 Task: Search for handmade jewelry on Amazon and compare different products by examining their details and reviews.
Action: Mouse moved to (85, 73)
Screenshot: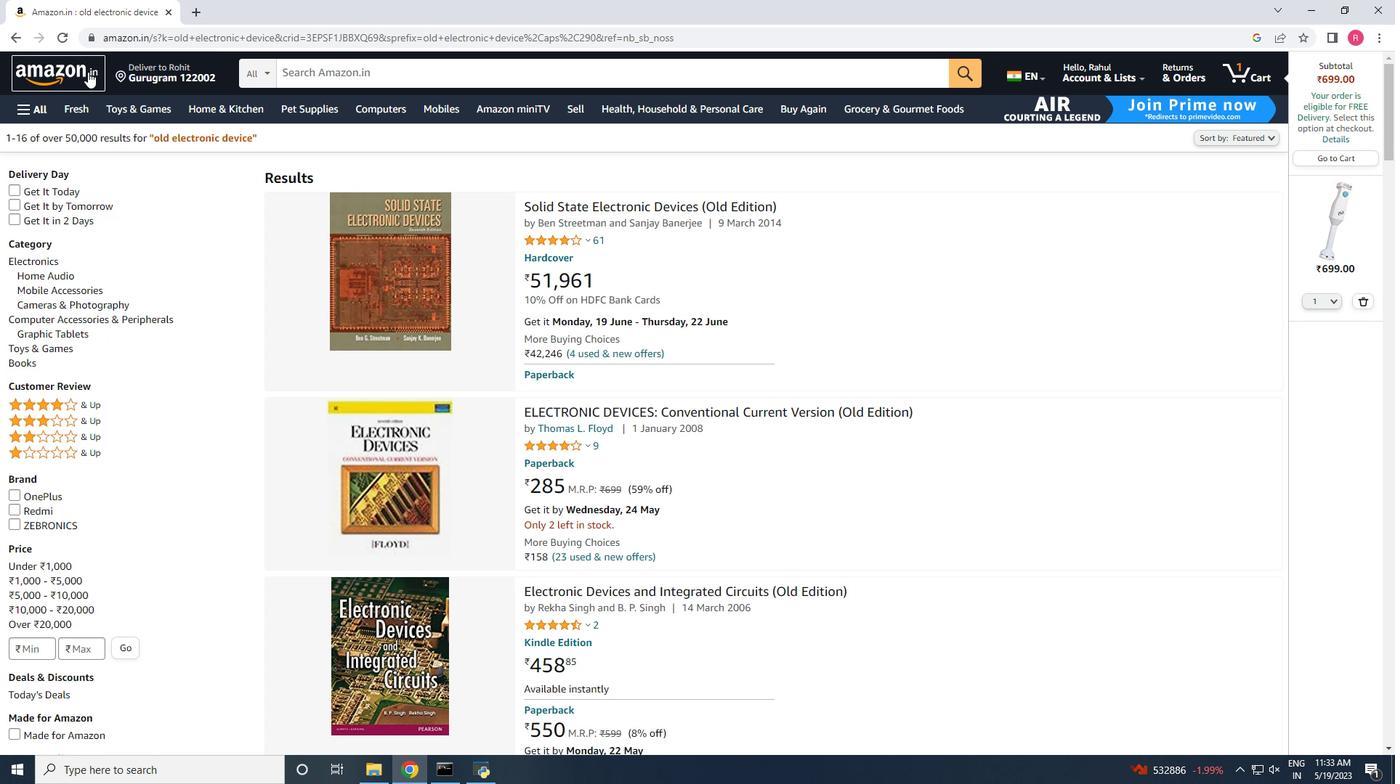
Action: Mouse pressed left at (85, 73)
Screenshot: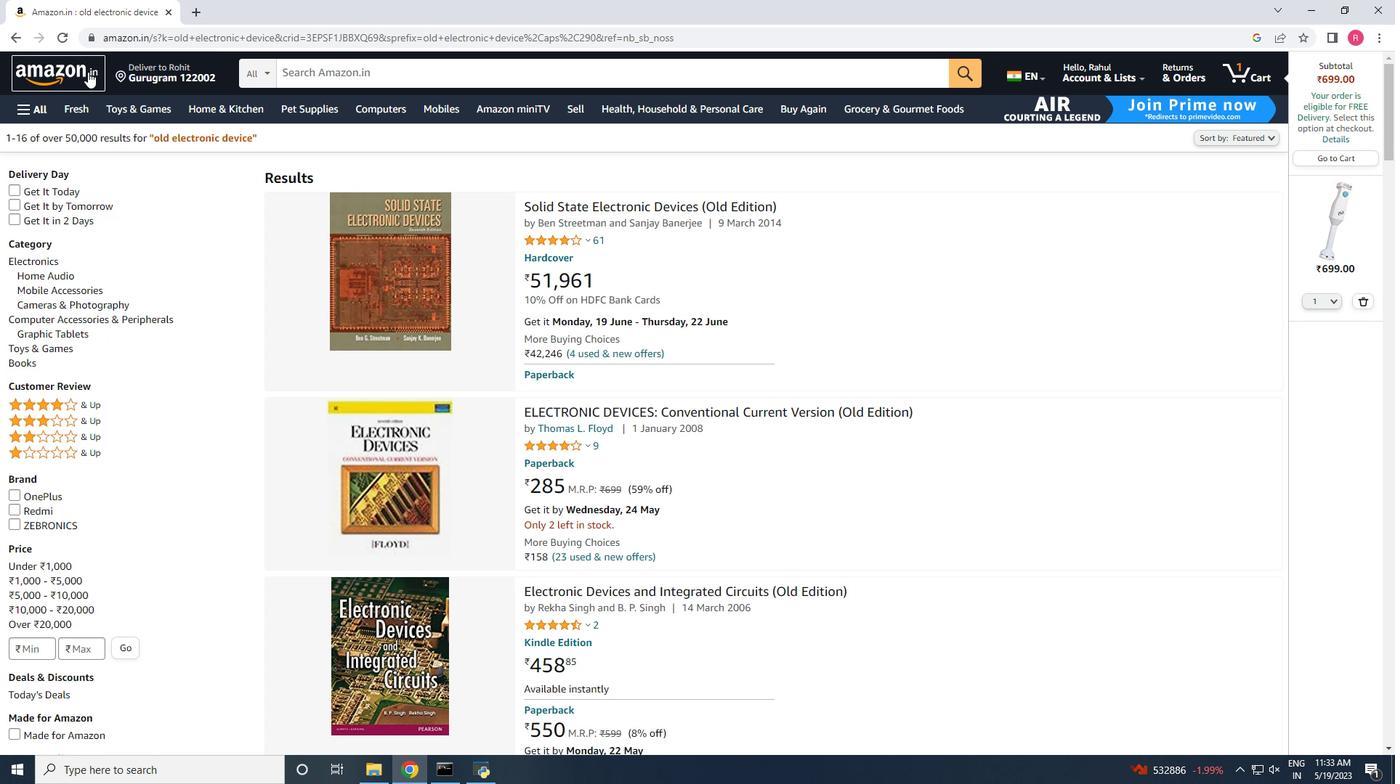 
Action: Mouse moved to (358, 79)
Screenshot: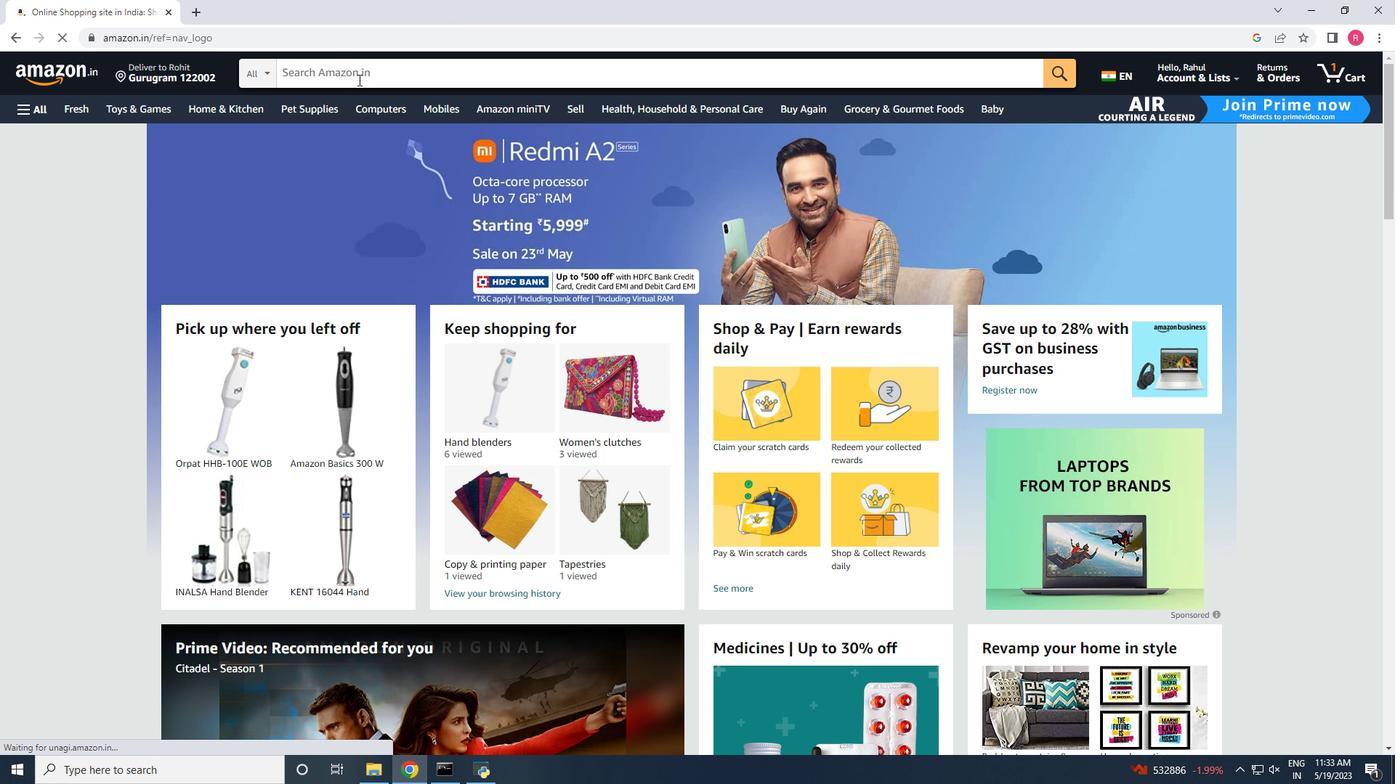 
Action: Mouse pressed left at (358, 79)
Screenshot: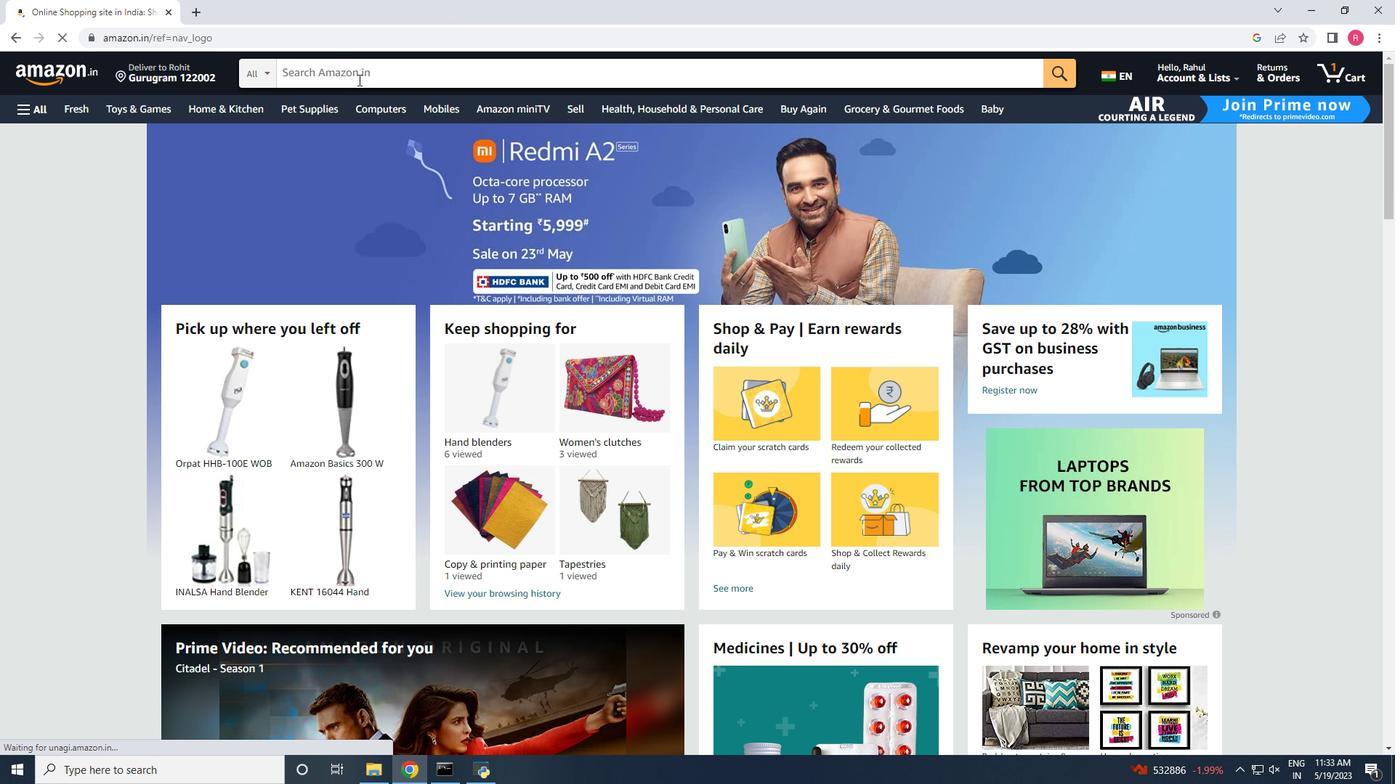 
Action: Mouse moved to (303, 116)
Screenshot: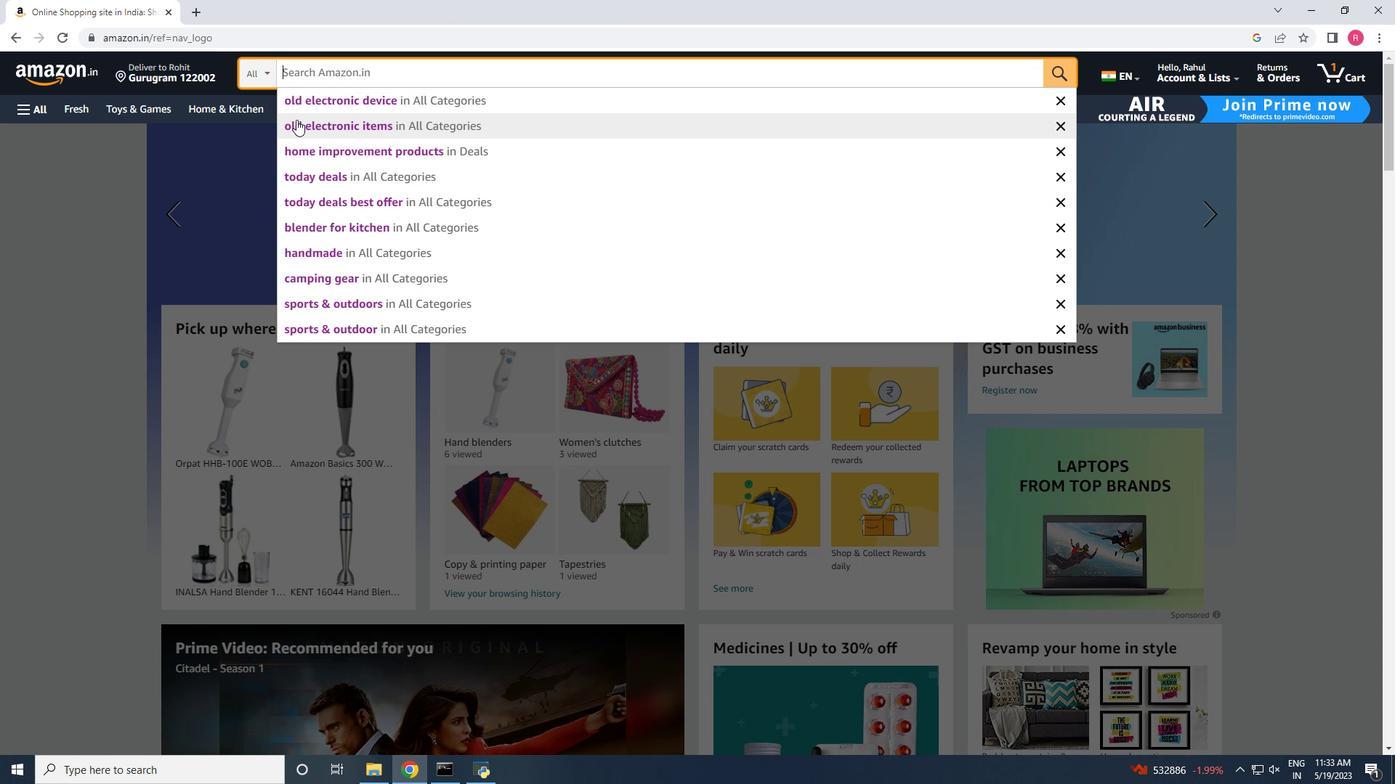 
Action: Key pressed handmade<Key.space><Key.space>j<Key.down><Key.down><Key.down><Key.enter>
Screenshot: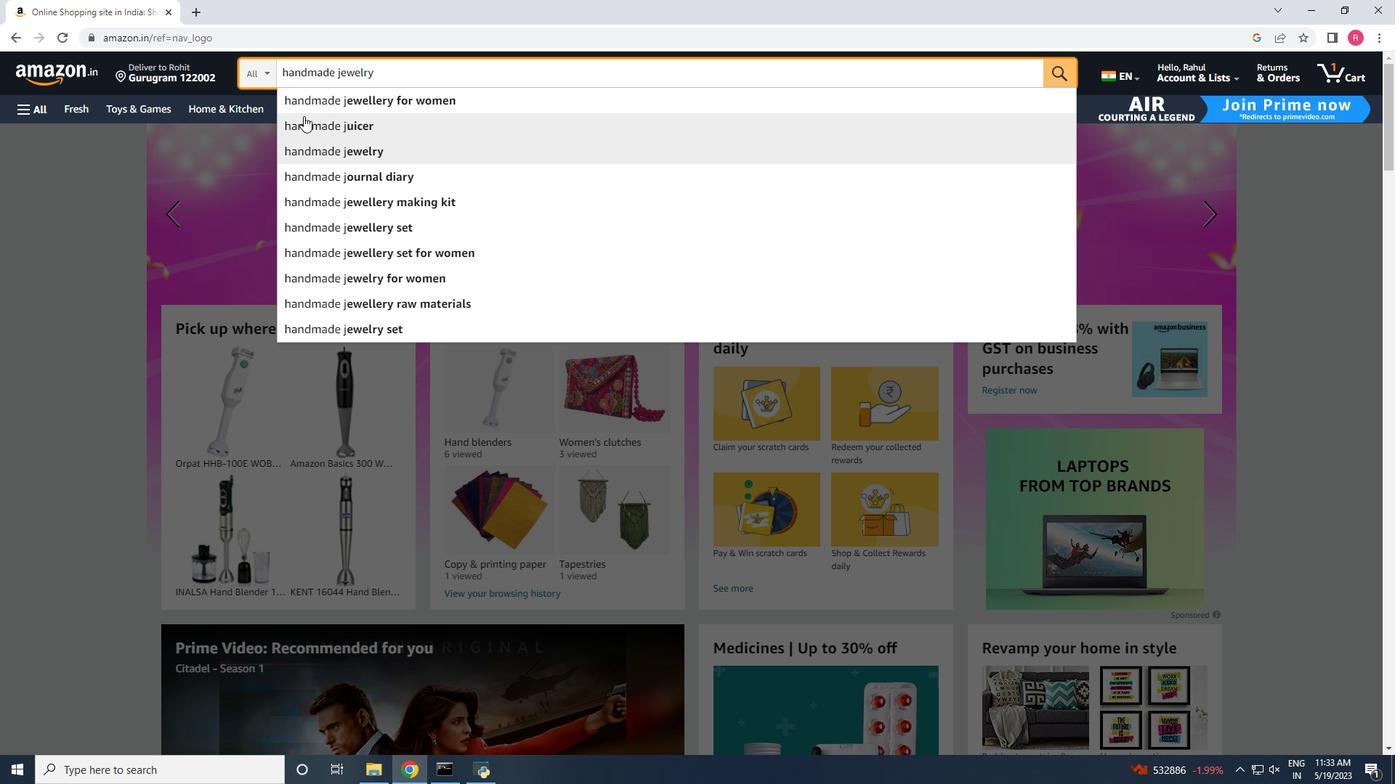
Action: Mouse moved to (560, 502)
Screenshot: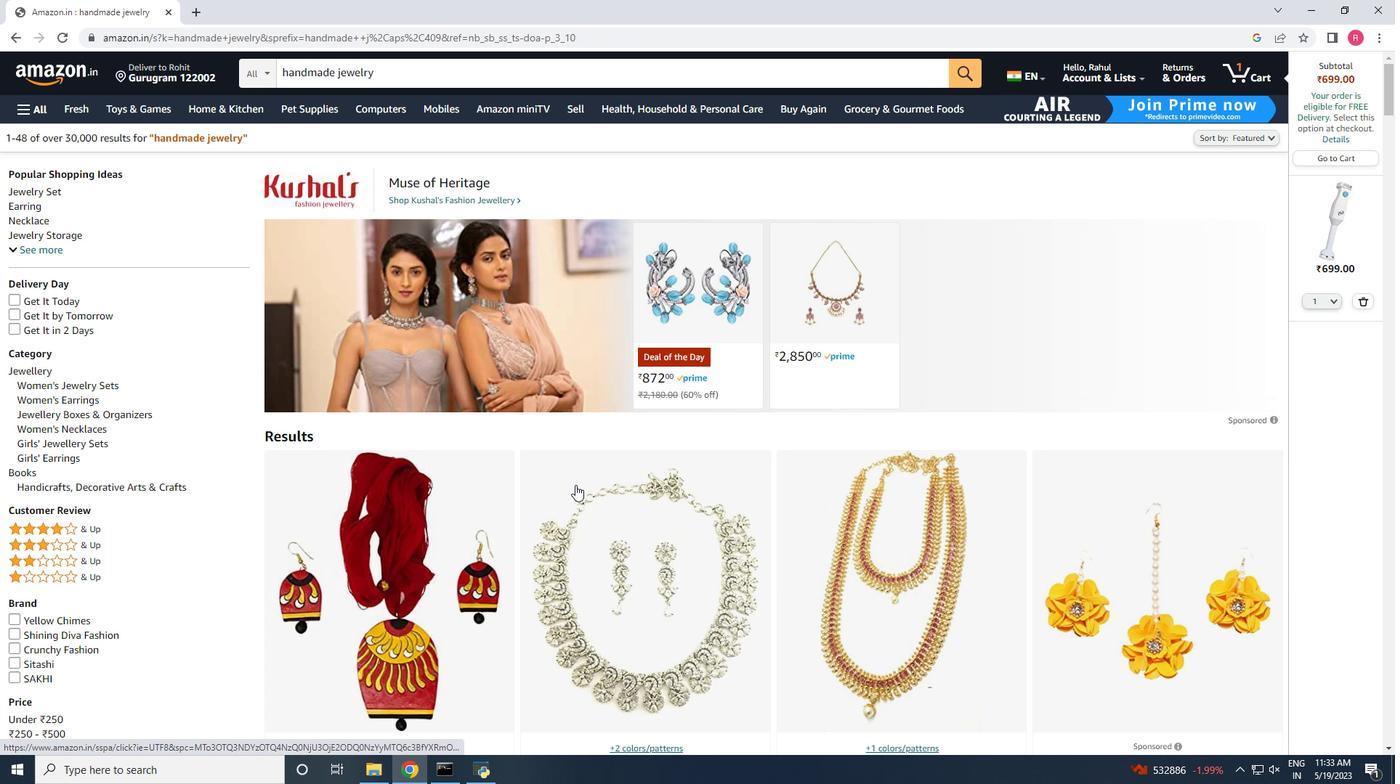 
Action: Mouse scrolled (560, 501) with delta (0, 0)
Screenshot: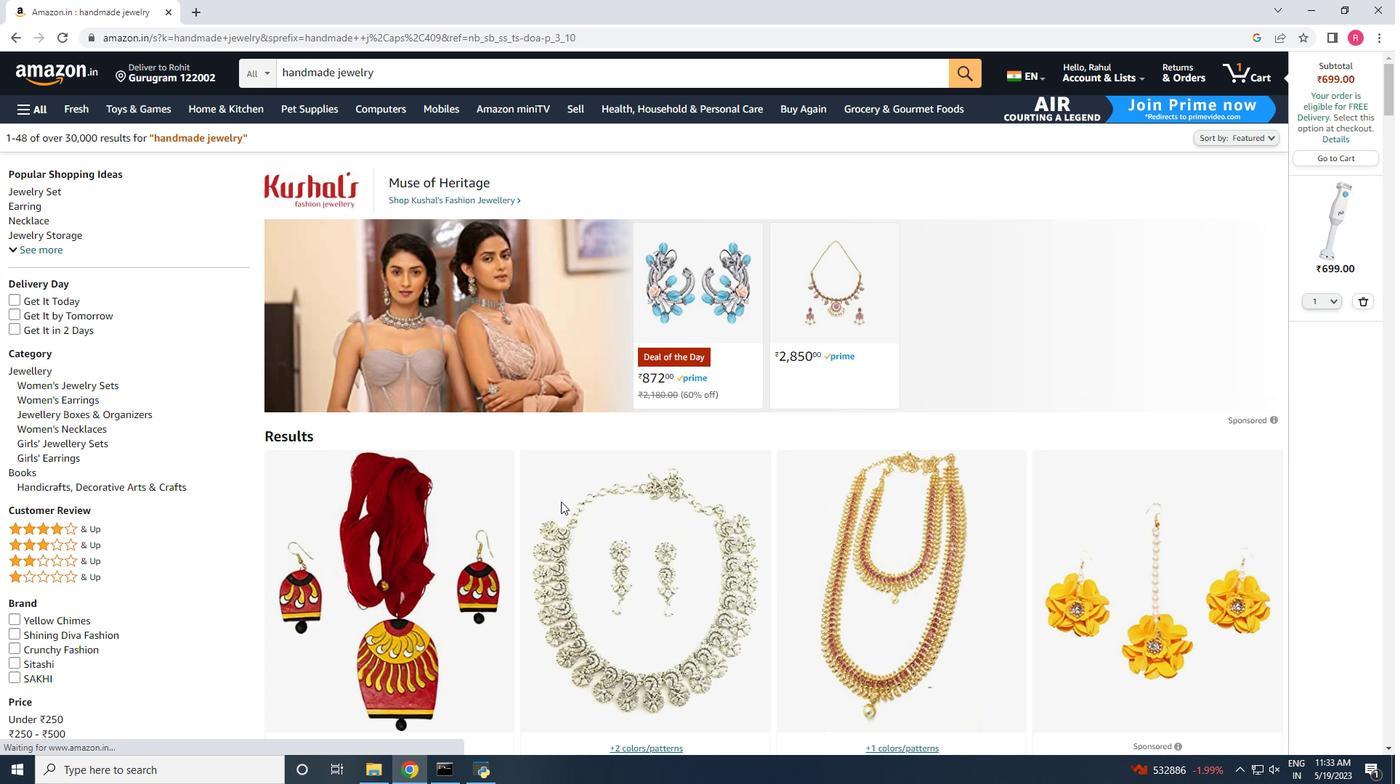 
Action: Mouse scrolled (560, 501) with delta (0, 0)
Screenshot: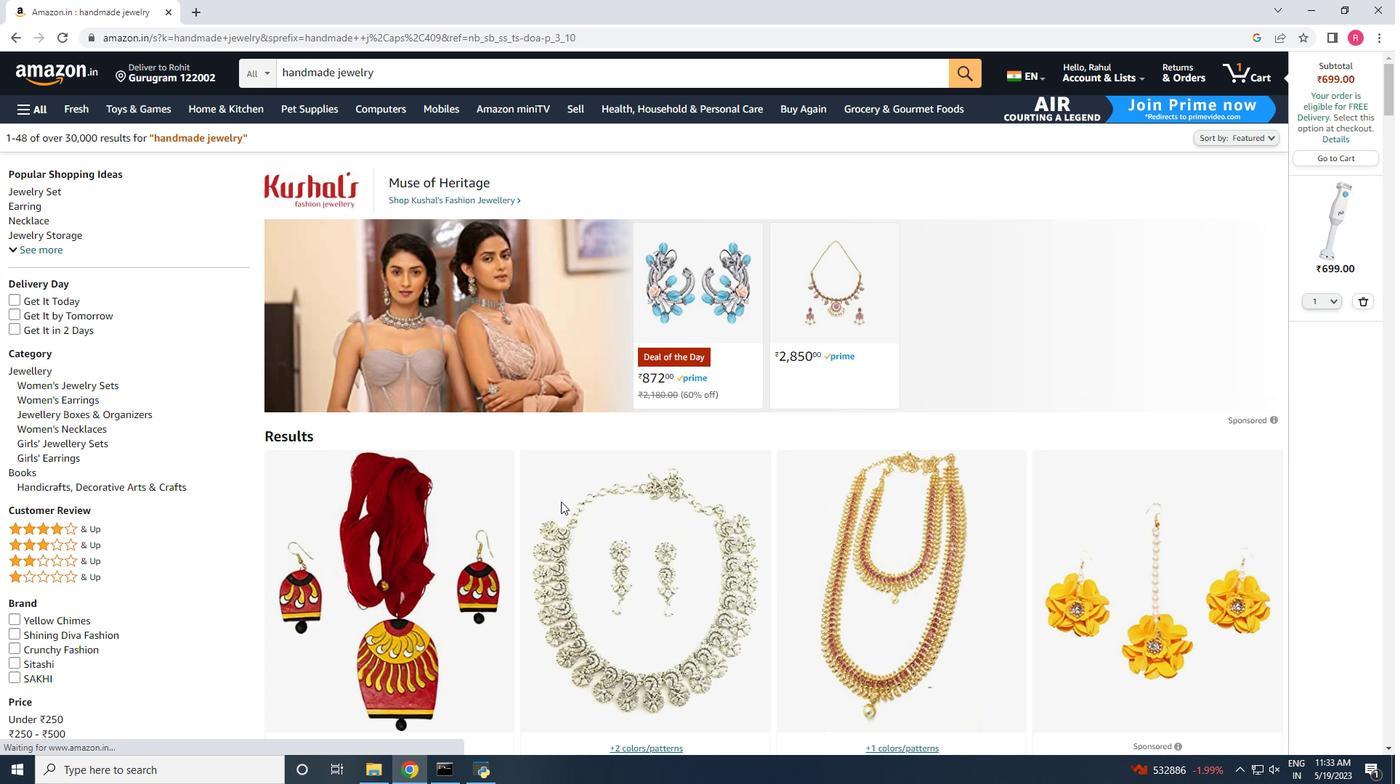 
Action: Mouse scrolled (560, 501) with delta (0, 0)
Screenshot: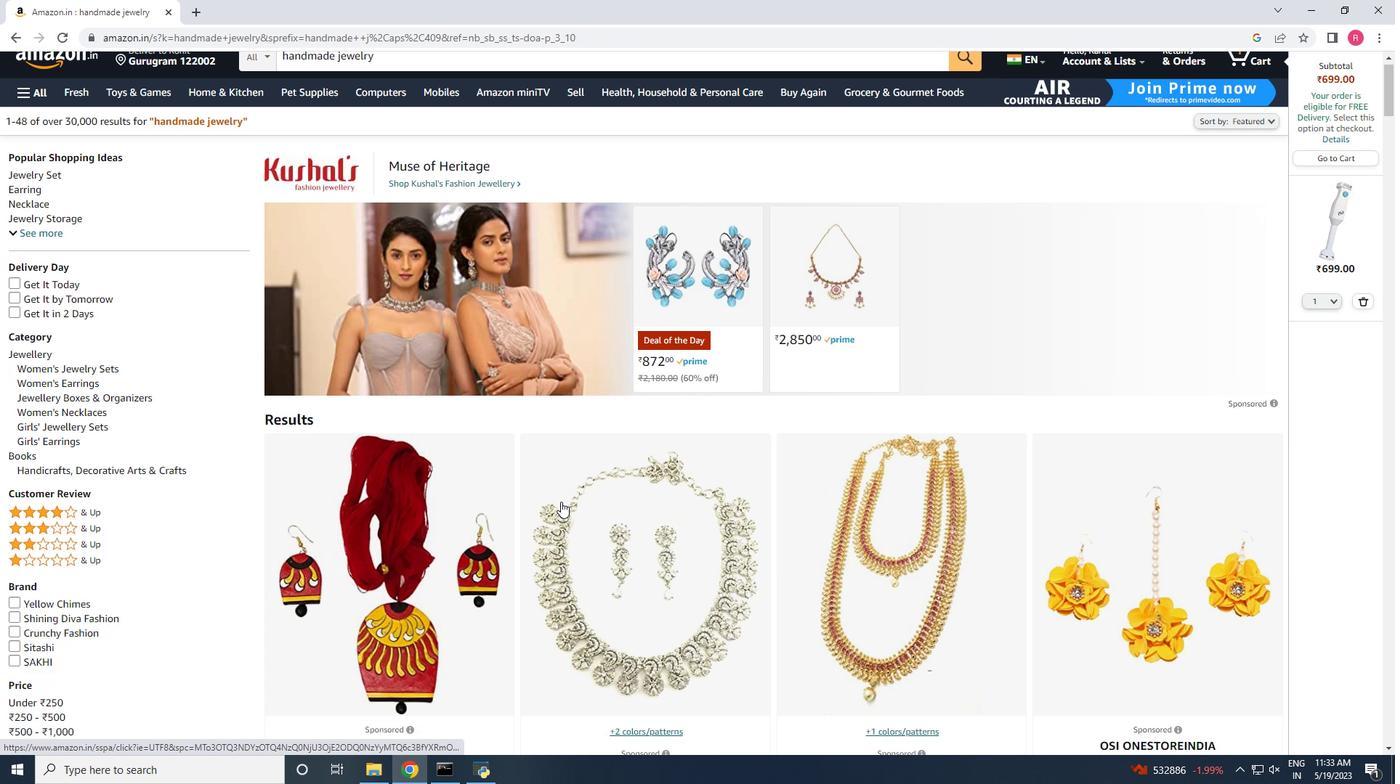 
Action: Mouse scrolled (560, 501) with delta (0, 0)
Screenshot: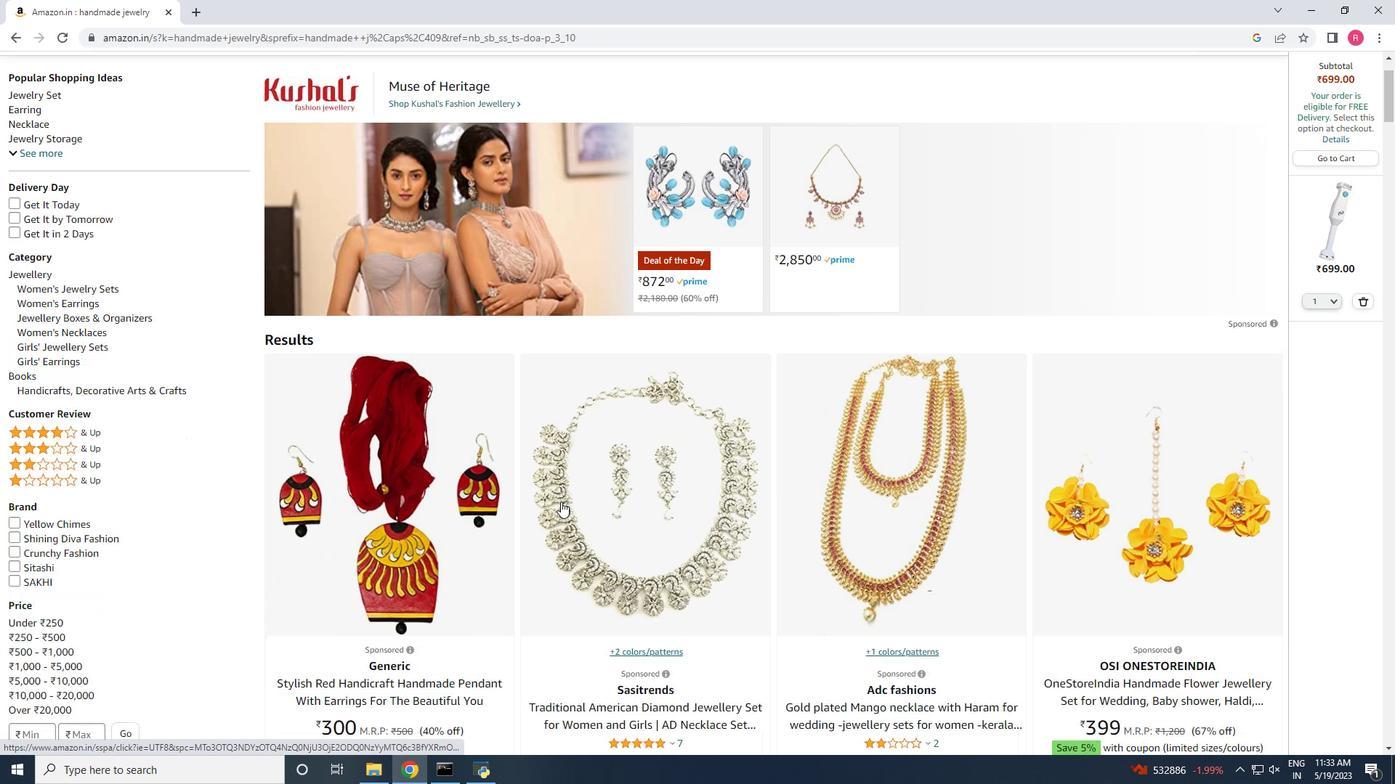 
Action: Mouse scrolled (560, 501) with delta (0, 0)
Screenshot: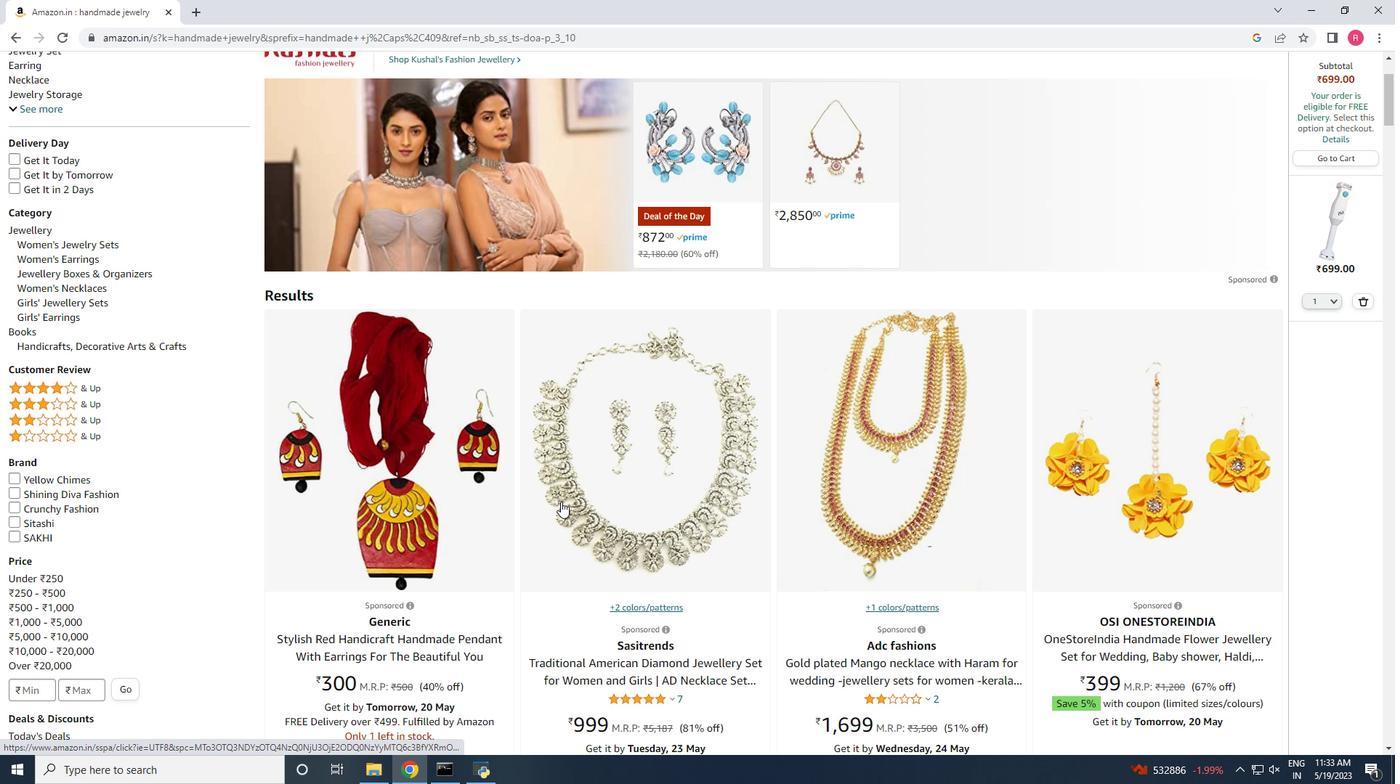 
Action: Mouse moved to (548, 477)
Screenshot: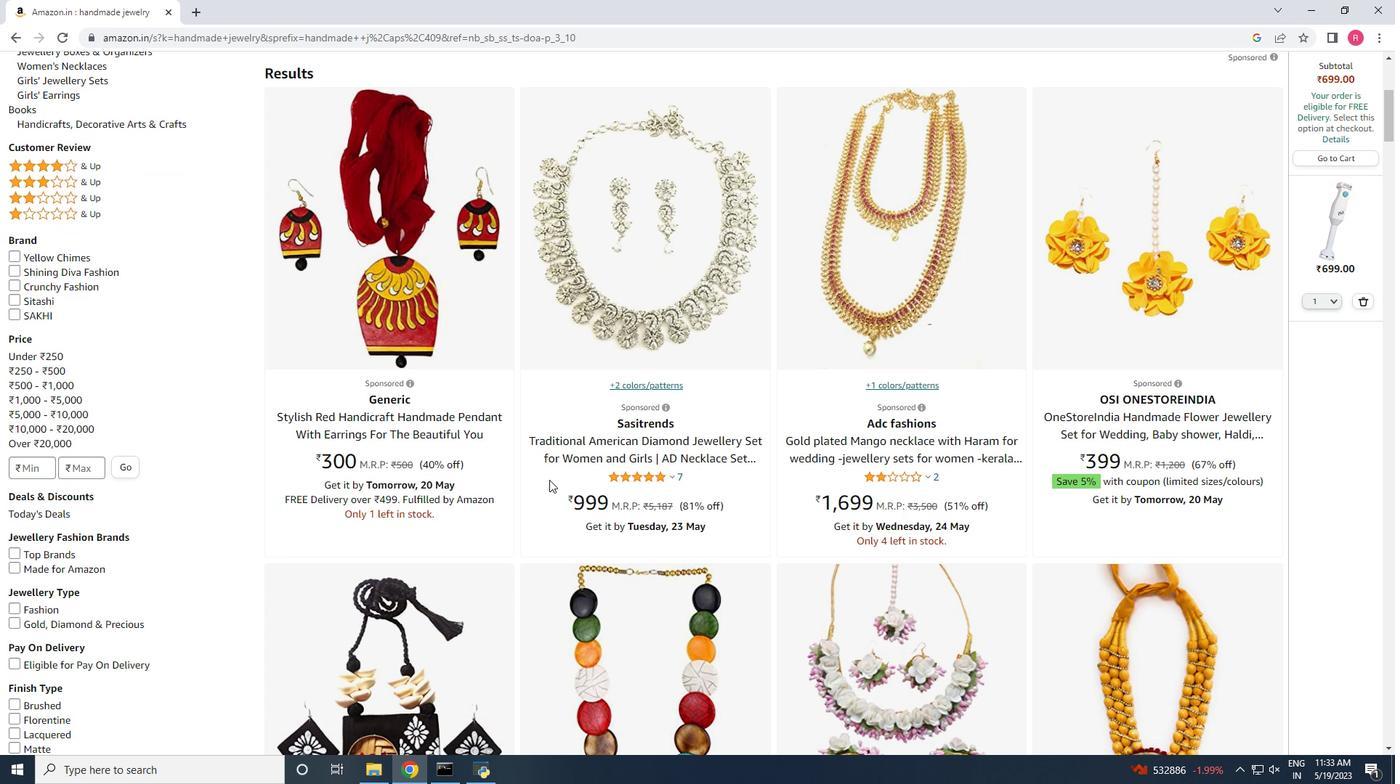 
Action: Mouse scrolled (548, 476) with delta (0, 0)
Screenshot: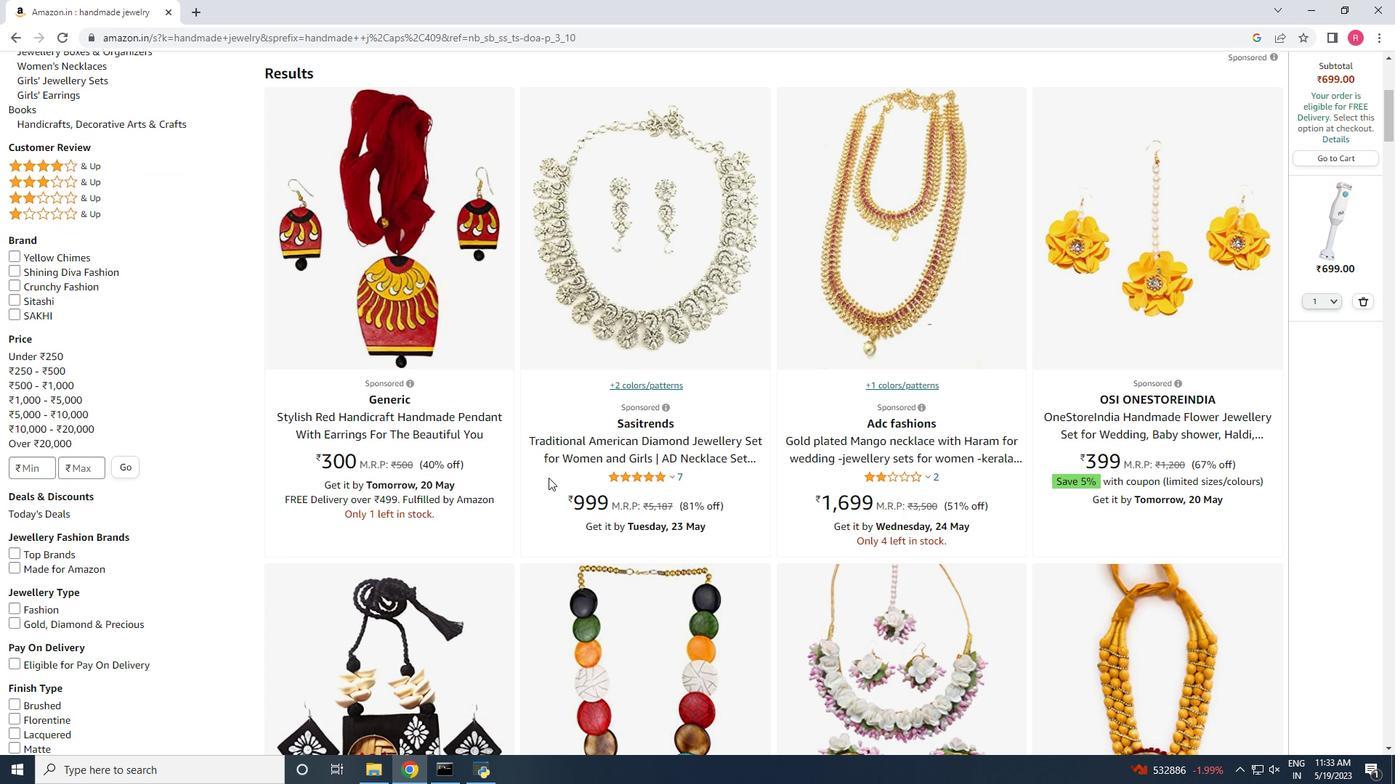 
Action: Mouse scrolled (548, 476) with delta (0, 0)
Screenshot: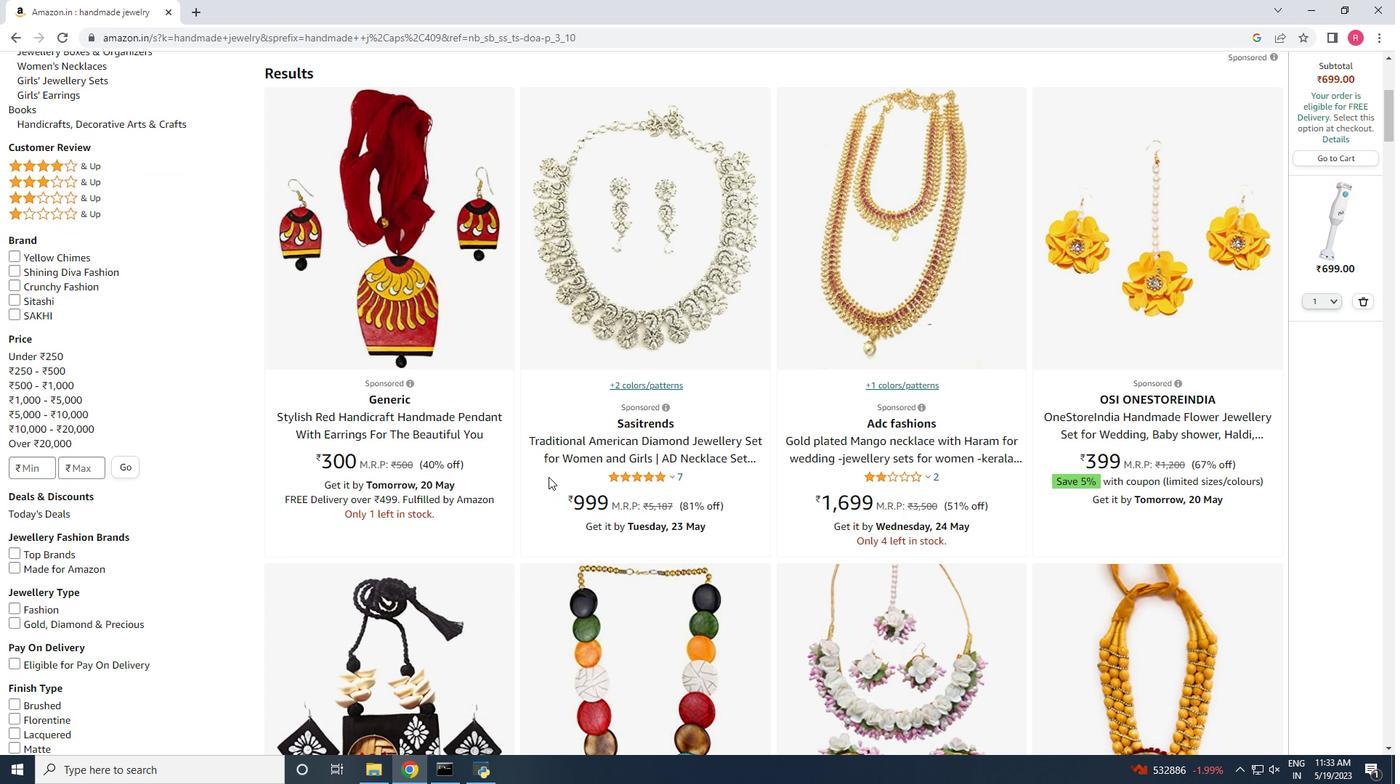 
Action: Mouse moved to (548, 474)
Screenshot: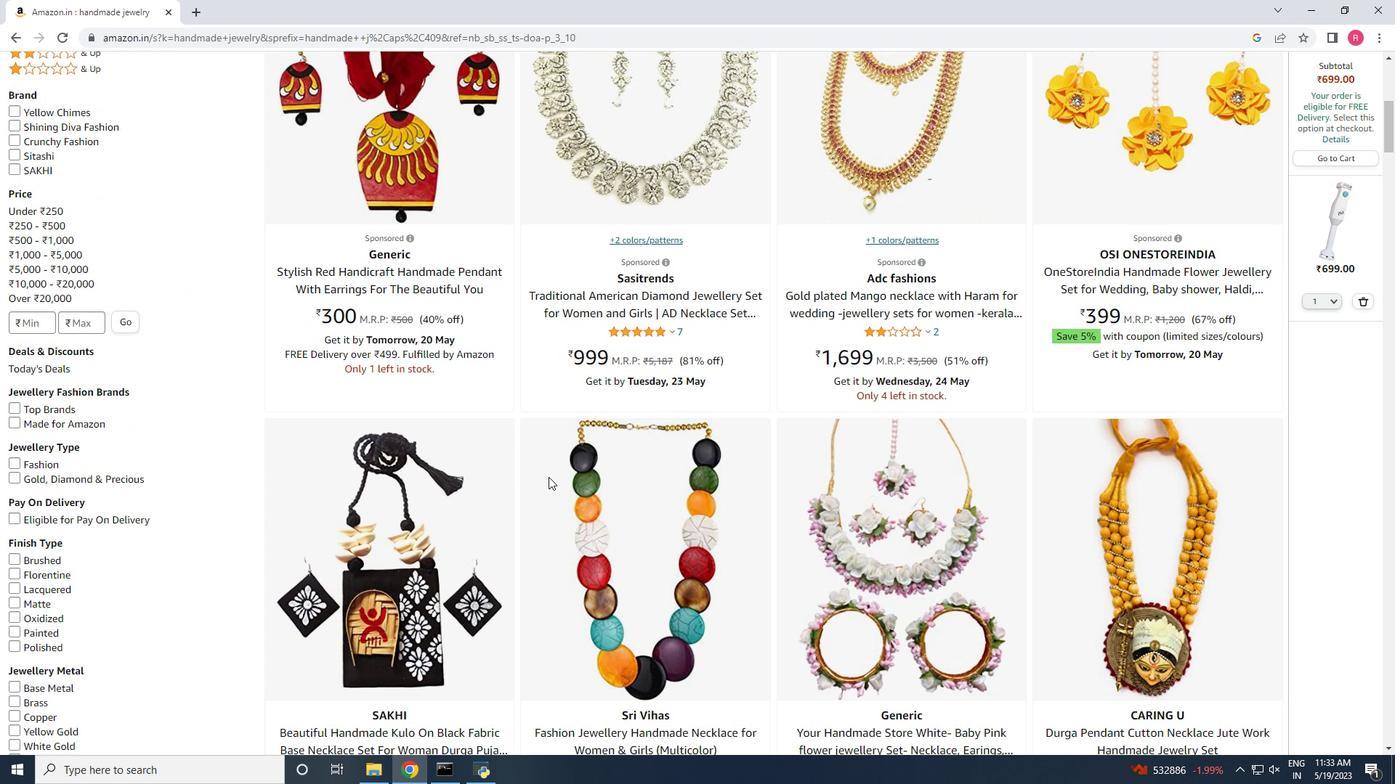 
Action: Mouse scrolled (548, 475) with delta (0, 0)
Screenshot: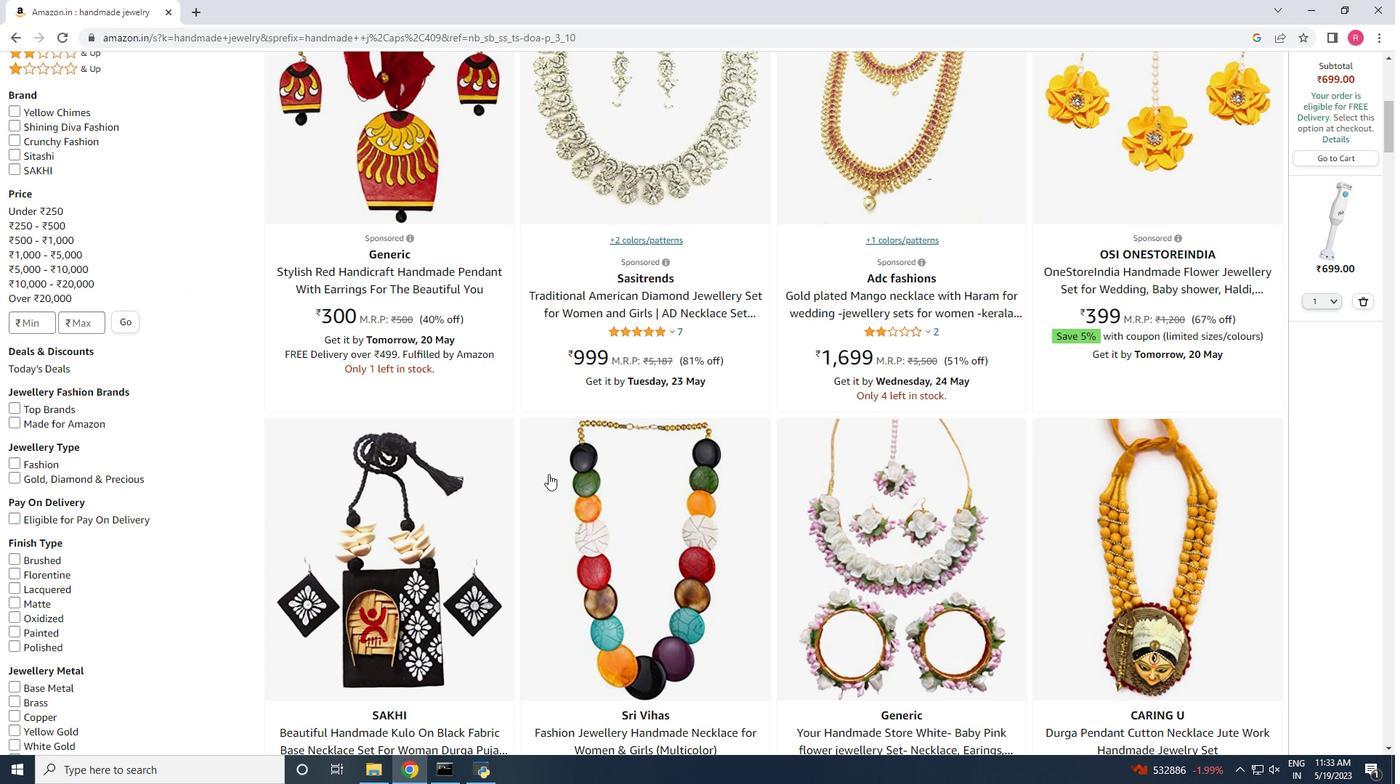 
Action: Mouse scrolled (548, 475) with delta (0, 0)
Screenshot: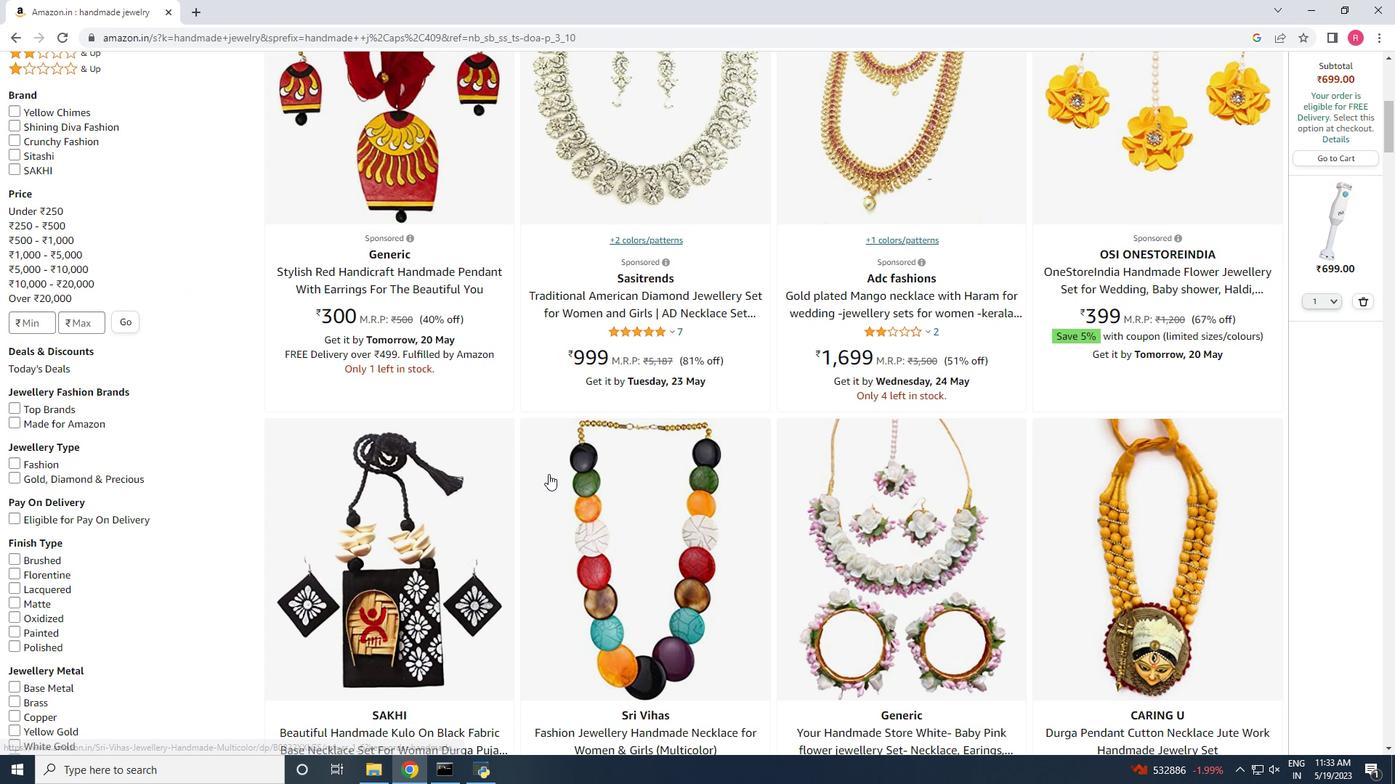 
Action: Mouse scrolled (548, 475) with delta (0, 0)
Screenshot: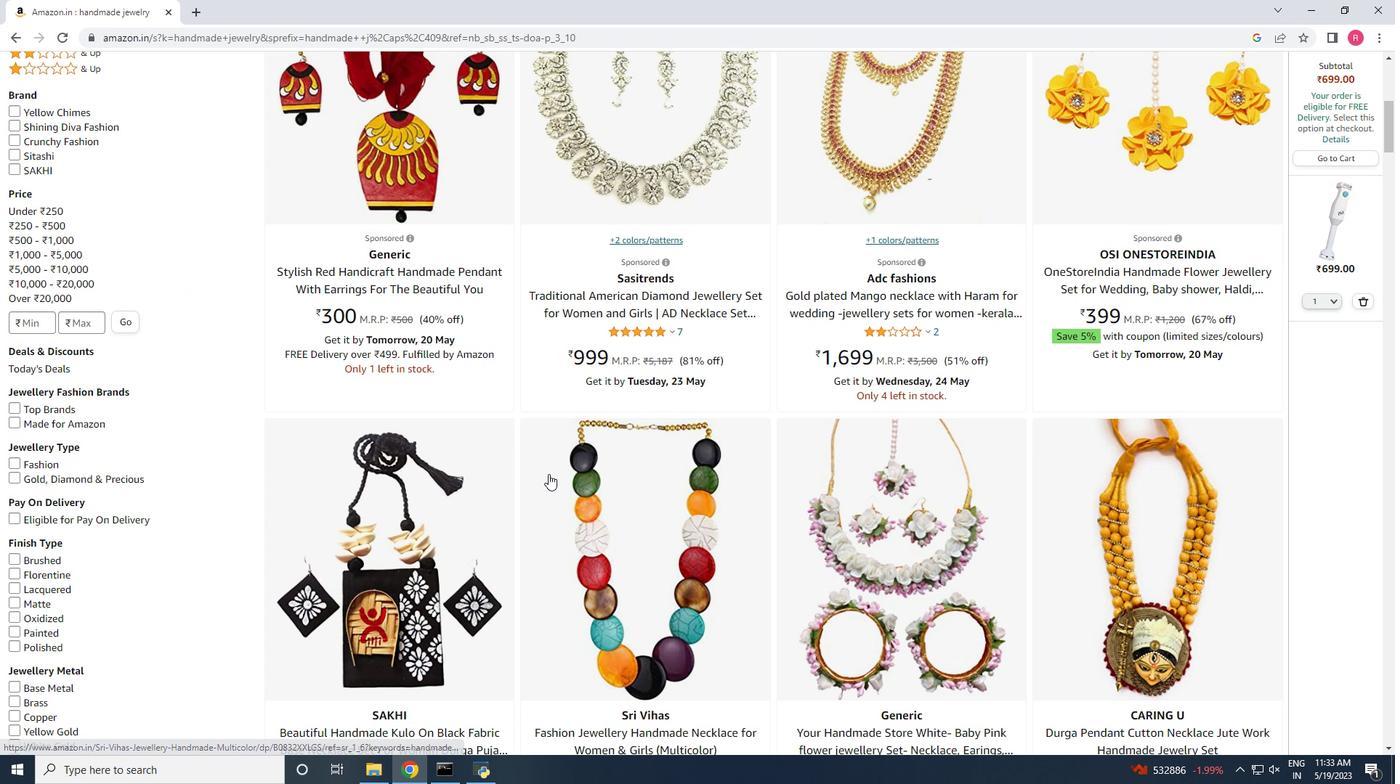 
Action: Mouse moved to (702, 465)
Screenshot: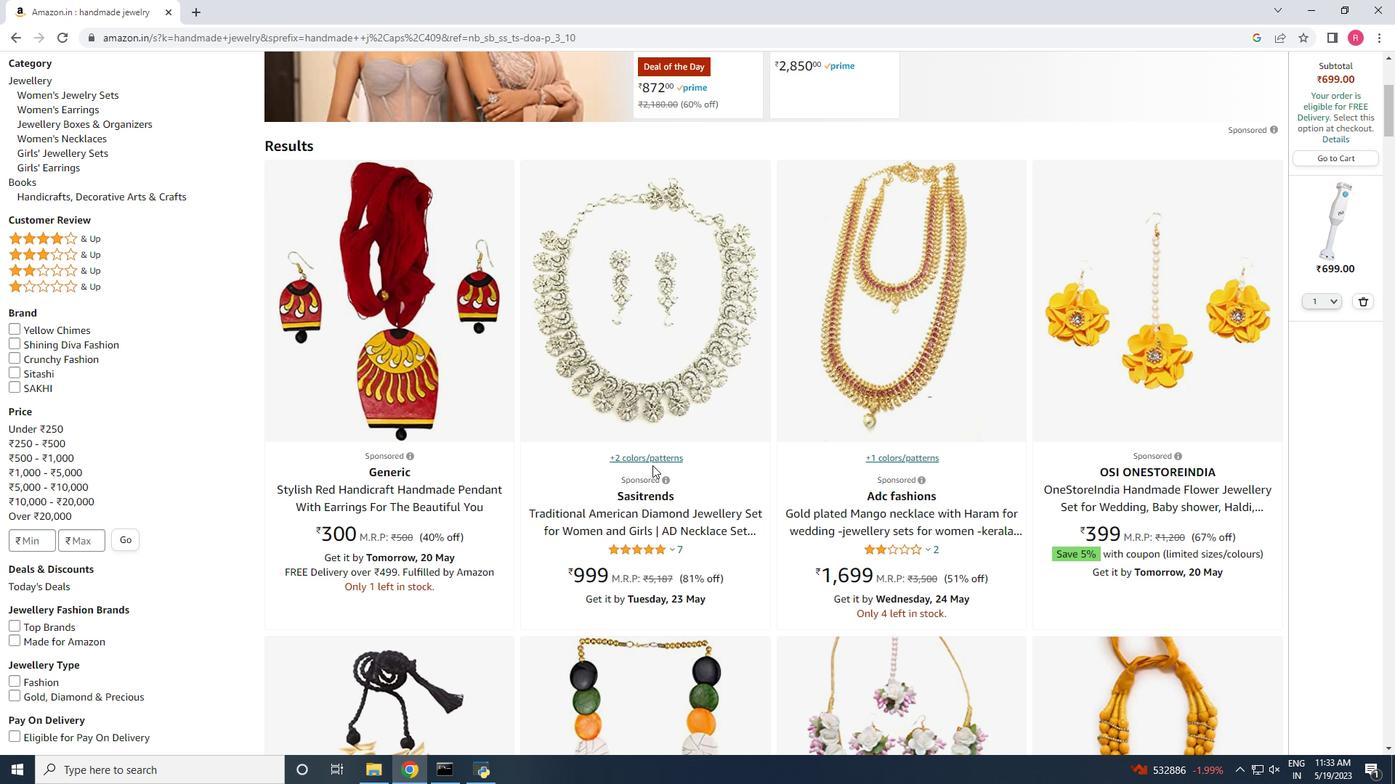 
Action: Mouse scrolled (702, 465) with delta (0, 0)
Screenshot: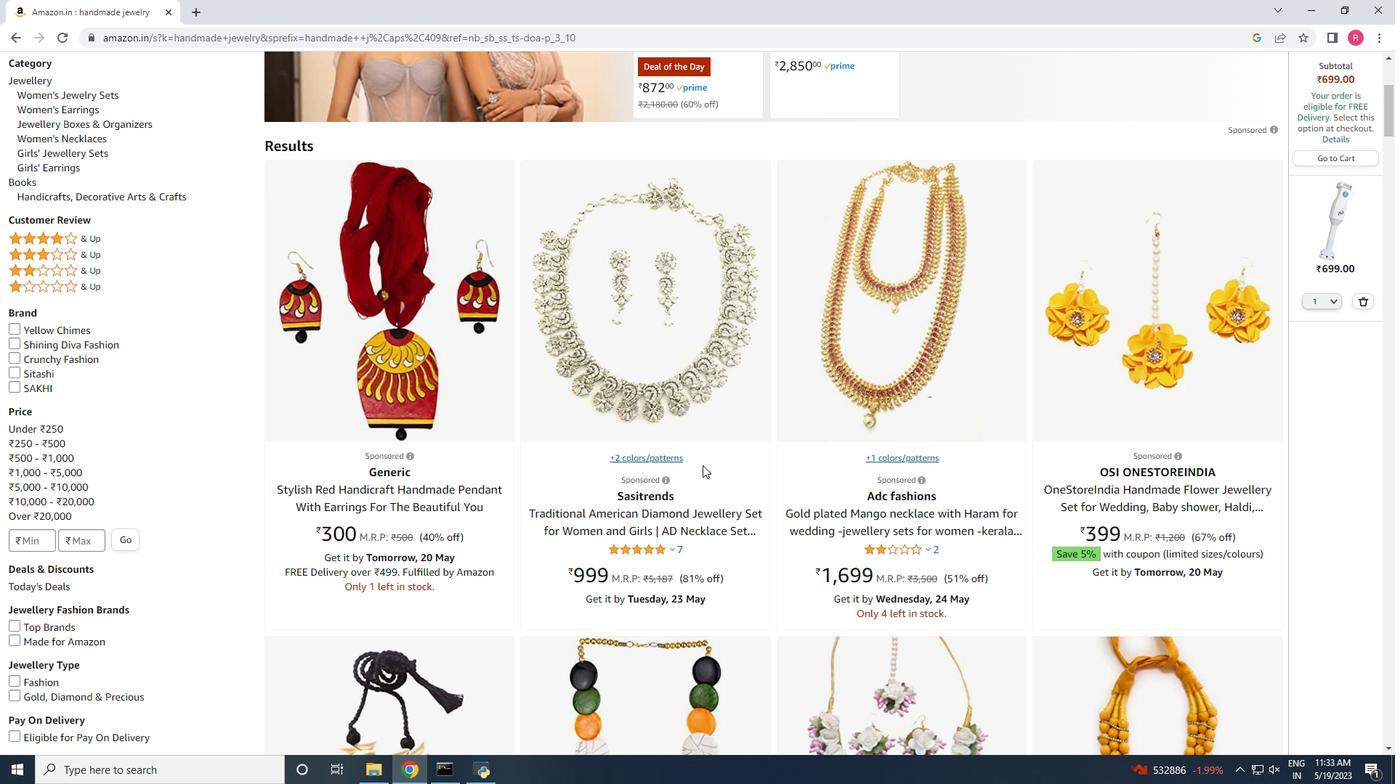 
Action: Mouse scrolled (702, 465) with delta (0, 0)
Screenshot: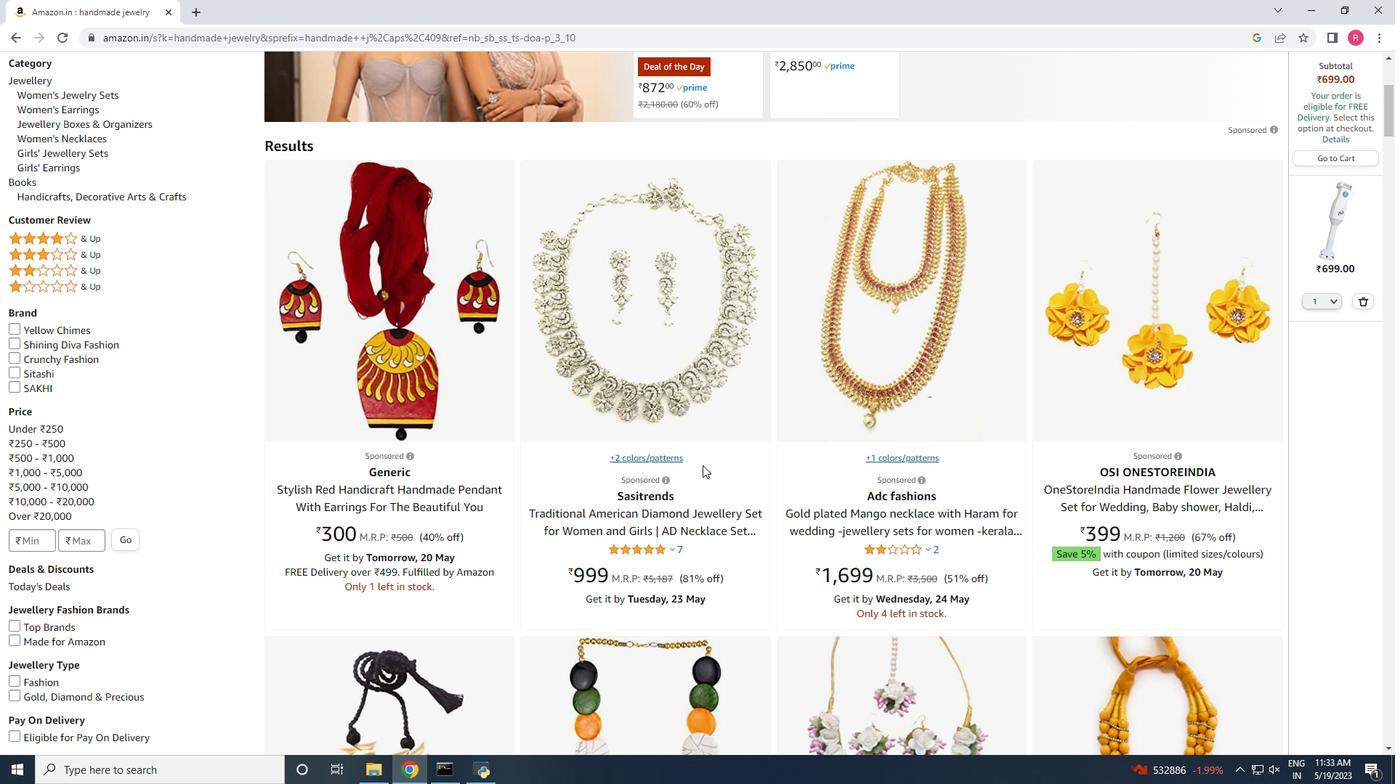 
Action: Mouse scrolled (702, 465) with delta (0, 0)
Screenshot: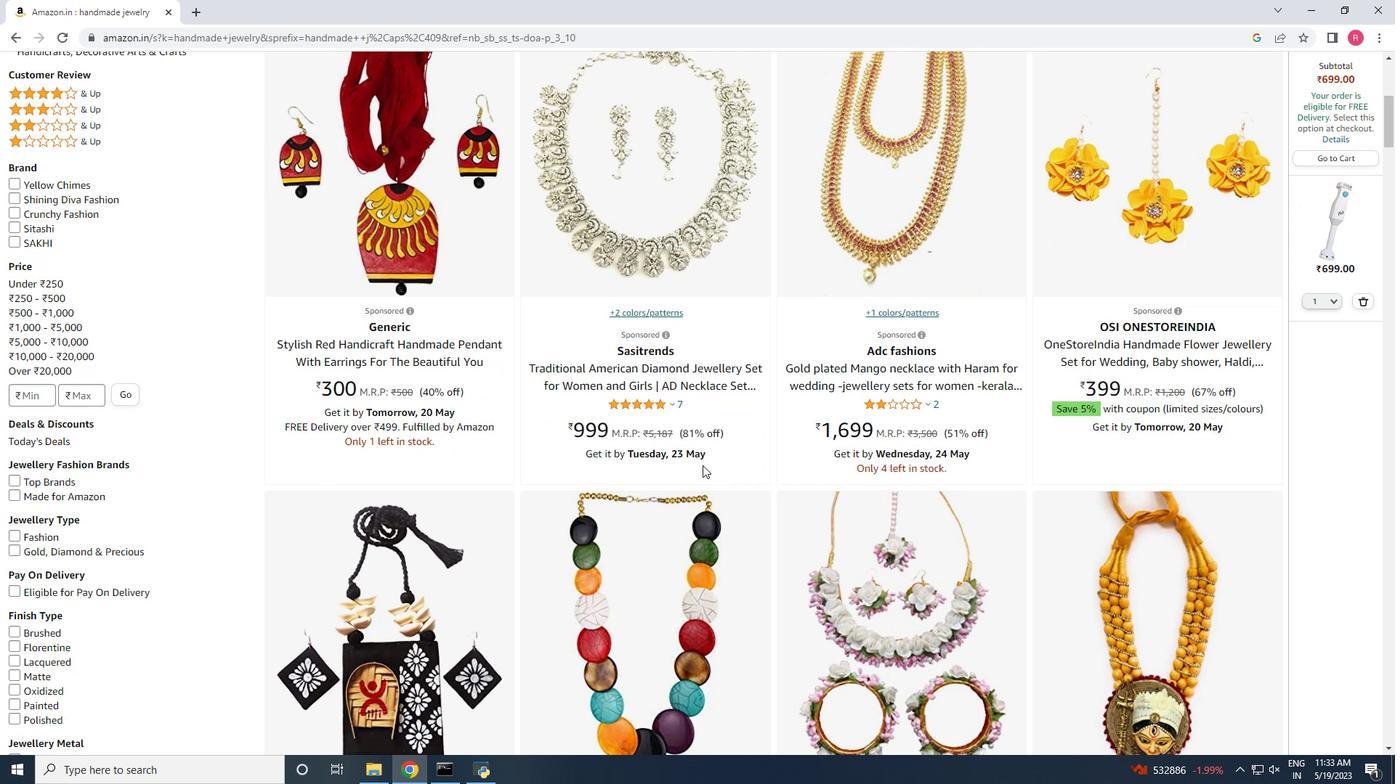 
Action: Mouse scrolled (702, 465) with delta (0, 0)
Screenshot: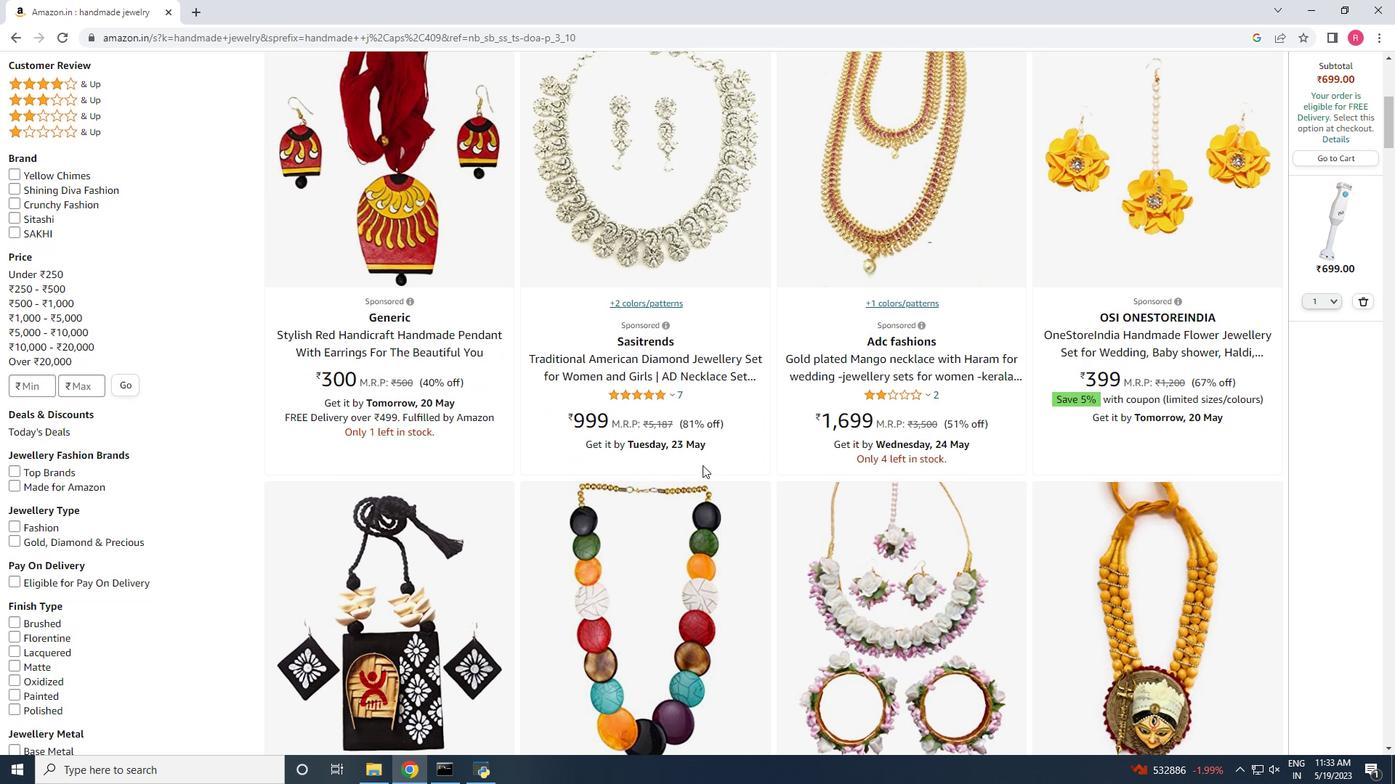 
Action: Mouse scrolled (702, 466) with delta (0, 0)
Screenshot: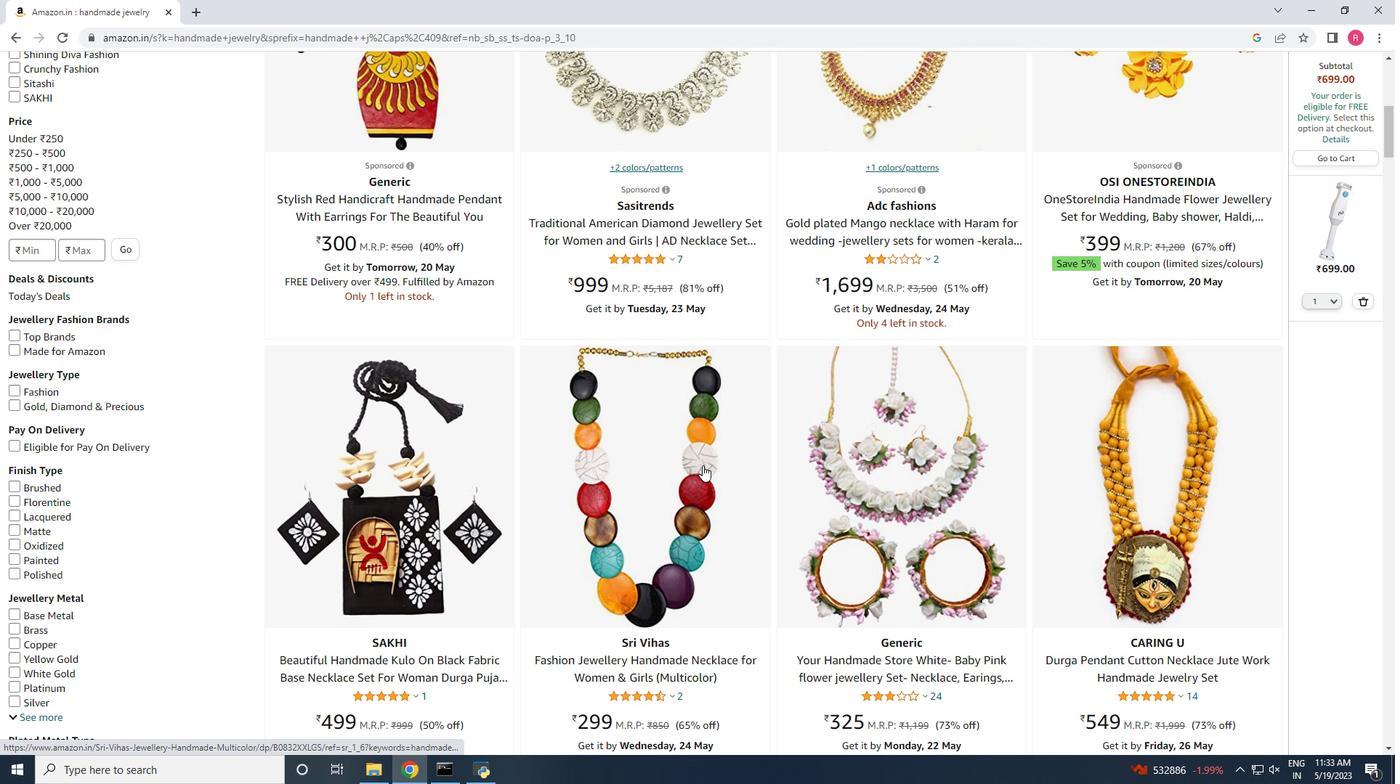 
Action: Mouse scrolled (702, 466) with delta (0, 0)
Screenshot: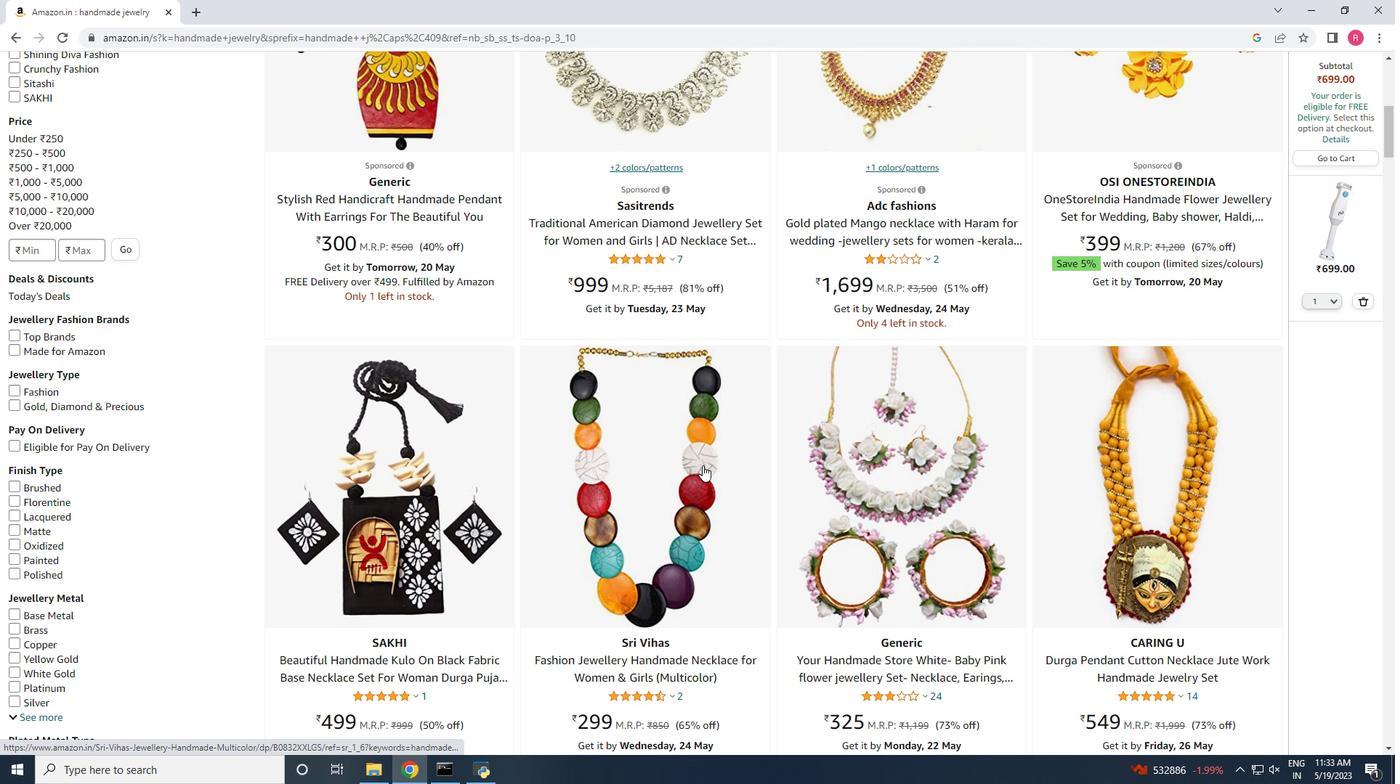
Action: Mouse scrolled (702, 466) with delta (0, 0)
Screenshot: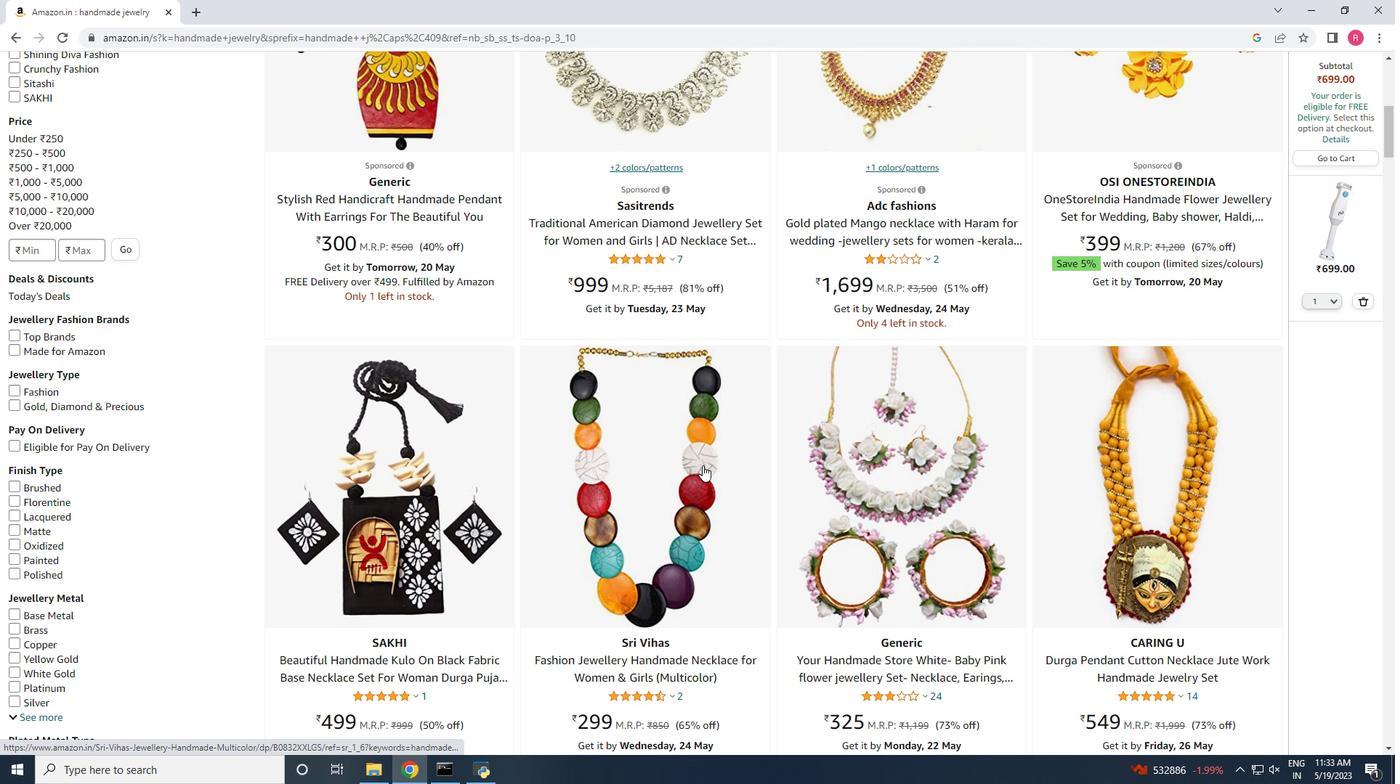 
Action: Mouse scrolled (702, 466) with delta (0, 0)
Screenshot: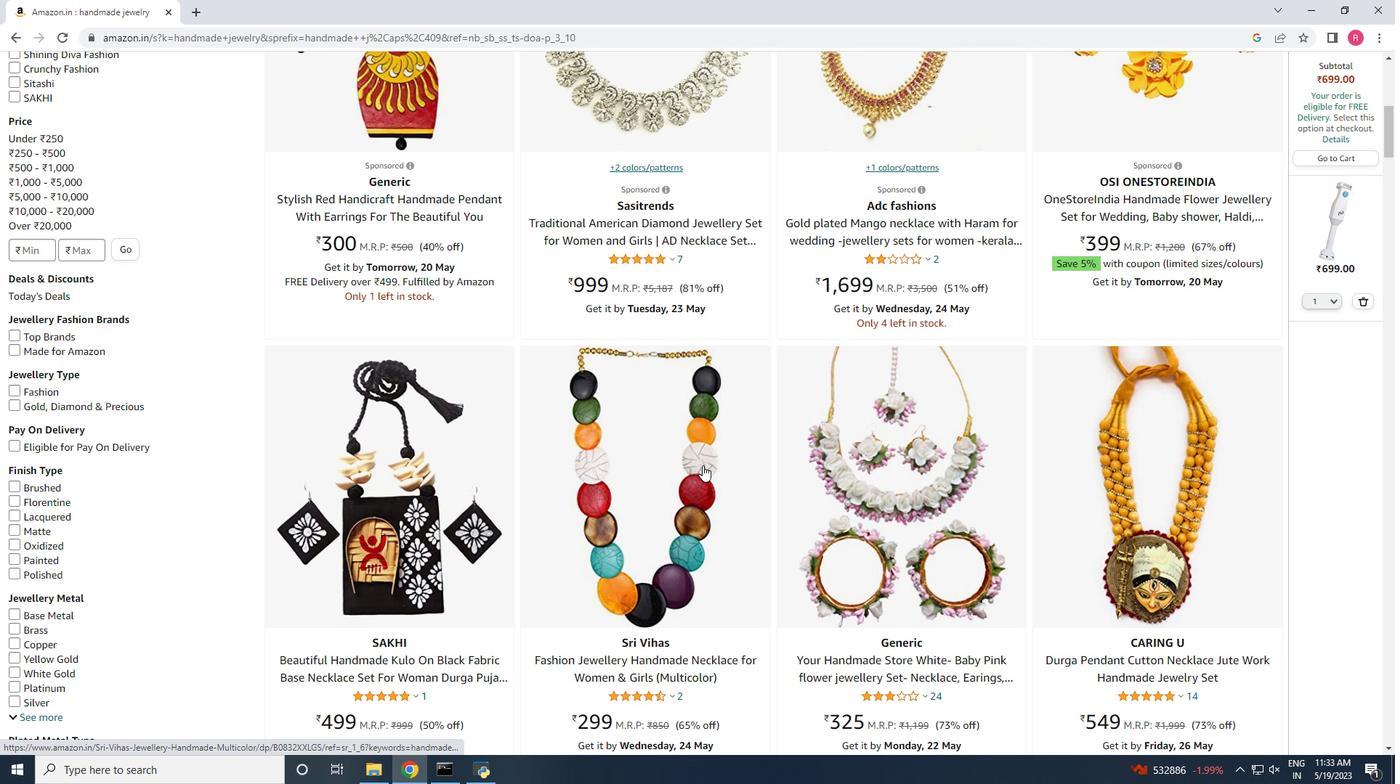 
Action: Mouse moved to (655, 411)
Screenshot: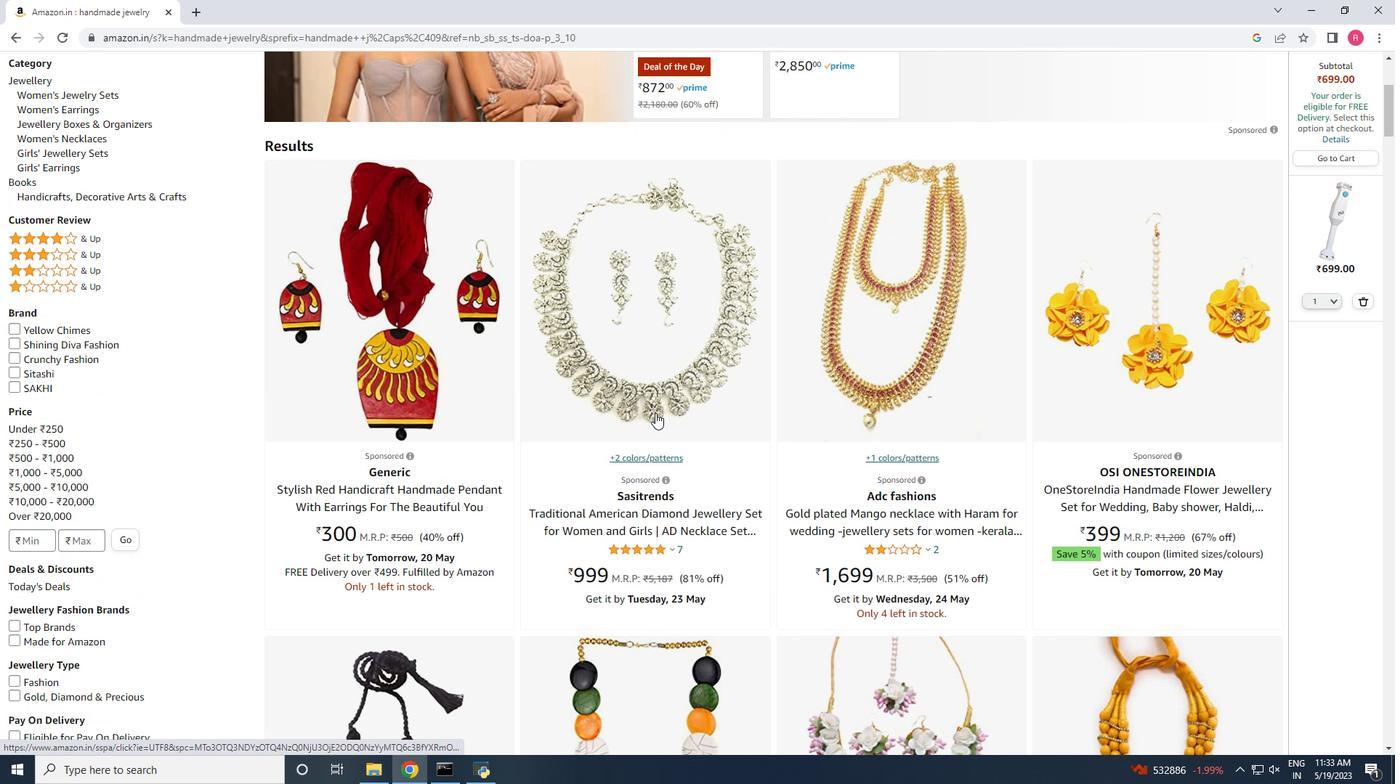 
Action: Mouse pressed left at (655, 411)
Screenshot: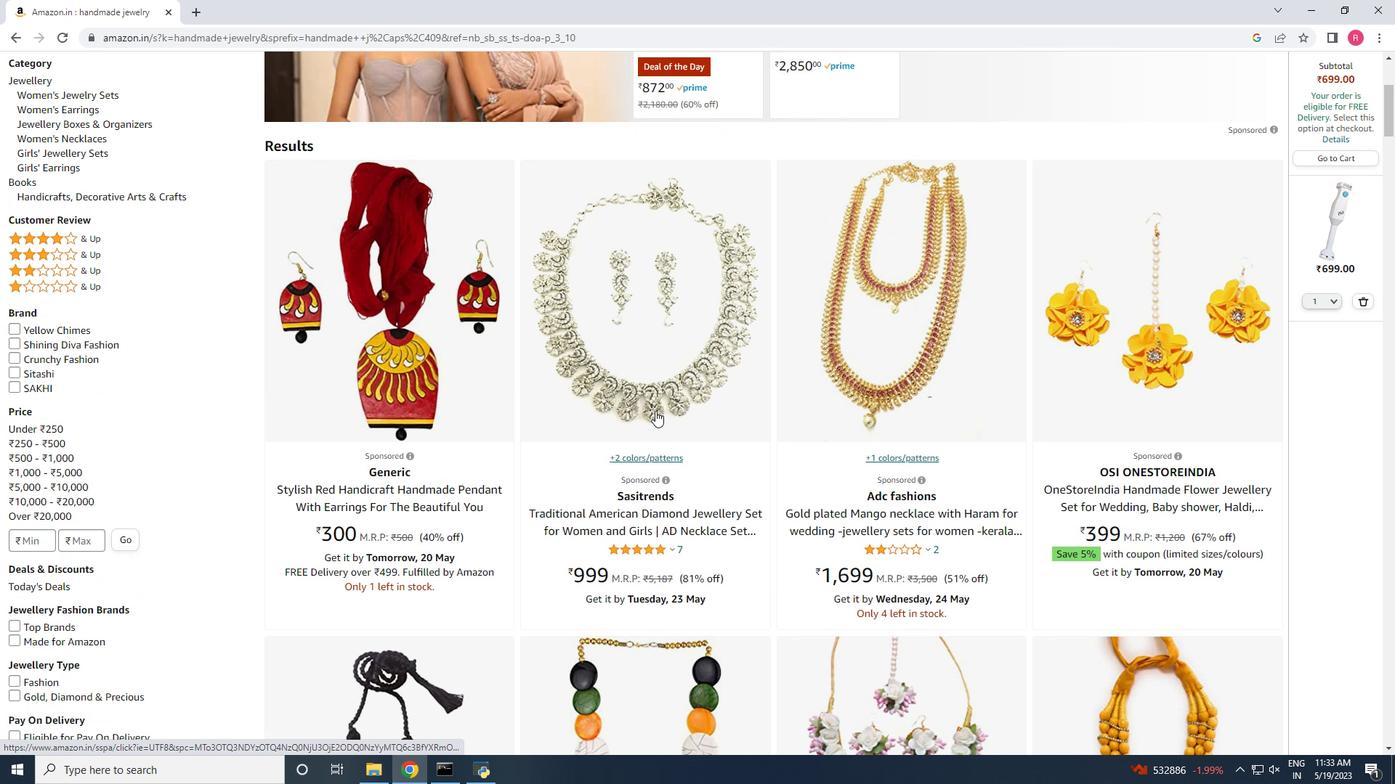 
Action: Mouse moved to (656, 411)
Screenshot: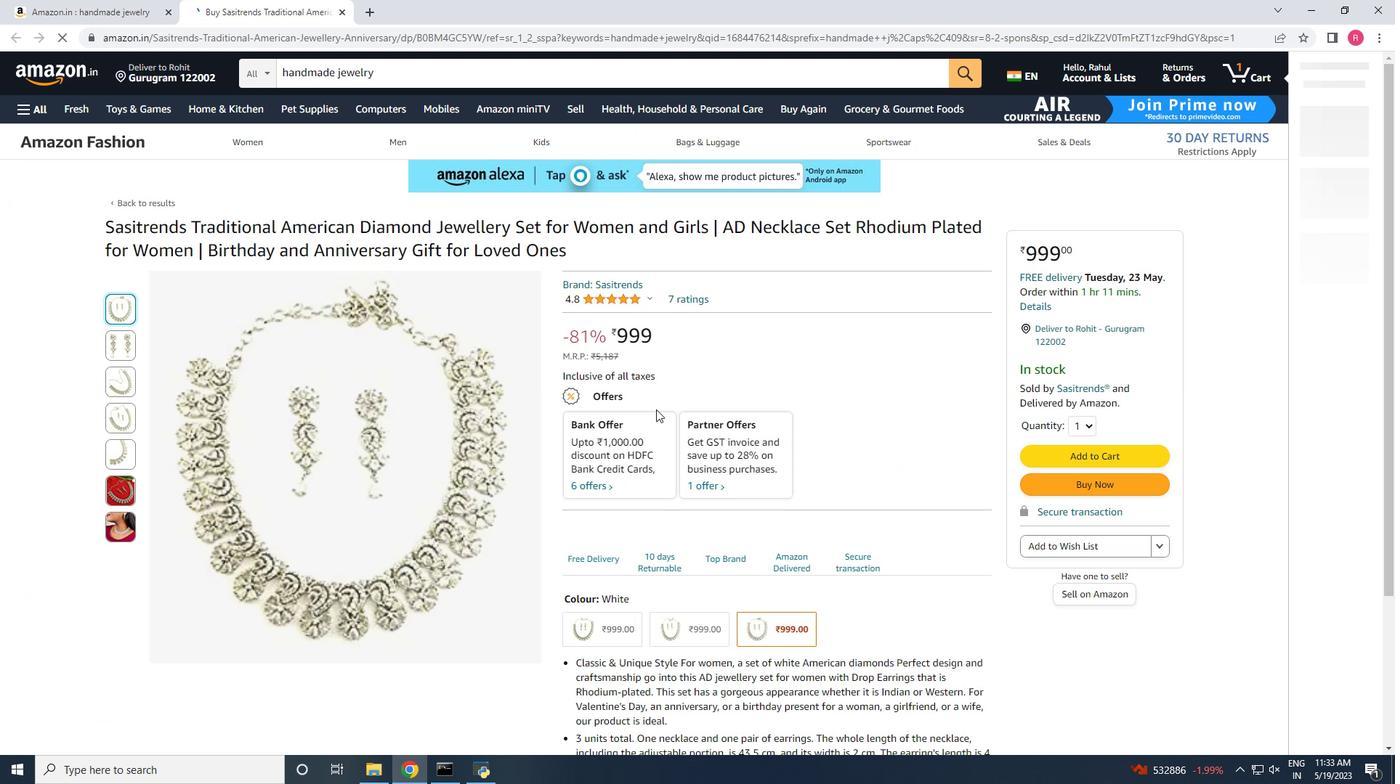 
Action: Mouse scrolled (656, 410) with delta (0, 0)
Screenshot: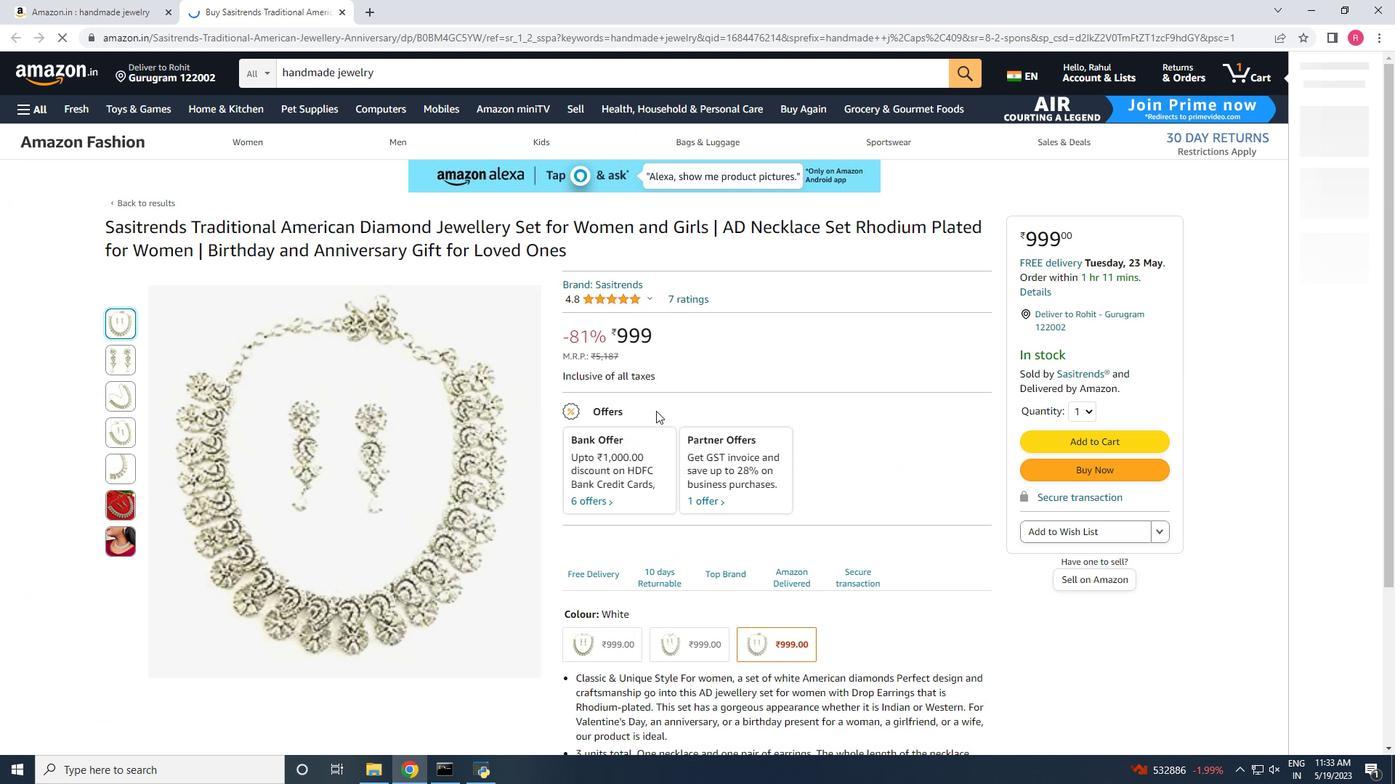 
Action: Mouse moved to (121, 320)
Screenshot: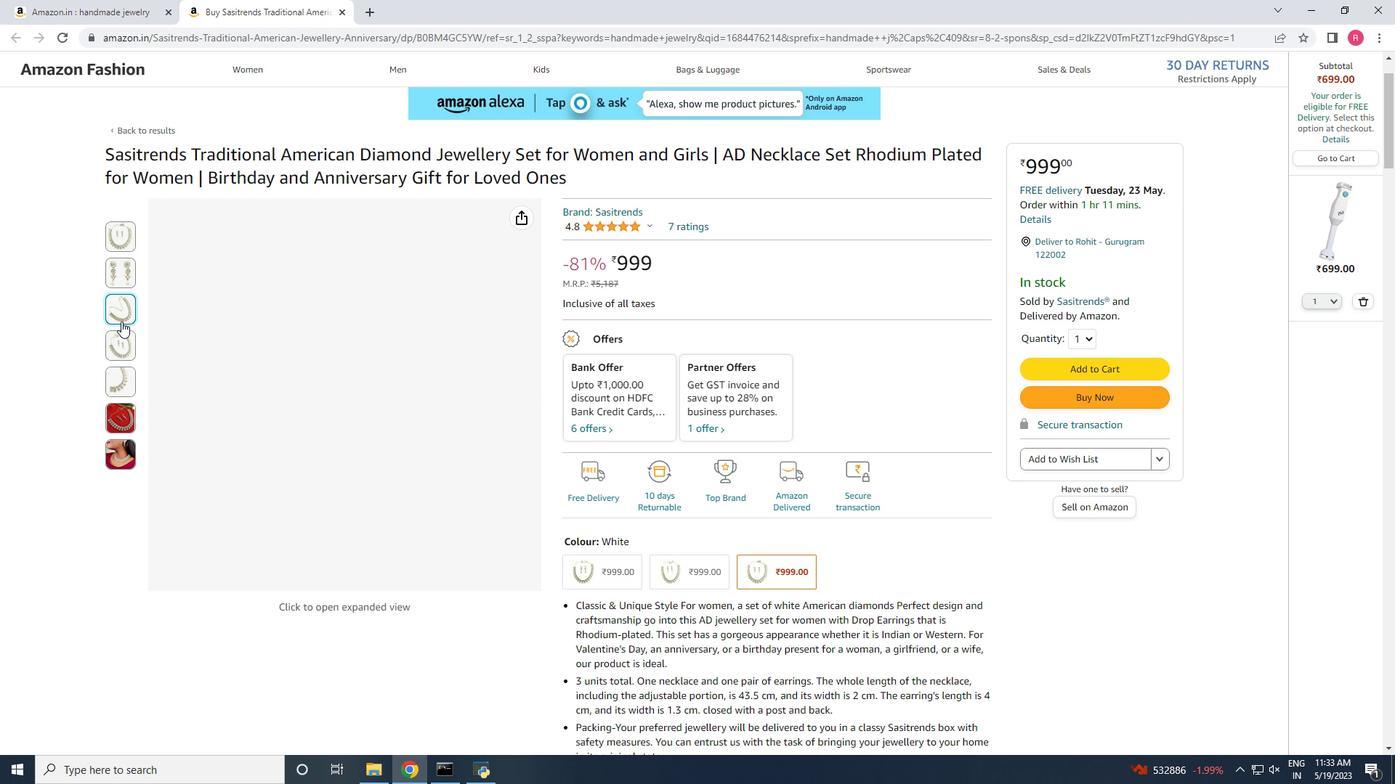
Action: Mouse pressed left at (121, 320)
Screenshot: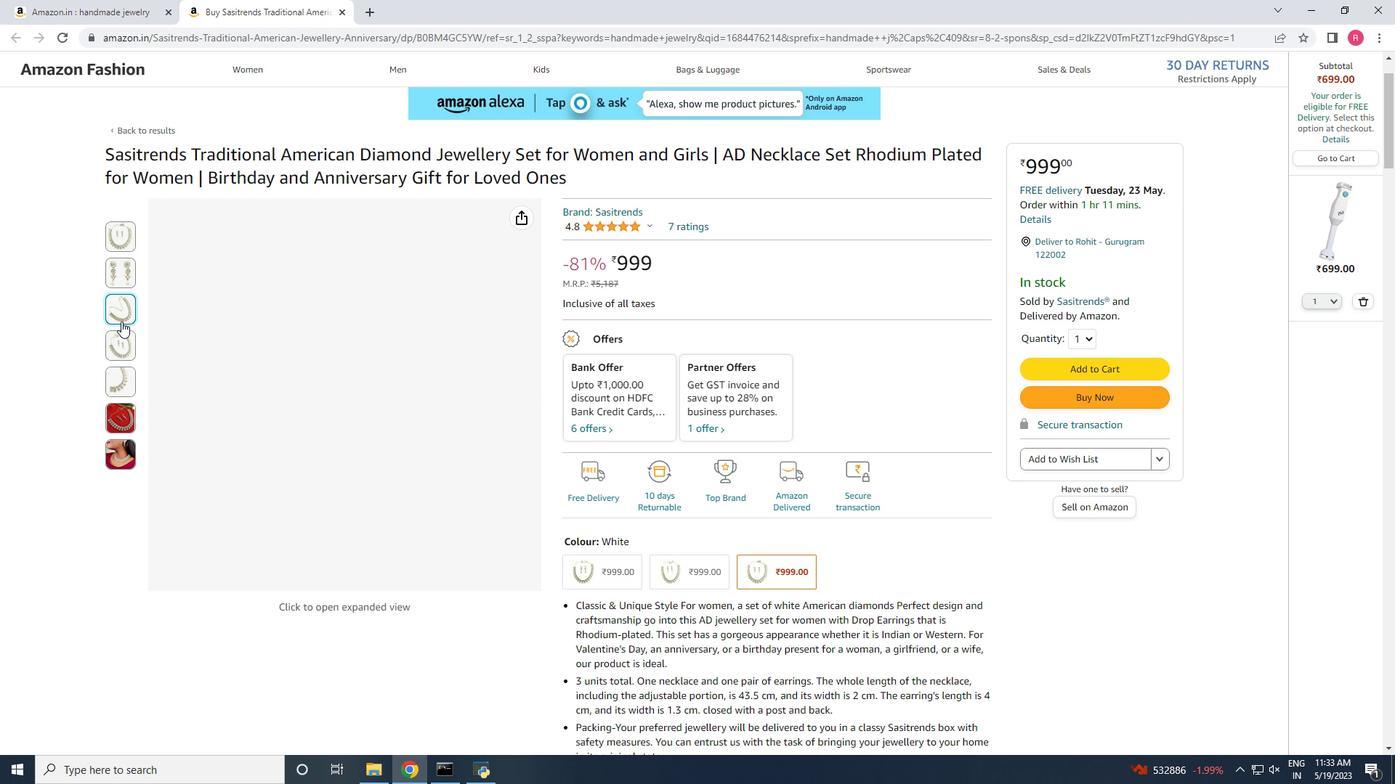 
Action: Mouse moved to (664, 350)
Screenshot: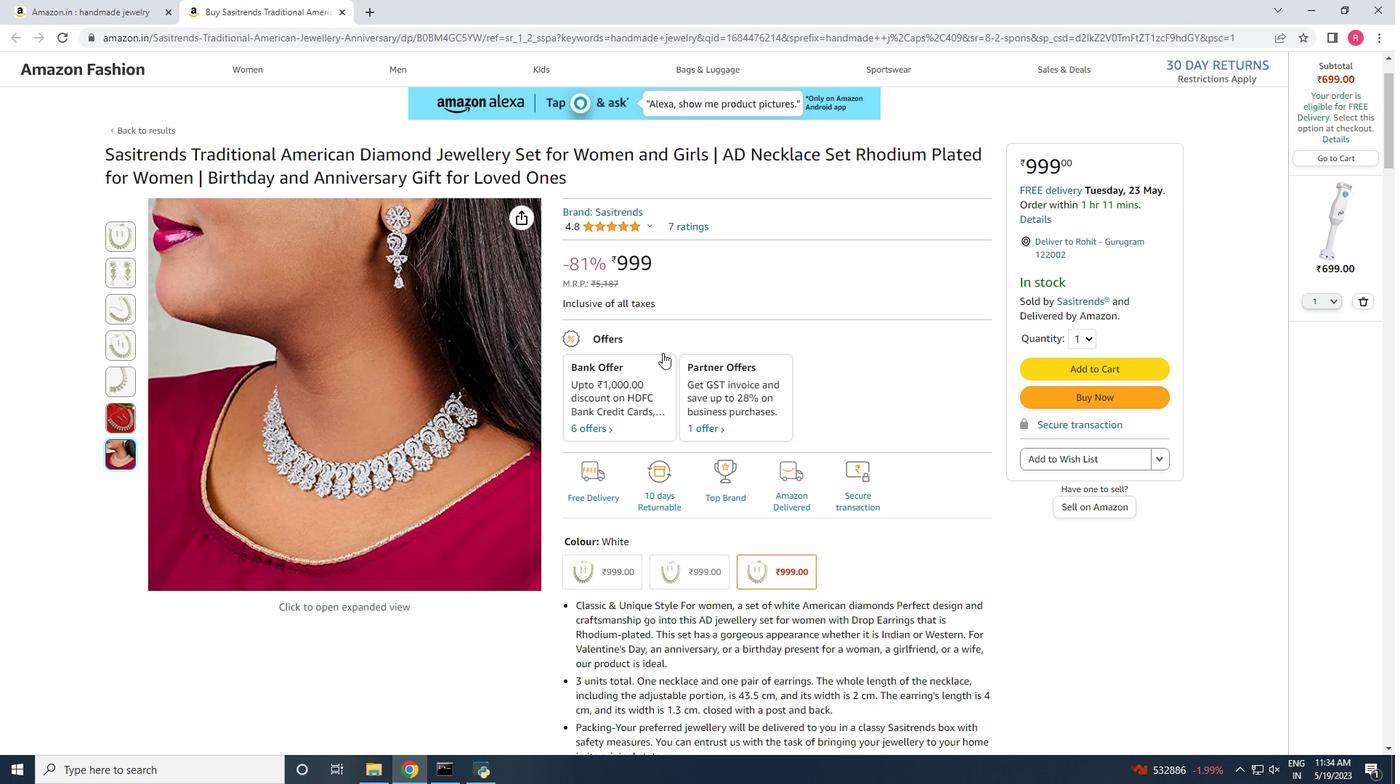 
Action: Mouse scrolled (664, 350) with delta (0, 0)
Screenshot: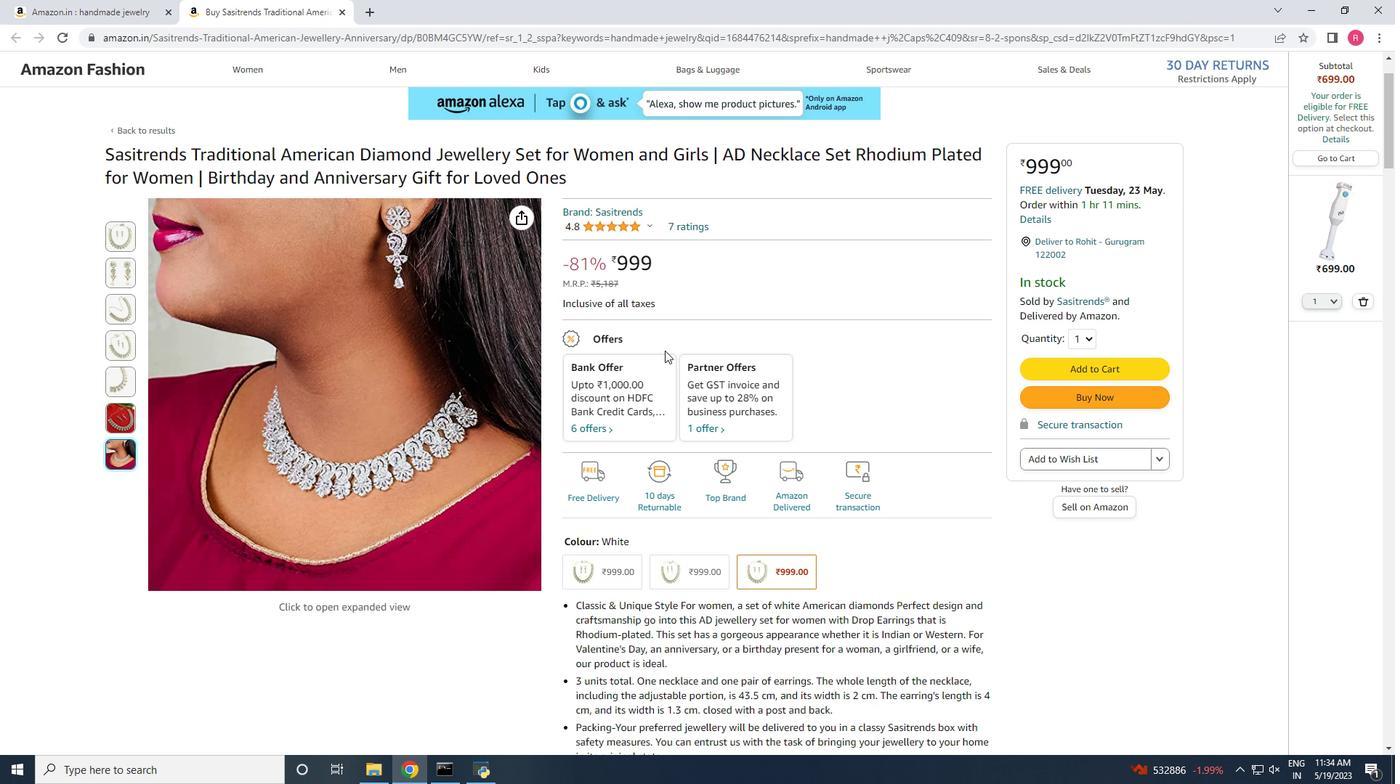 
Action: Mouse scrolled (664, 350) with delta (0, 0)
Screenshot: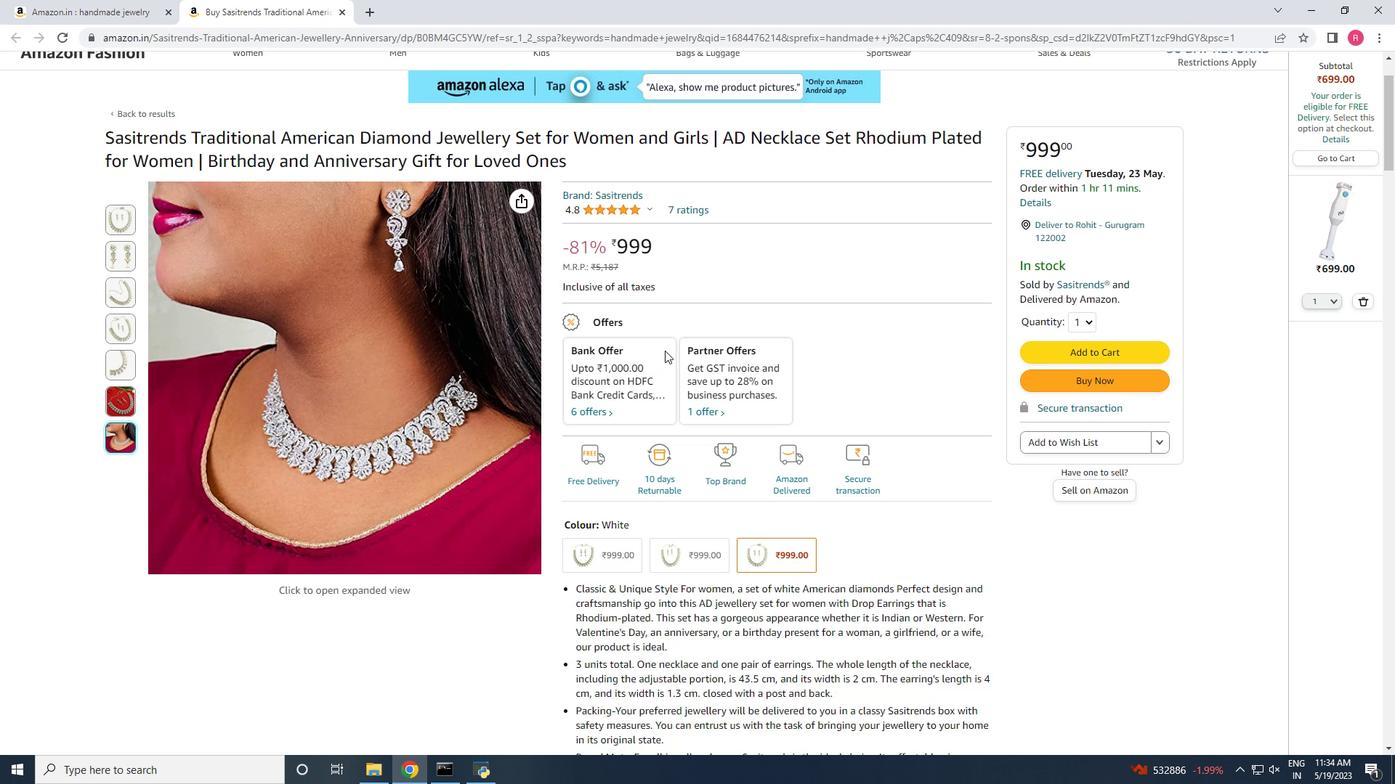 
Action: Mouse moved to (664, 350)
Screenshot: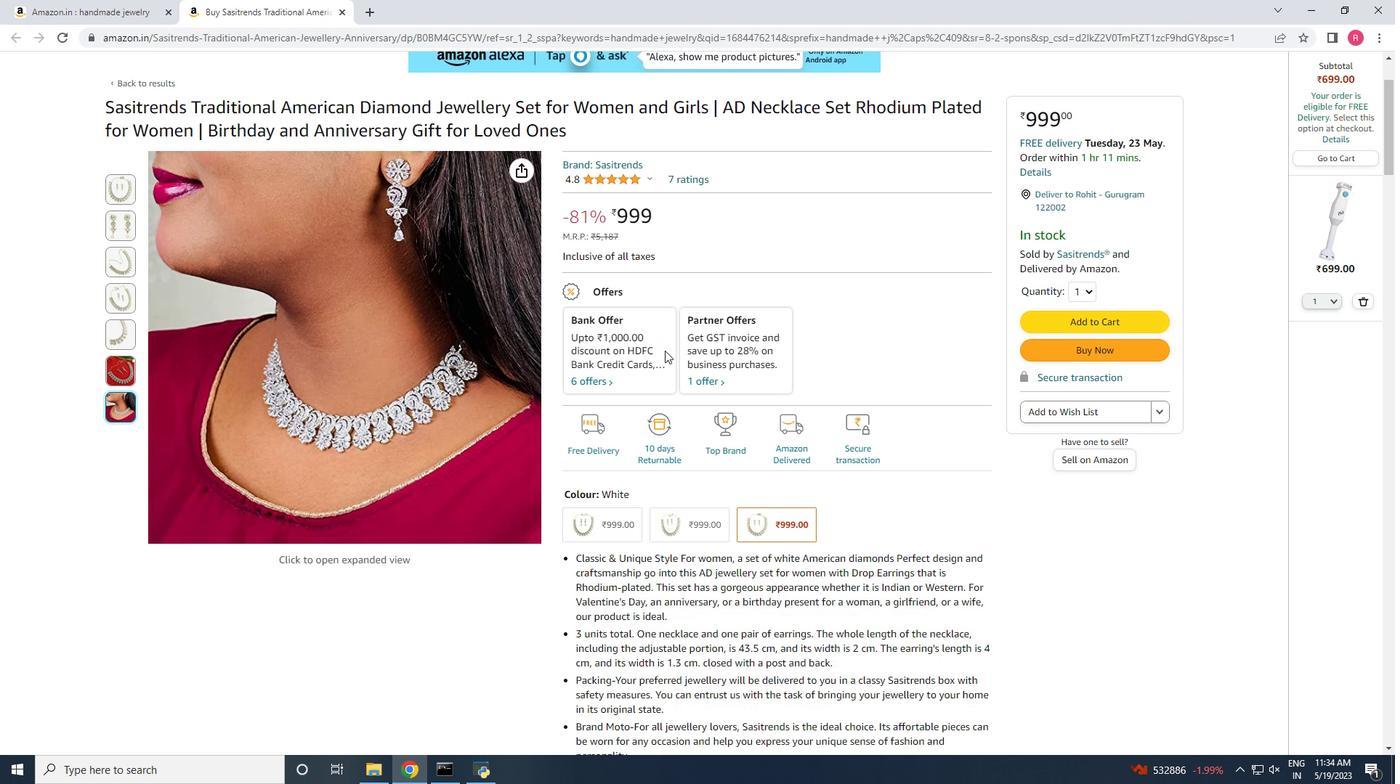 
Action: Mouse scrolled (664, 350) with delta (0, 0)
Screenshot: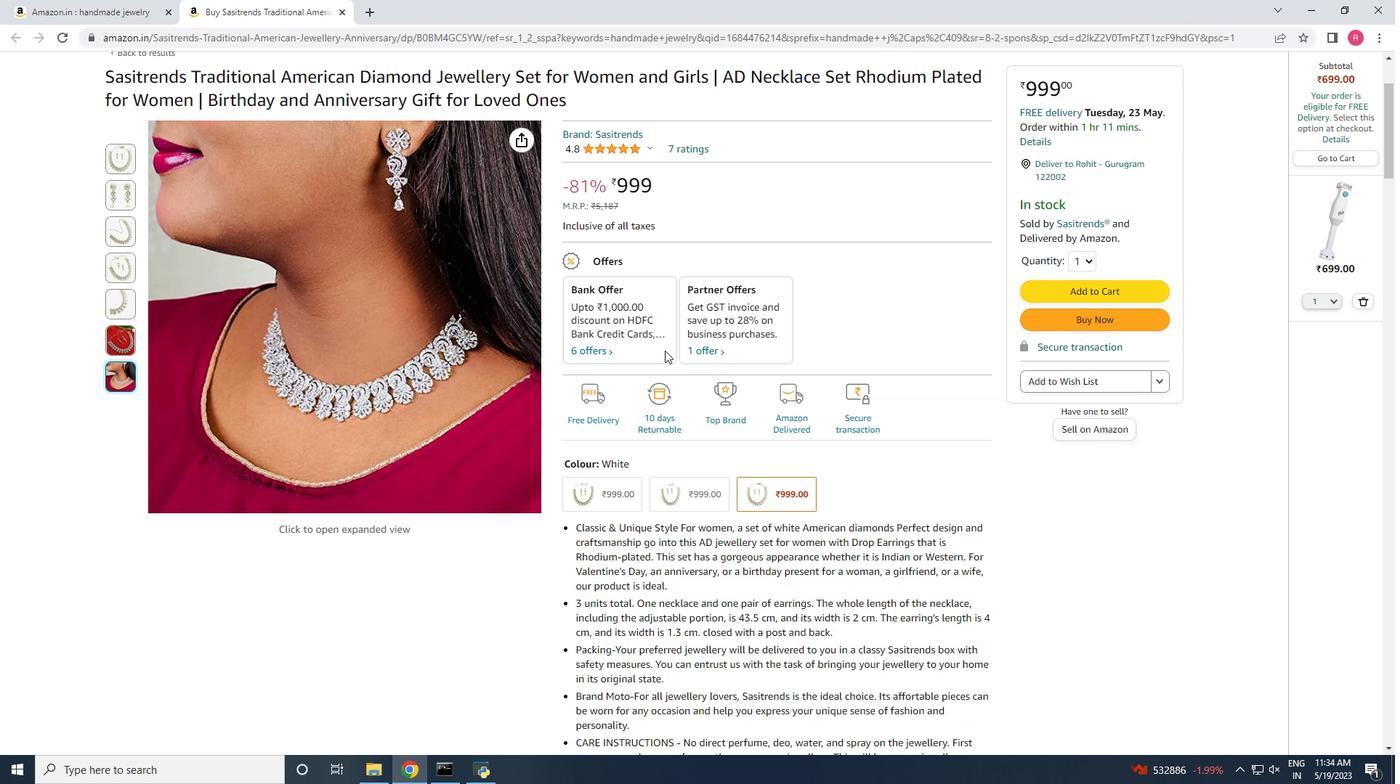 
Action: Mouse scrolled (664, 350) with delta (0, 0)
Screenshot: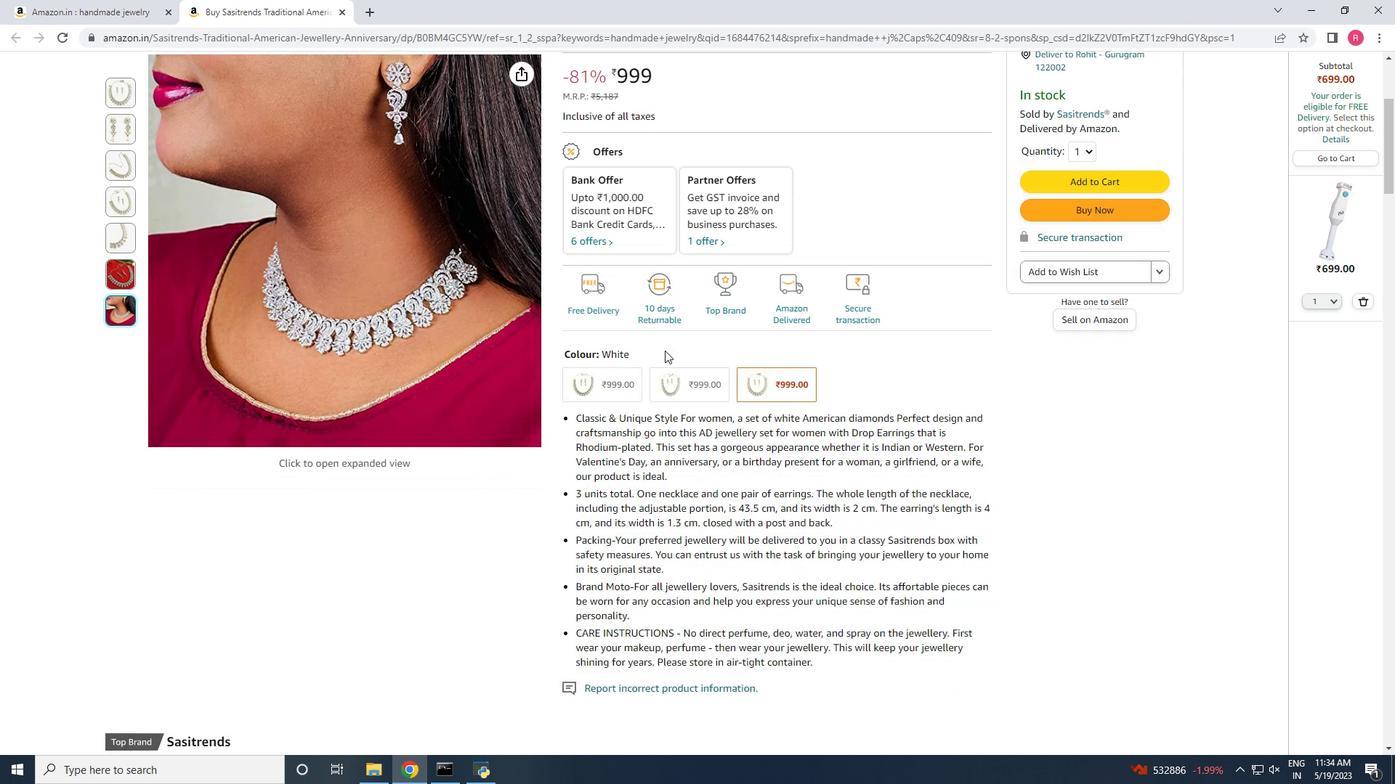 
Action: Mouse scrolled (664, 350) with delta (0, 0)
Screenshot: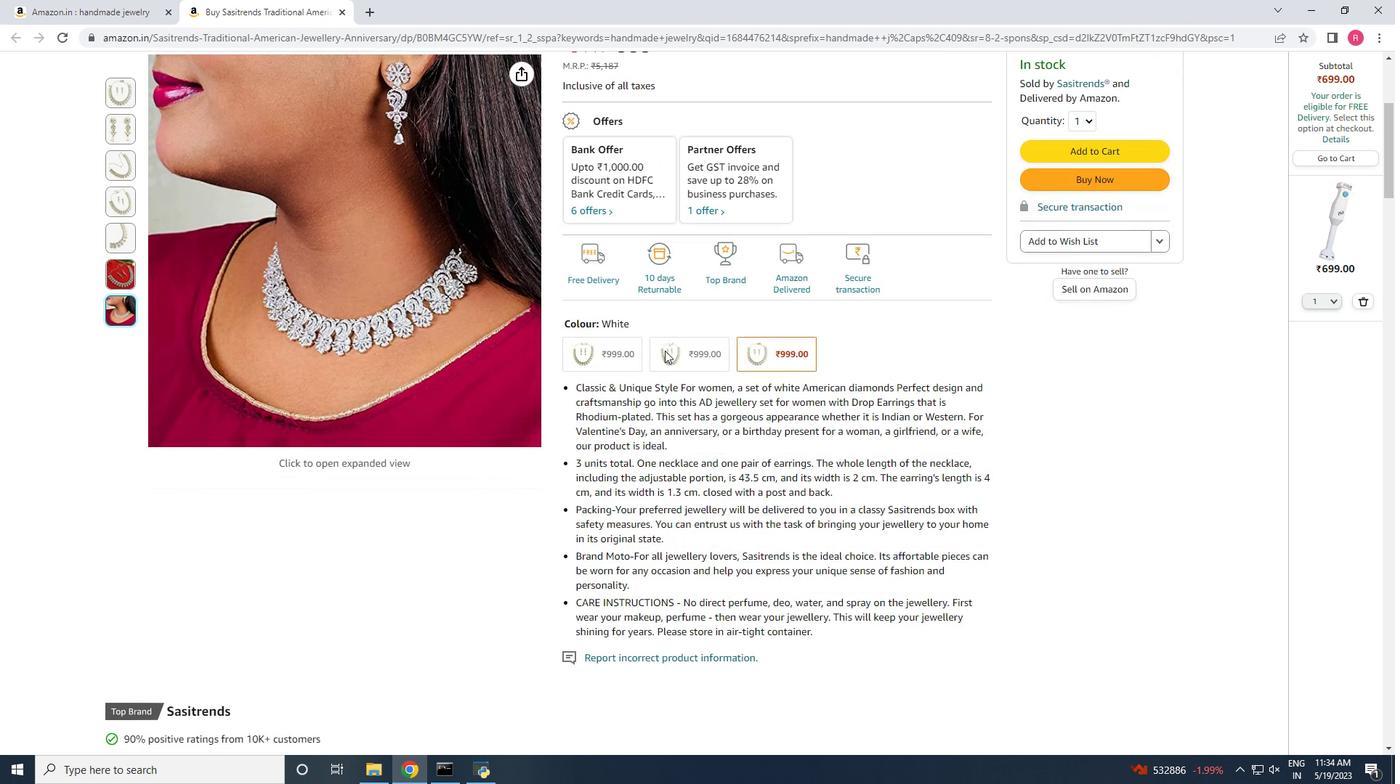 
Action: Mouse moved to (659, 410)
Screenshot: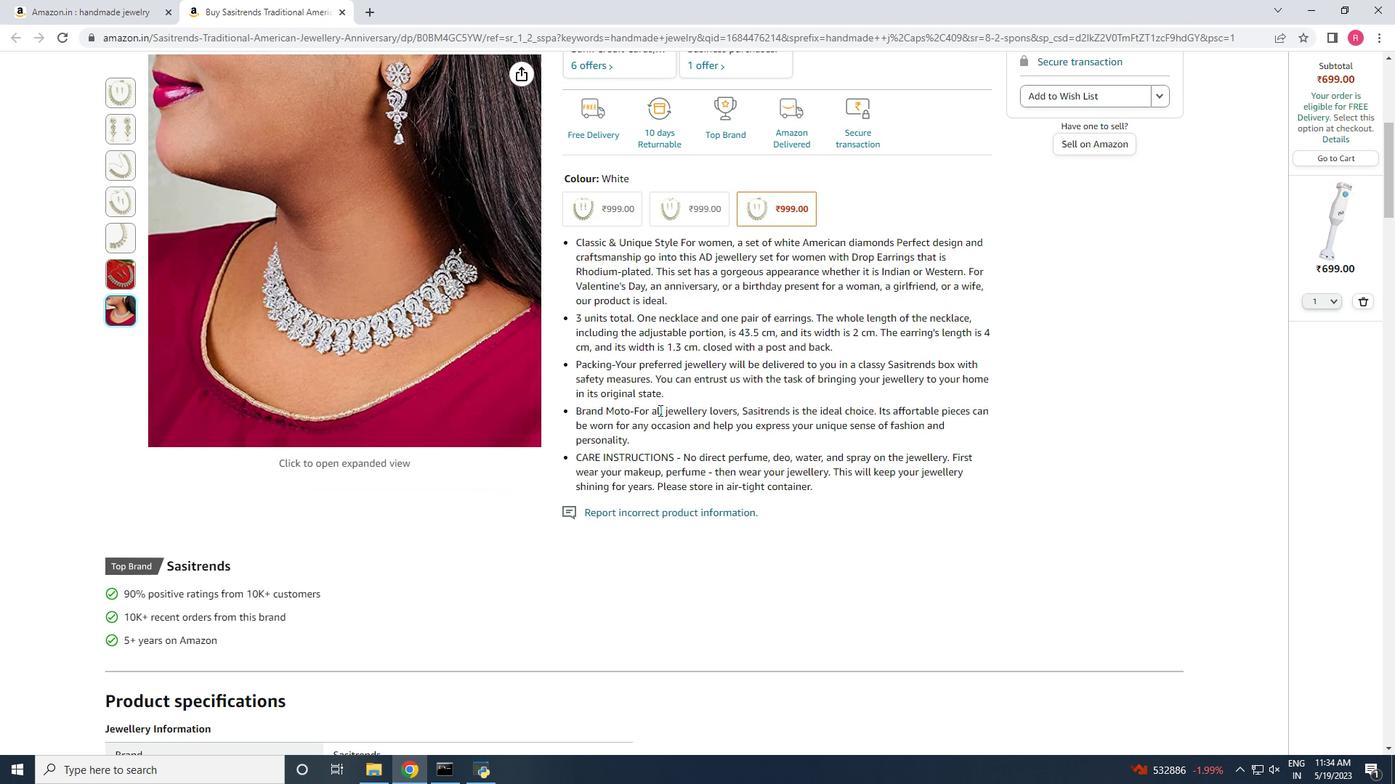 
Action: Mouse scrolled (659, 409) with delta (0, 0)
Screenshot: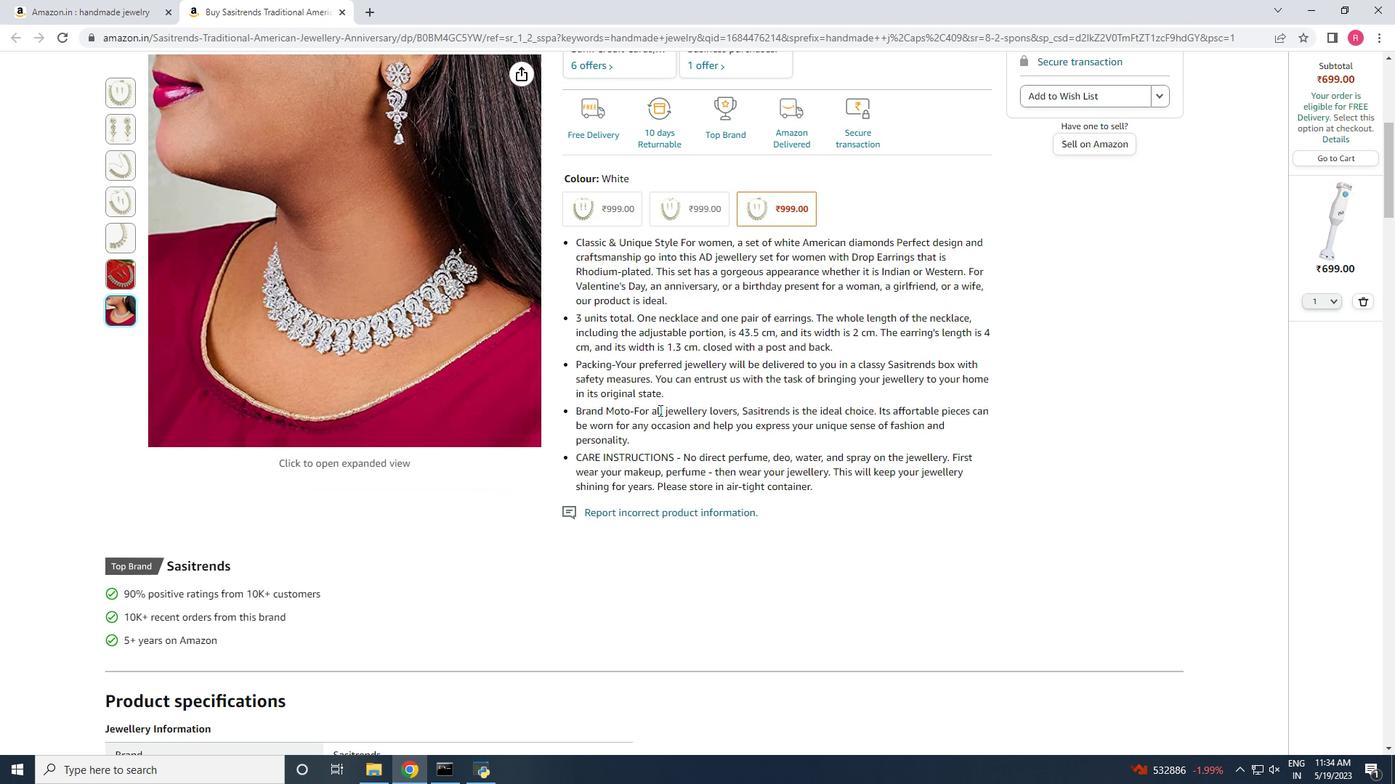
Action: Mouse scrolled (659, 409) with delta (0, 0)
Screenshot: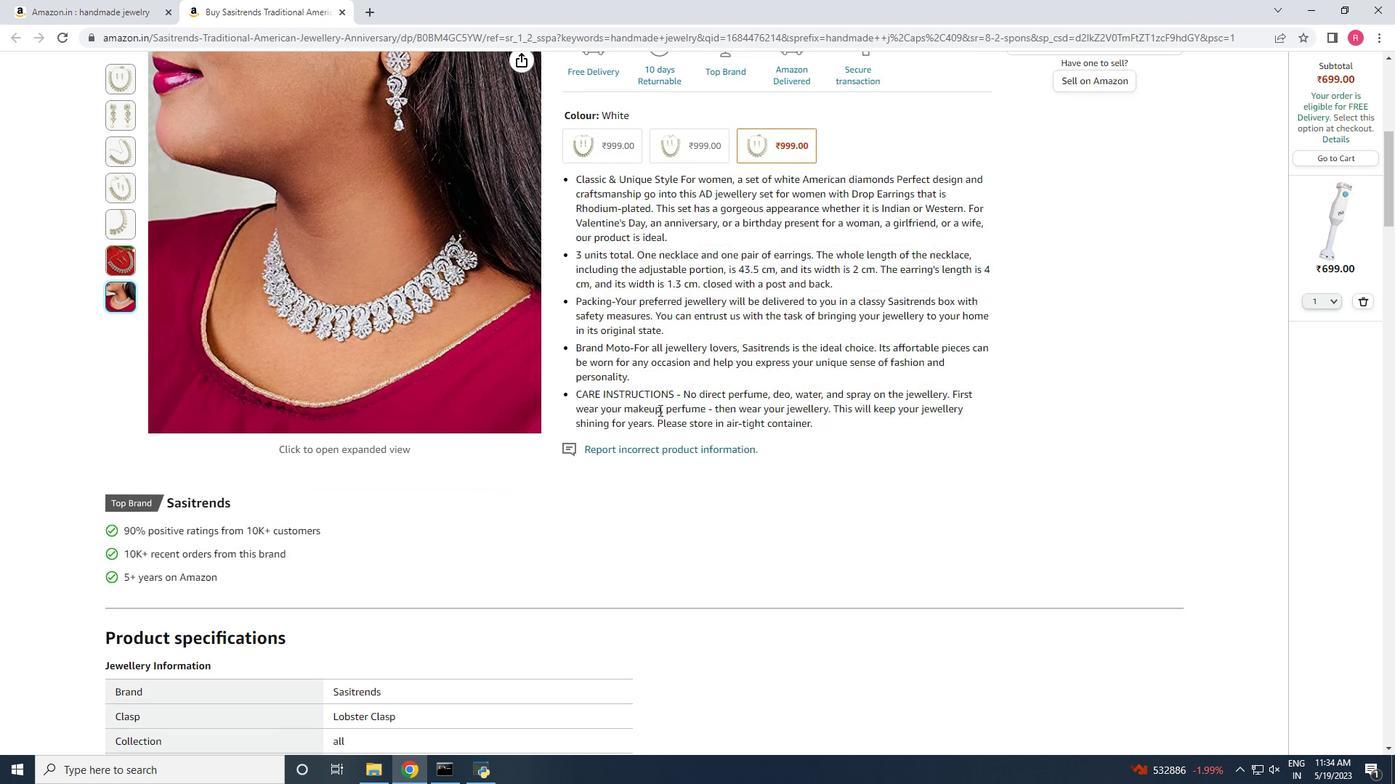 
Action: Mouse scrolled (659, 409) with delta (0, 0)
Screenshot: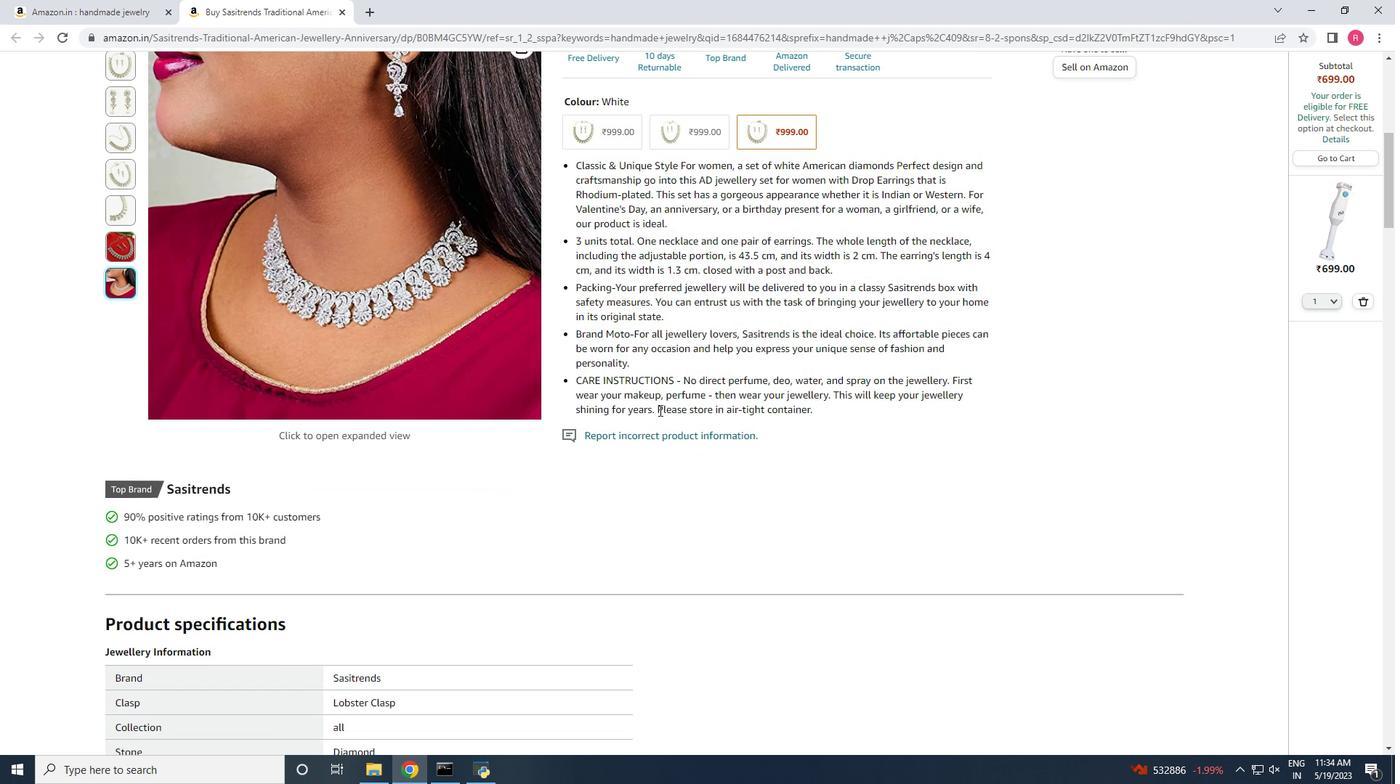 
Action: Mouse scrolled (659, 409) with delta (0, 0)
Screenshot: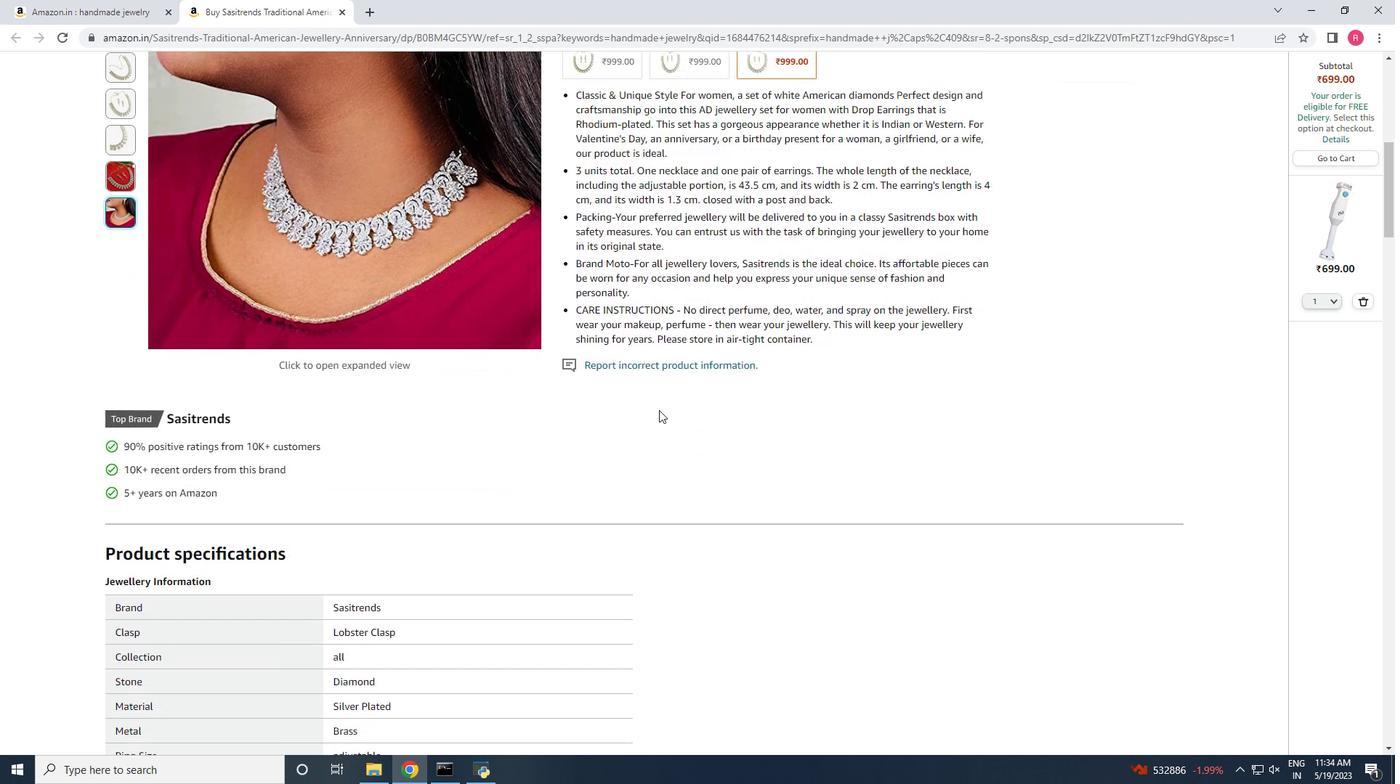 
Action: Mouse scrolled (659, 409) with delta (0, 0)
Screenshot: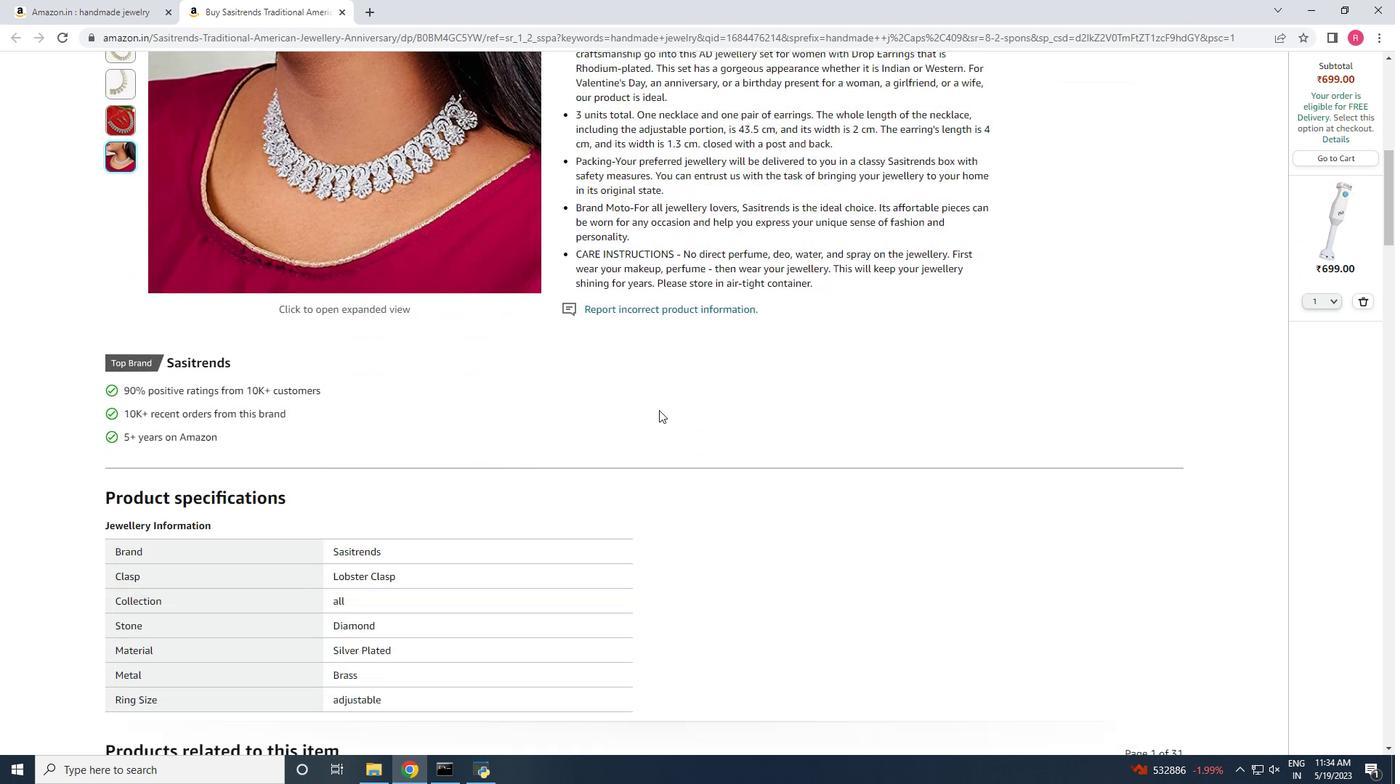 
Action: Mouse scrolled (659, 409) with delta (0, 0)
Screenshot: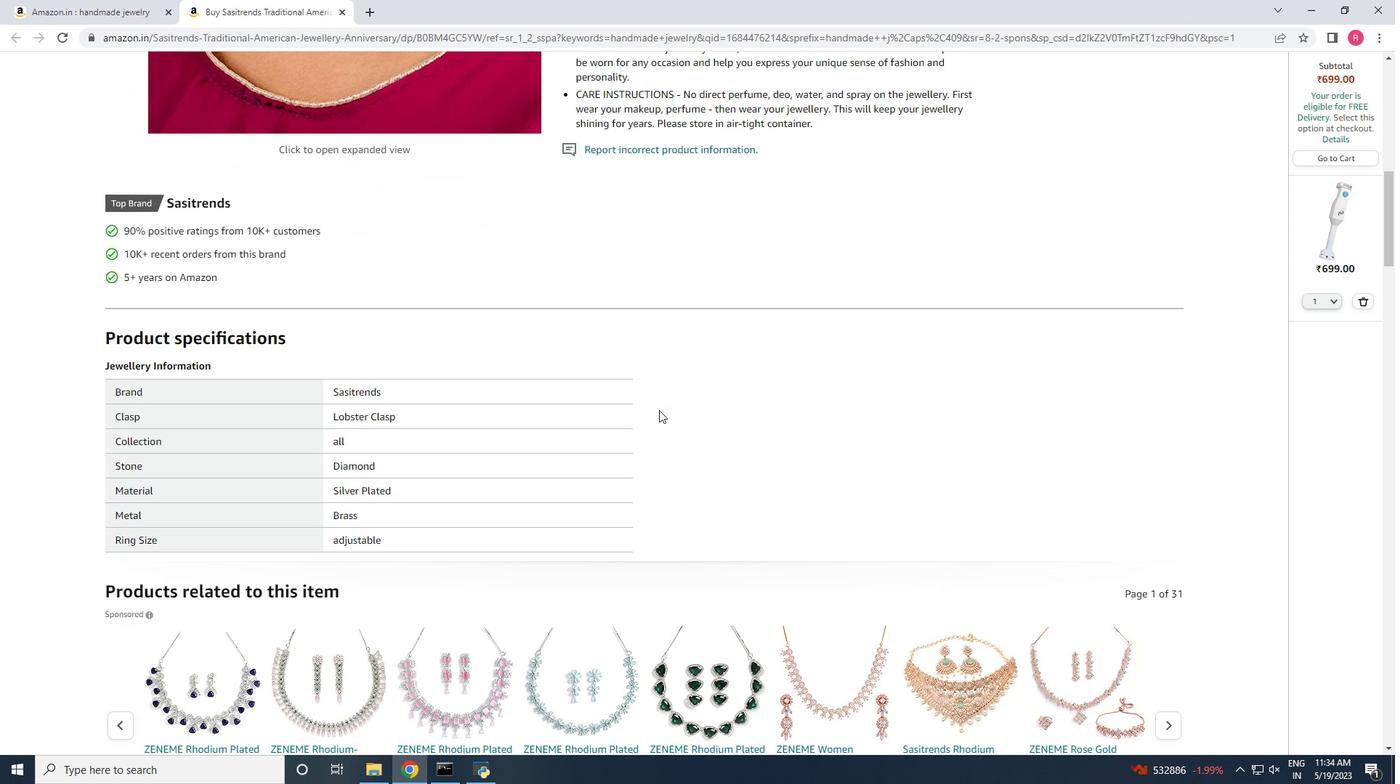 
Action: Mouse scrolled (659, 409) with delta (0, 0)
Screenshot: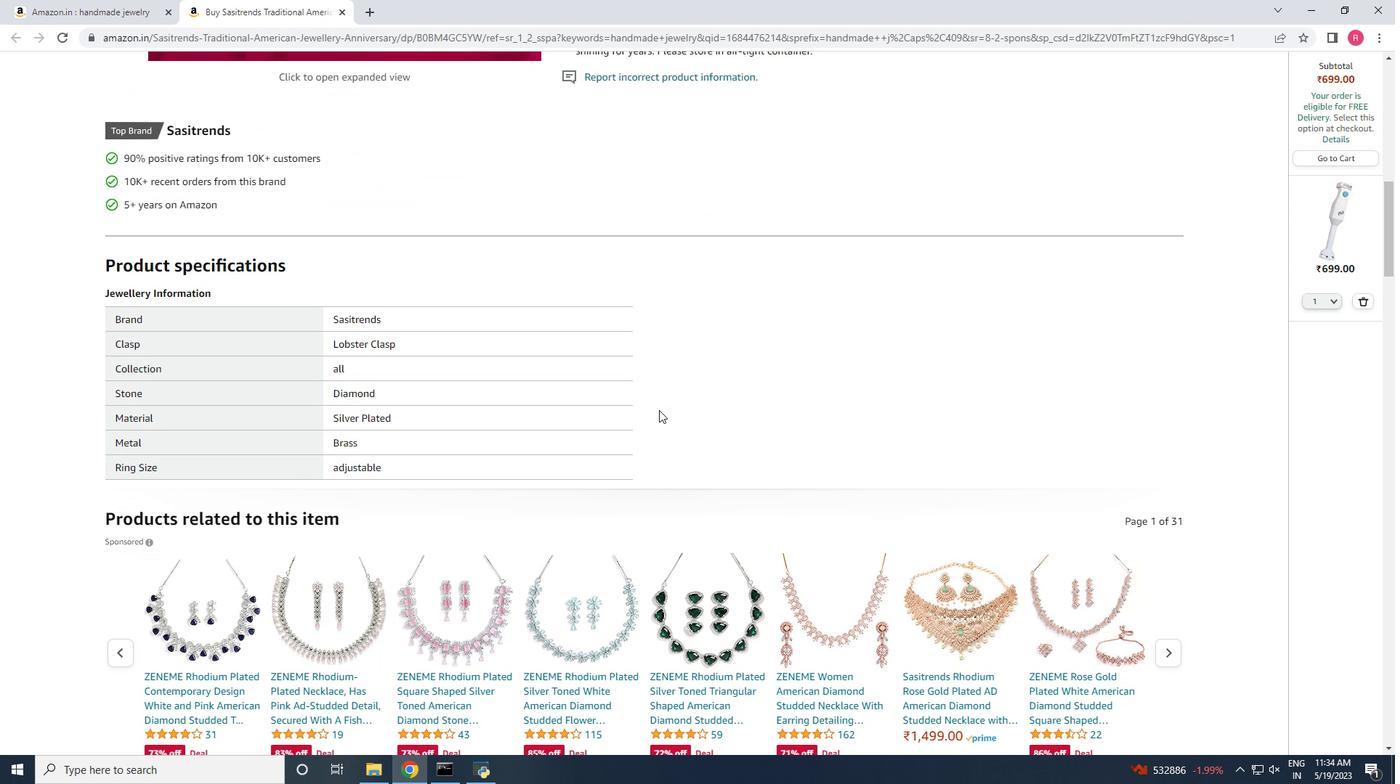 
Action: Mouse scrolled (659, 409) with delta (0, 0)
Screenshot: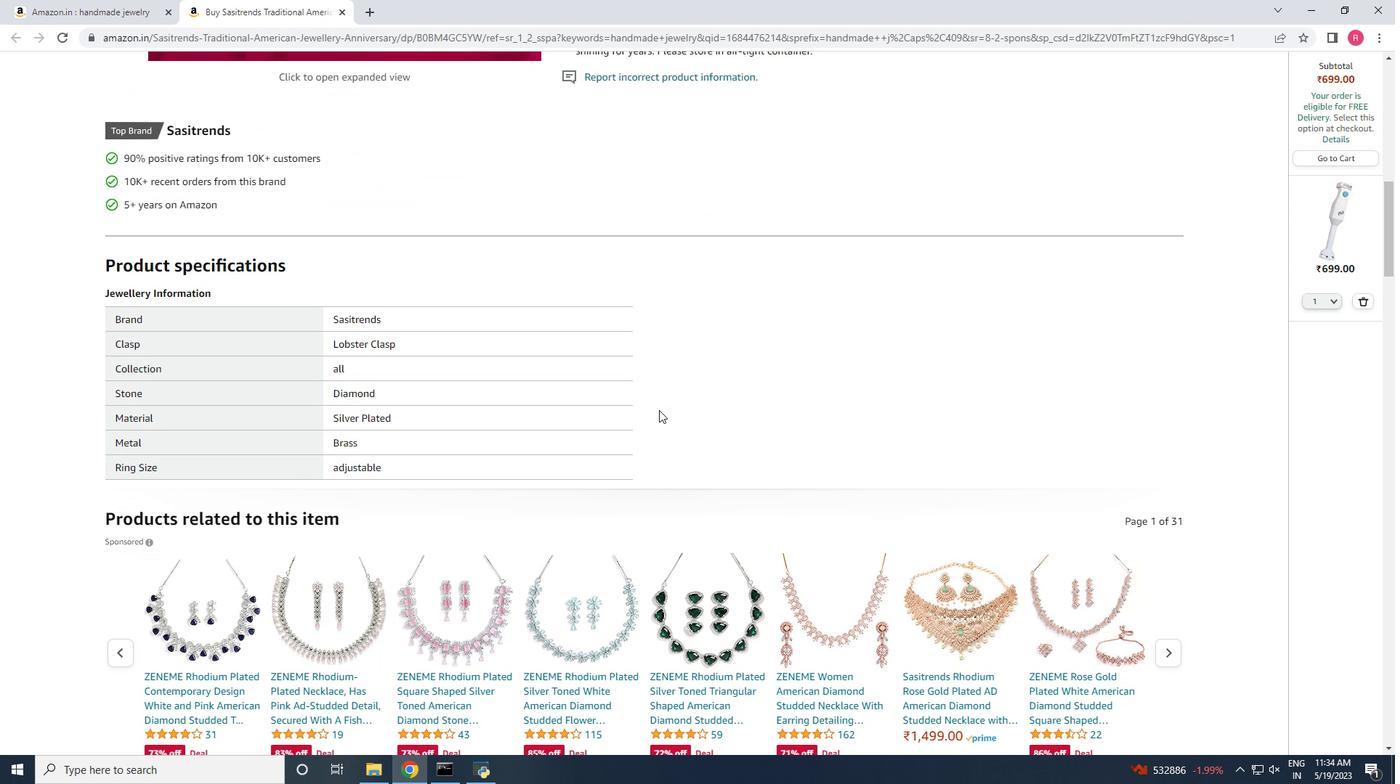 
Action: Mouse scrolled (659, 409) with delta (0, 0)
Screenshot: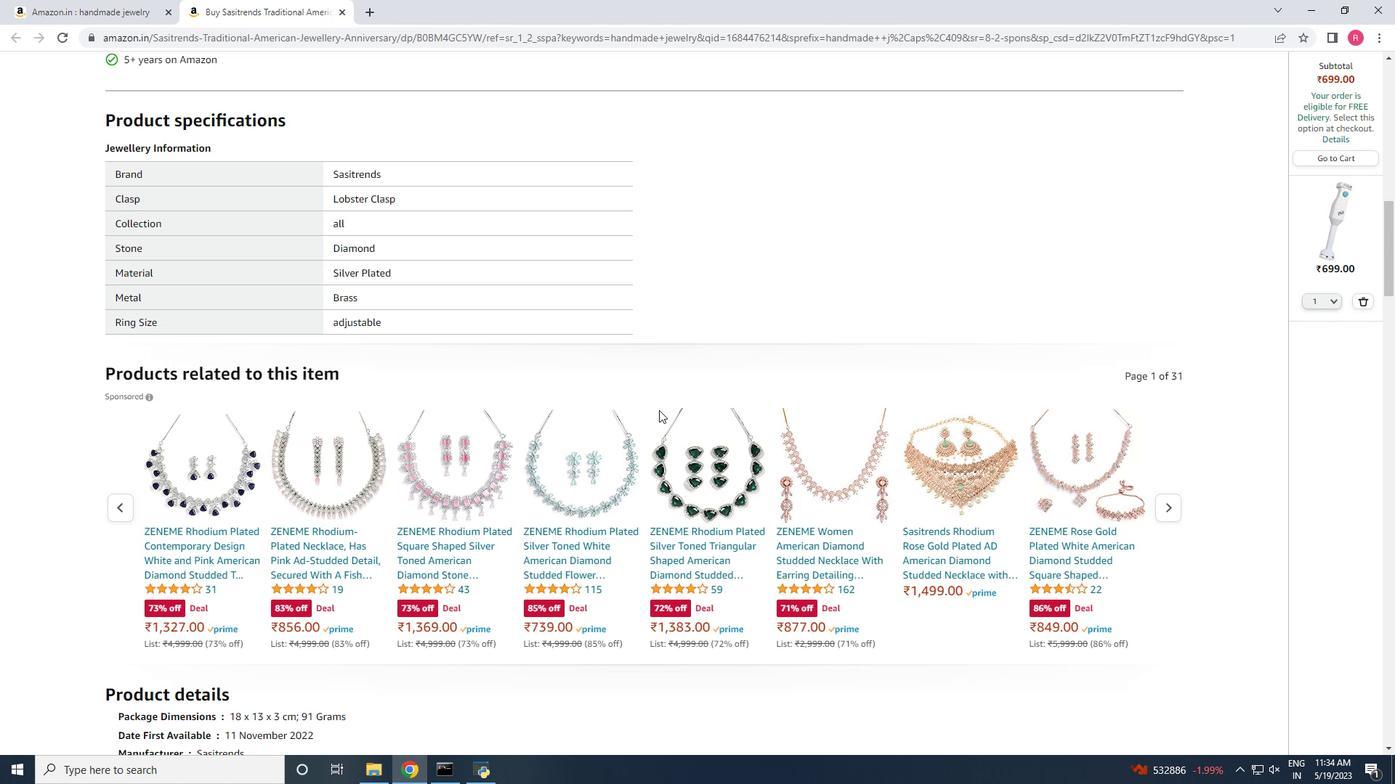 
Action: Mouse scrolled (659, 409) with delta (0, 0)
Screenshot: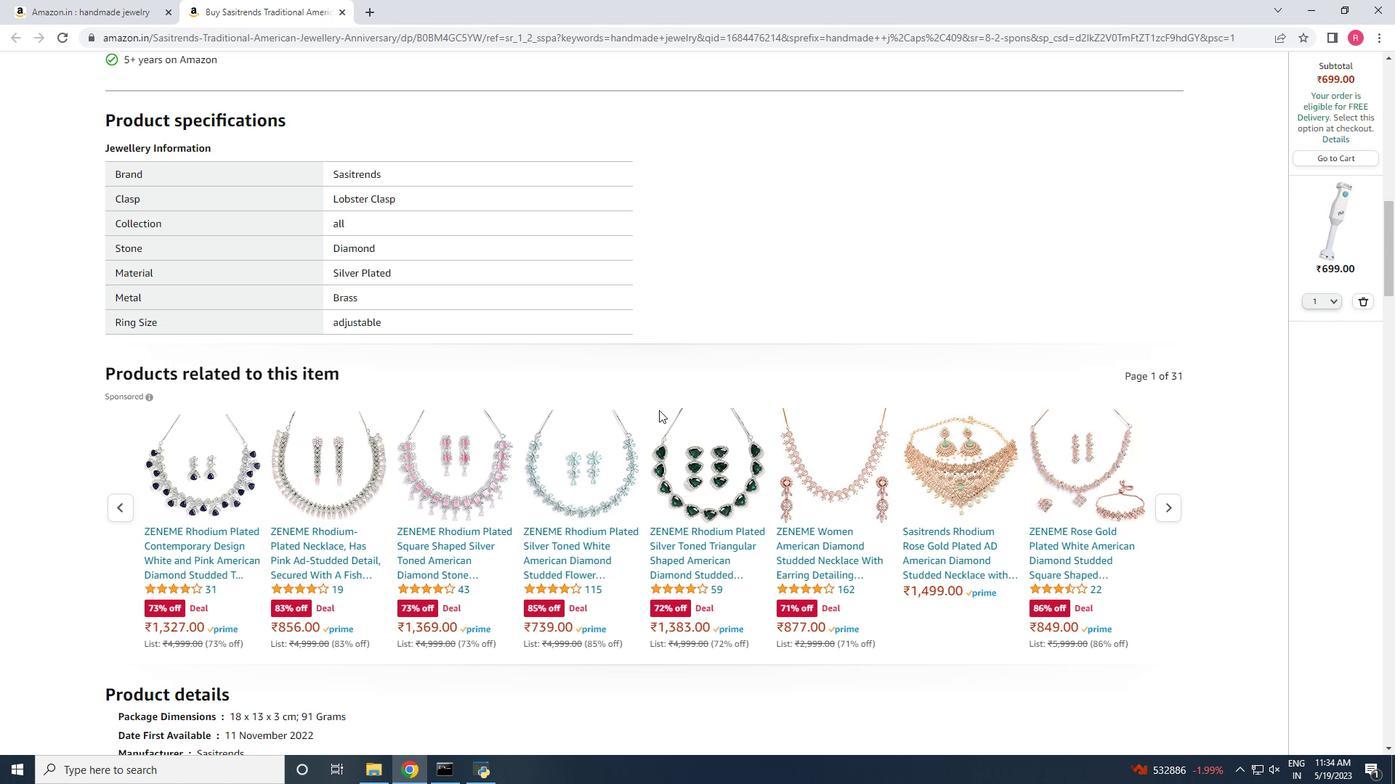 
Action: Mouse scrolled (659, 409) with delta (0, 0)
Screenshot: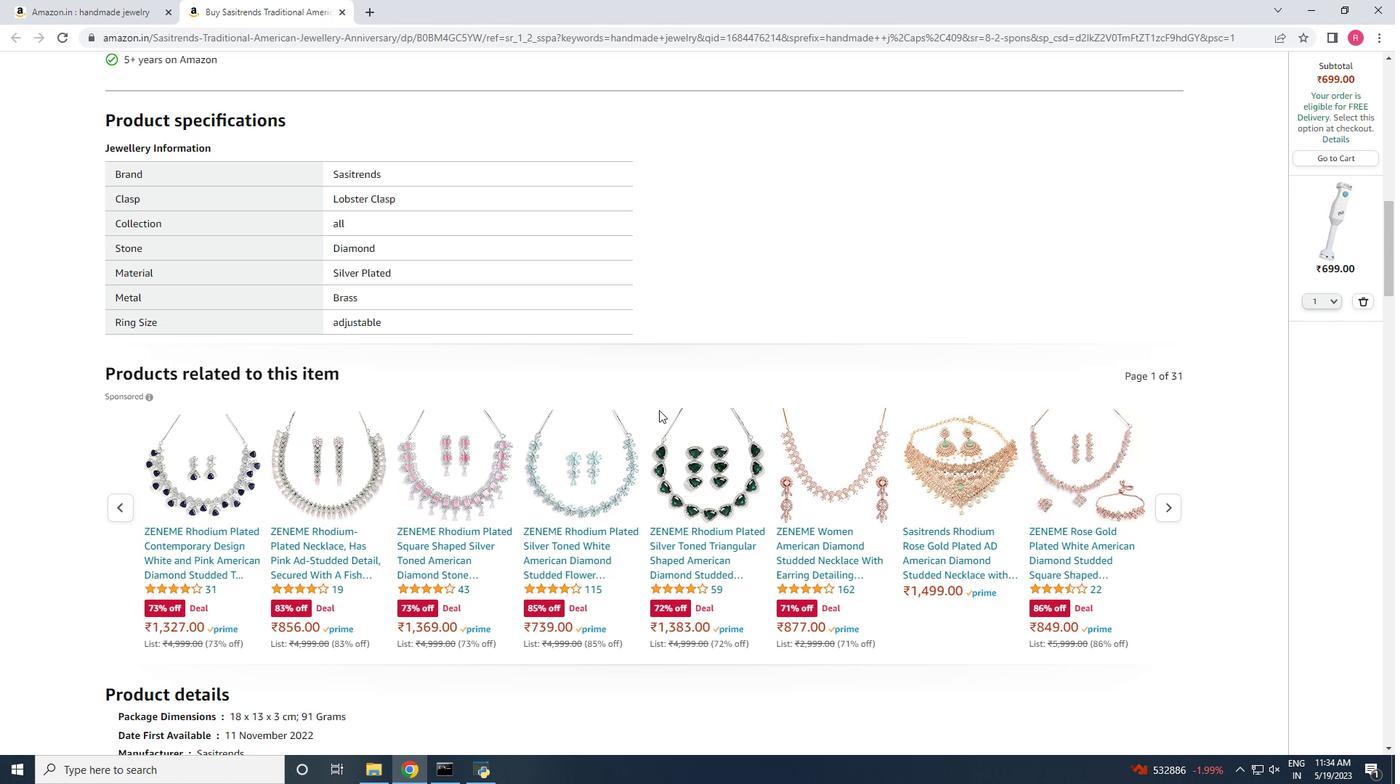 
Action: Mouse scrolled (659, 409) with delta (0, 0)
Screenshot: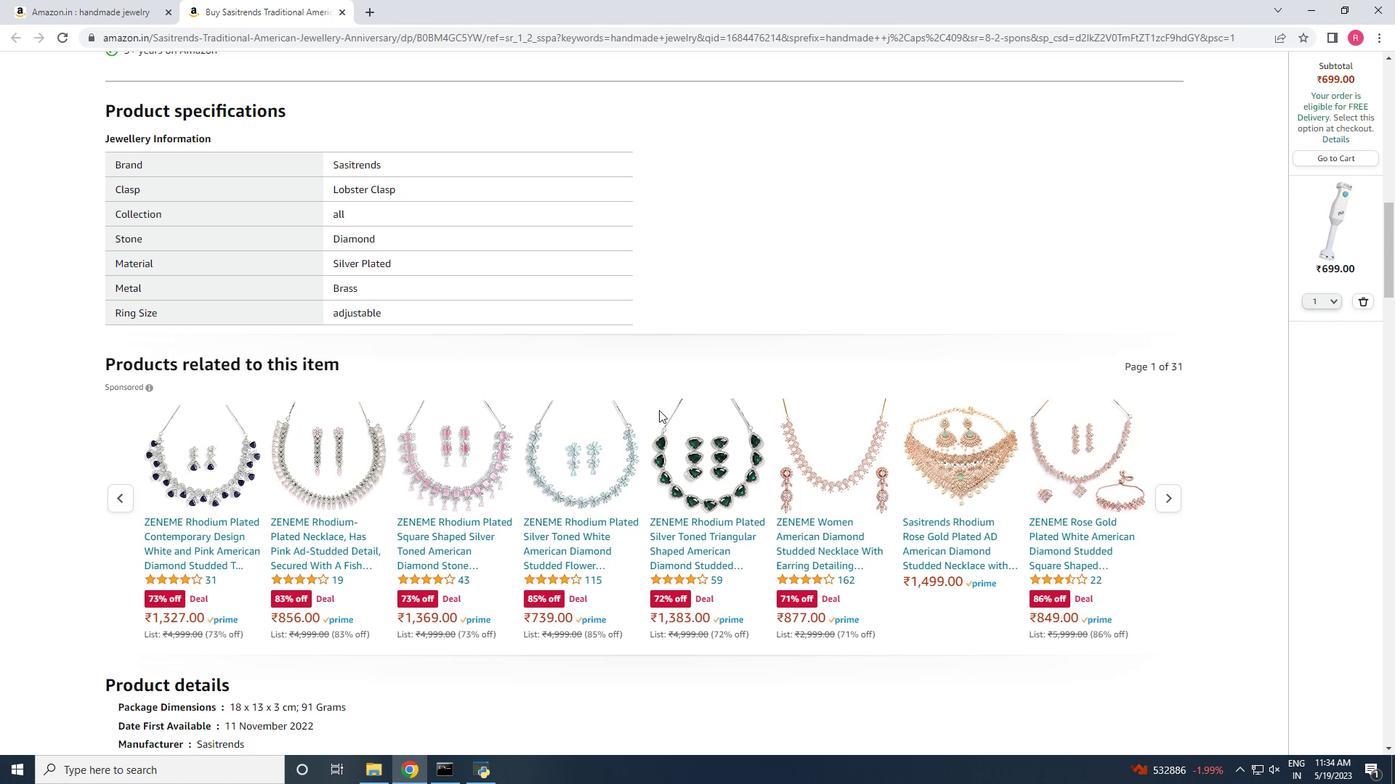 
Action: Mouse scrolled (659, 409) with delta (0, 0)
Screenshot: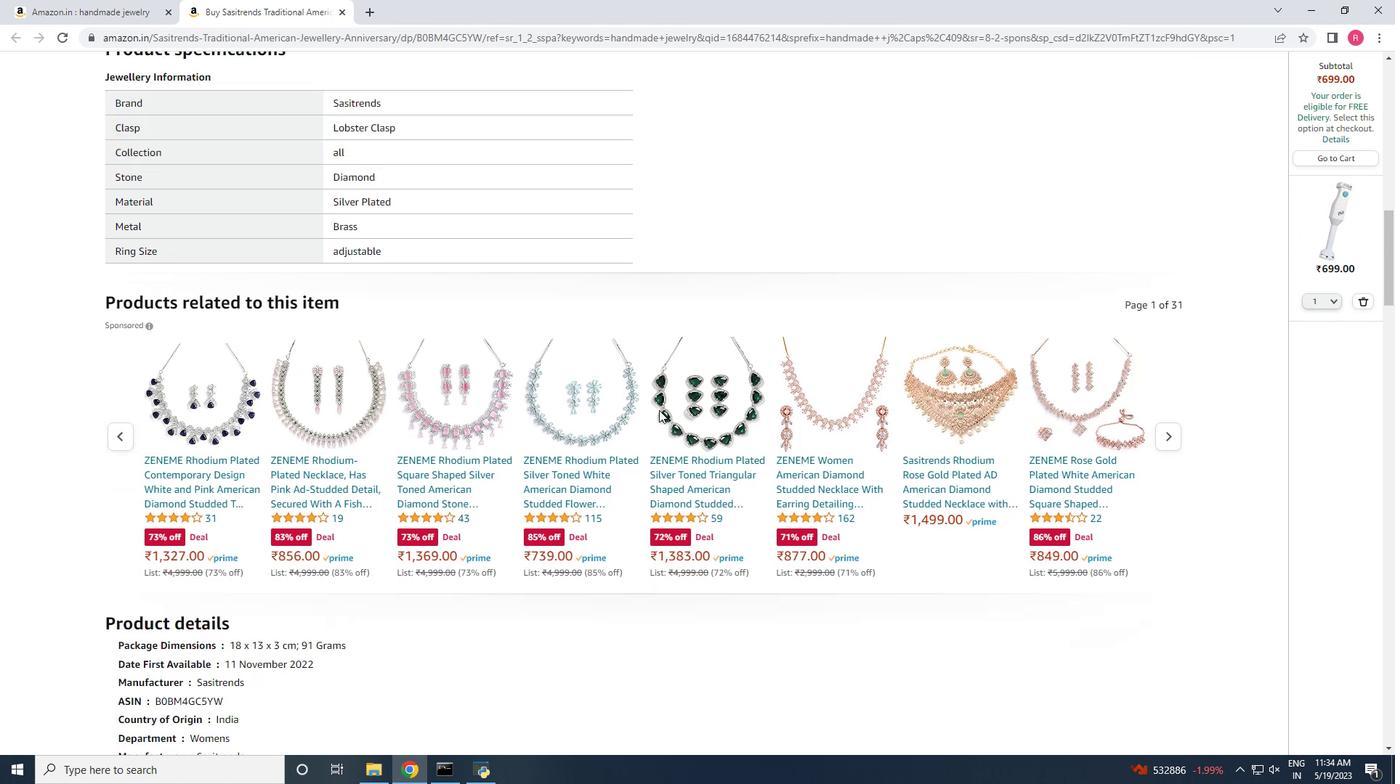 
Action: Mouse scrolled (659, 409) with delta (0, 0)
Screenshot: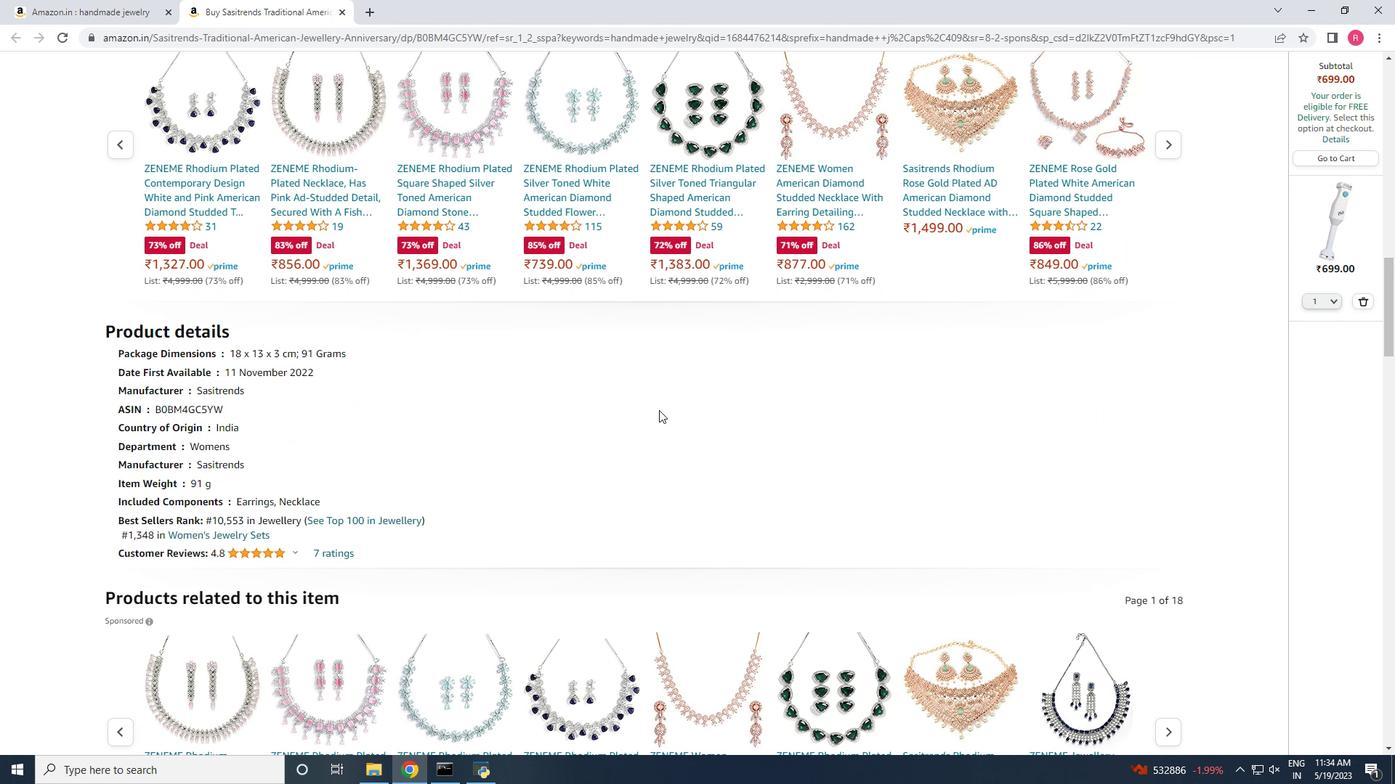 
Action: Mouse scrolled (659, 409) with delta (0, 0)
Screenshot: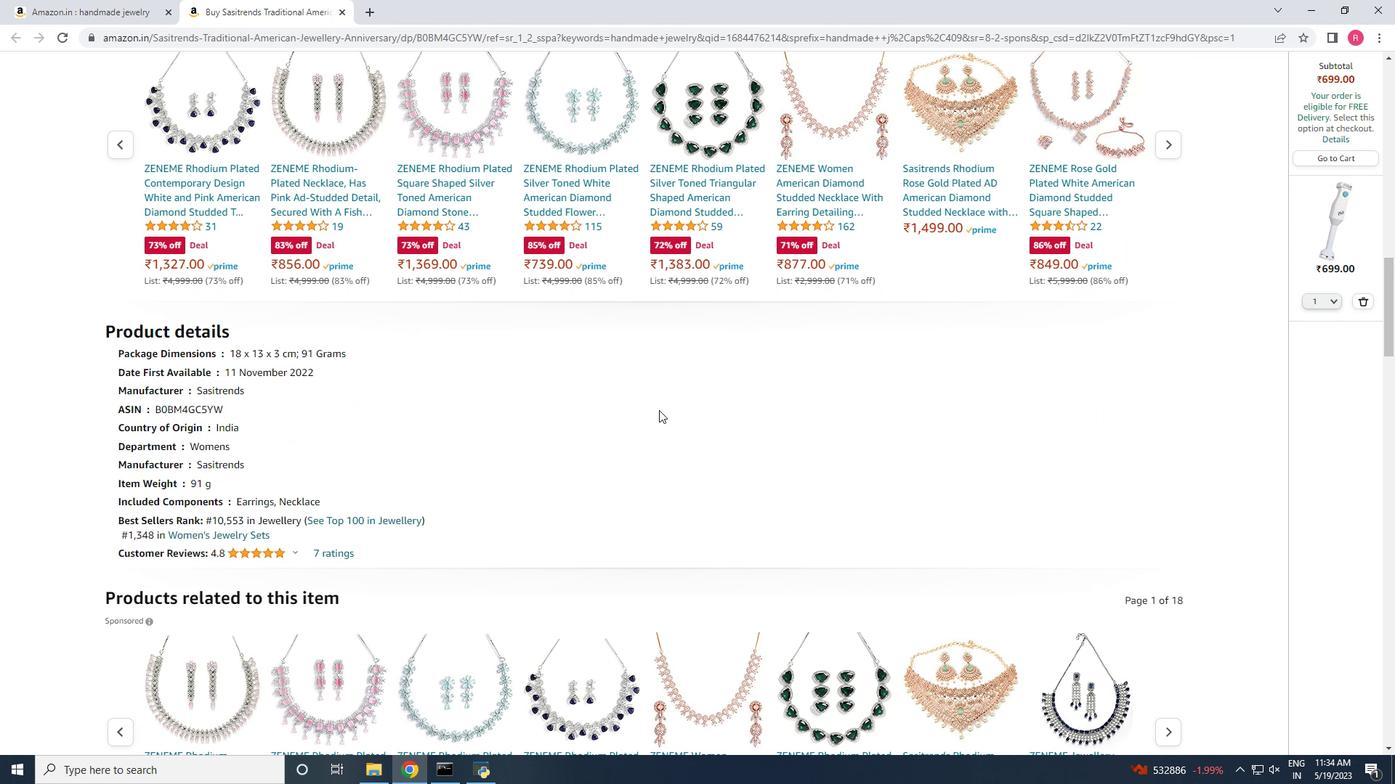 
Action: Mouse scrolled (659, 409) with delta (0, 0)
Screenshot: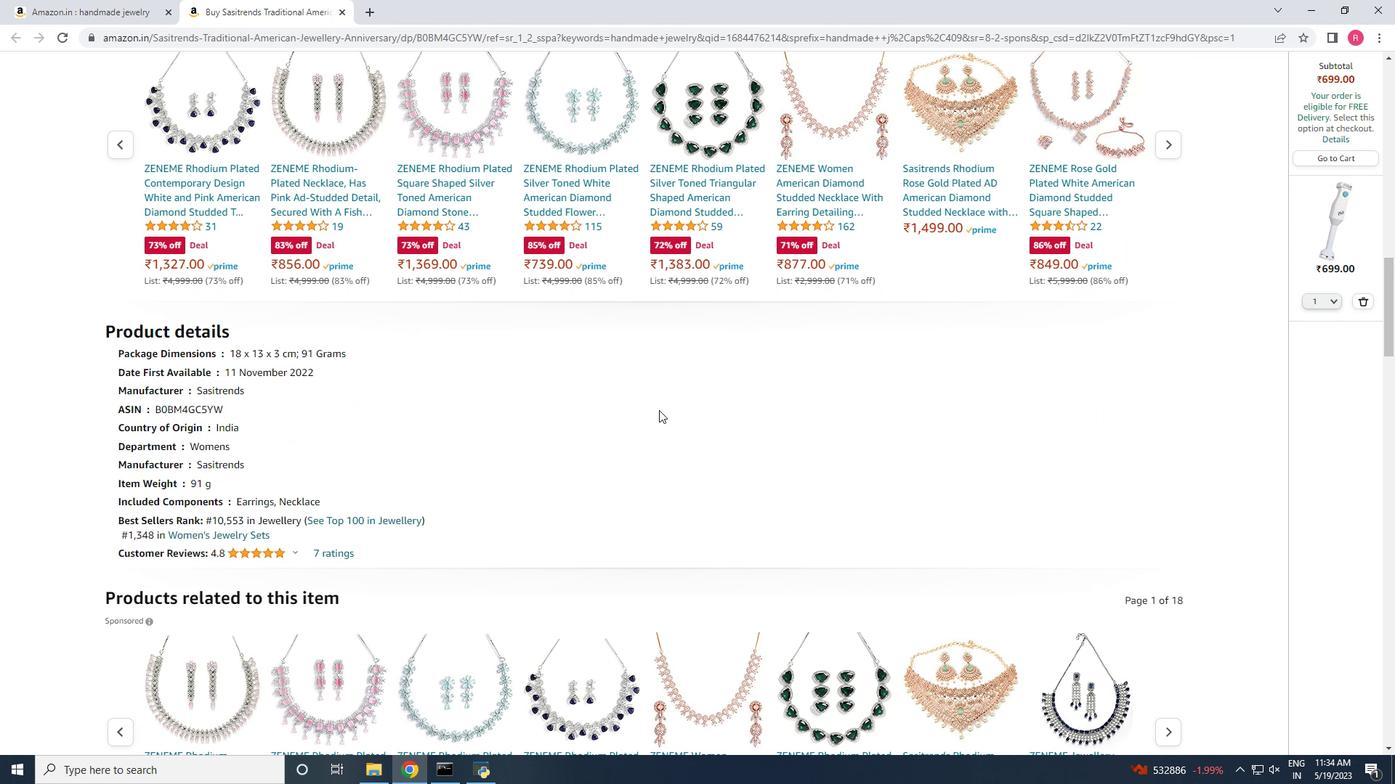 
Action: Mouse scrolled (659, 409) with delta (0, 0)
Screenshot: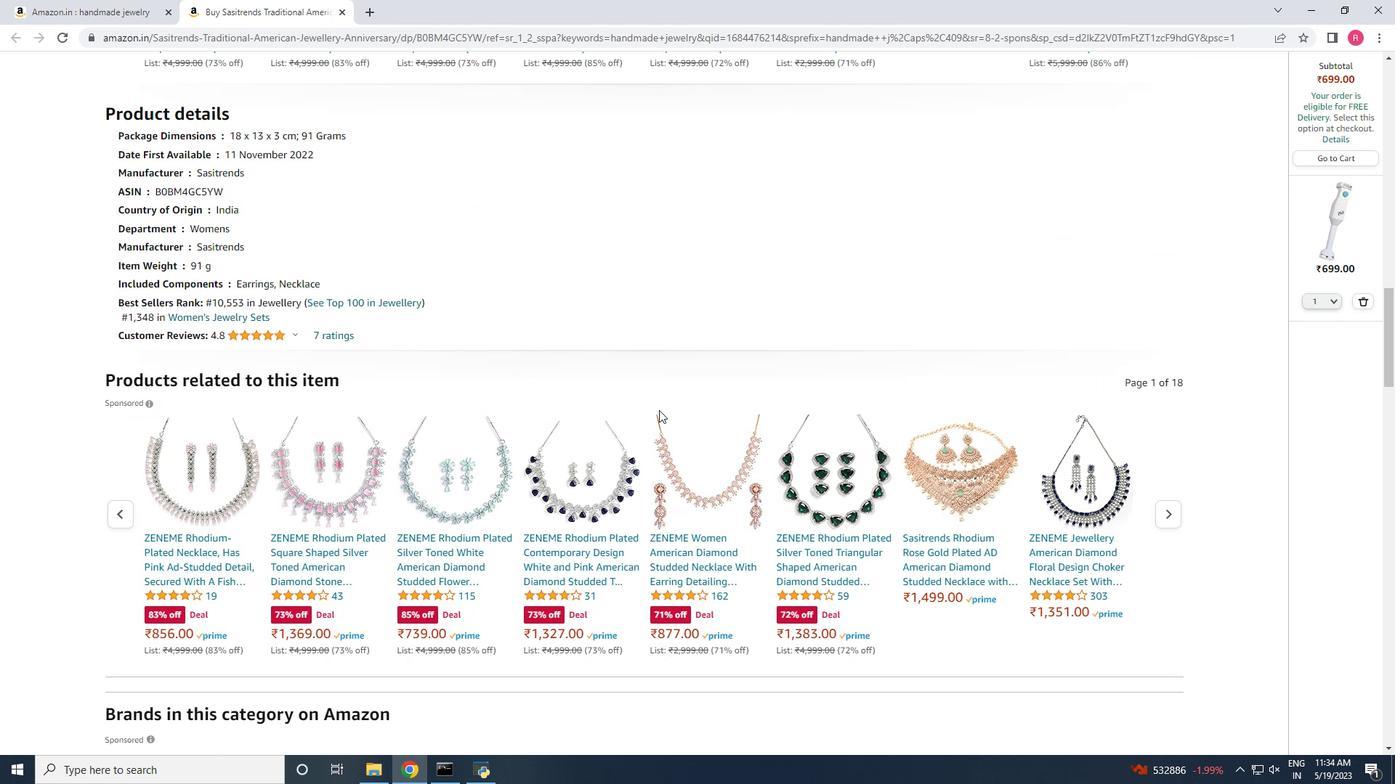 
Action: Mouse scrolled (659, 409) with delta (0, 0)
Screenshot: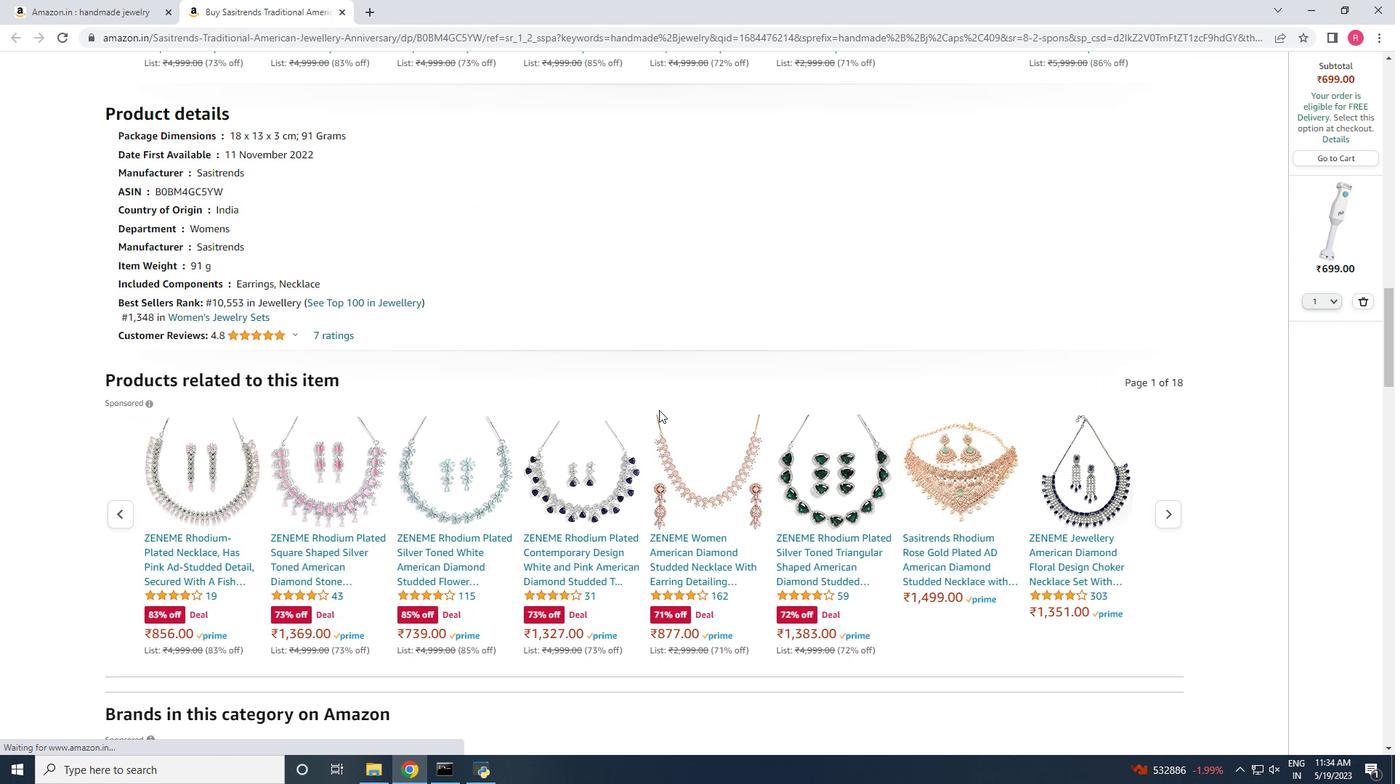 
Action: Mouse scrolled (659, 409) with delta (0, 0)
Screenshot: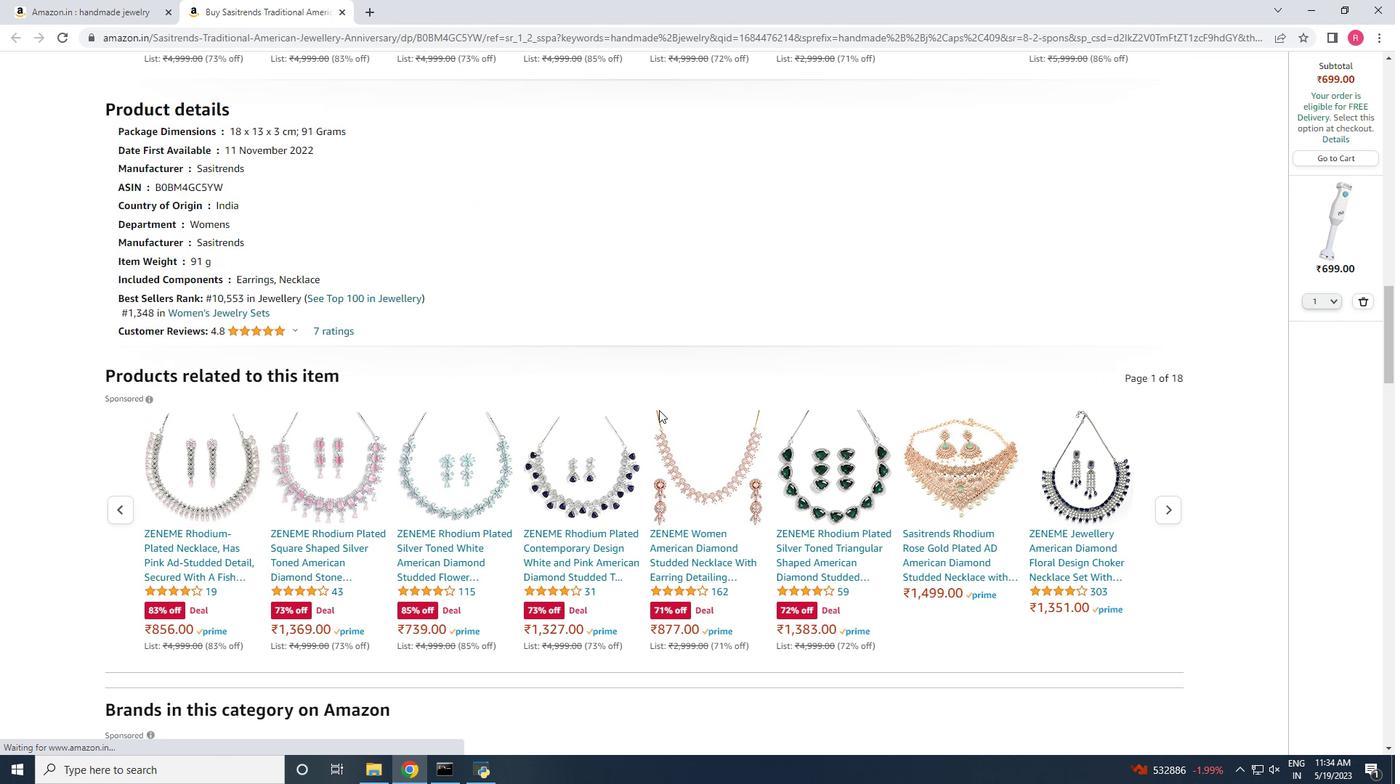 
Action: Mouse scrolled (659, 409) with delta (0, 0)
Screenshot: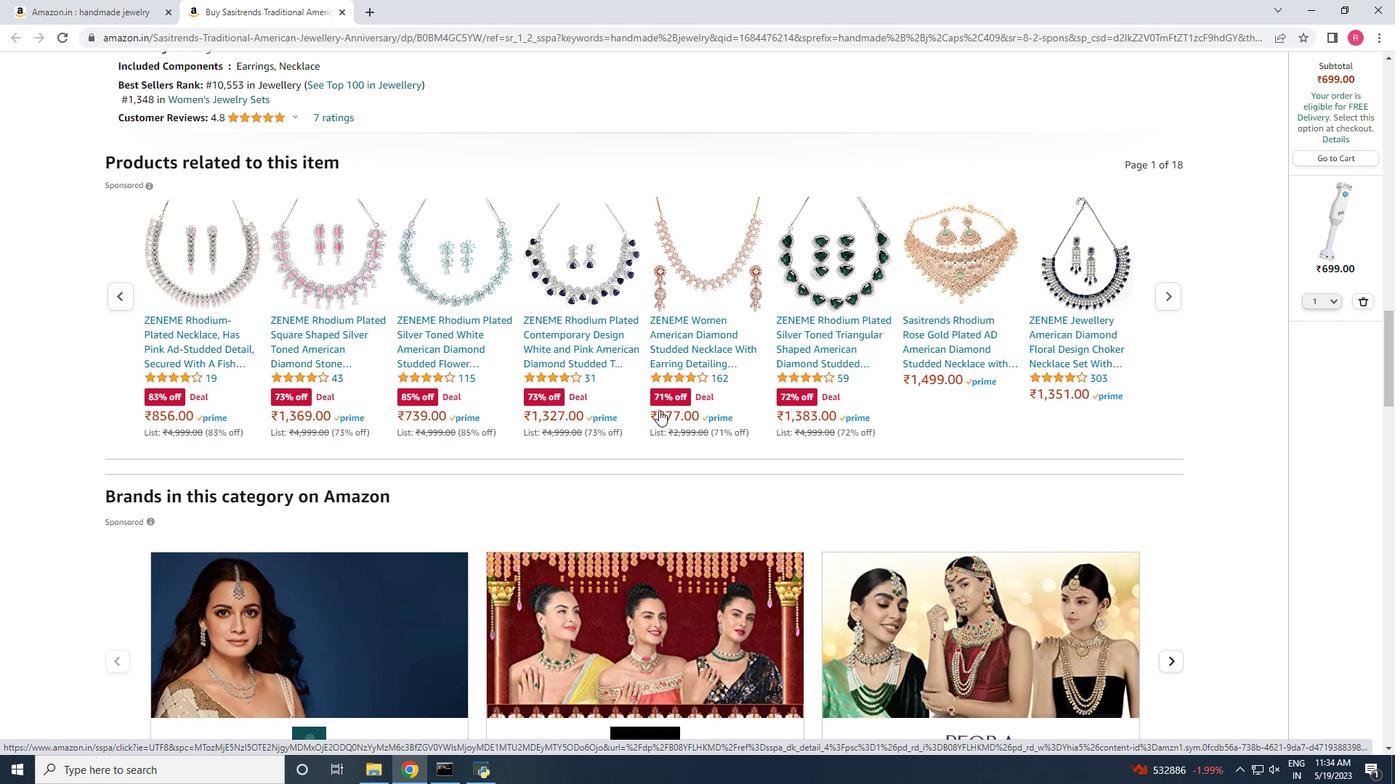
Action: Mouse scrolled (659, 409) with delta (0, 0)
Screenshot: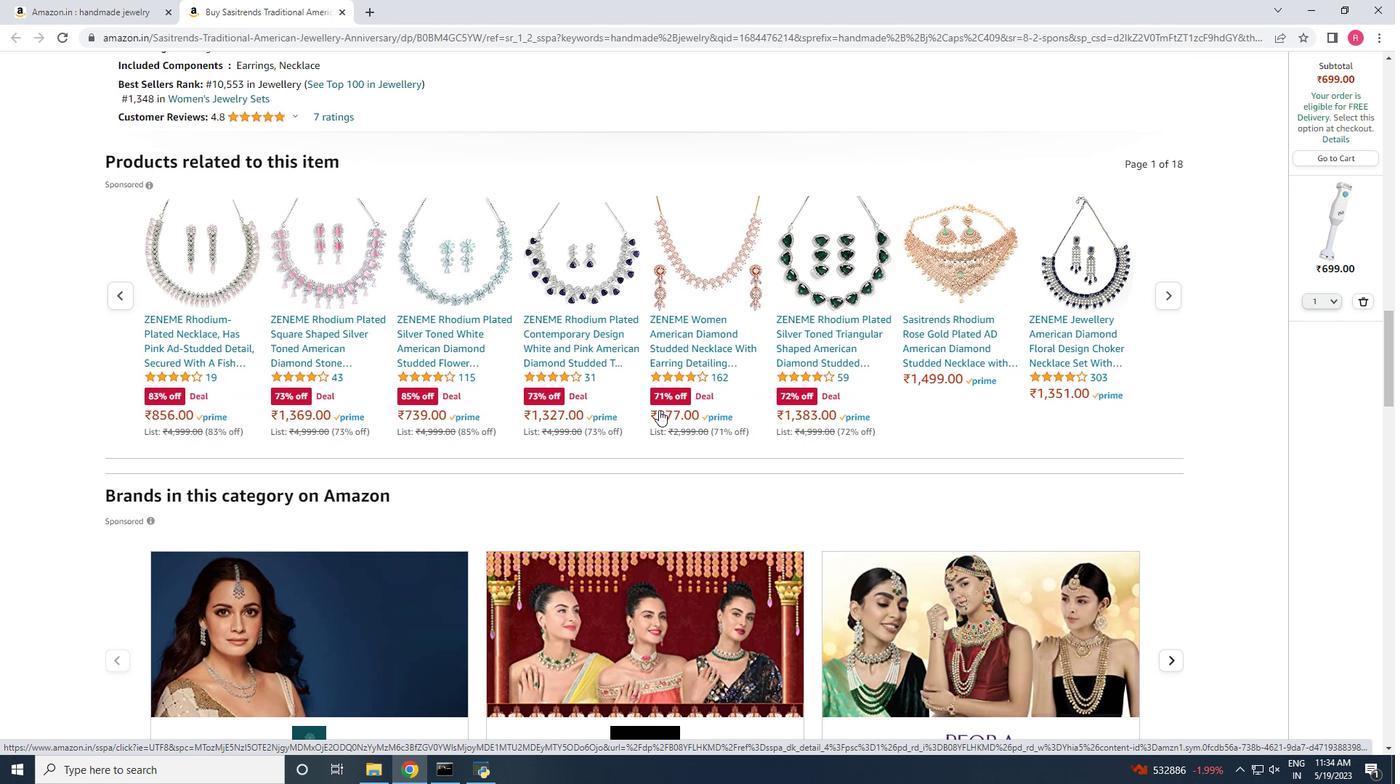 
Action: Mouse scrolled (659, 409) with delta (0, 0)
Screenshot: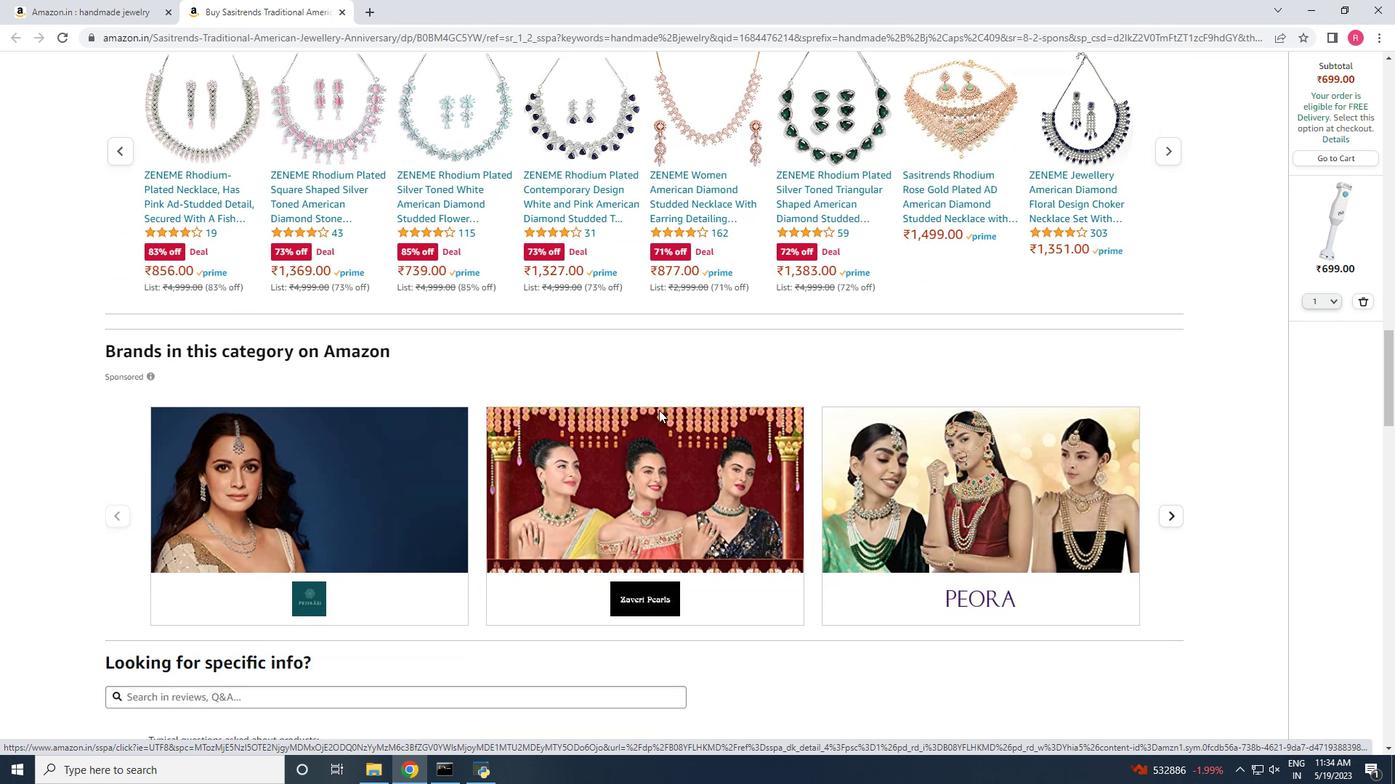 
Action: Mouse scrolled (659, 409) with delta (0, 0)
Screenshot: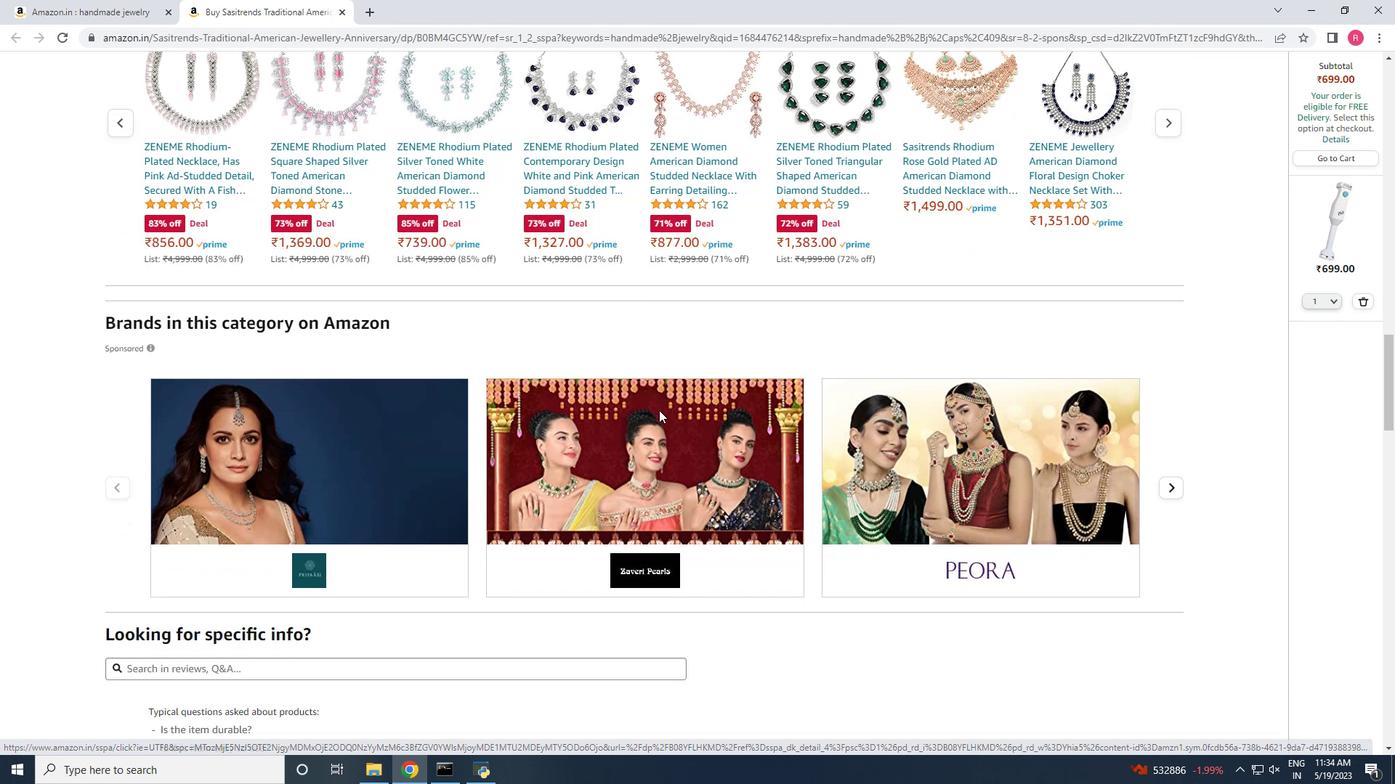 
Action: Mouse scrolled (659, 409) with delta (0, 0)
Screenshot: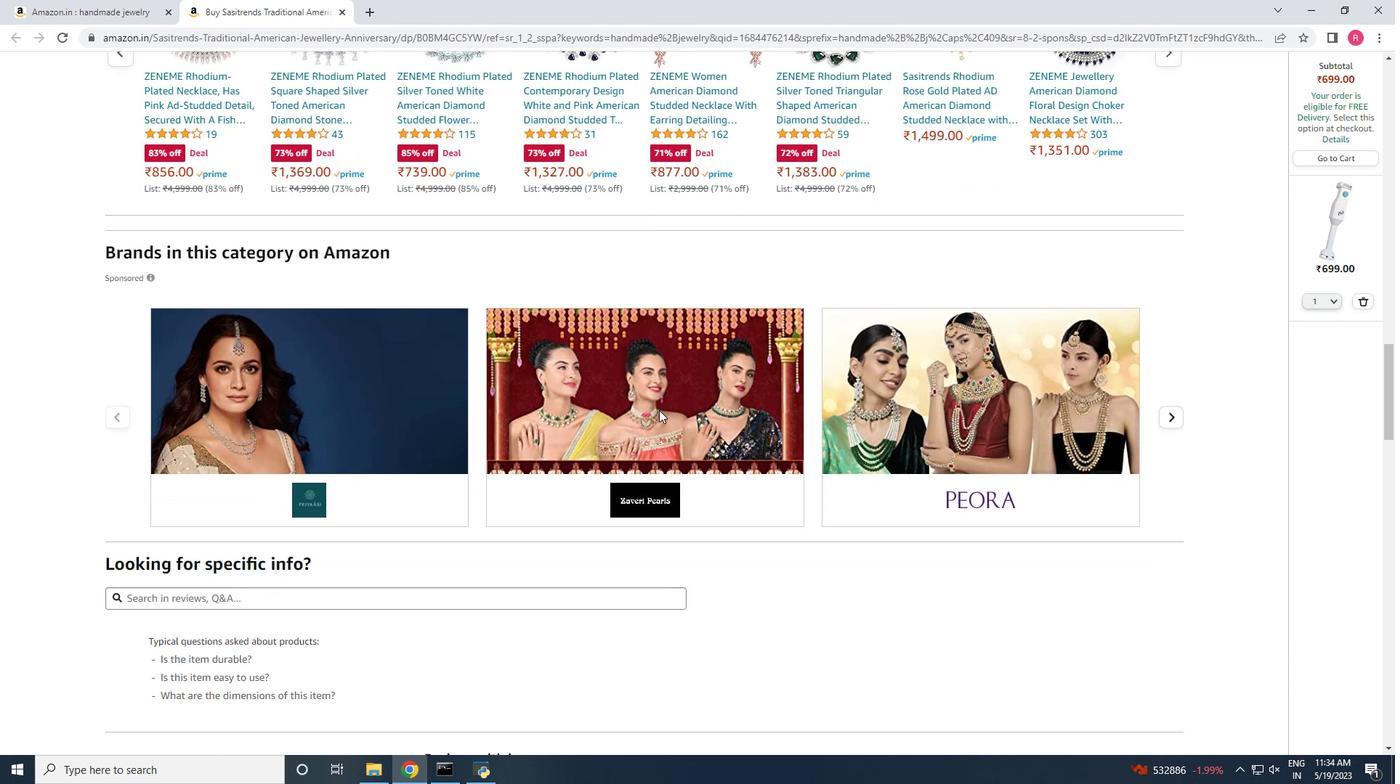 
Action: Mouse scrolled (659, 409) with delta (0, 0)
Screenshot: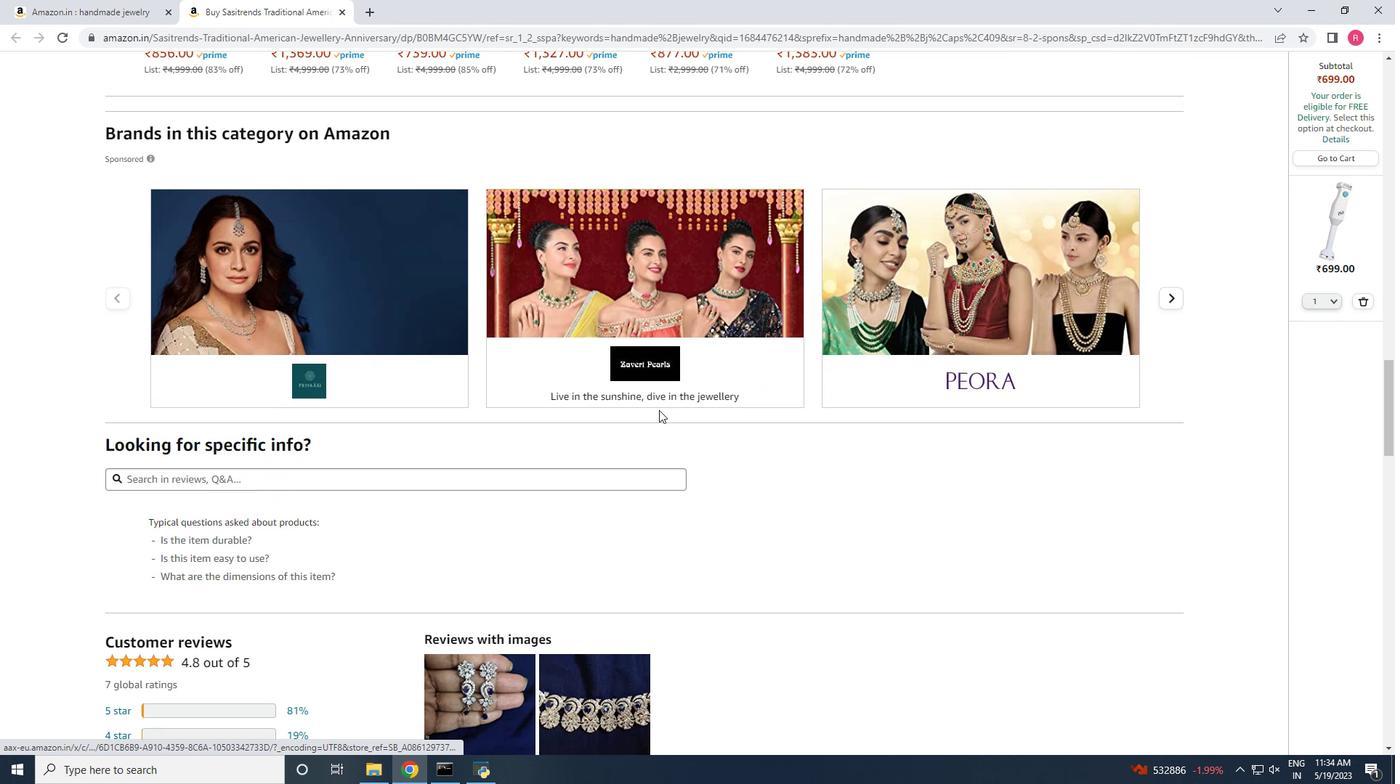 
Action: Mouse scrolled (659, 409) with delta (0, 0)
Screenshot: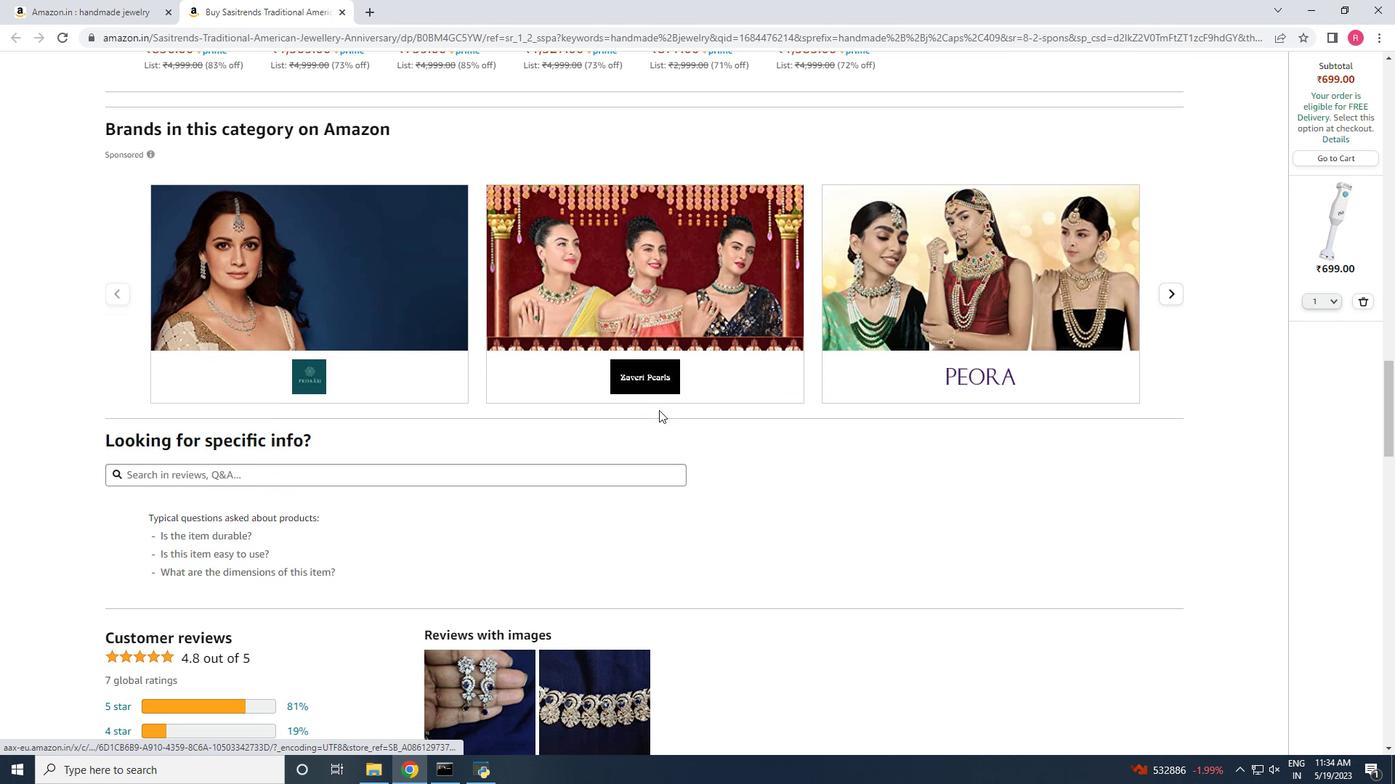 
Action: Mouse scrolled (659, 409) with delta (0, 0)
Screenshot: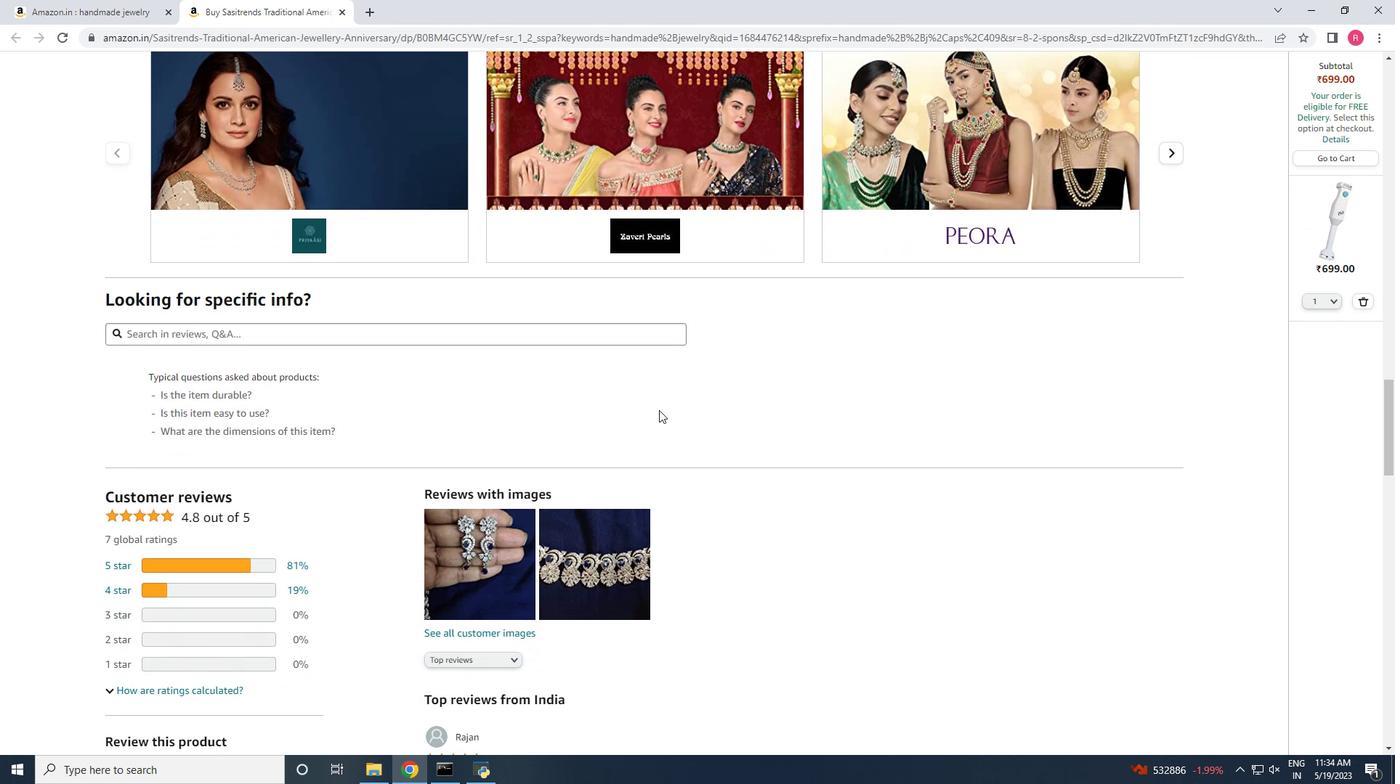 
Action: Mouse scrolled (659, 409) with delta (0, 0)
Screenshot: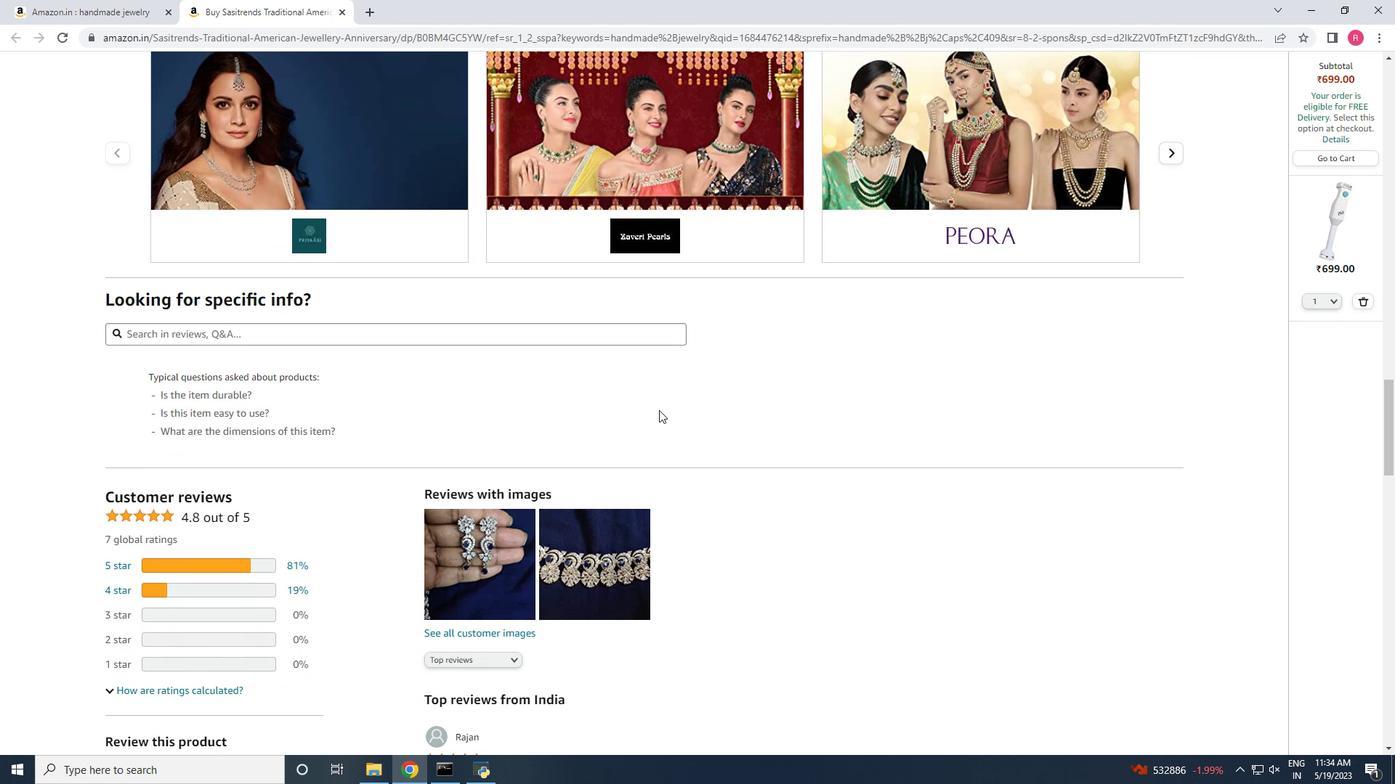 
Action: Mouse scrolled (659, 409) with delta (0, 0)
Screenshot: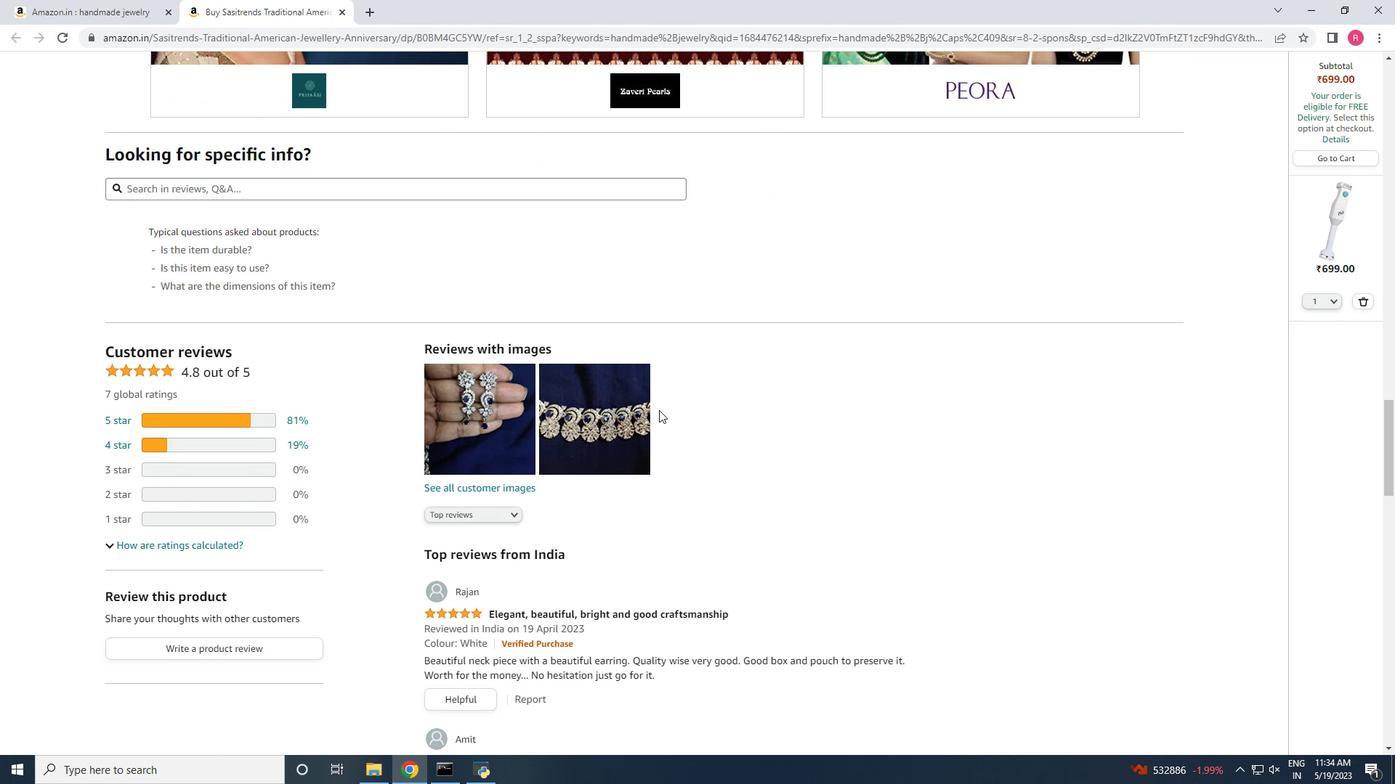 
Action: Mouse scrolled (659, 409) with delta (0, 0)
Screenshot: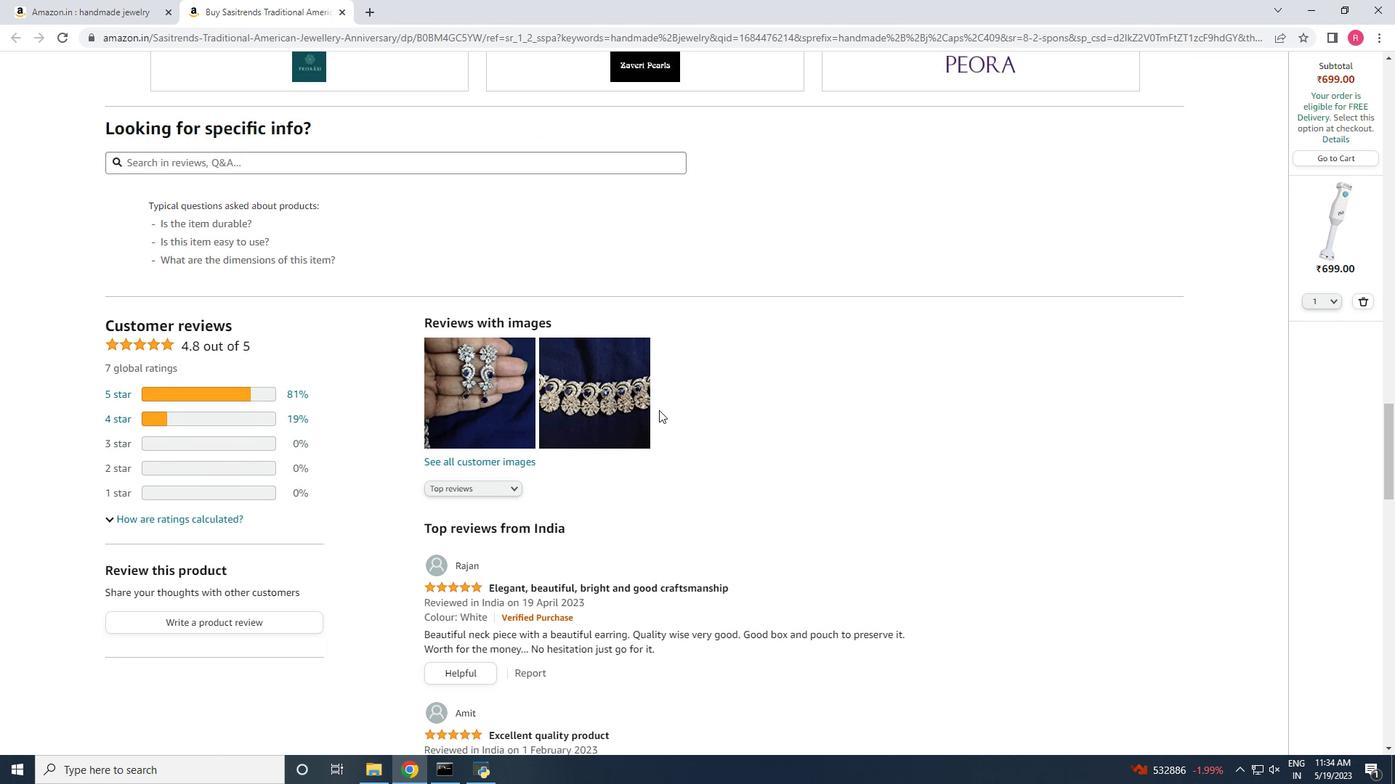 
Action: Mouse scrolled (659, 409) with delta (0, 0)
Screenshot: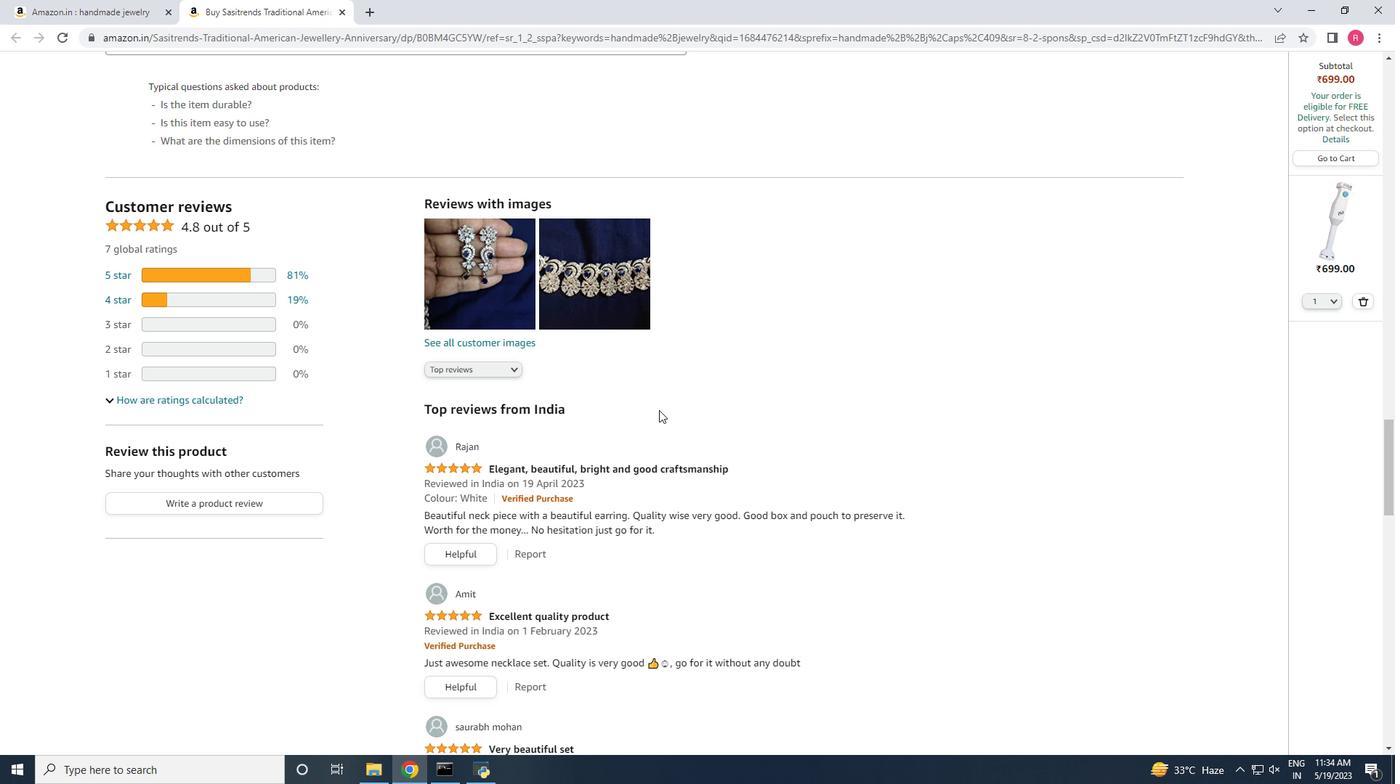 
Action: Mouse scrolled (659, 409) with delta (0, 0)
Screenshot: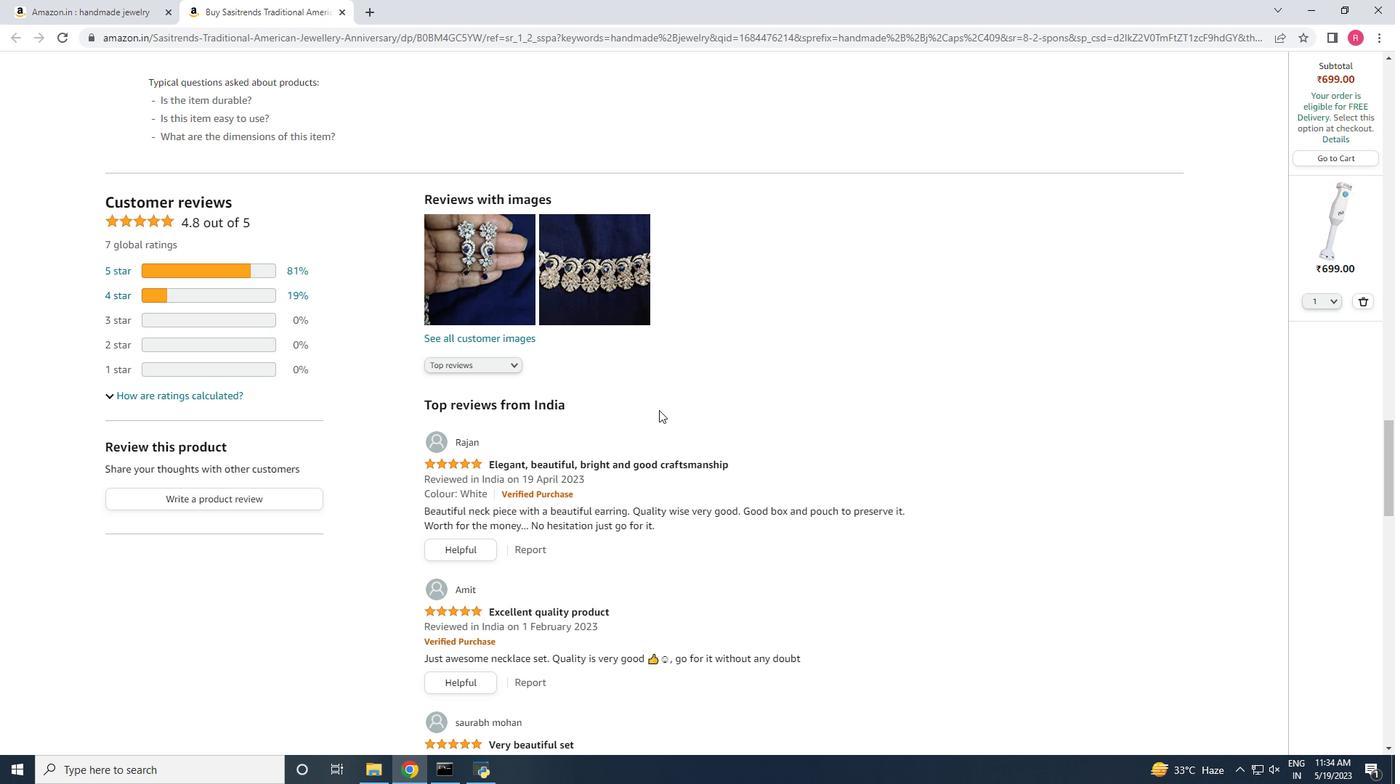 
Action: Mouse moved to (514, 225)
Screenshot: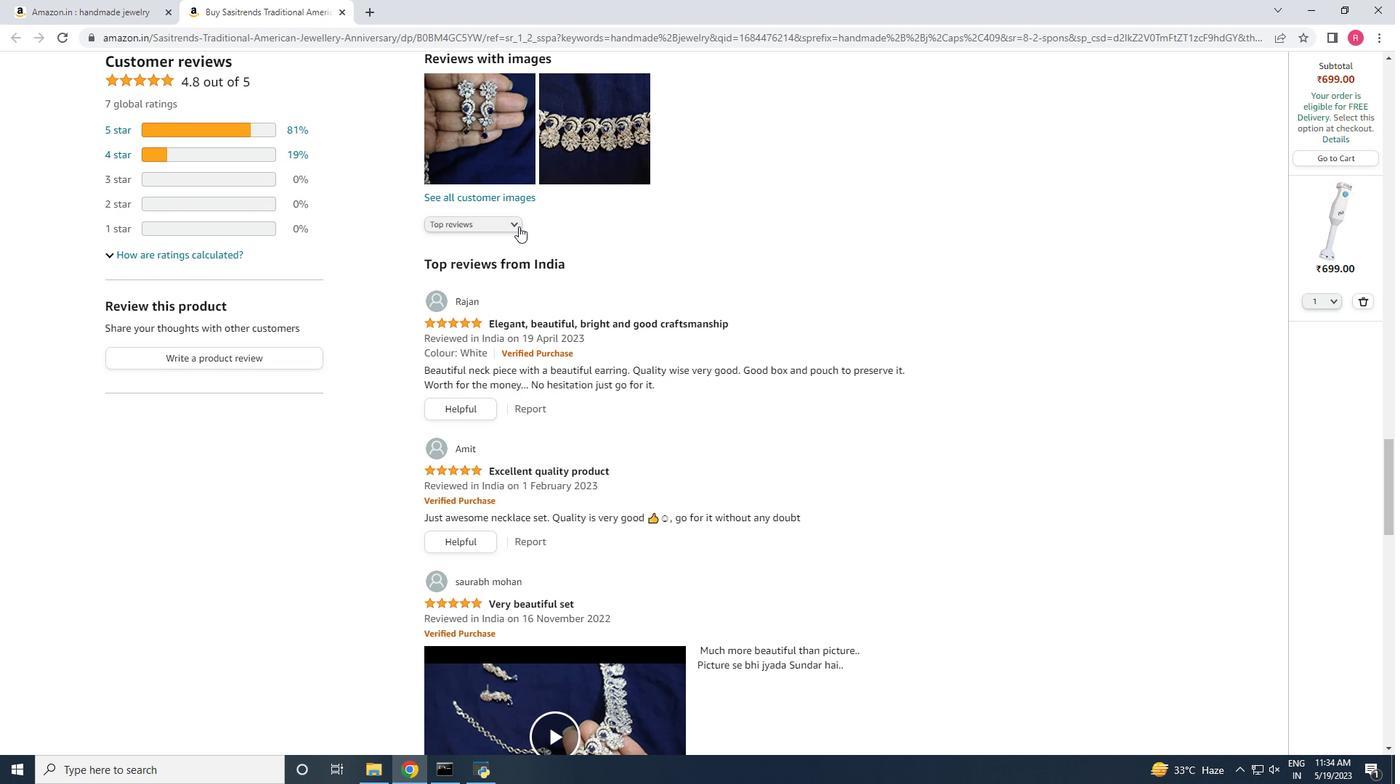 
Action: Mouse pressed left at (514, 225)
Screenshot: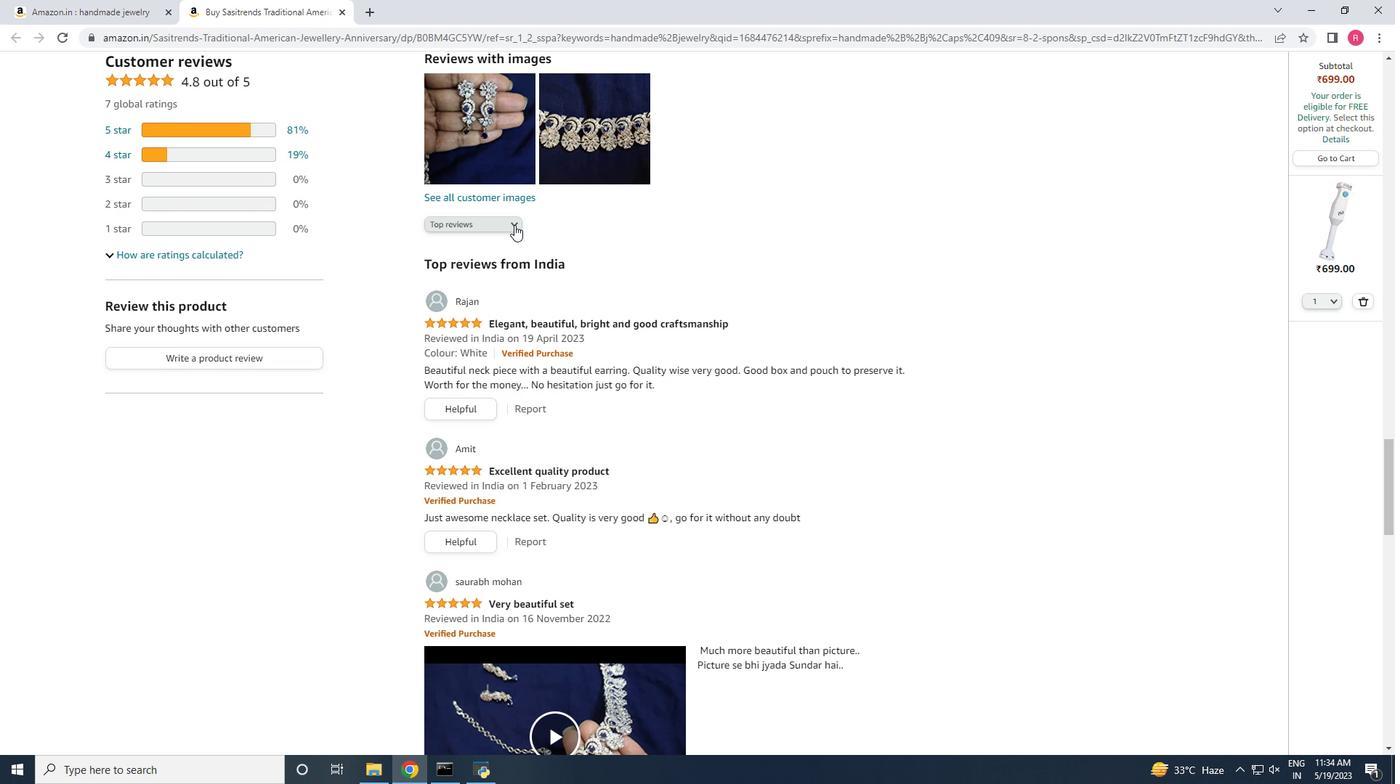 
Action: Mouse pressed left at (514, 225)
Screenshot: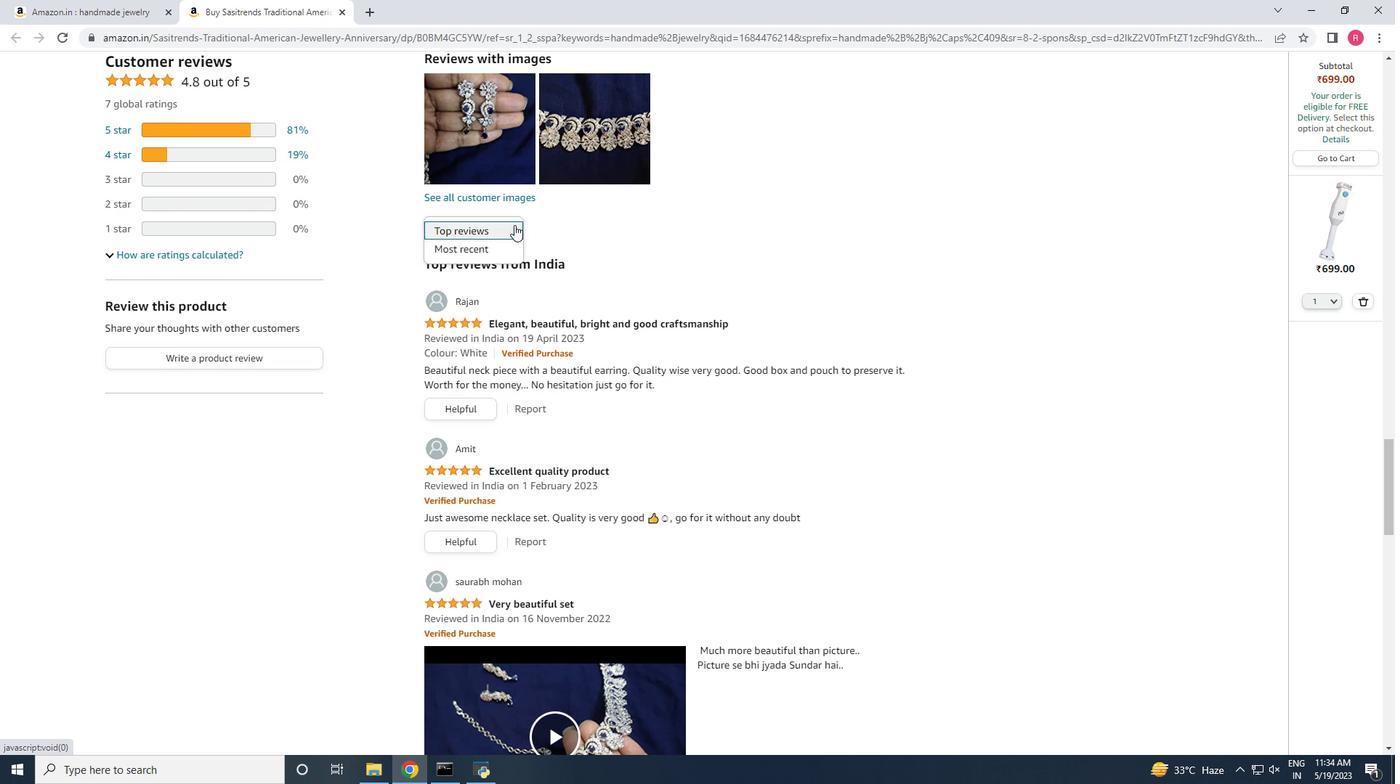 
Action: Mouse moved to (517, 292)
Screenshot: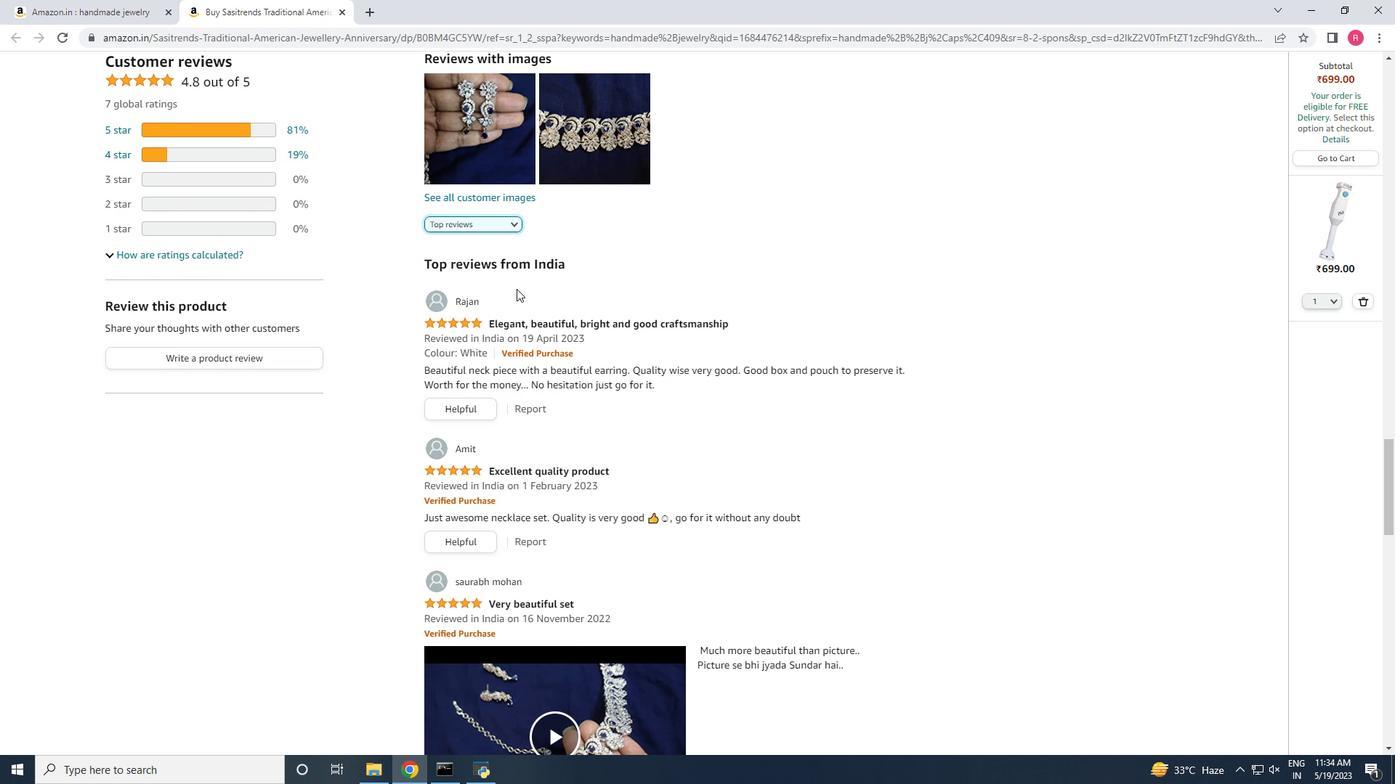 
Action: Mouse scrolled (517, 292) with delta (0, 0)
Screenshot: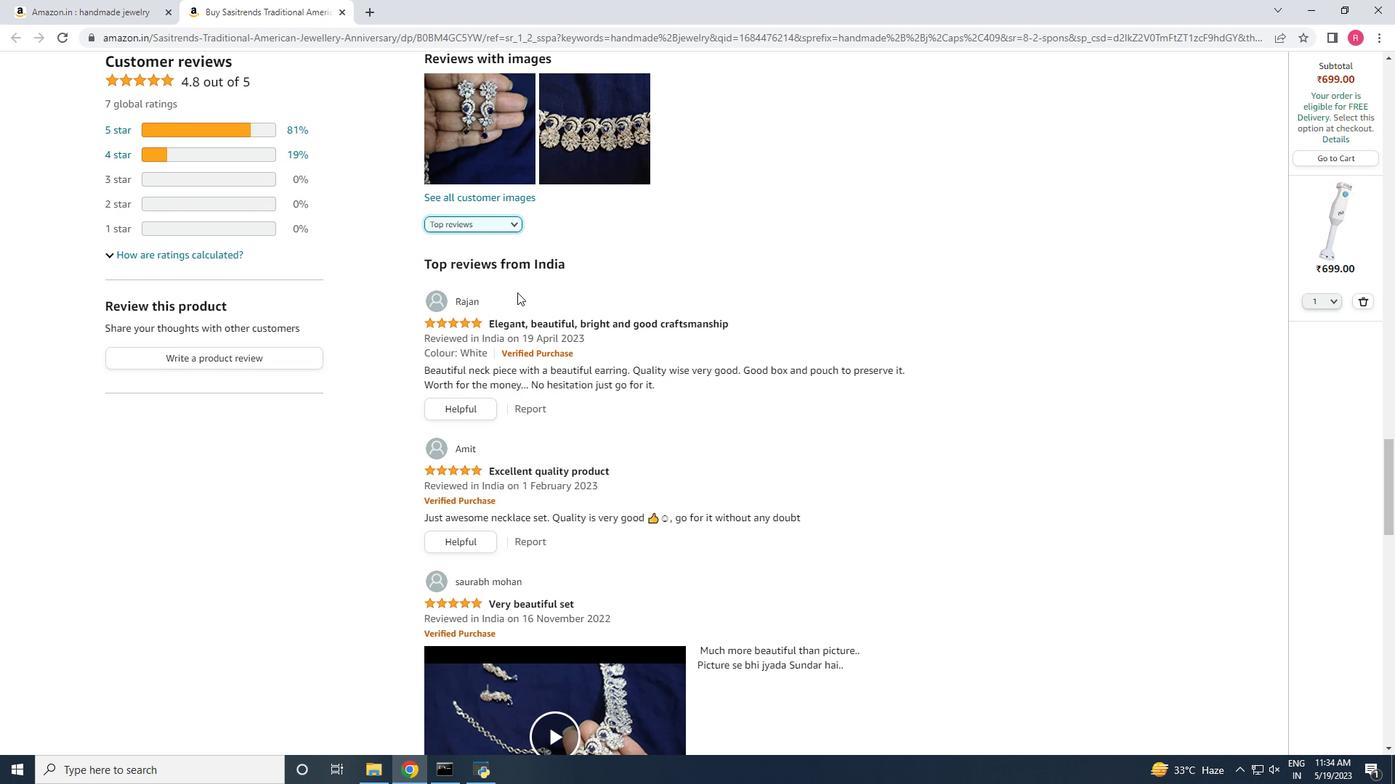 
Action: Mouse scrolled (517, 292) with delta (0, 0)
Screenshot: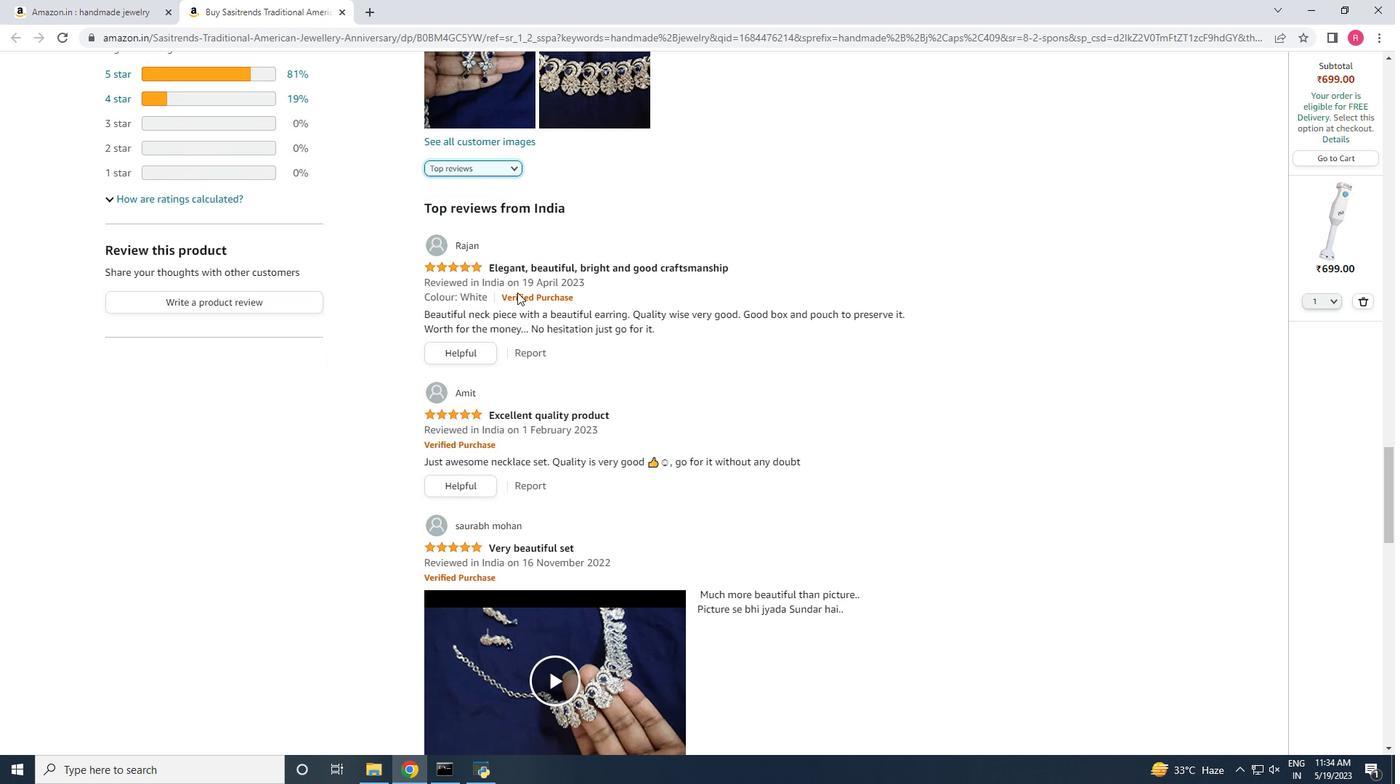 
Action: Mouse scrolled (517, 293) with delta (0, 0)
Screenshot: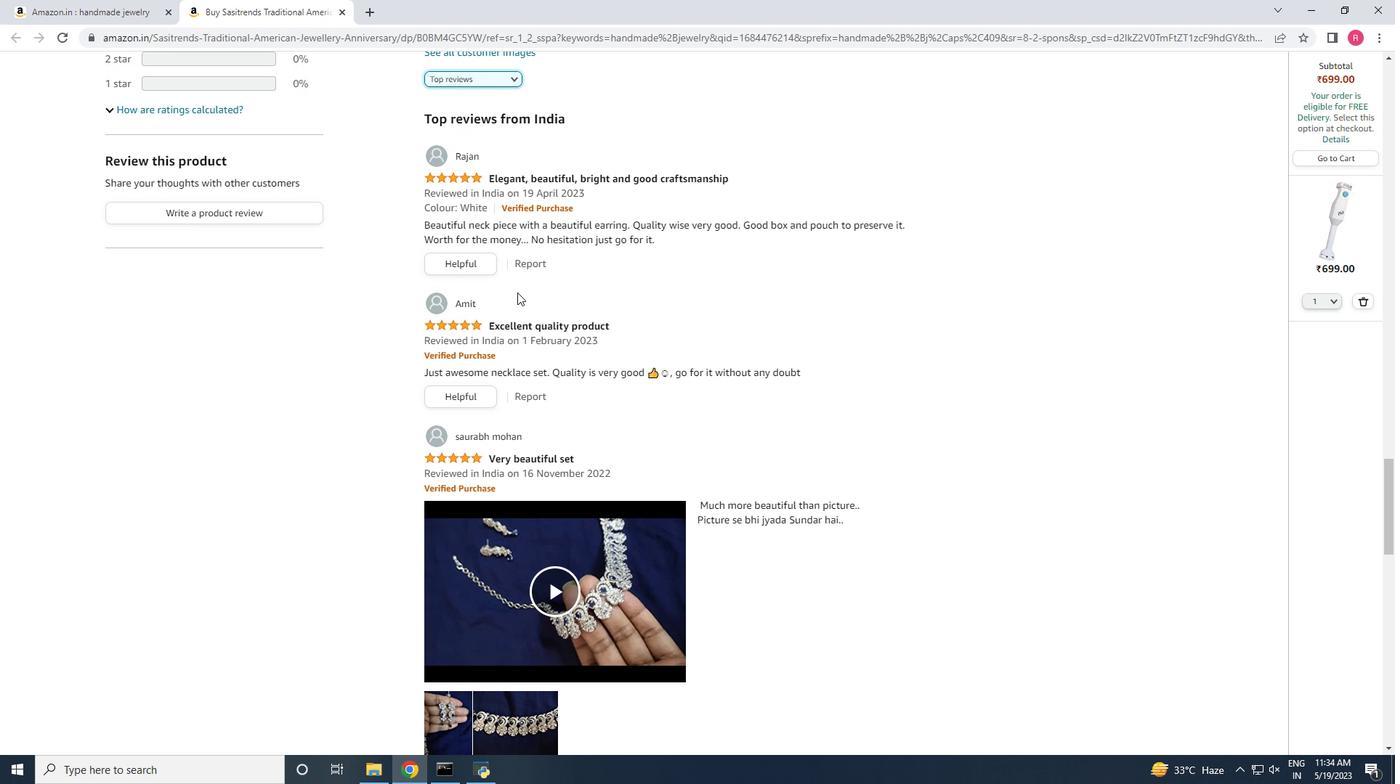
Action: Mouse scrolled (517, 293) with delta (0, 0)
Screenshot: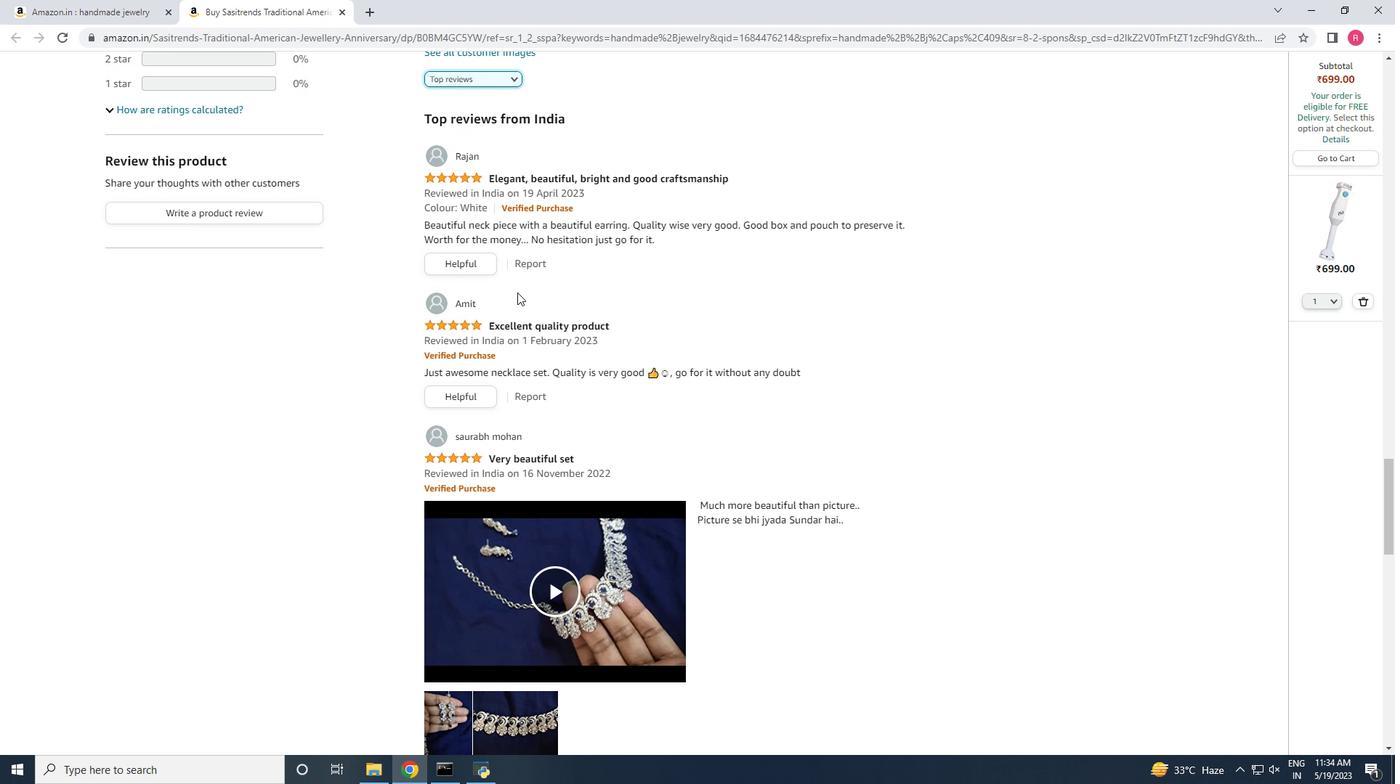
Action: Mouse scrolled (517, 293) with delta (0, 0)
Screenshot: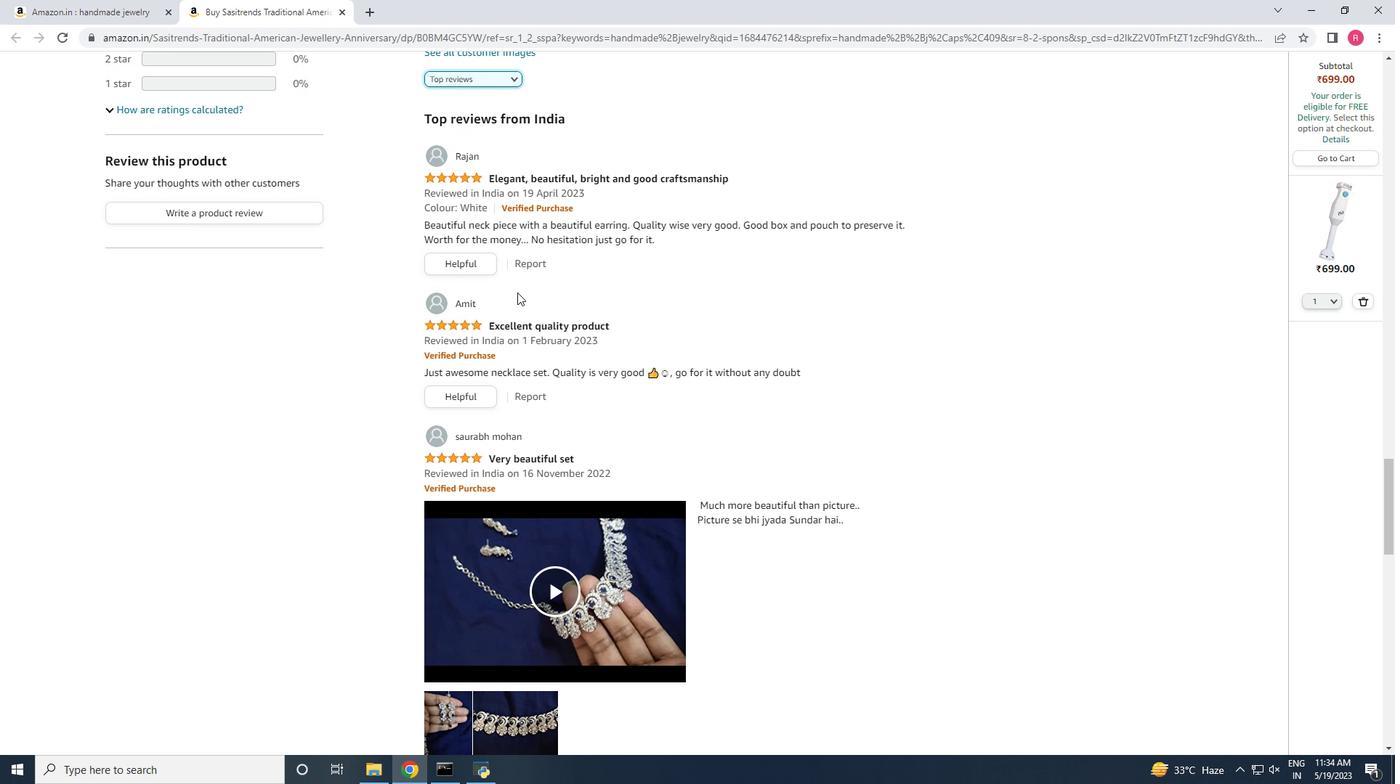 
Action: Mouse scrolled (517, 293) with delta (0, 0)
Screenshot: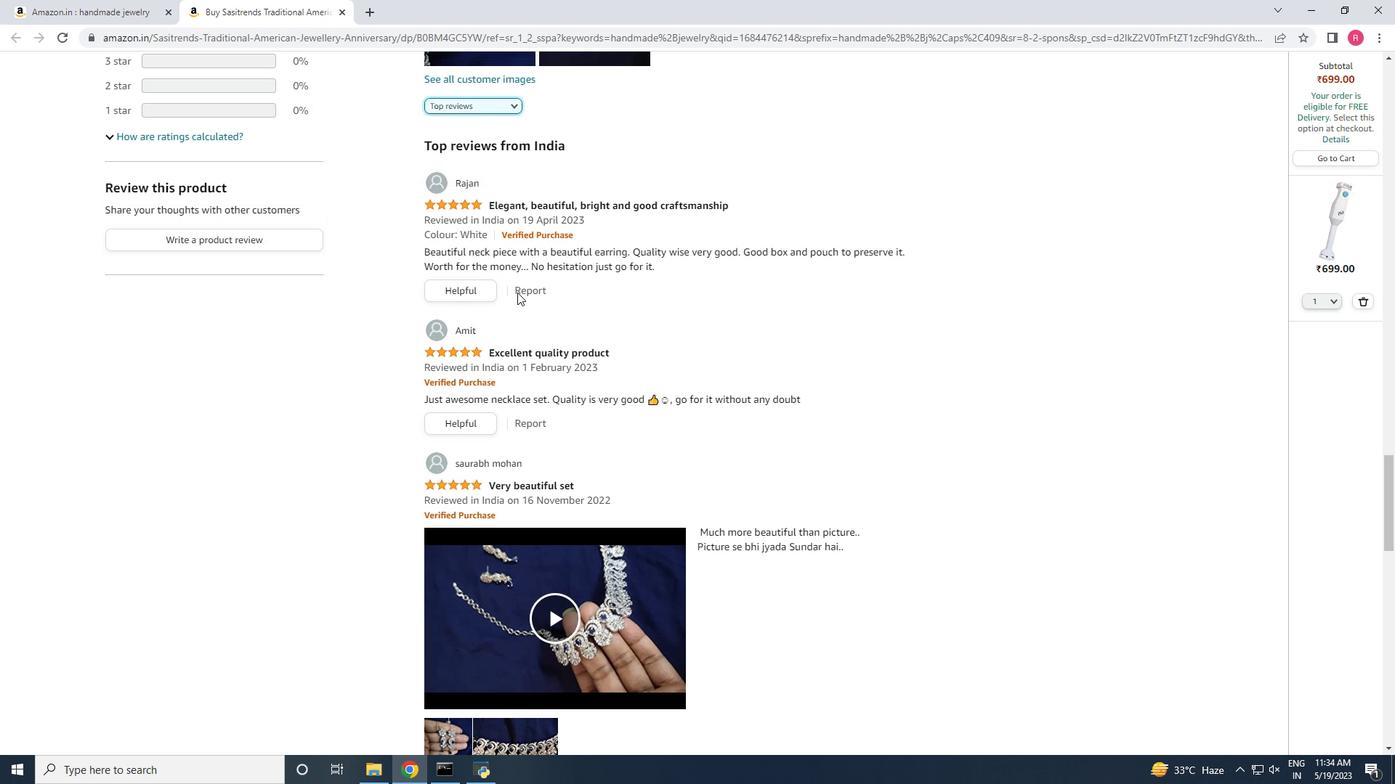 
Action: Mouse scrolled (517, 292) with delta (0, 0)
Screenshot: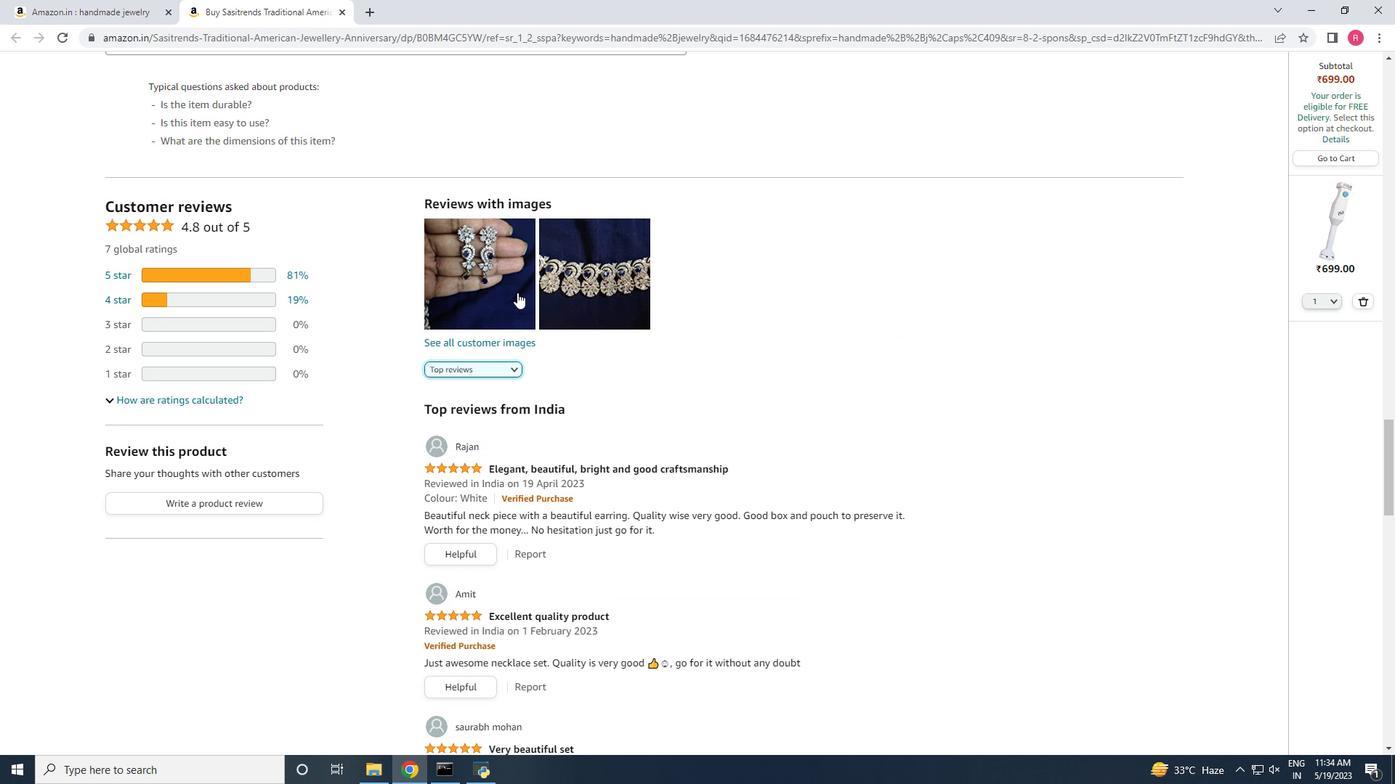
Action: Mouse scrolled (517, 292) with delta (0, 0)
Screenshot: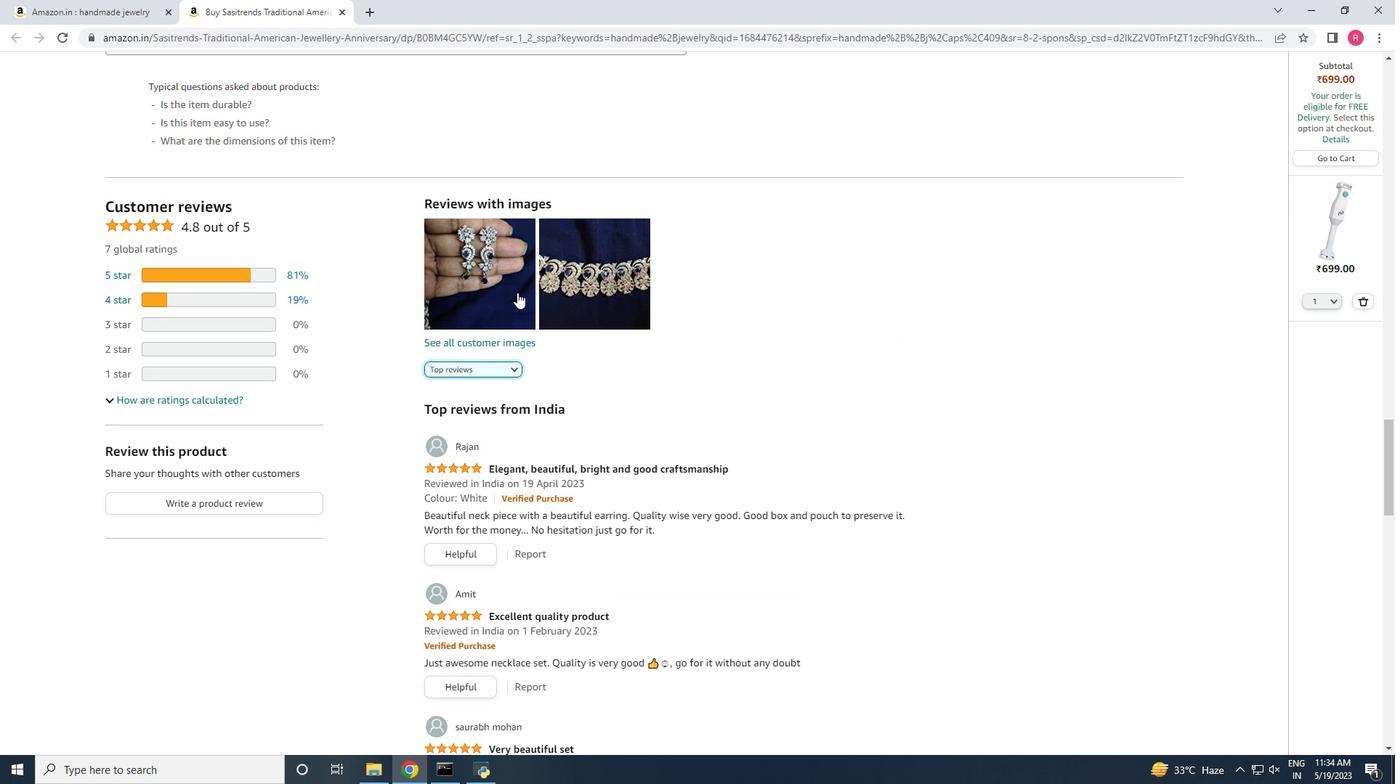 
Action: Mouse scrolled (517, 292) with delta (0, 0)
Screenshot: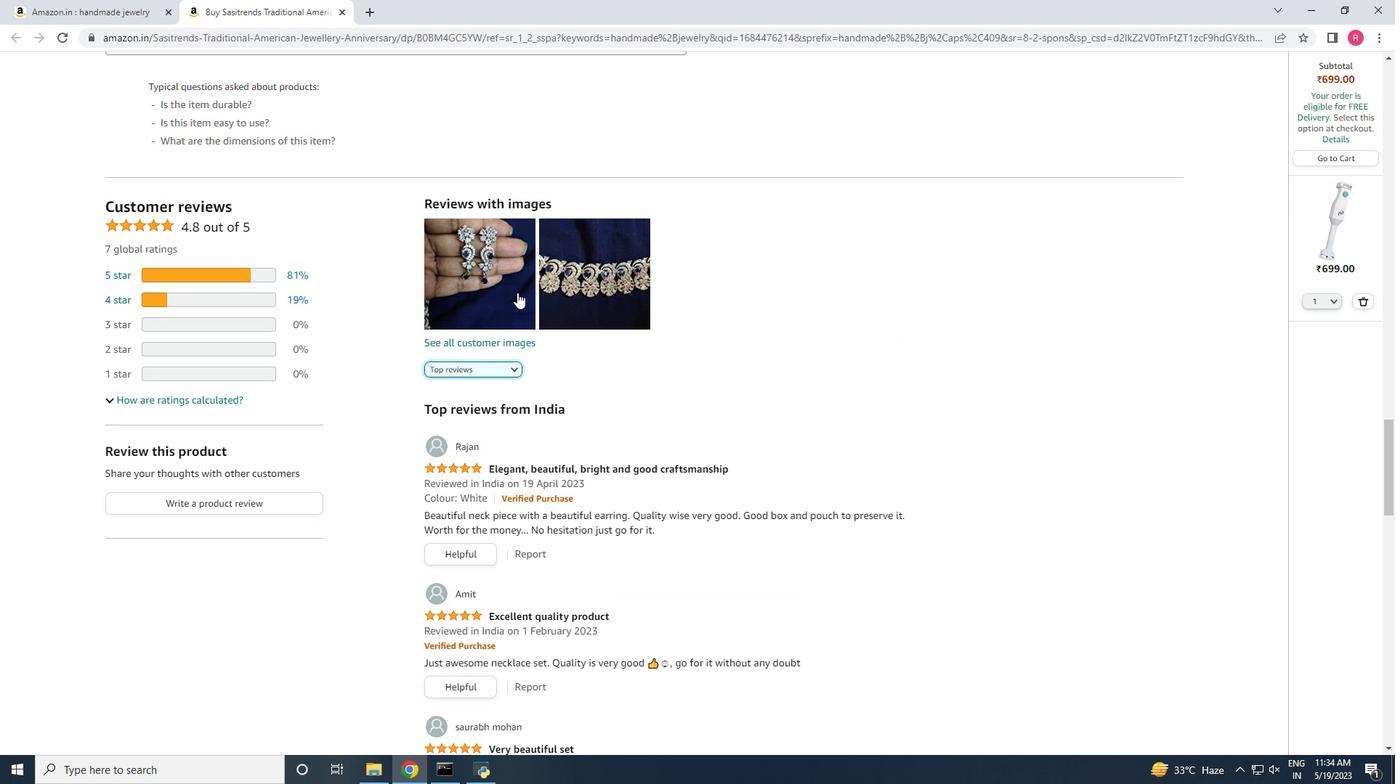 
Action: Mouse scrolled (517, 292) with delta (0, 0)
Screenshot: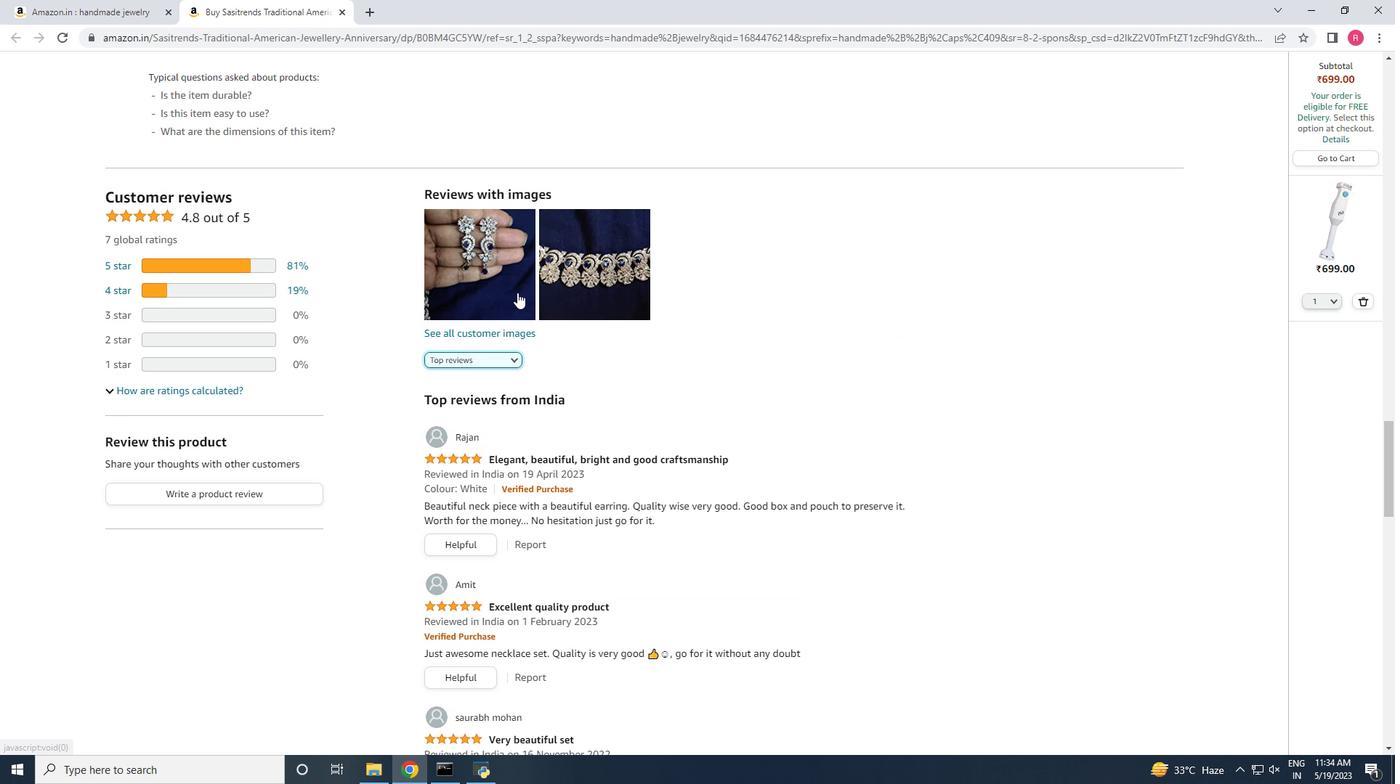 
Action: Mouse scrolled (517, 292) with delta (0, 0)
Screenshot: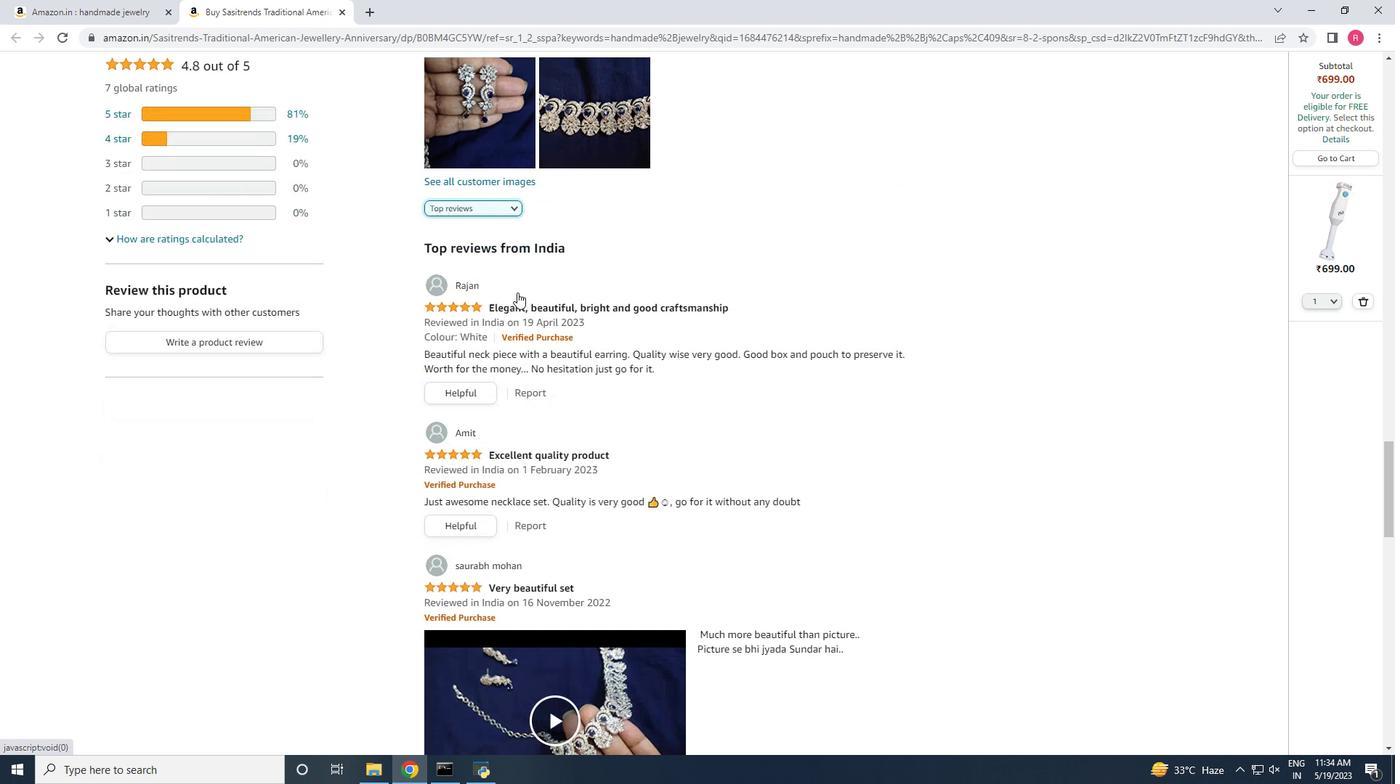 
Action: Mouse scrolled (517, 292) with delta (0, 0)
Screenshot: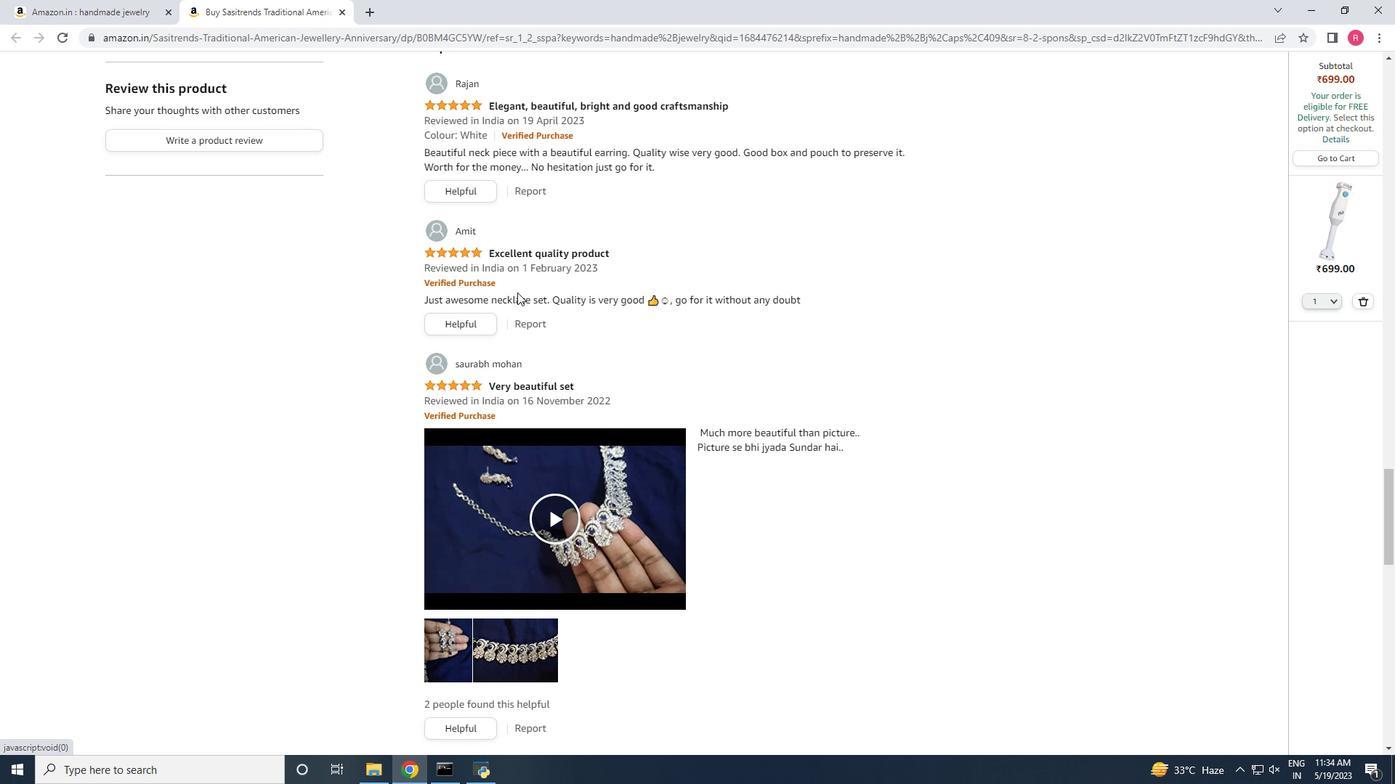 
Action: Mouse moved to (517, 292)
Screenshot: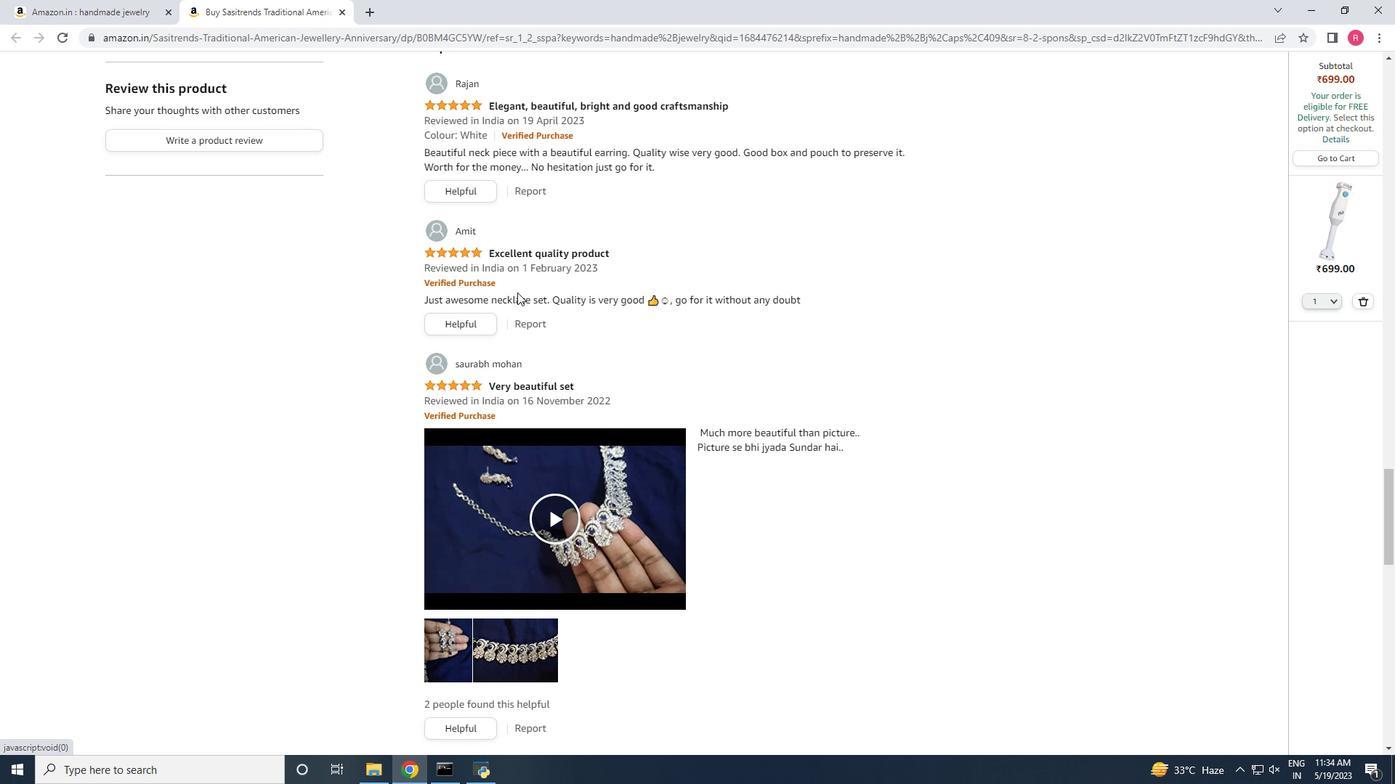 
Action: Mouse scrolled (517, 292) with delta (0, 0)
Screenshot: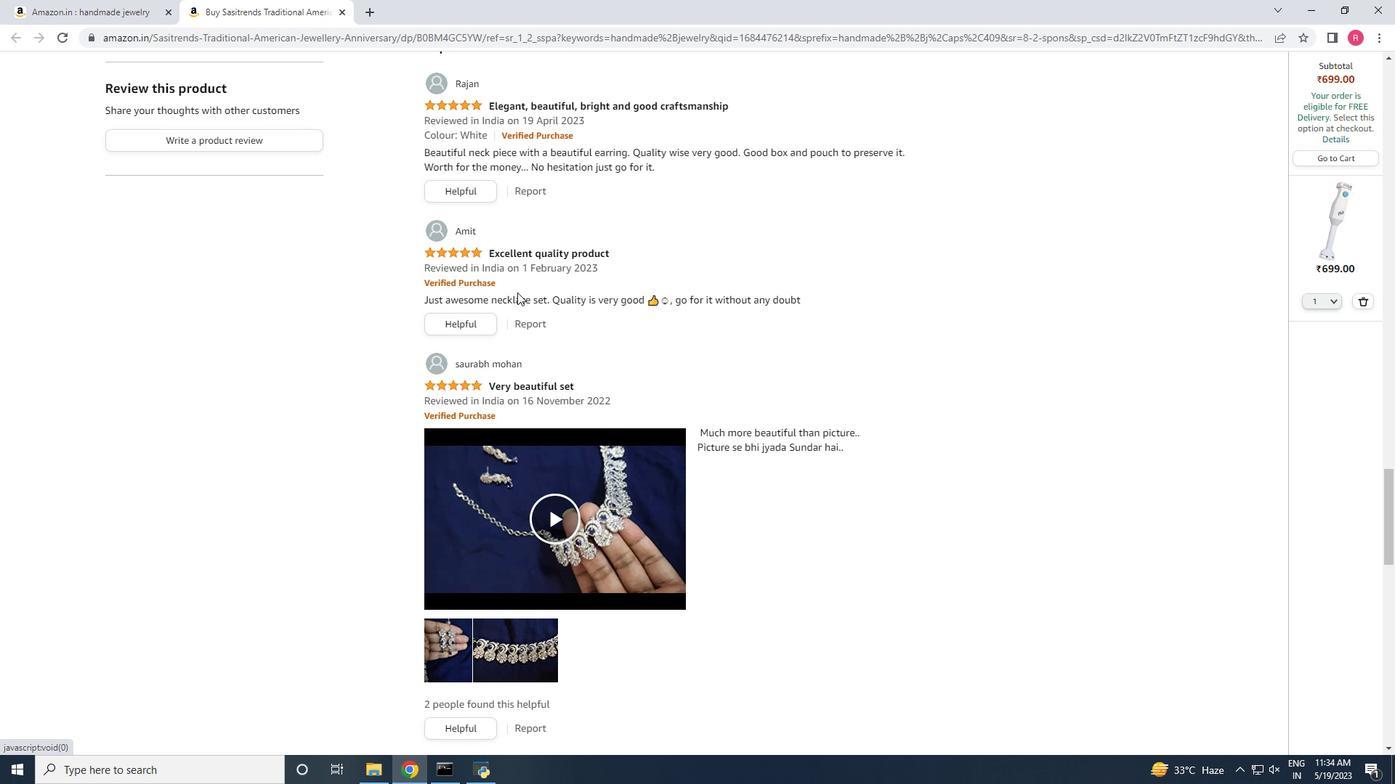 
Action: Mouse moved to (517, 297)
Screenshot: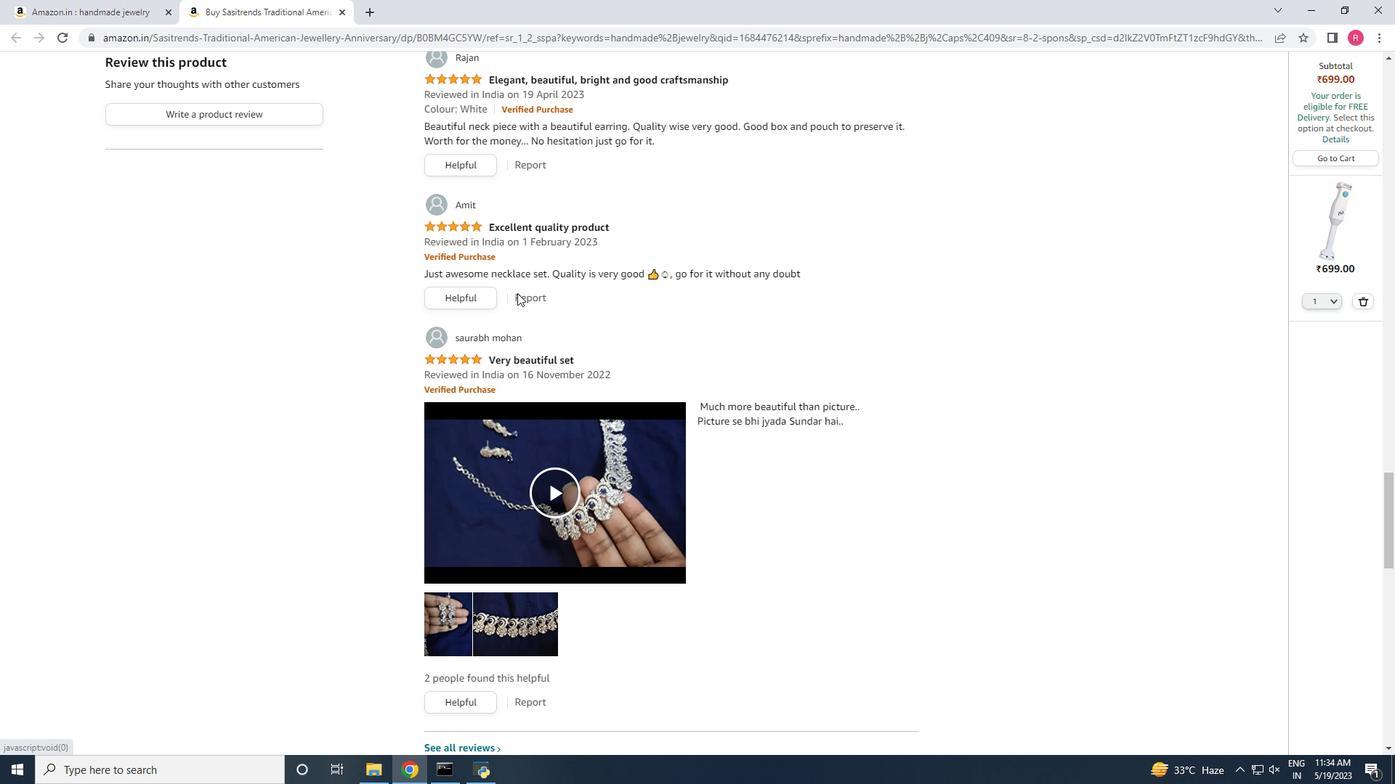 
Action: Mouse scrolled (517, 296) with delta (0, 0)
Screenshot: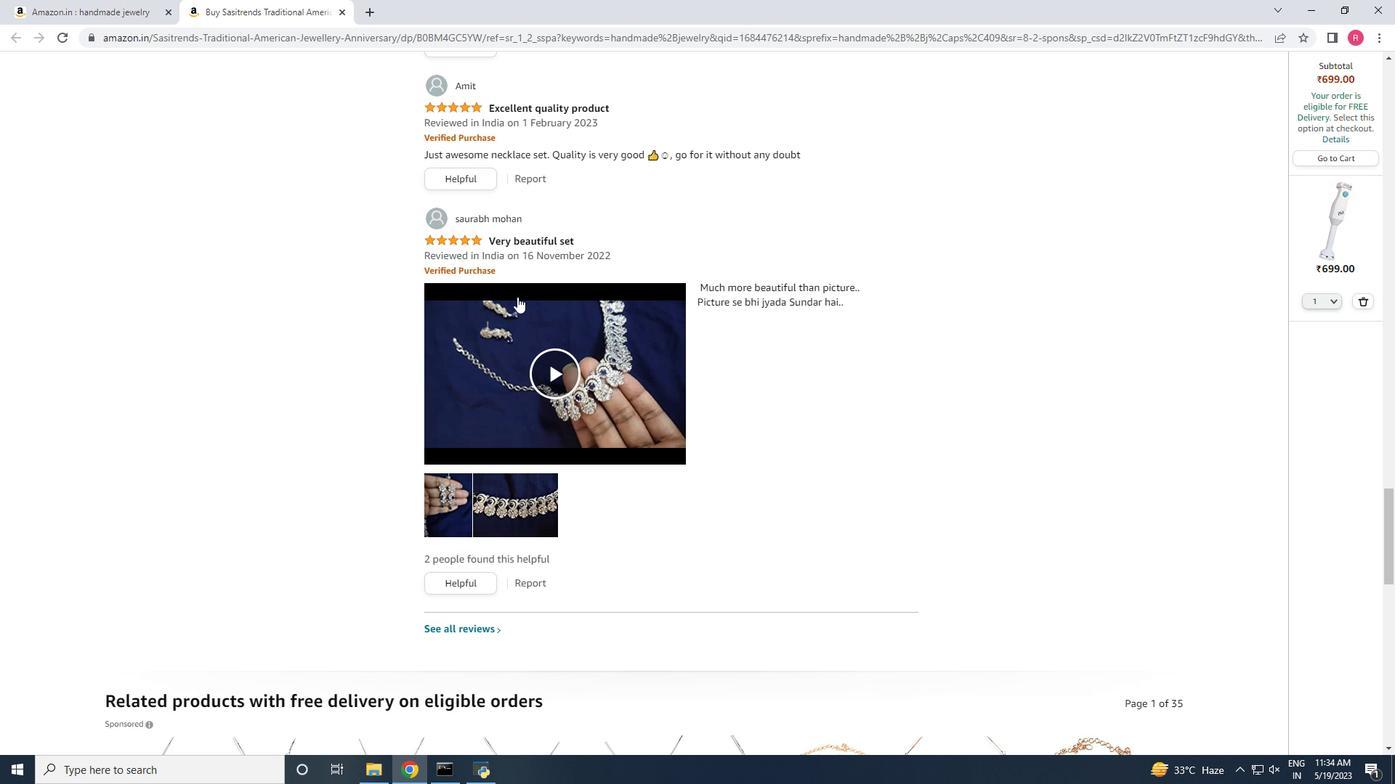 
Action: Mouse scrolled (517, 296) with delta (0, 0)
Screenshot: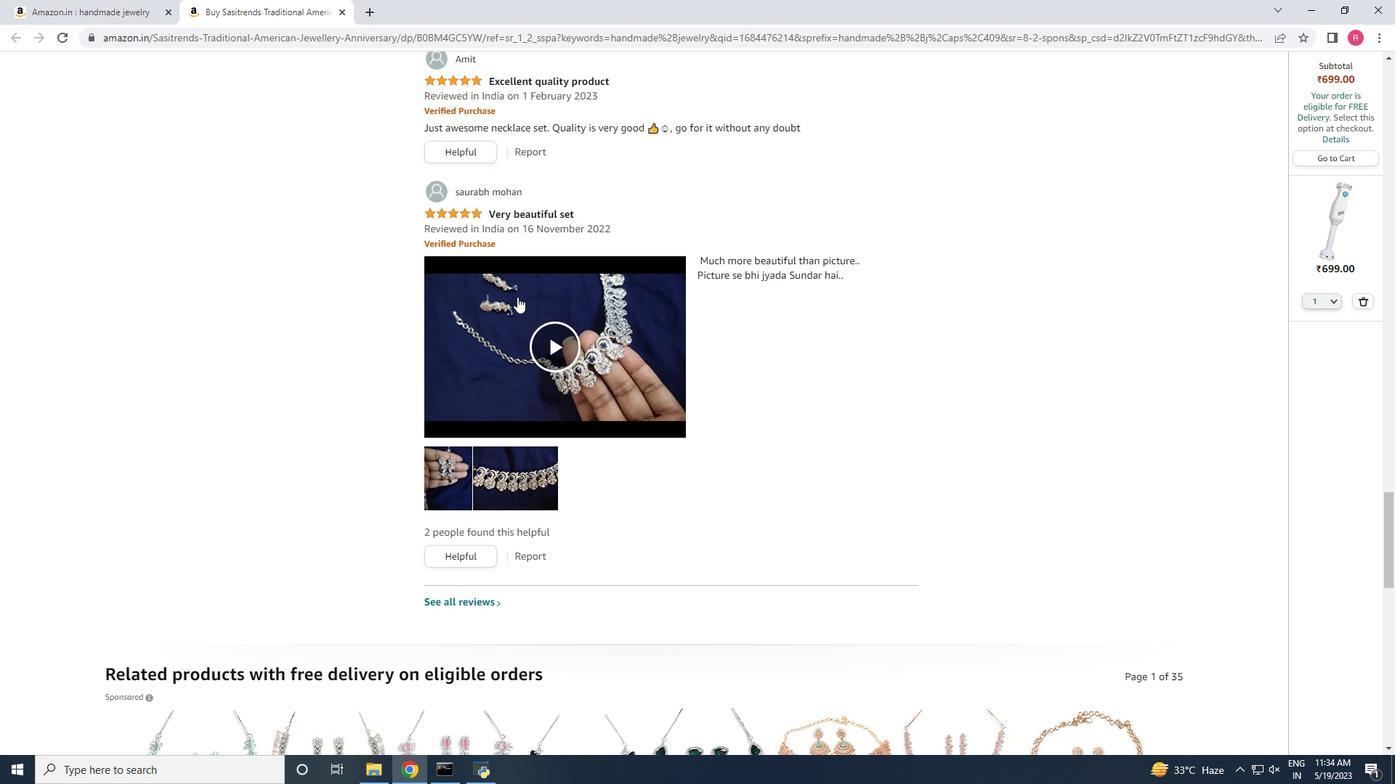 
Action: Mouse scrolled (517, 296) with delta (0, 0)
Screenshot: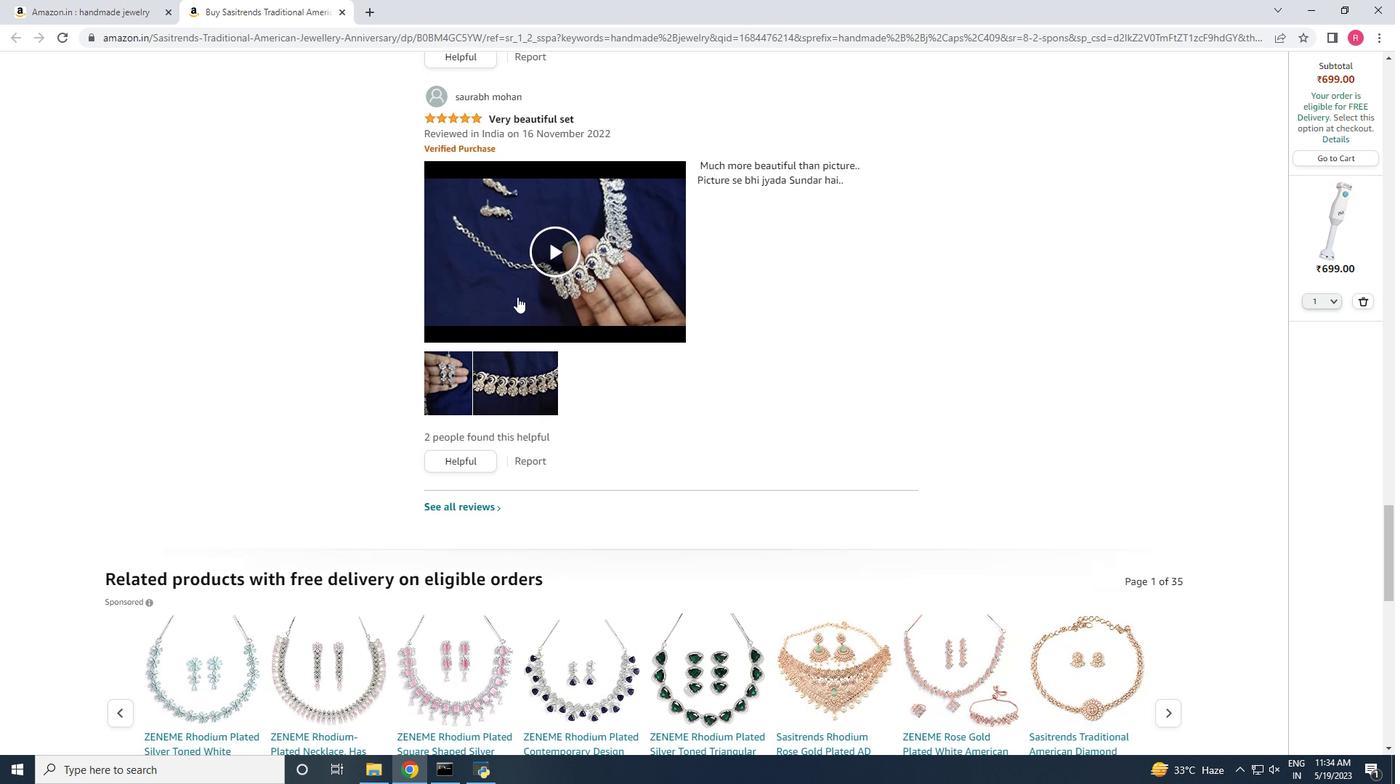 
Action: Mouse scrolled (517, 296) with delta (0, 0)
Screenshot: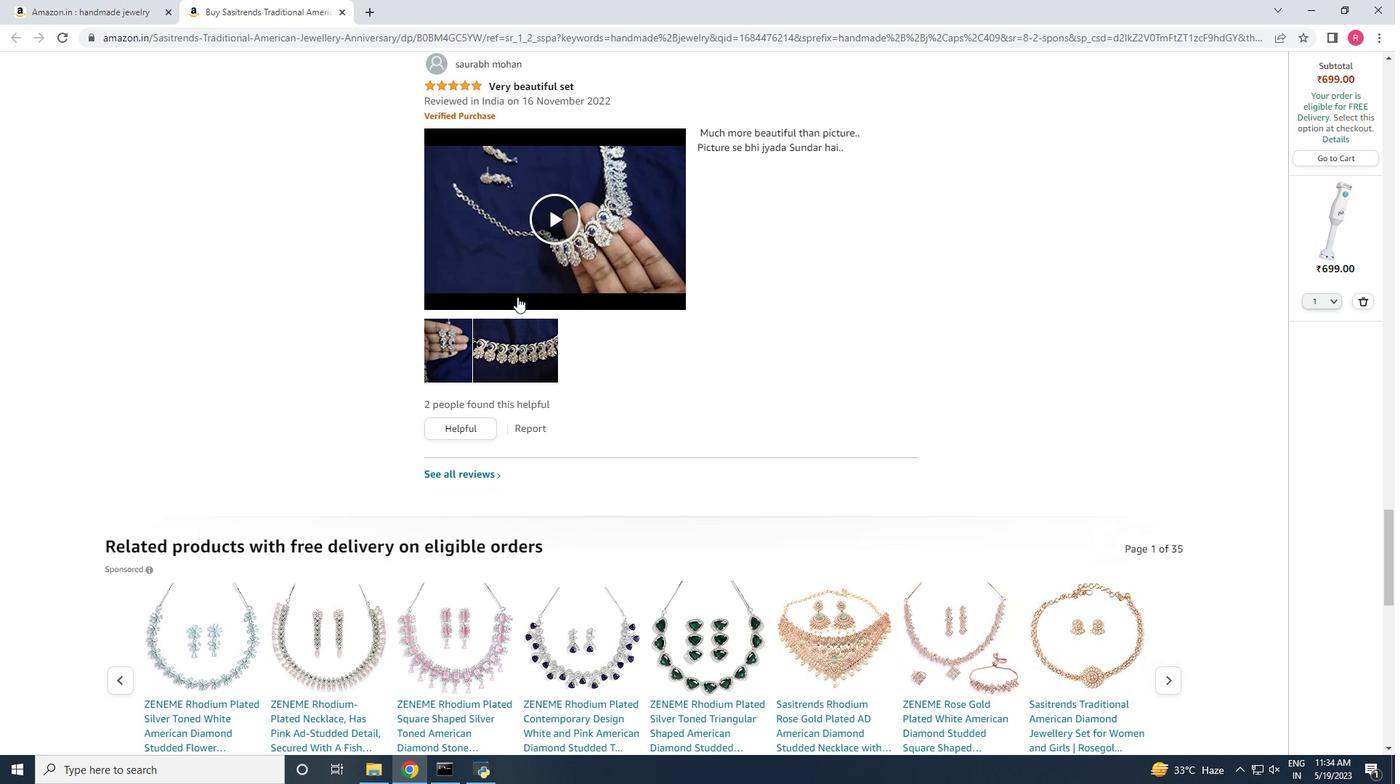 
Action: Mouse scrolled (517, 296) with delta (0, 0)
Screenshot: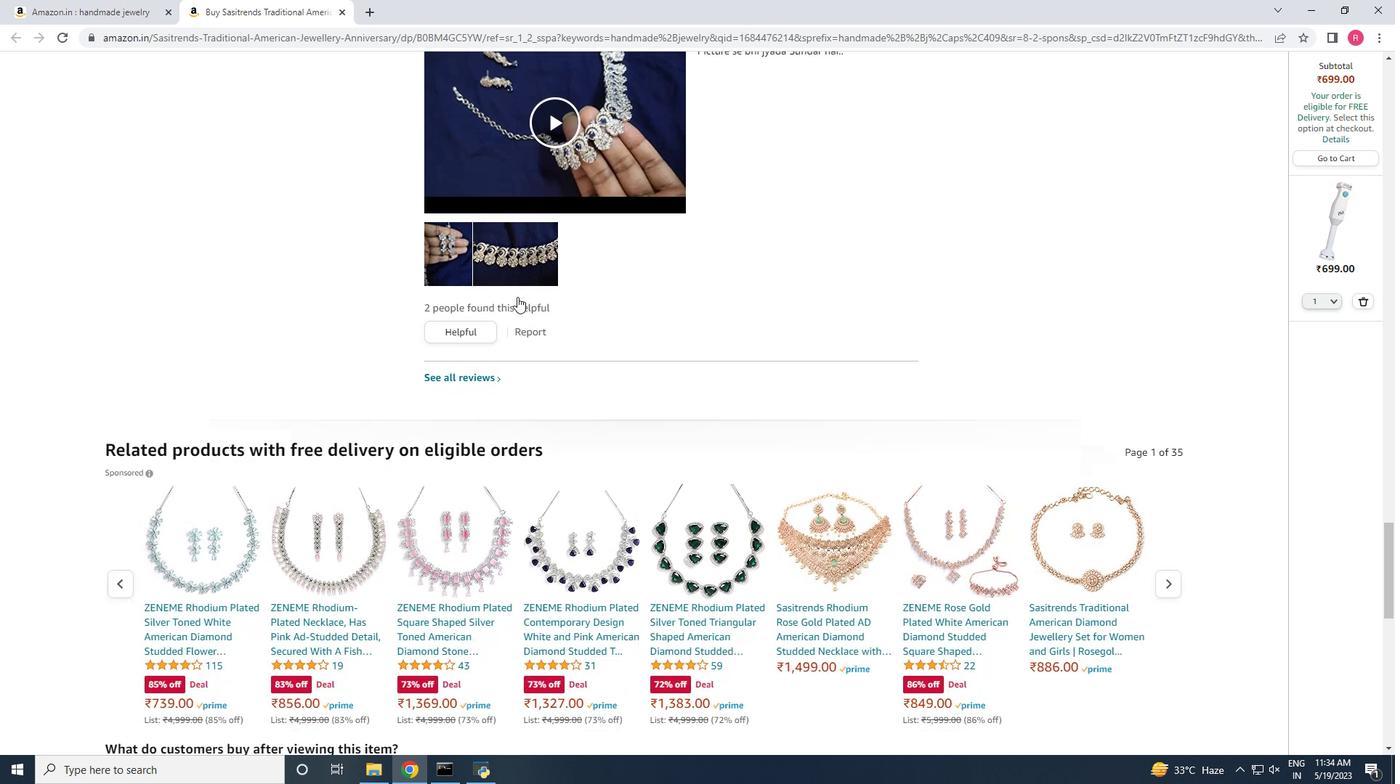 
Action: Mouse scrolled (517, 296) with delta (0, 0)
Screenshot: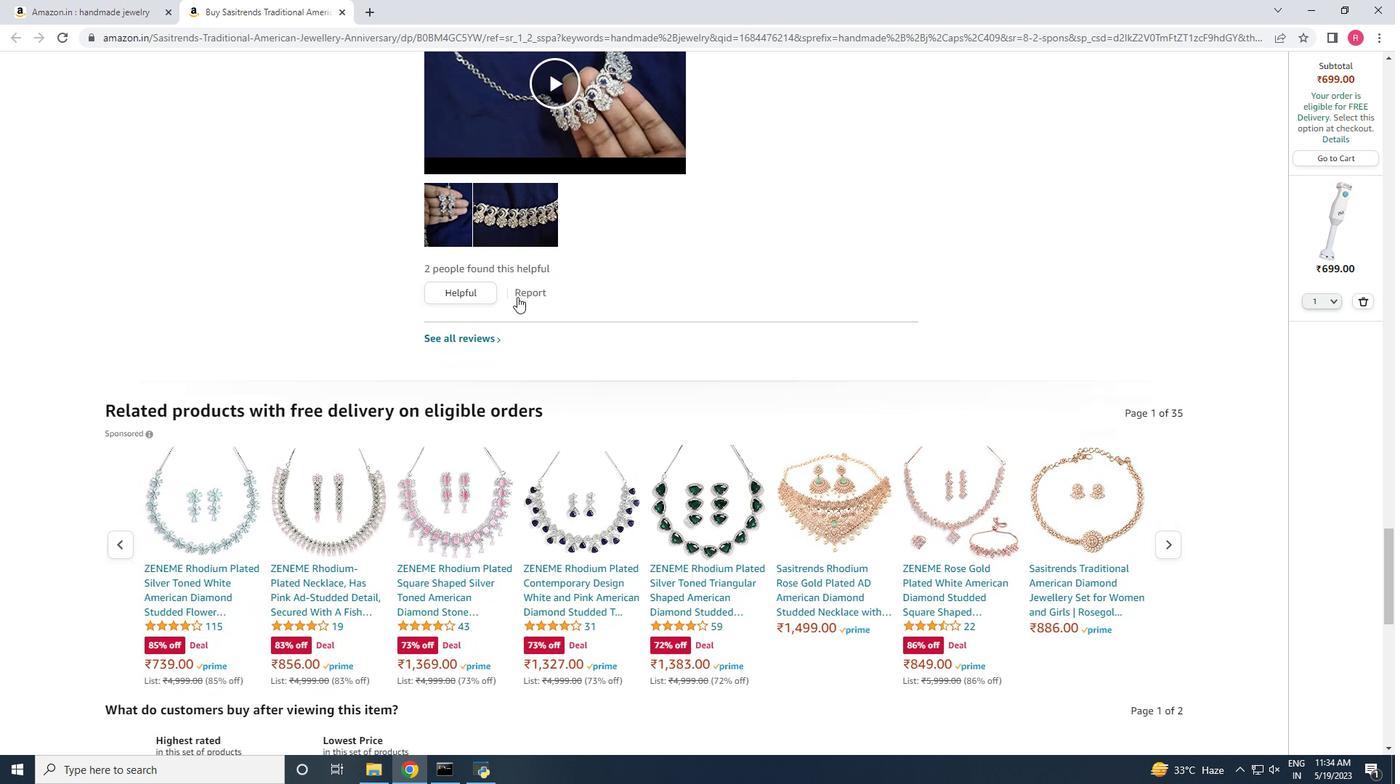 
Action: Mouse scrolled (517, 296) with delta (0, 0)
Screenshot: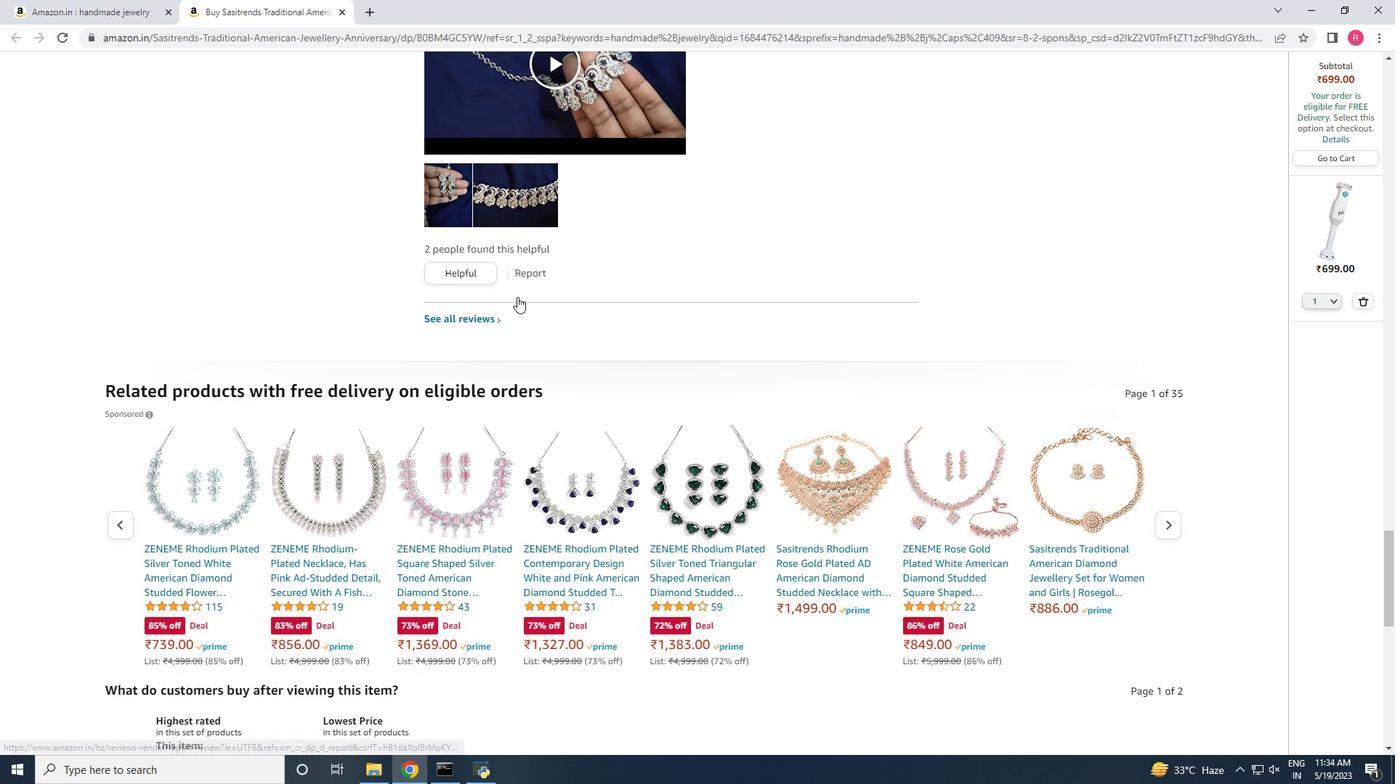 
Action: Mouse scrolled (517, 296) with delta (0, 0)
Screenshot: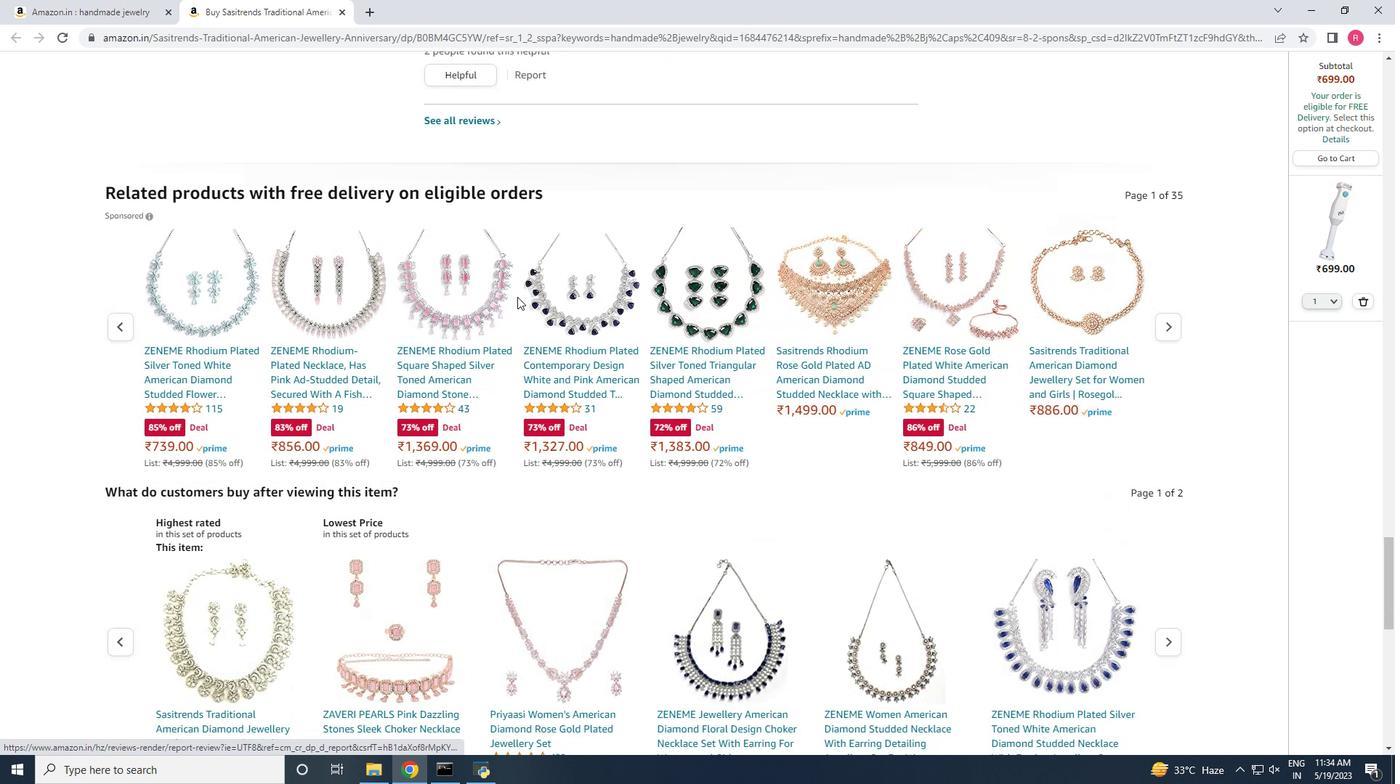 
Action: Mouse scrolled (517, 296) with delta (0, 0)
Screenshot: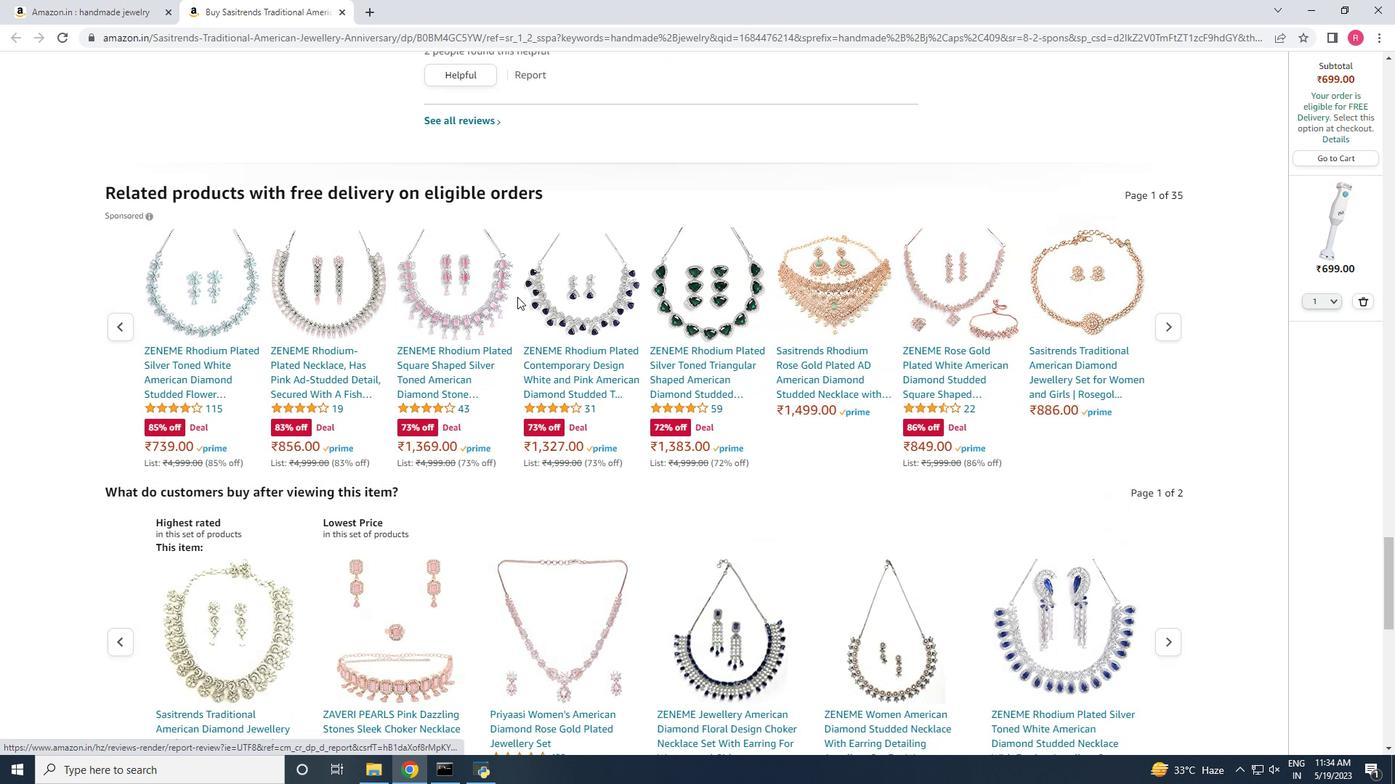 
Action: Mouse scrolled (517, 296) with delta (0, 0)
Screenshot: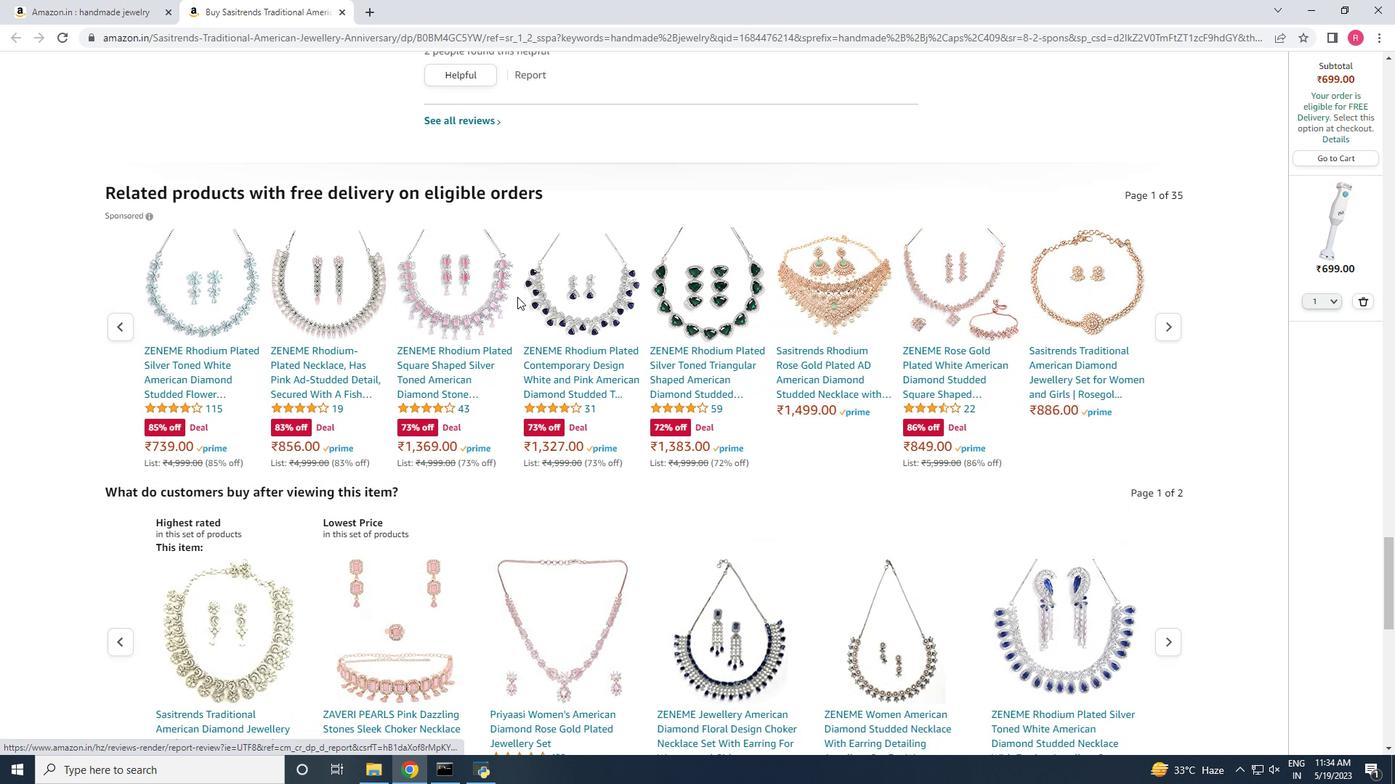 
Action: Mouse scrolled (517, 296) with delta (0, 0)
Screenshot: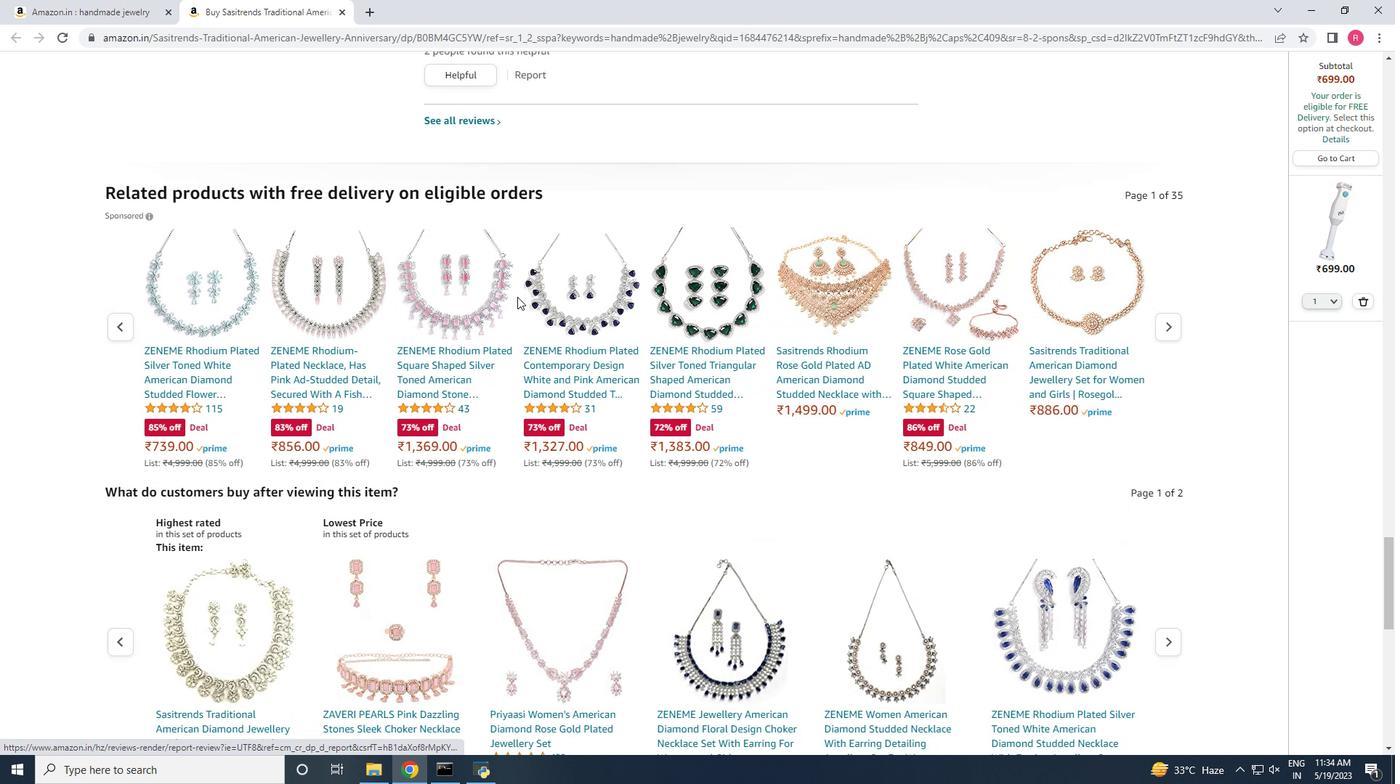 
Action: Mouse scrolled (517, 296) with delta (0, 0)
Screenshot: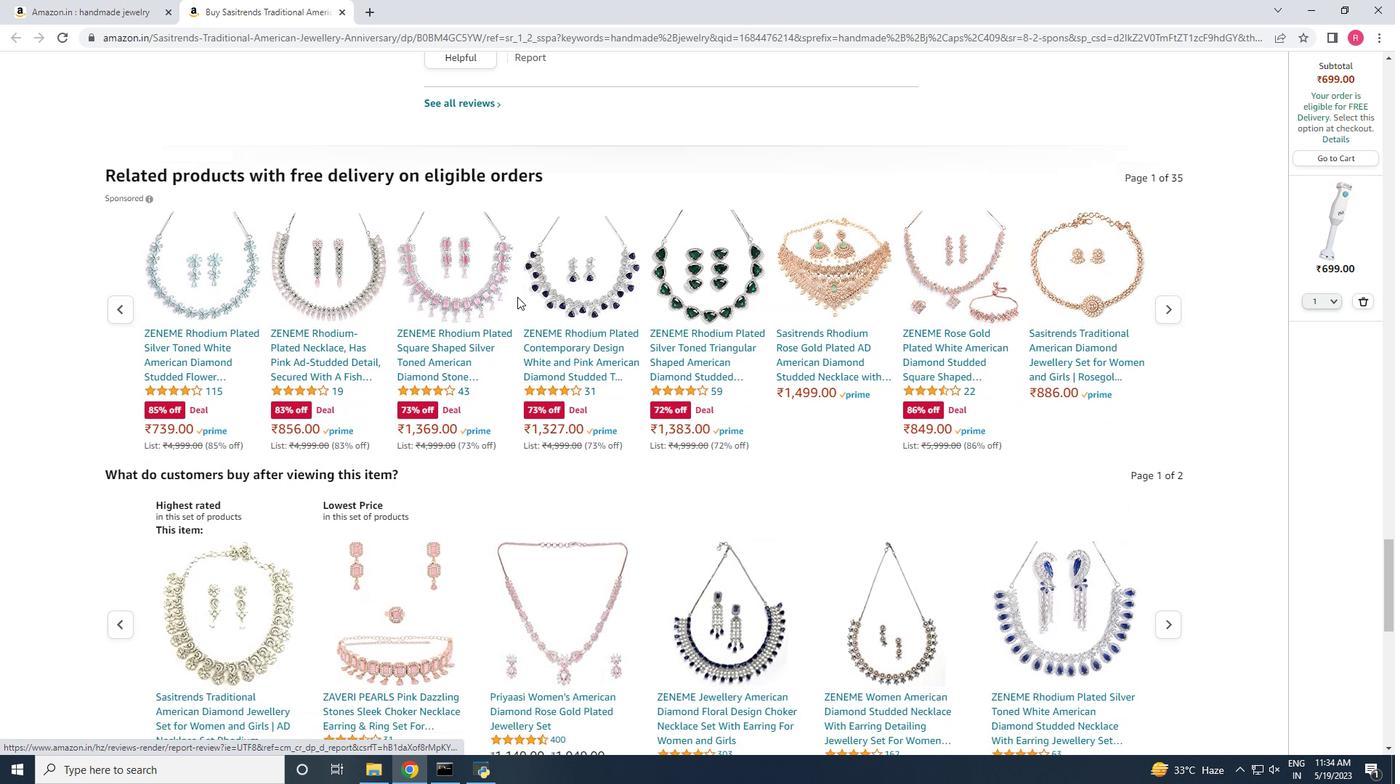 
Action: Mouse scrolled (517, 296) with delta (0, 0)
Screenshot: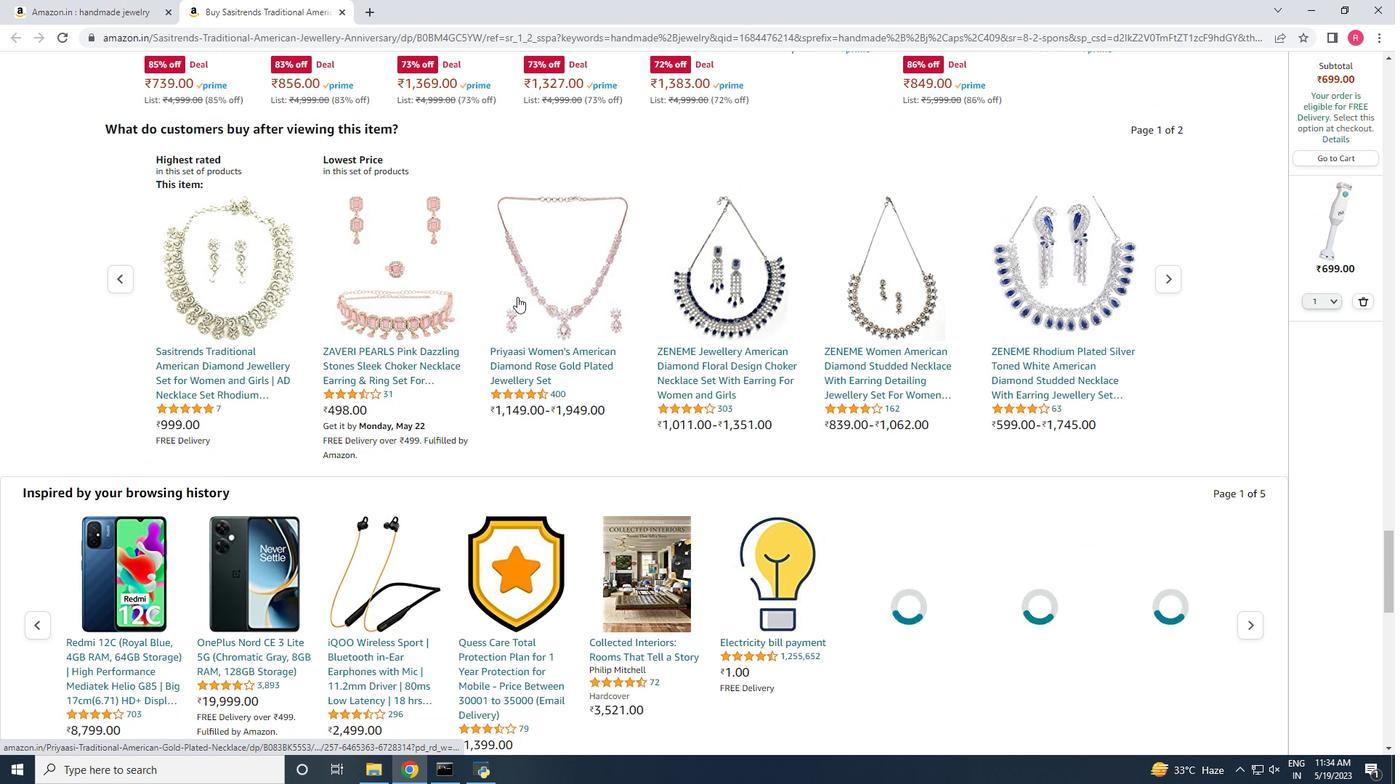 
Action: Mouse scrolled (517, 296) with delta (0, 0)
Screenshot: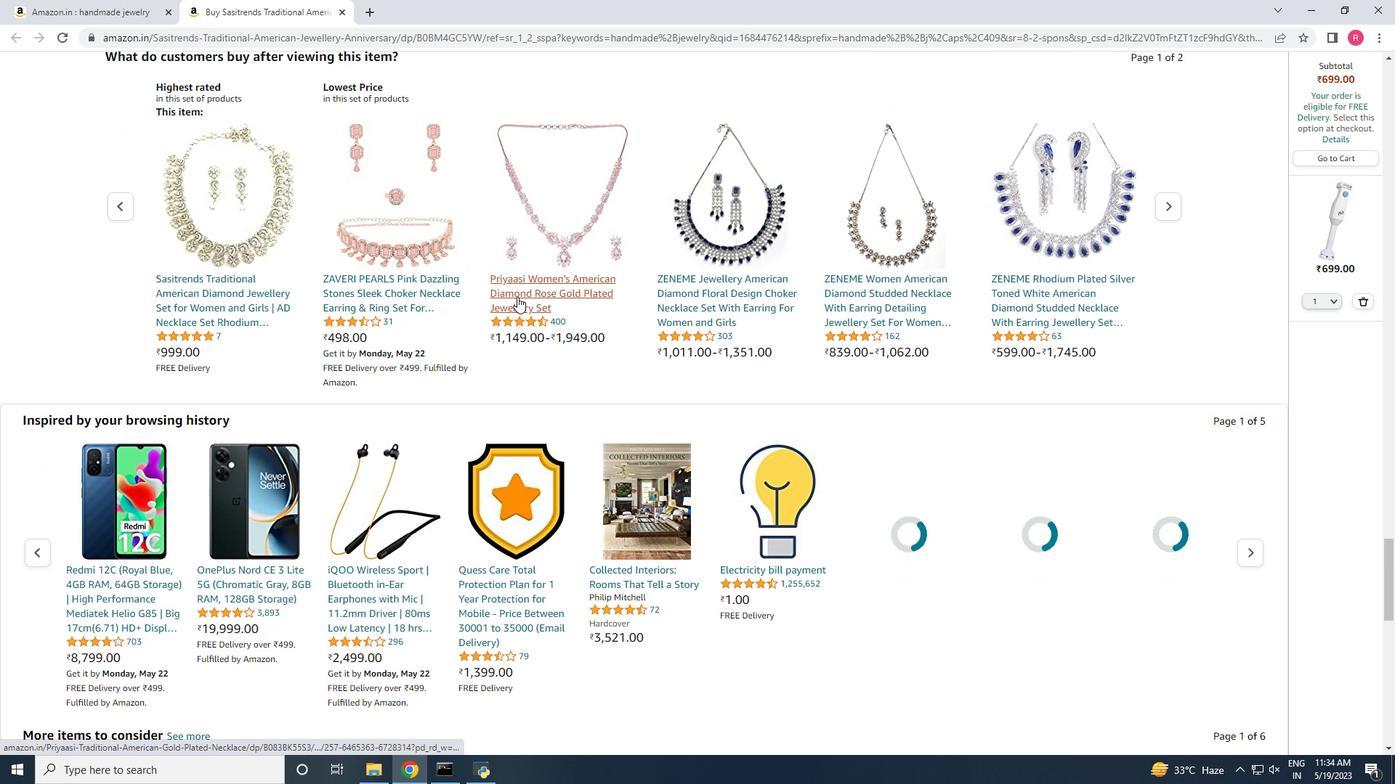 
Action: Mouse scrolled (517, 296) with delta (0, 0)
Screenshot: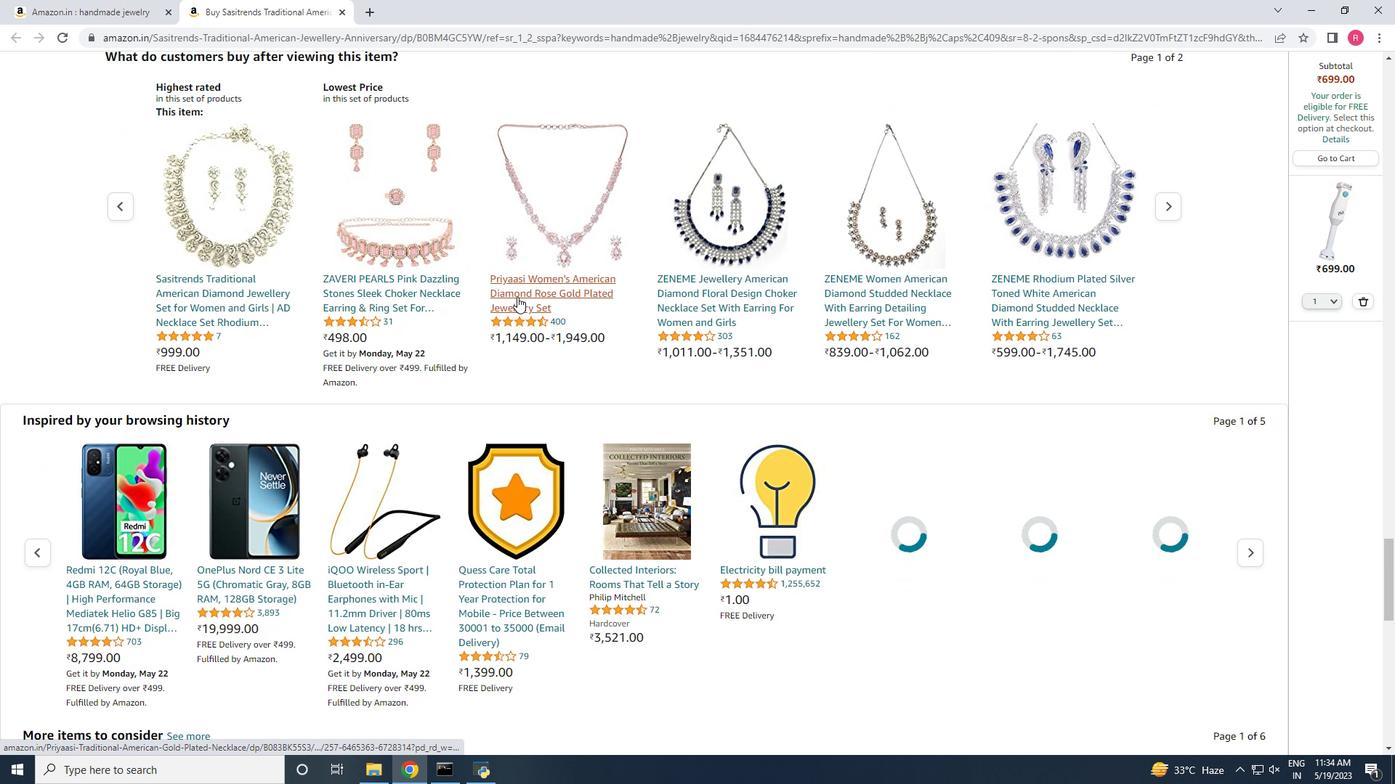 
Action: Mouse scrolled (517, 296) with delta (0, 0)
Screenshot: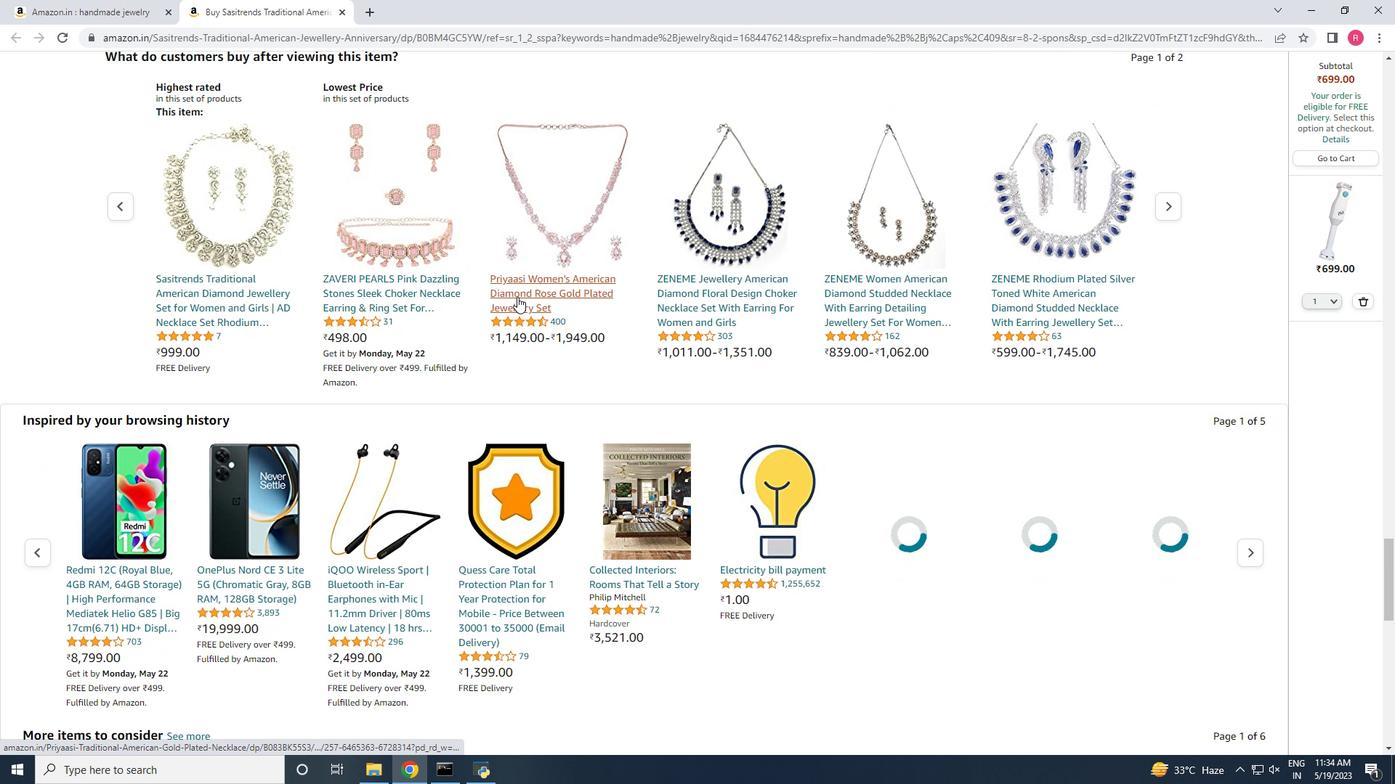 
Action: Mouse scrolled (517, 296) with delta (0, 0)
Screenshot: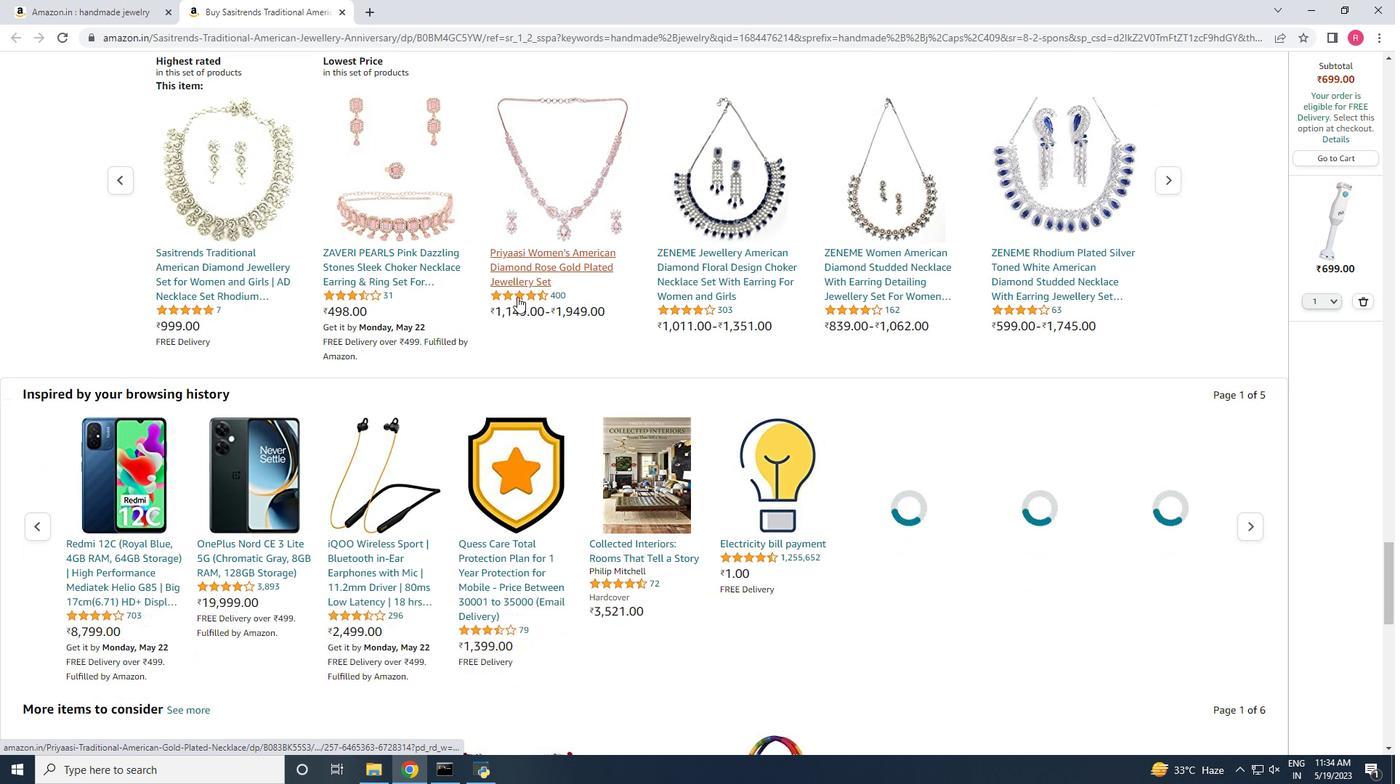 
Action: Mouse scrolled (517, 296) with delta (0, 0)
Screenshot: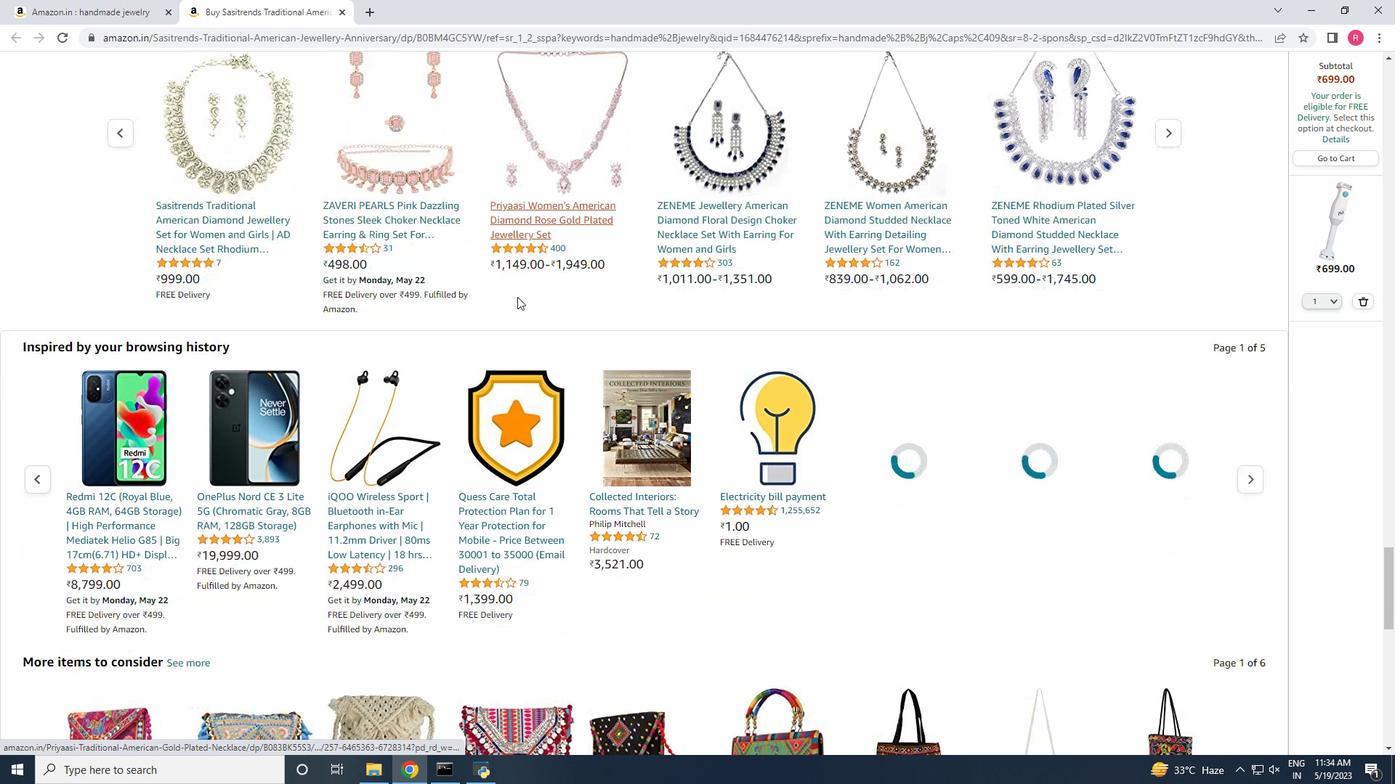 
Action: Mouse scrolled (517, 296) with delta (0, 0)
Screenshot: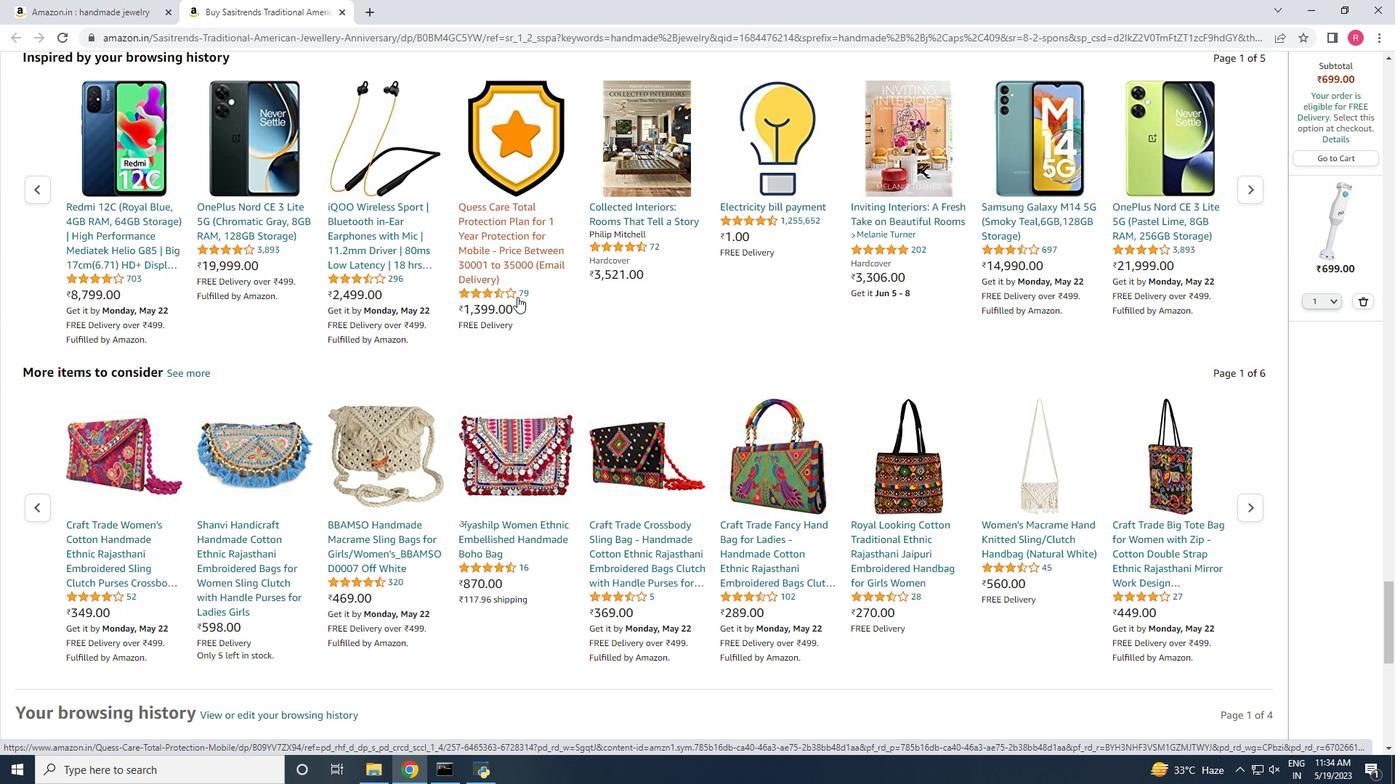 
Action: Mouse scrolled (517, 296) with delta (0, 0)
Screenshot: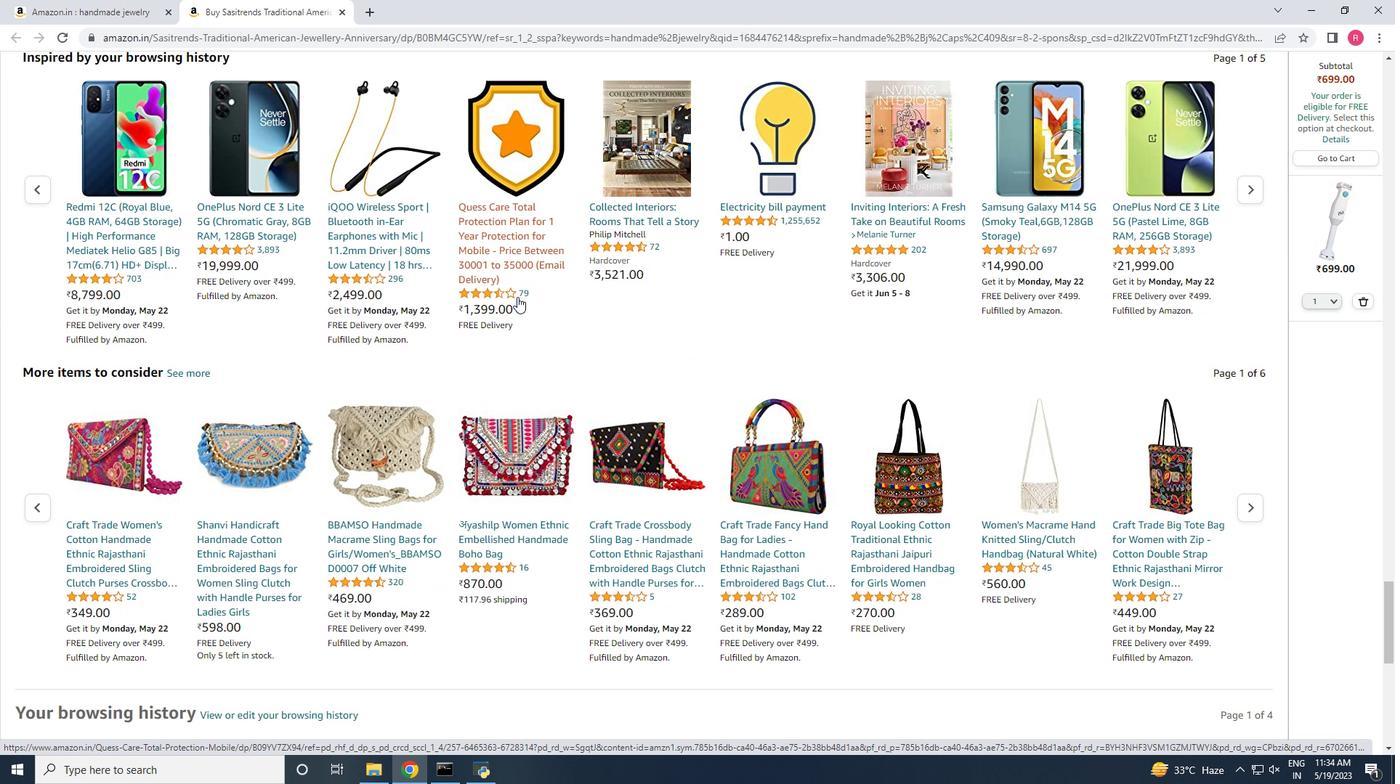 
Action: Mouse scrolled (517, 296) with delta (0, 0)
Screenshot: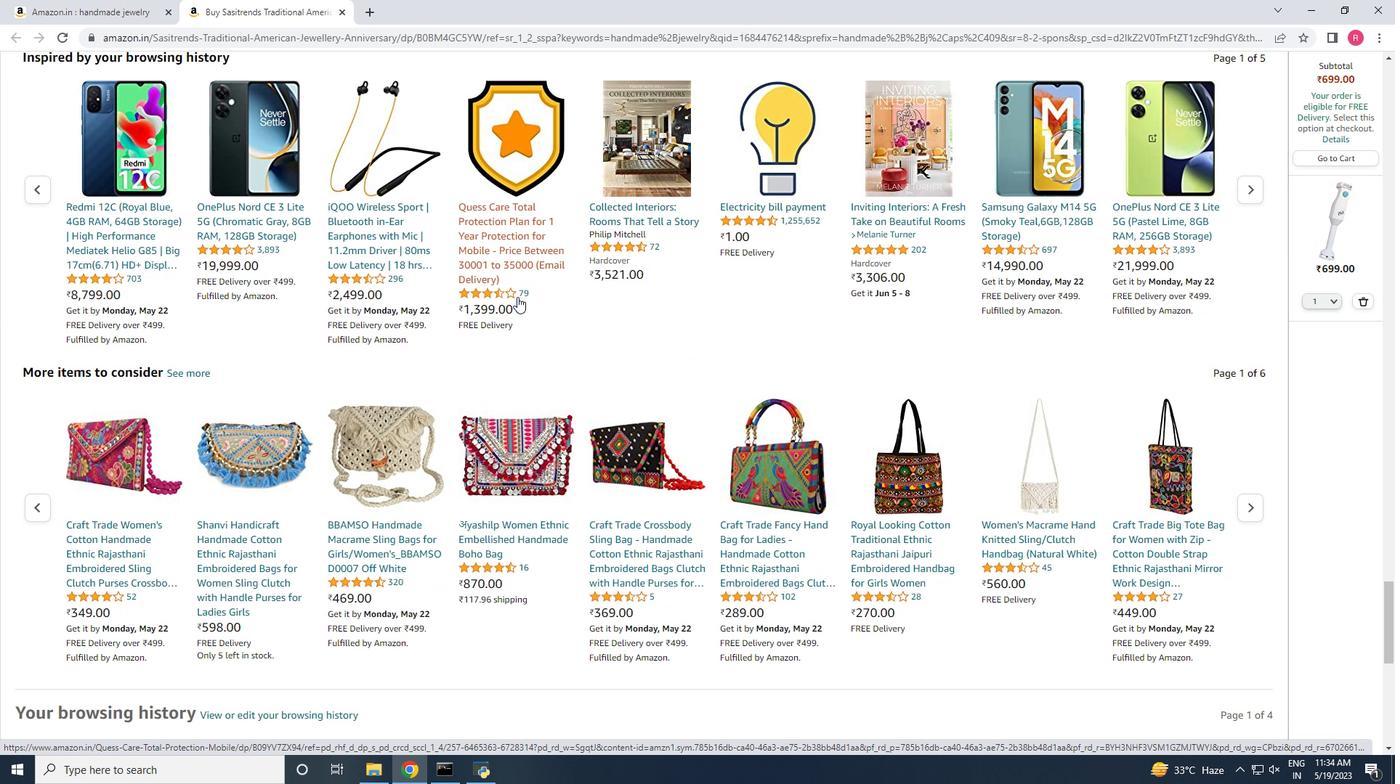 
Action: Mouse scrolled (517, 296) with delta (0, 0)
Screenshot: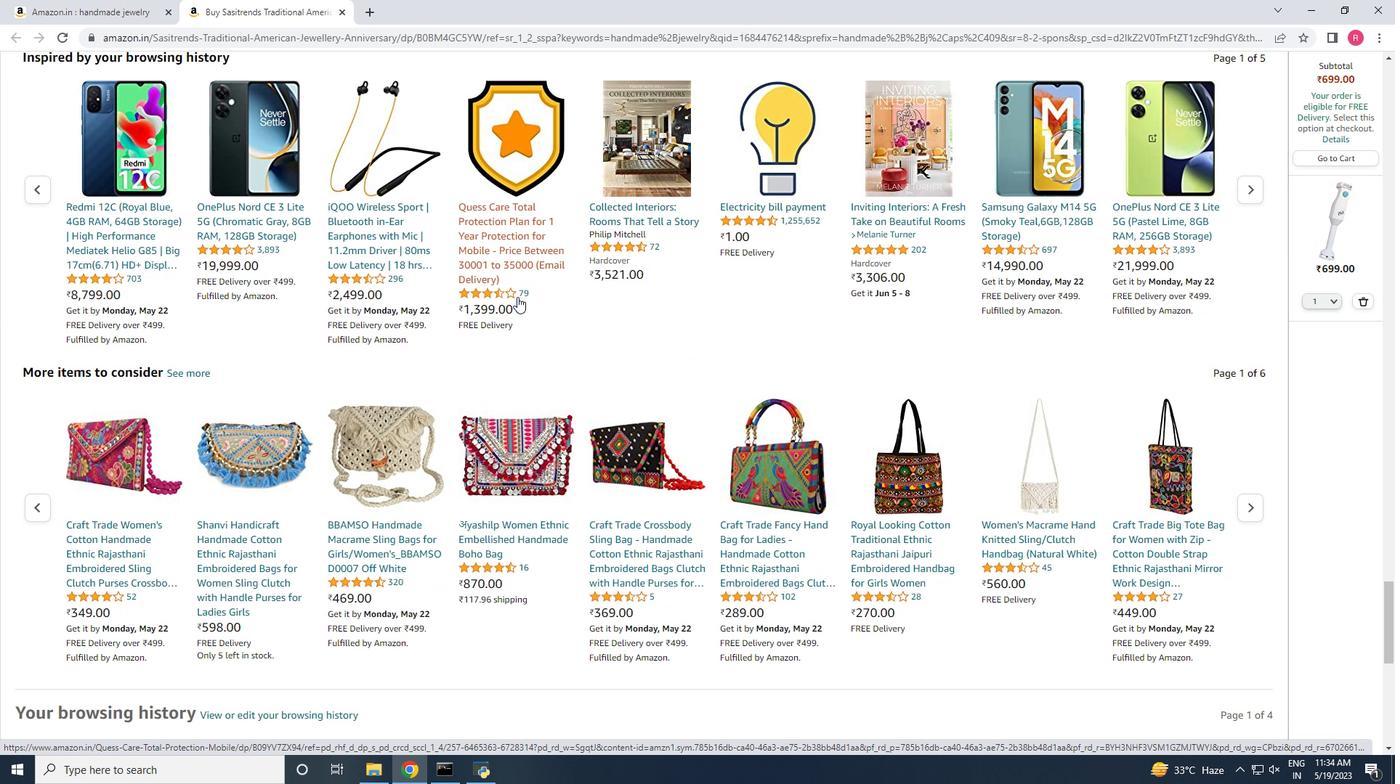 
Action: Mouse scrolled (517, 296) with delta (0, 0)
Screenshot: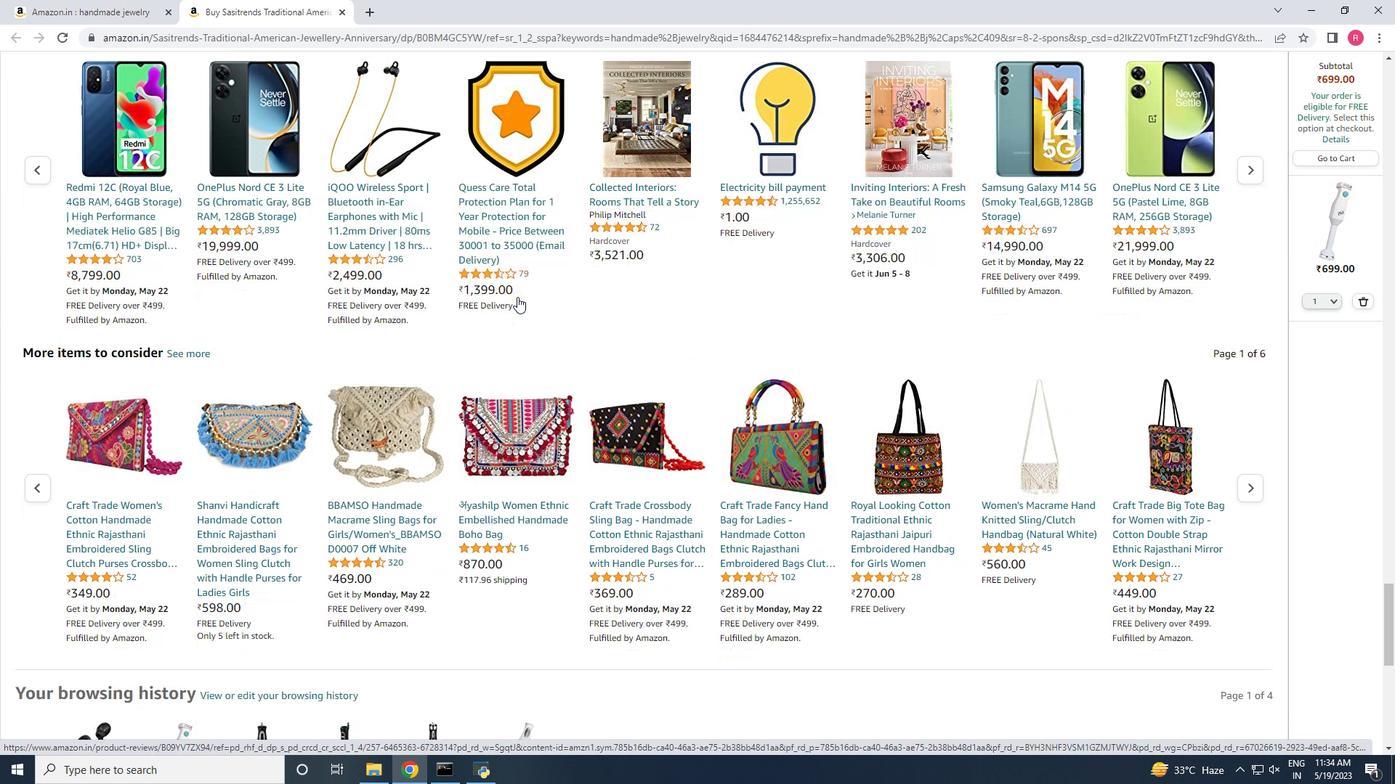 
Action: Mouse scrolled (517, 297) with delta (0, 0)
Screenshot: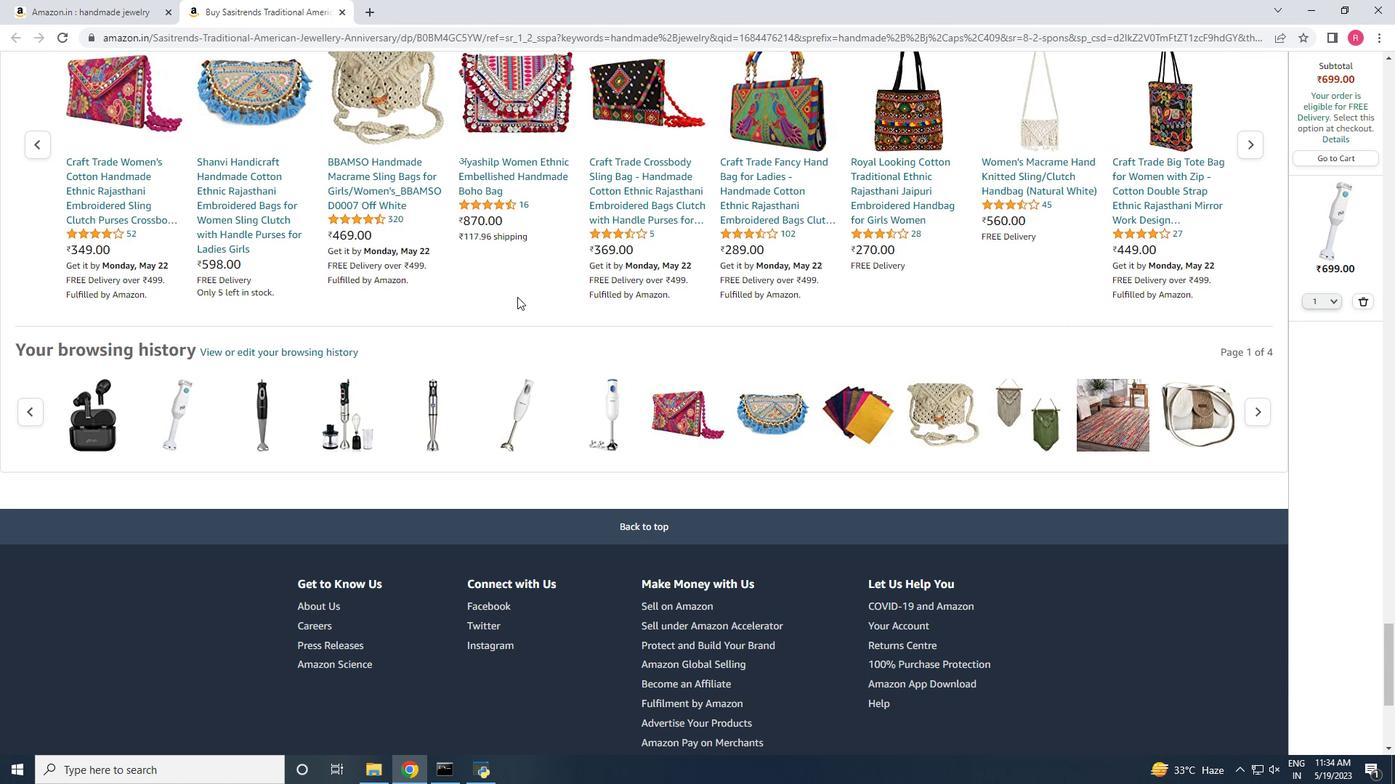 
Action: Mouse scrolled (517, 297) with delta (0, 0)
Screenshot: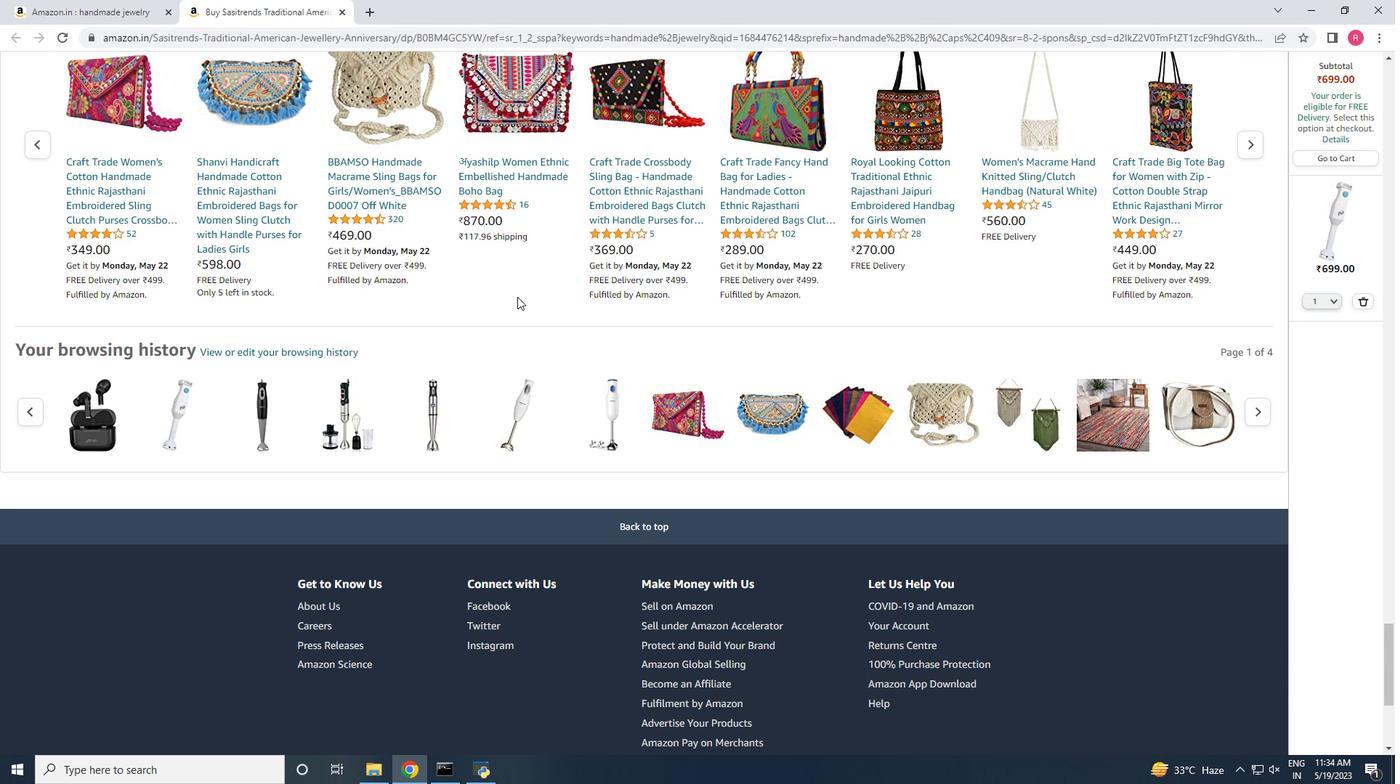 
Action: Mouse scrolled (517, 297) with delta (0, 0)
Screenshot: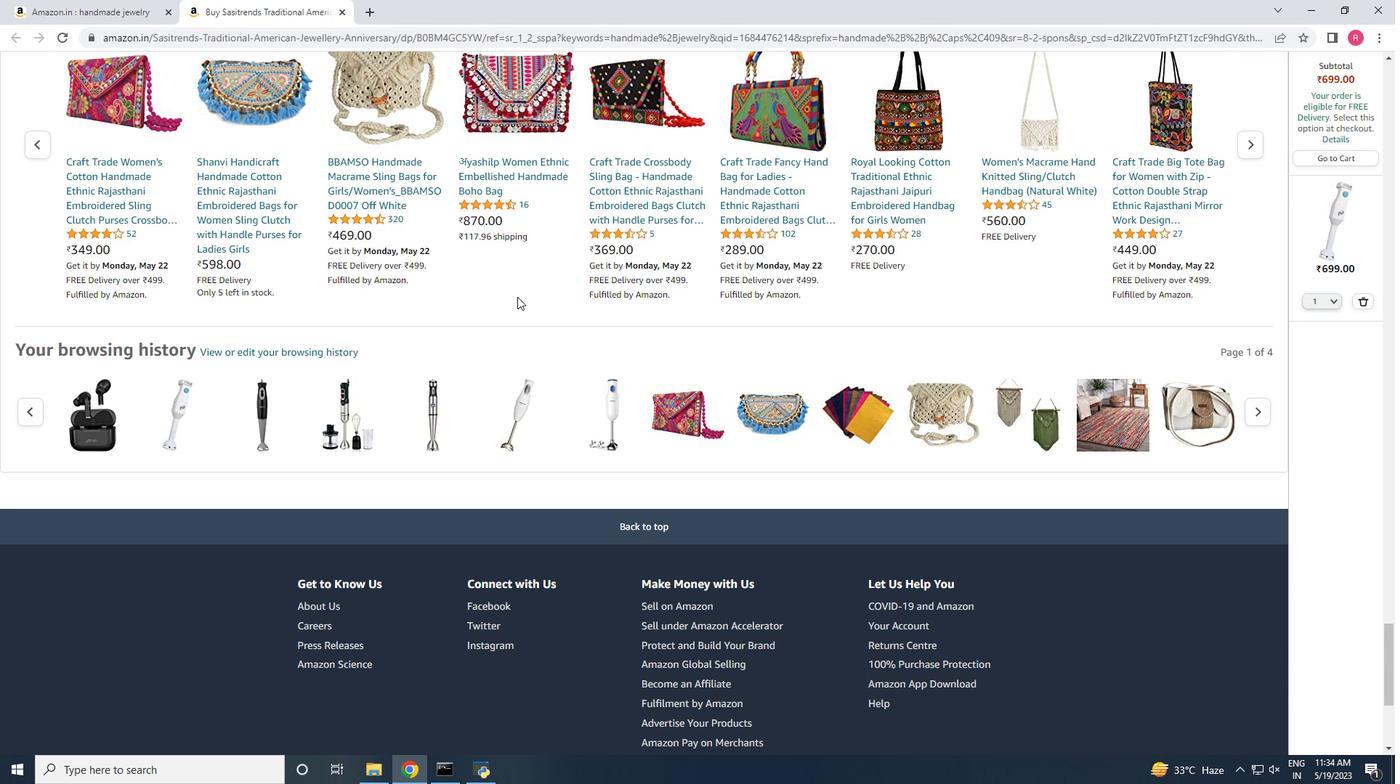 
Action: Mouse scrolled (517, 297) with delta (0, 0)
Screenshot: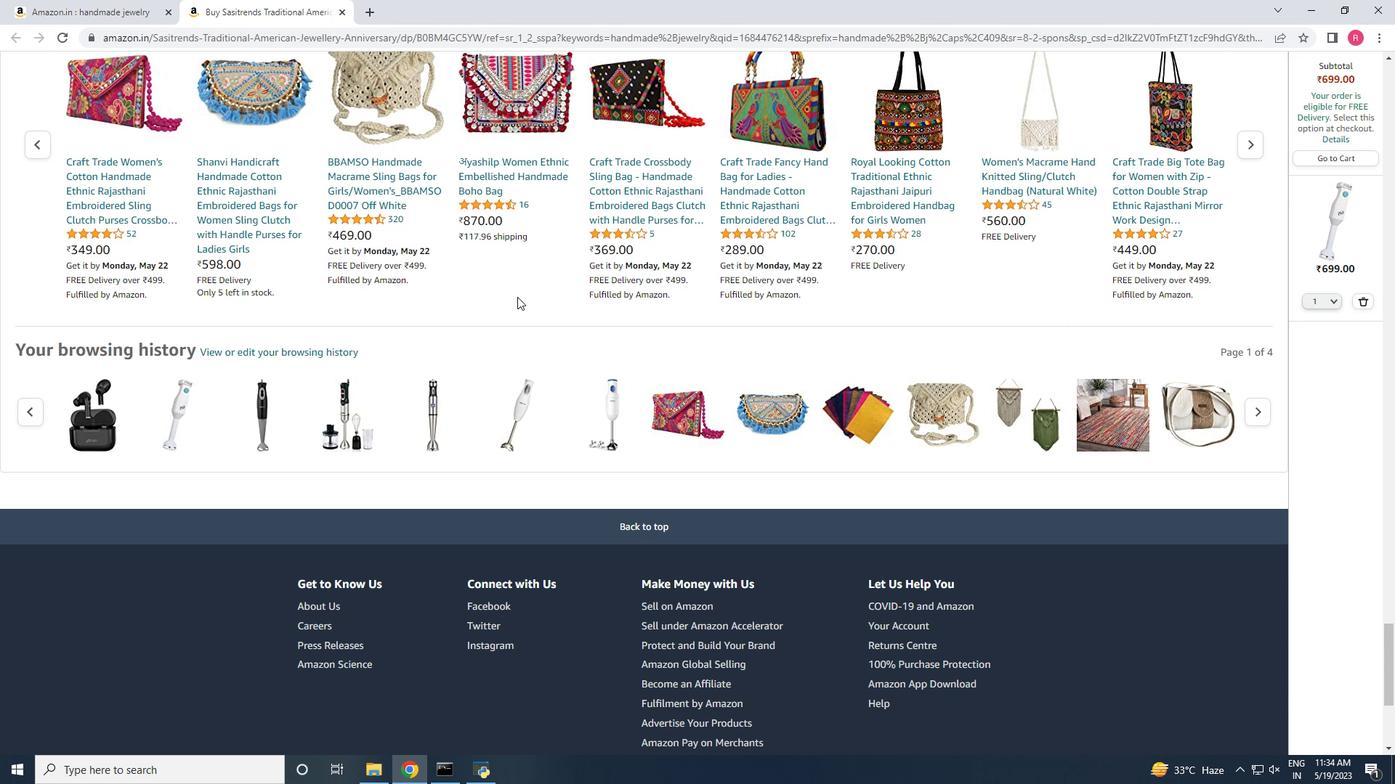 
Action: Mouse scrolled (517, 297) with delta (0, 0)
Screenshot: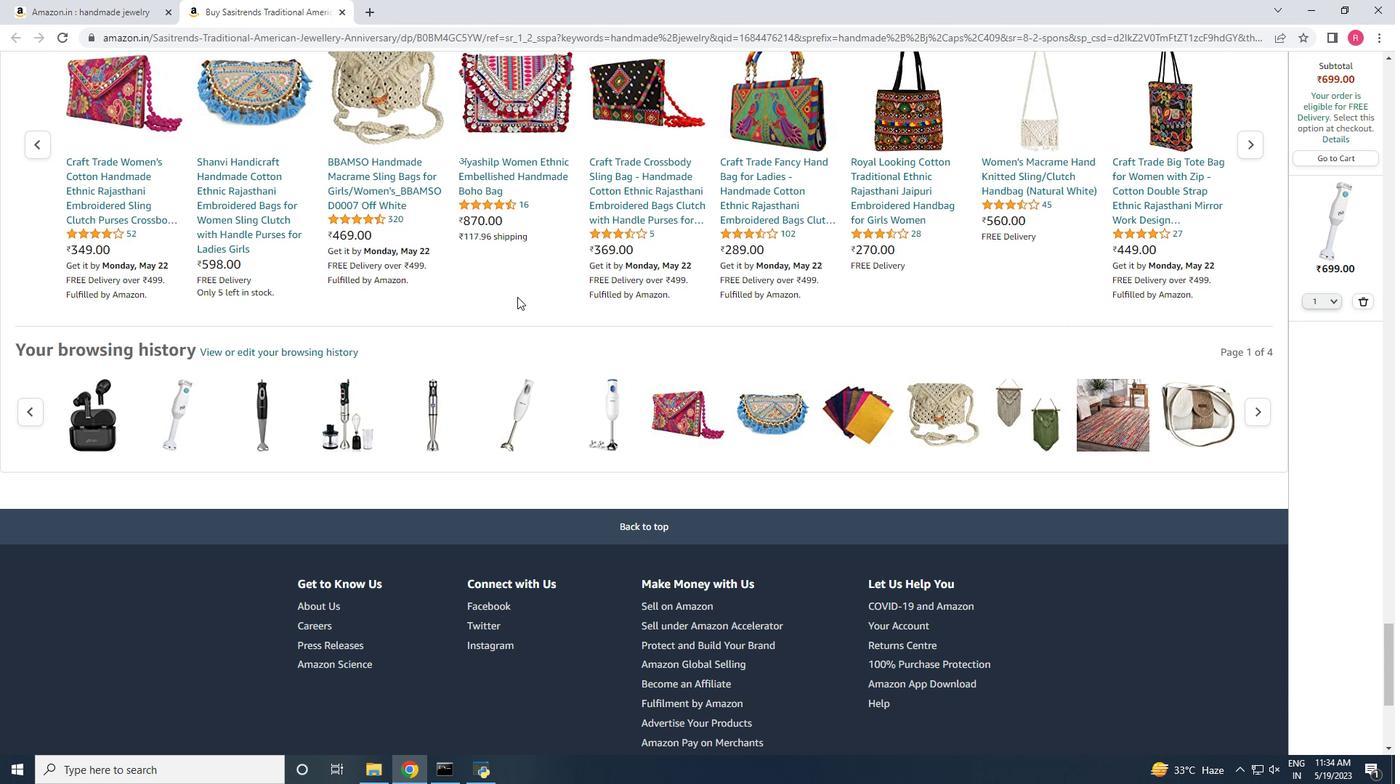 
Action: Mouse scrolled (517, 297) with delta (0, 0)
Screenshot: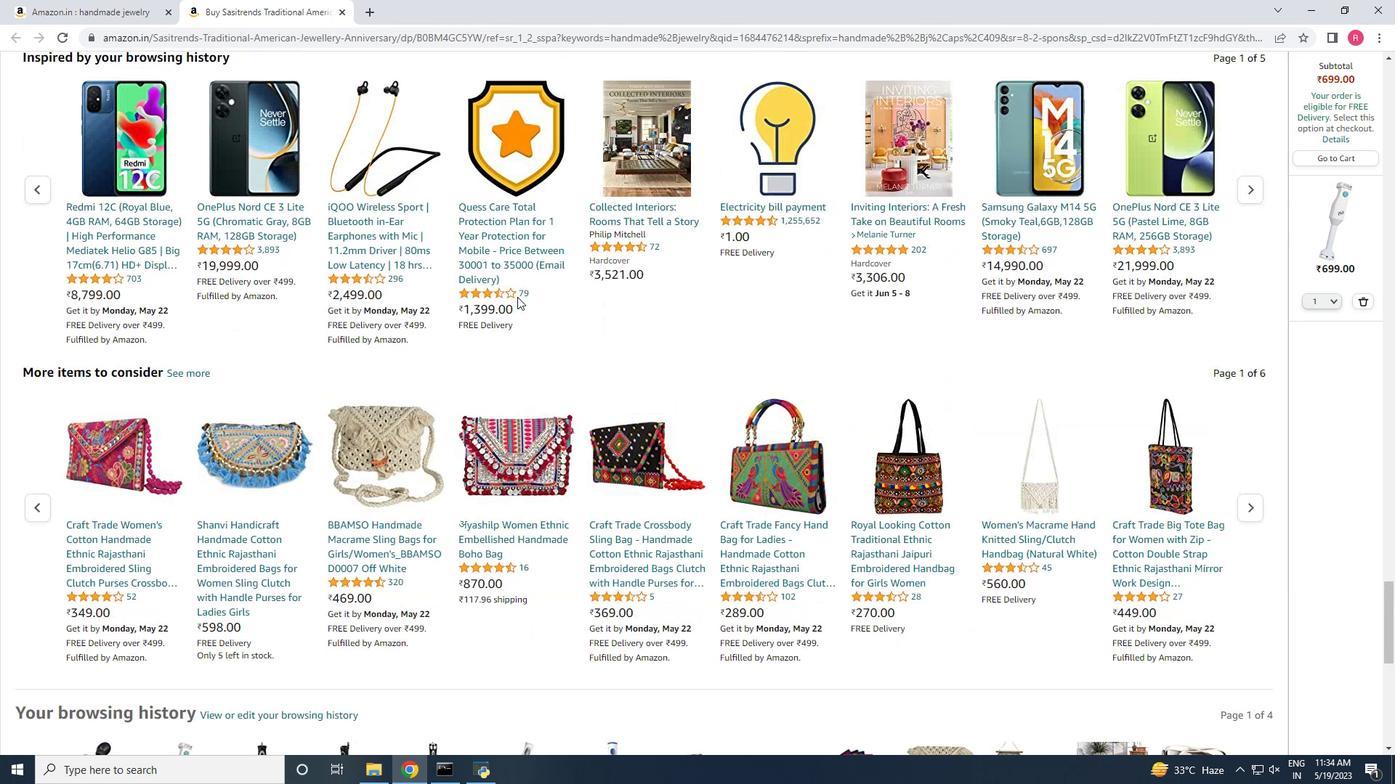 
Action: Mouse scrolled (517, 297) with delta (0, 0)
Screenshot: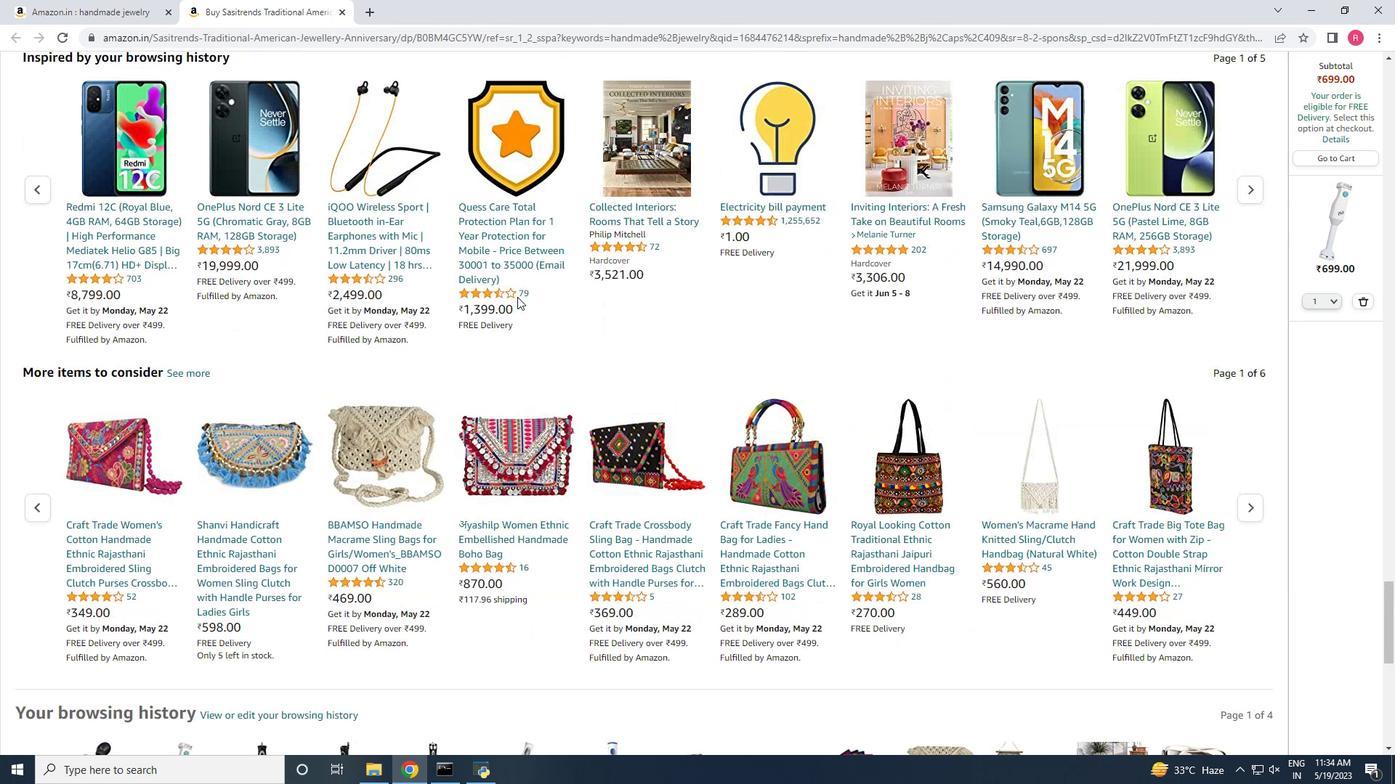 
Action: Mouse scrolled (517, 297) with delta (0, 0)
Screenshot: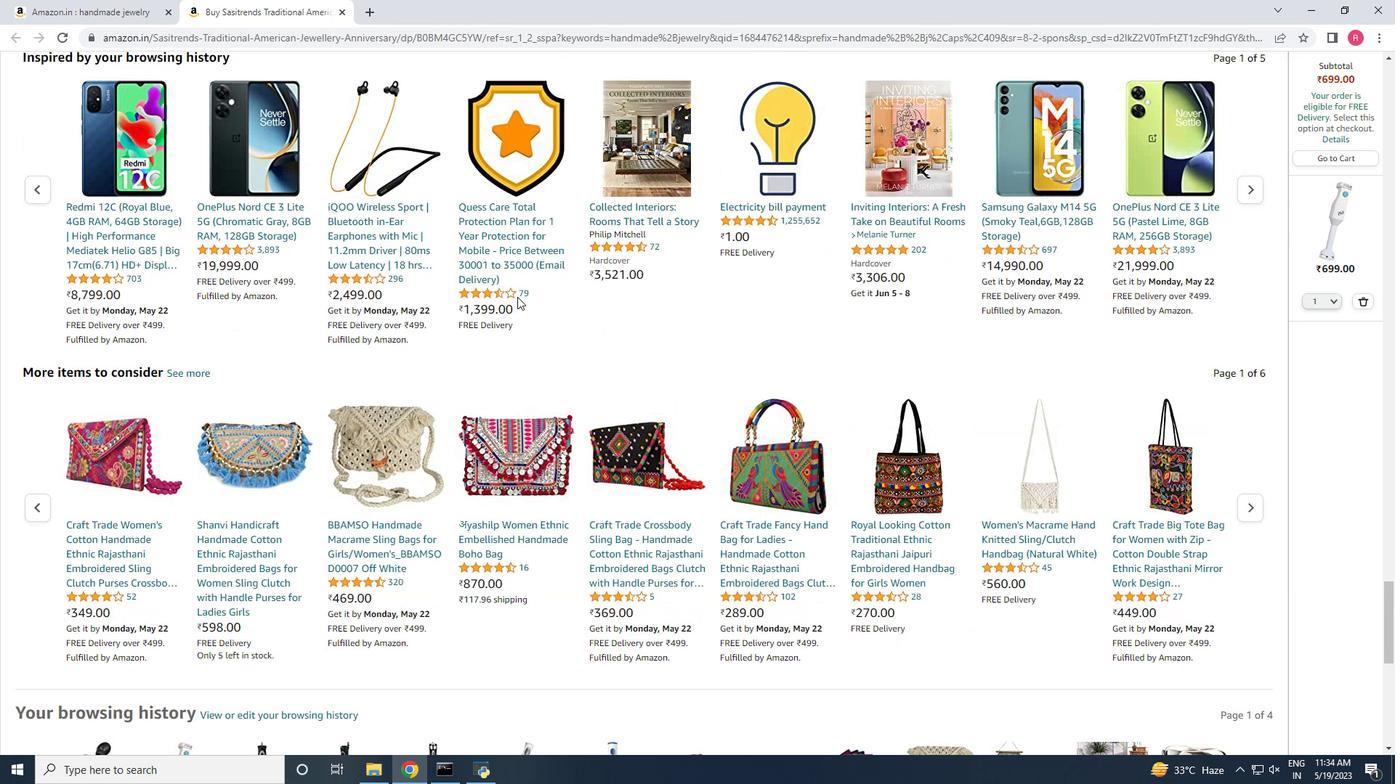 
Action: Mouse scrolled (517, 297) with delta (0, 0)
Screenshot: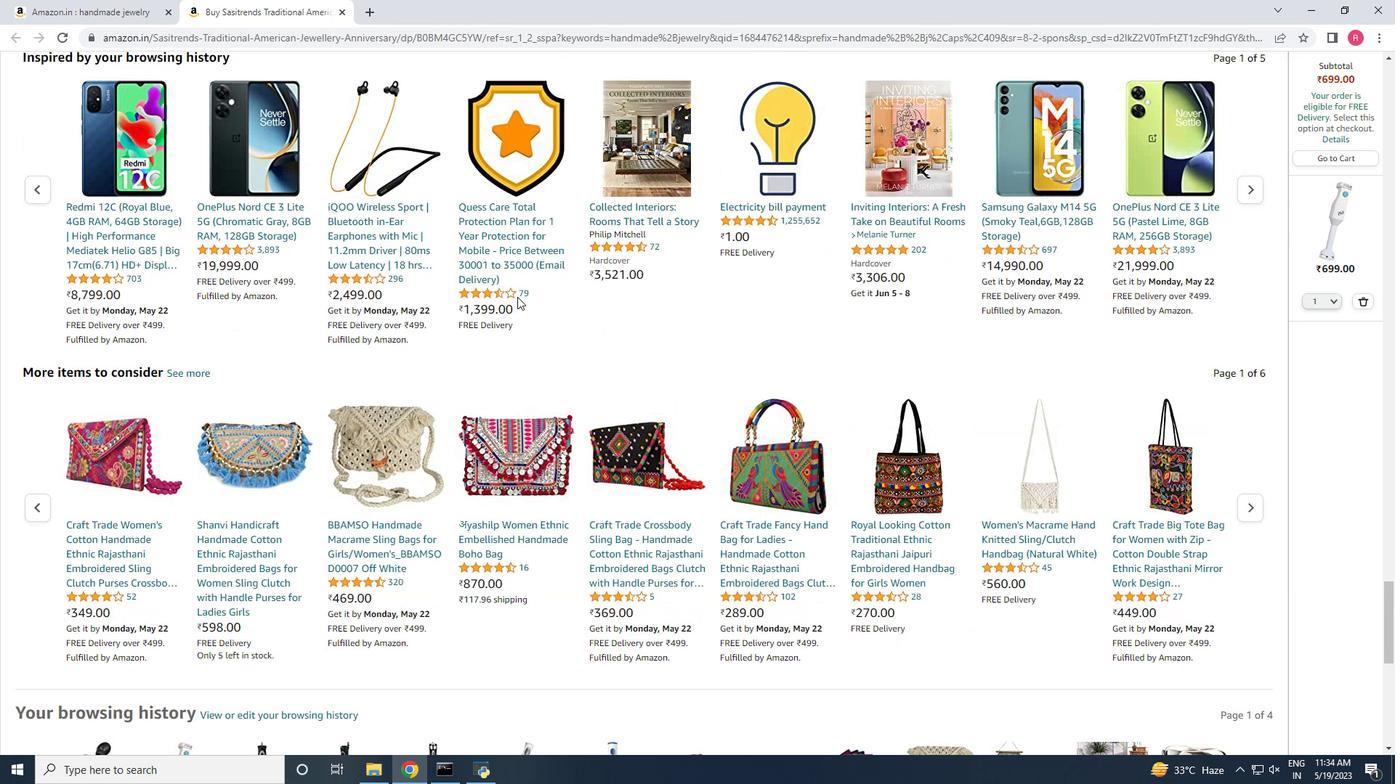 
Action: Mouse scrolled (517, 297) with delta (0, 0)
Screenshot: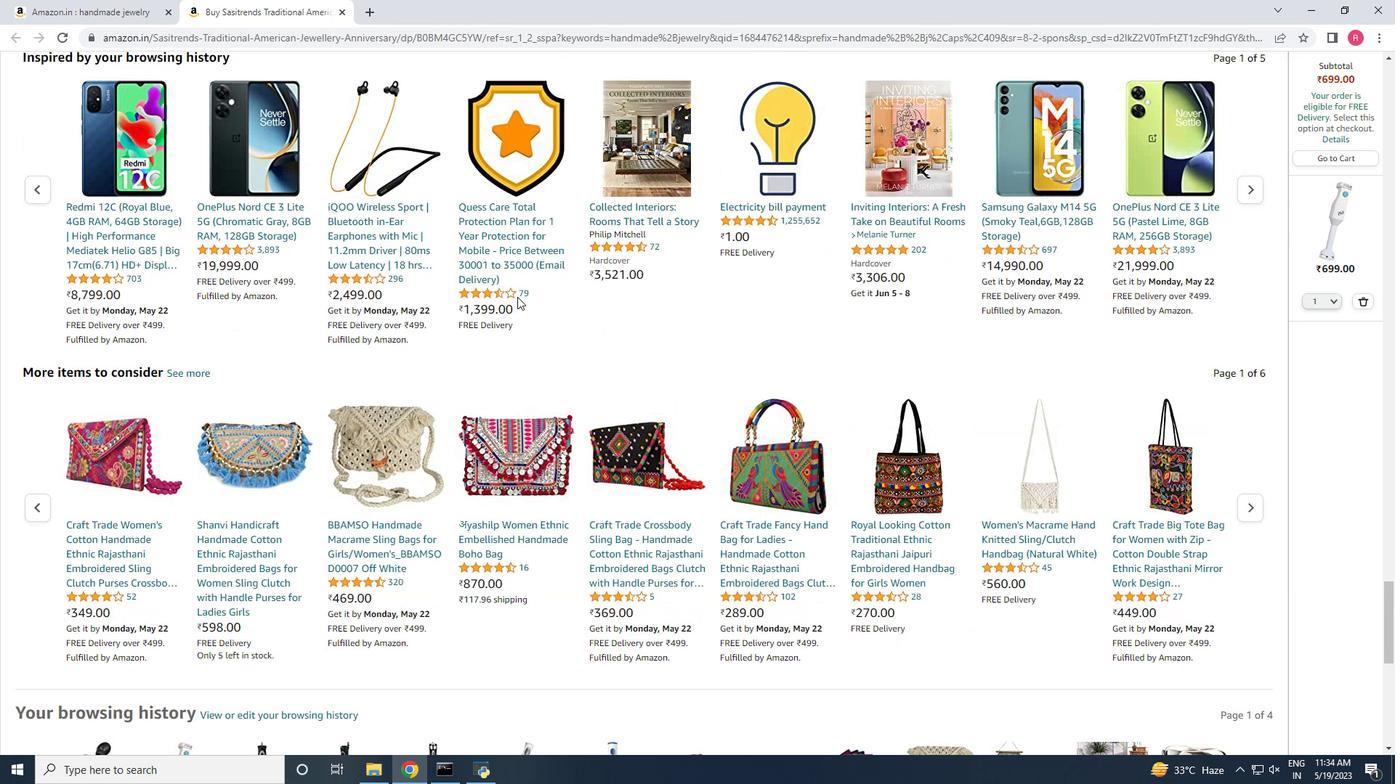
Action: Mouse scrolled (517, 297) with delta (0, 0)
Screenshot: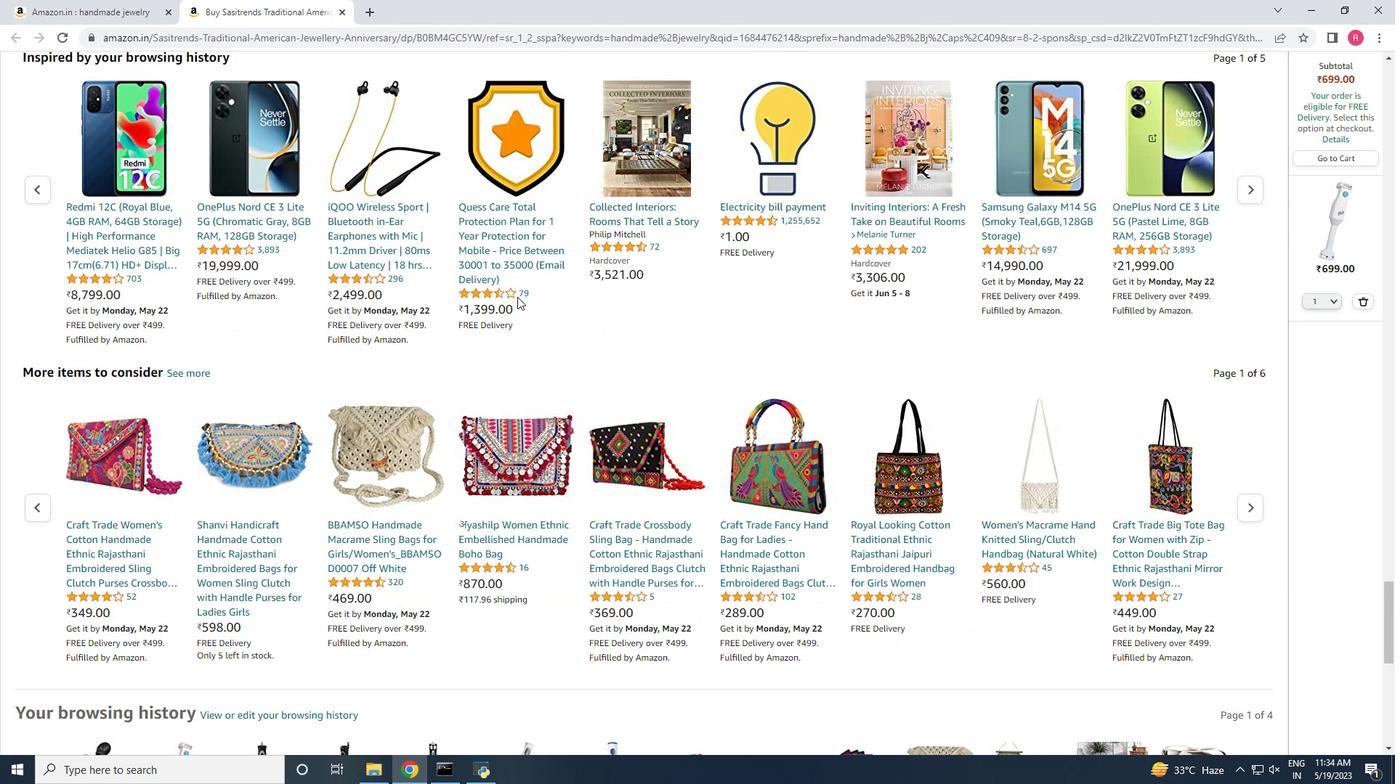
Action: Mouse scrolled (517, 297) with delta (0, 0)
Screenshot: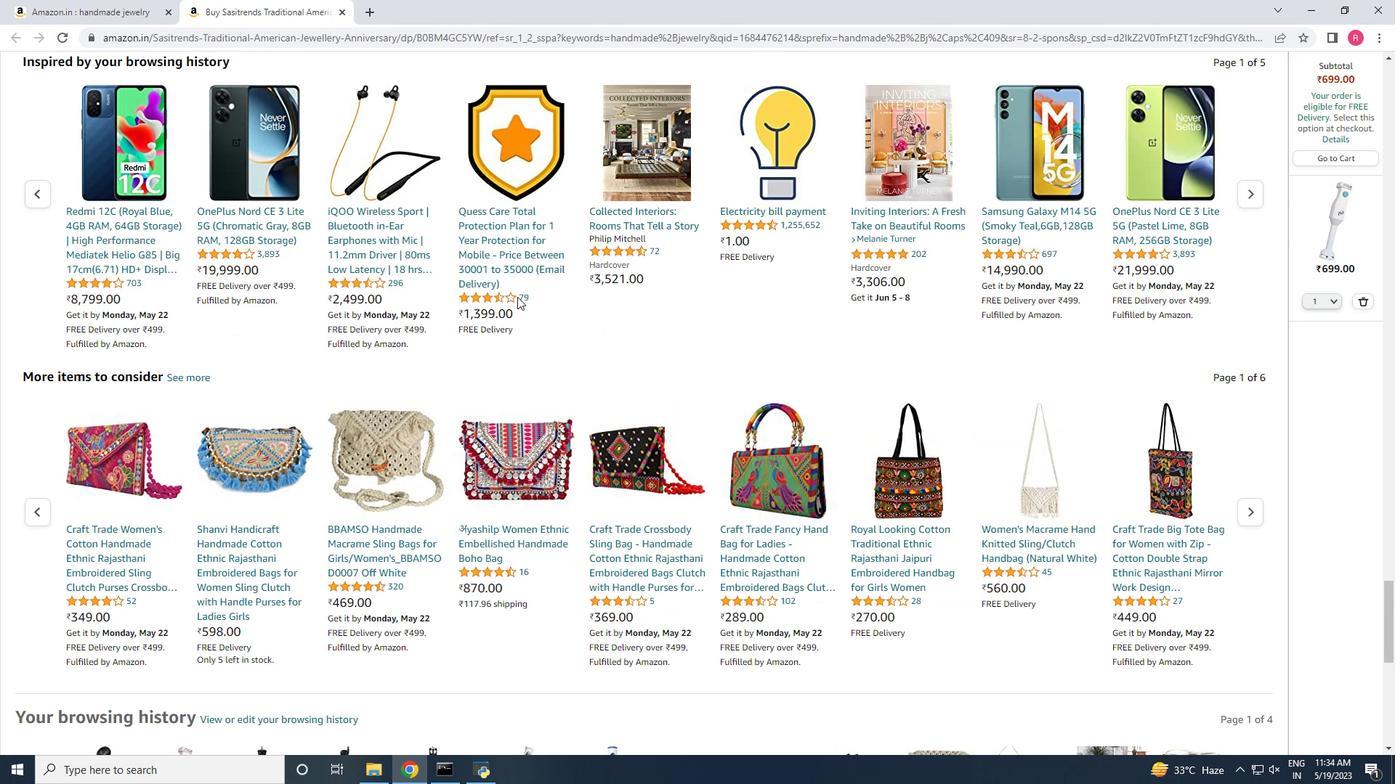 
Action: Mouse scrolled (517, 297) with delta (0, 0)
Screenshot: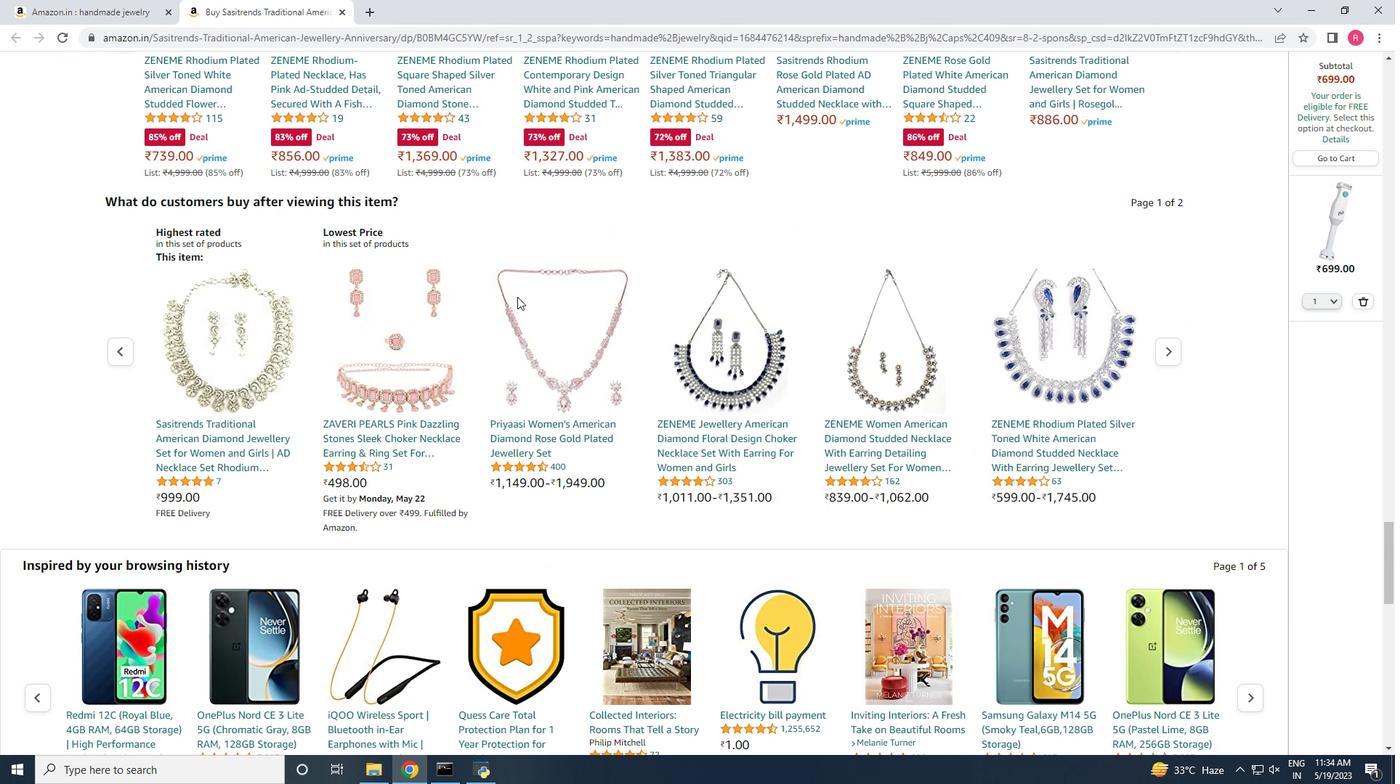 
Action: Mouse scrolled (517, 297) with delta (0, 0)
Screenshot: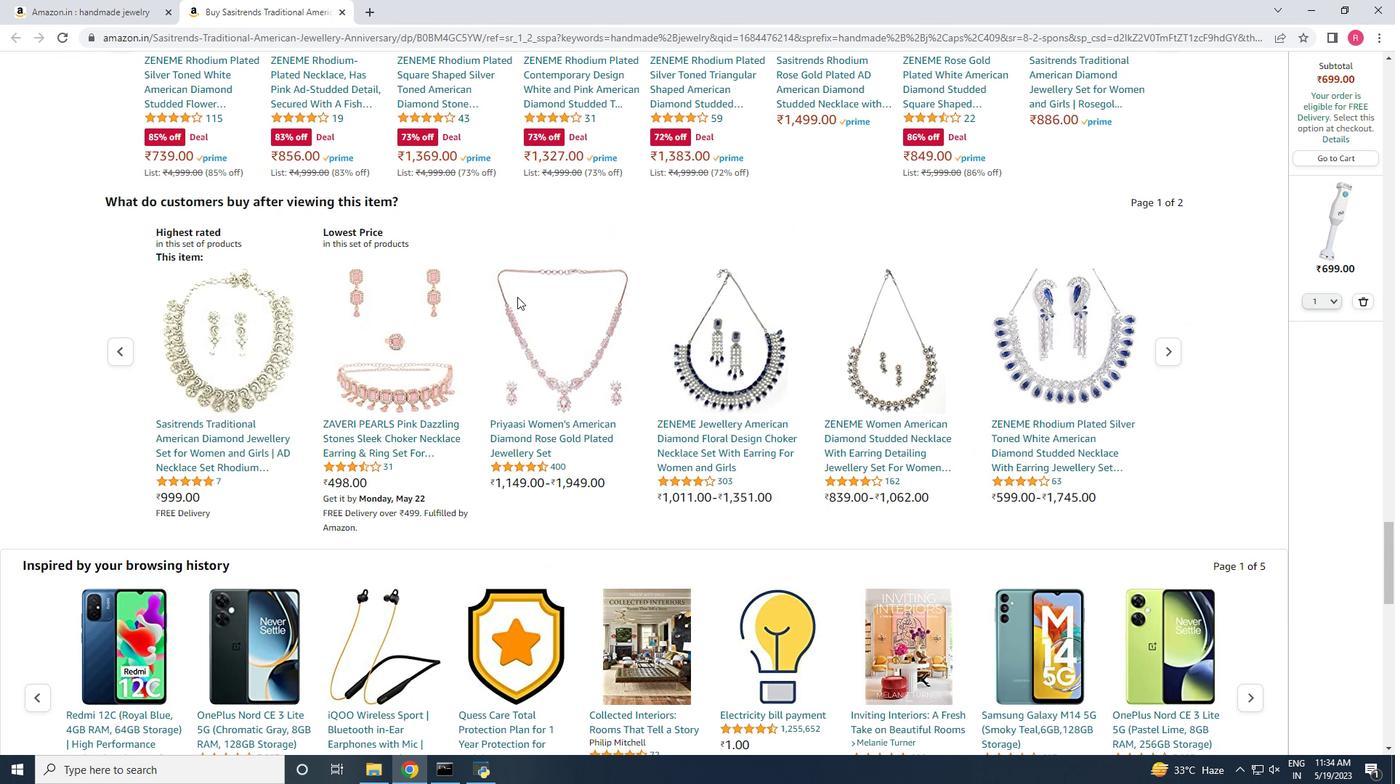 
Action: Mouse scrolled (517, 297) with delta (0, 0)
Screenshot: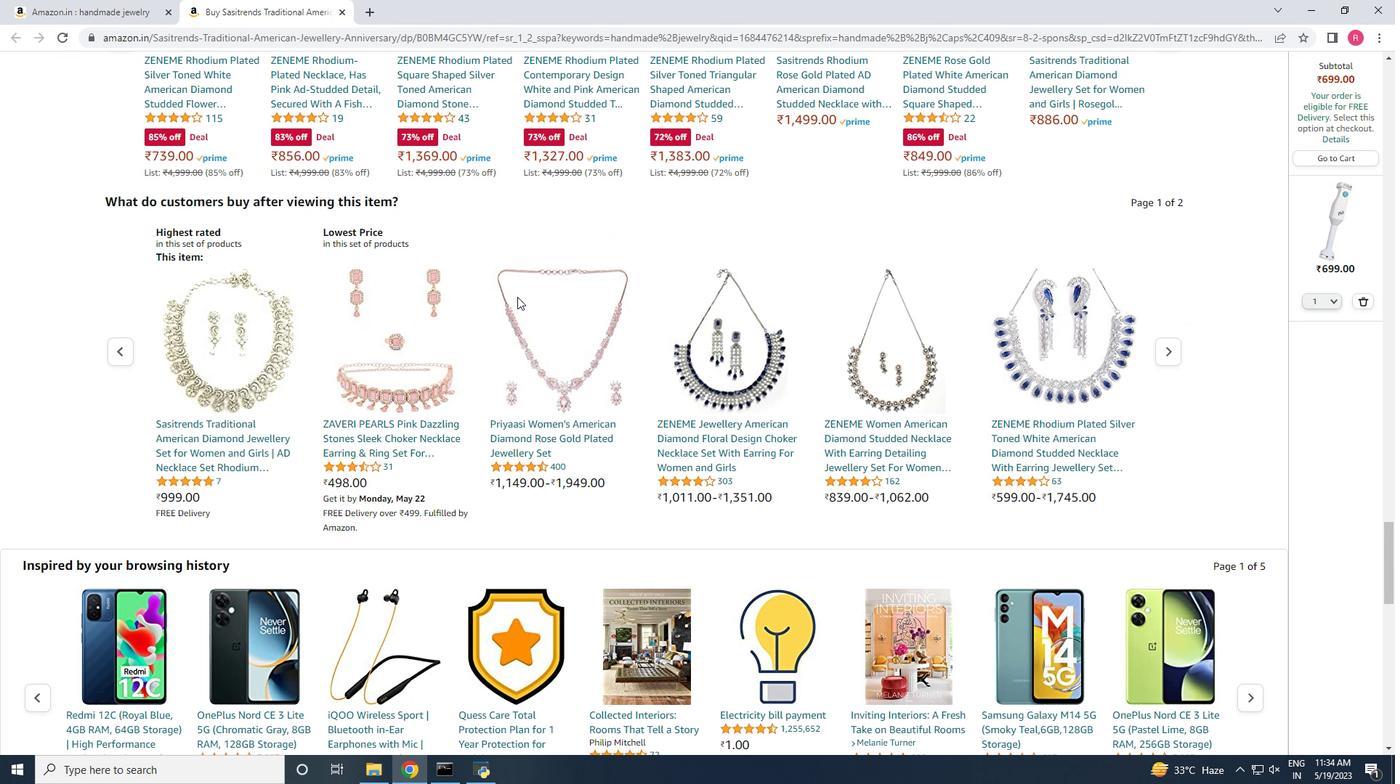 
Action: Mouse scrolled (517, 297) with delta (0, 0)
Screenshot: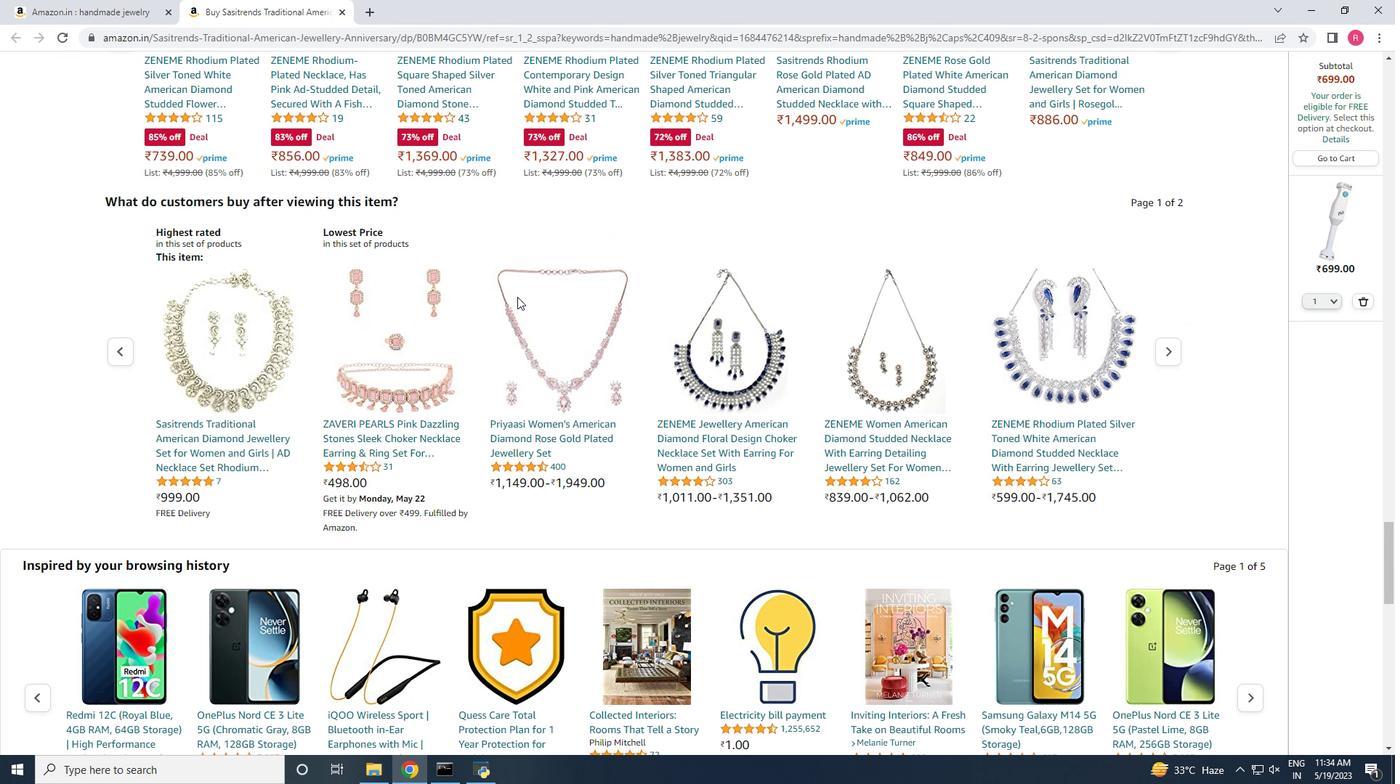 
Action: Mouse scrolled (517, 297) with delta (0, 0)
Screenshot: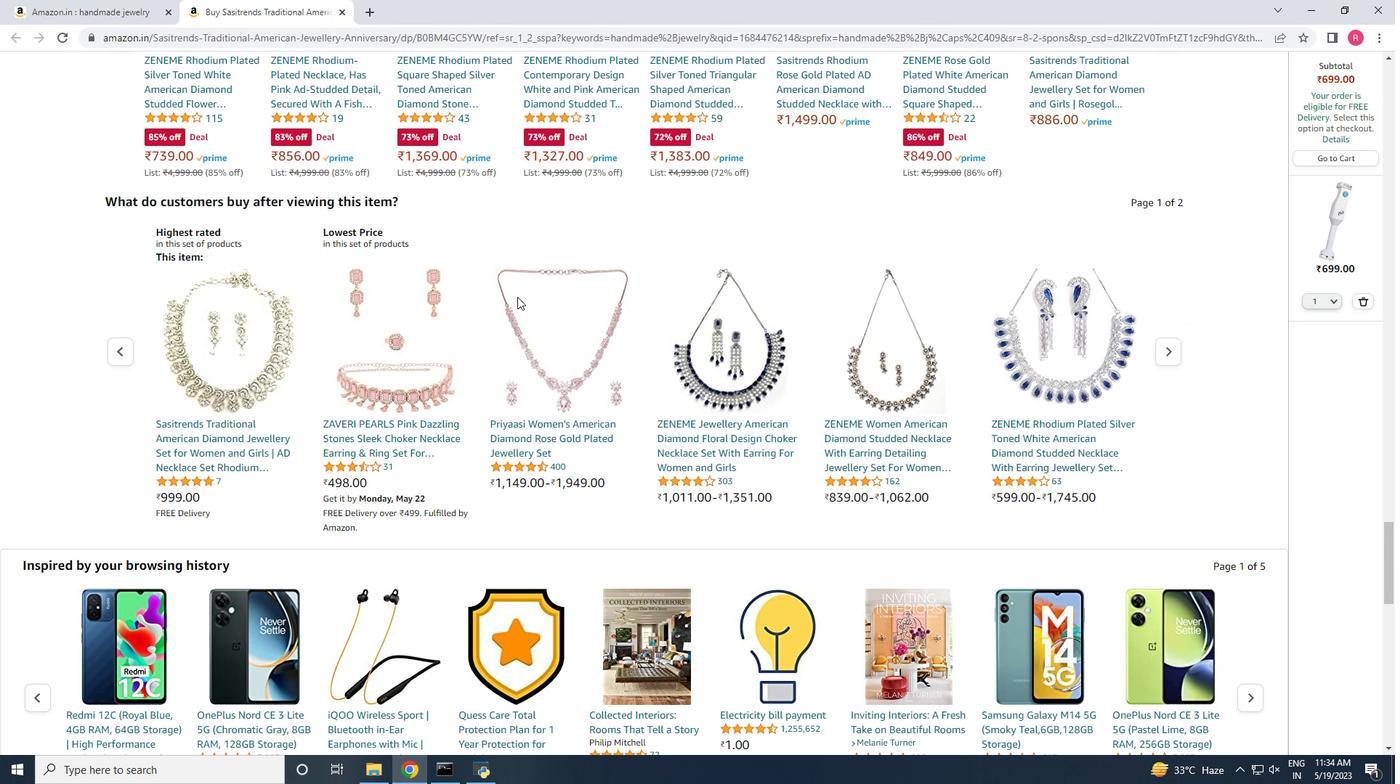 
Action: Mouse scrolled (517, 297) with delta (0, 0)
Screenshot: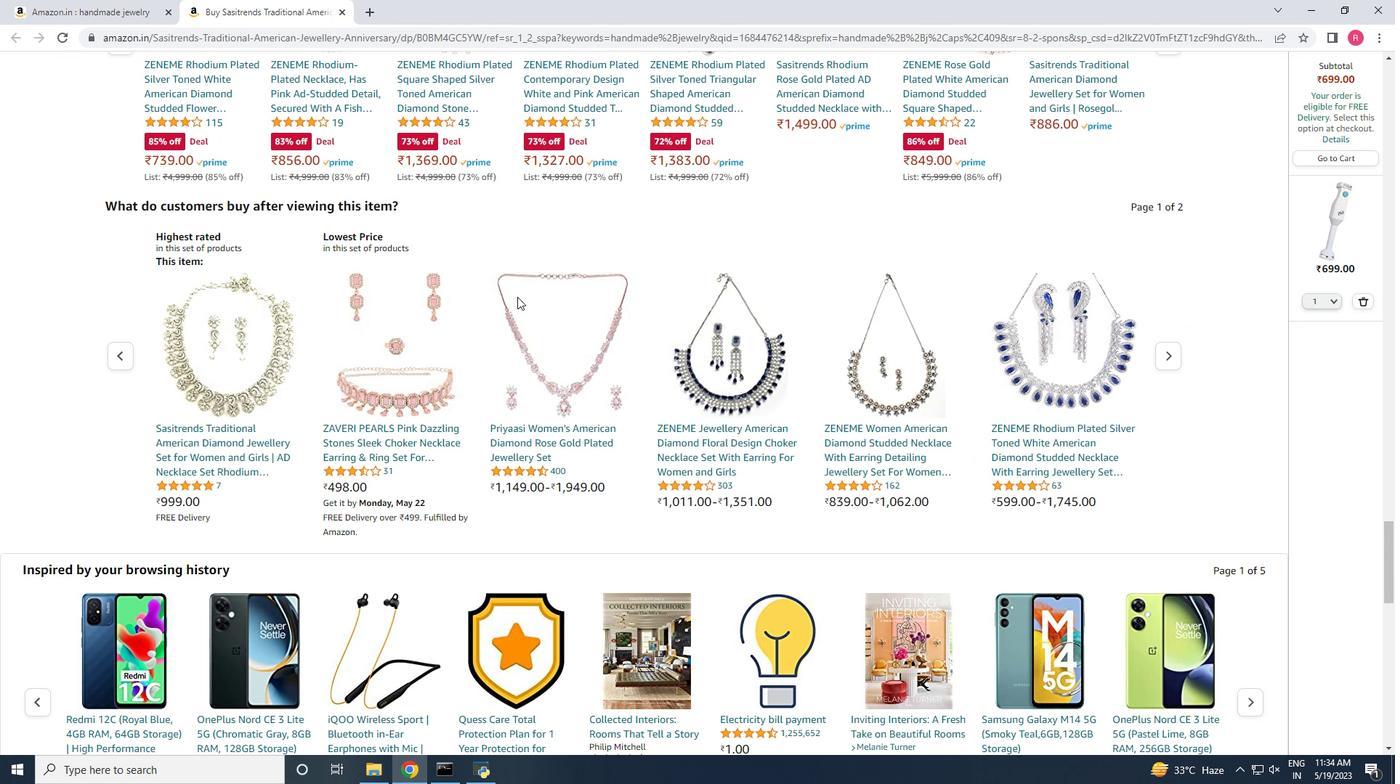 
Action: Mouse scrolled (517, 297) with delta (0, 0)
Screenshot: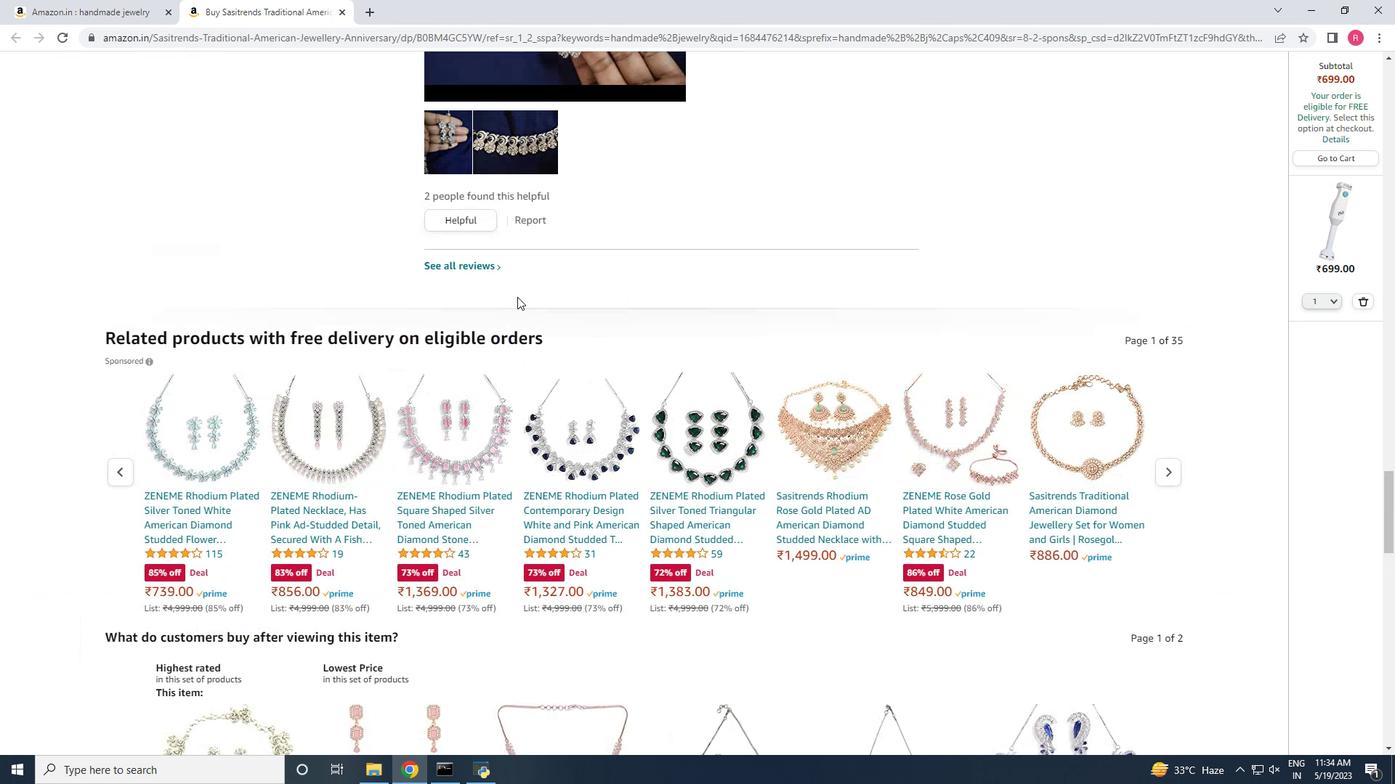 
Action: Mouse scrolled (517, 297) with delta (0, 0)
Screenshot: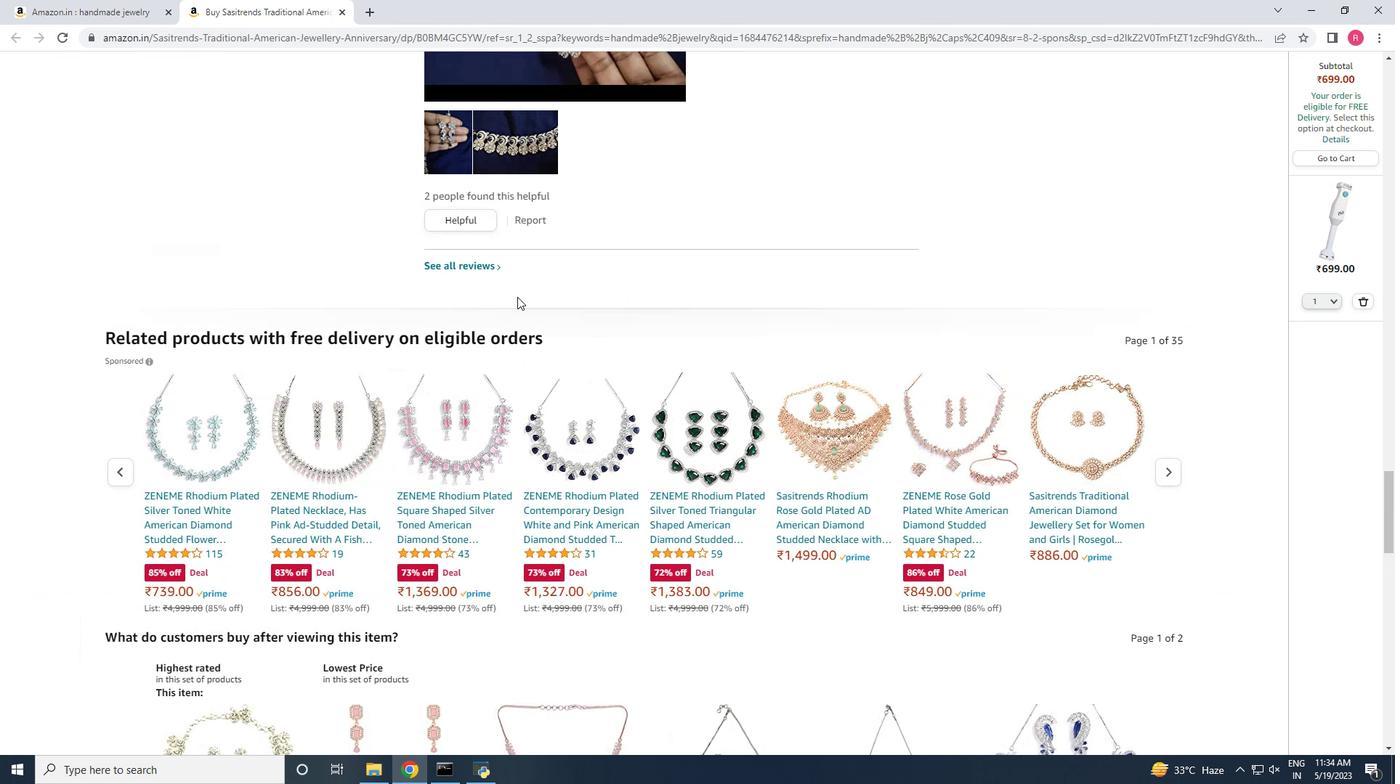 
Action: Mouse scrolled (517, 297) with delta (0, 0)
Screenshot: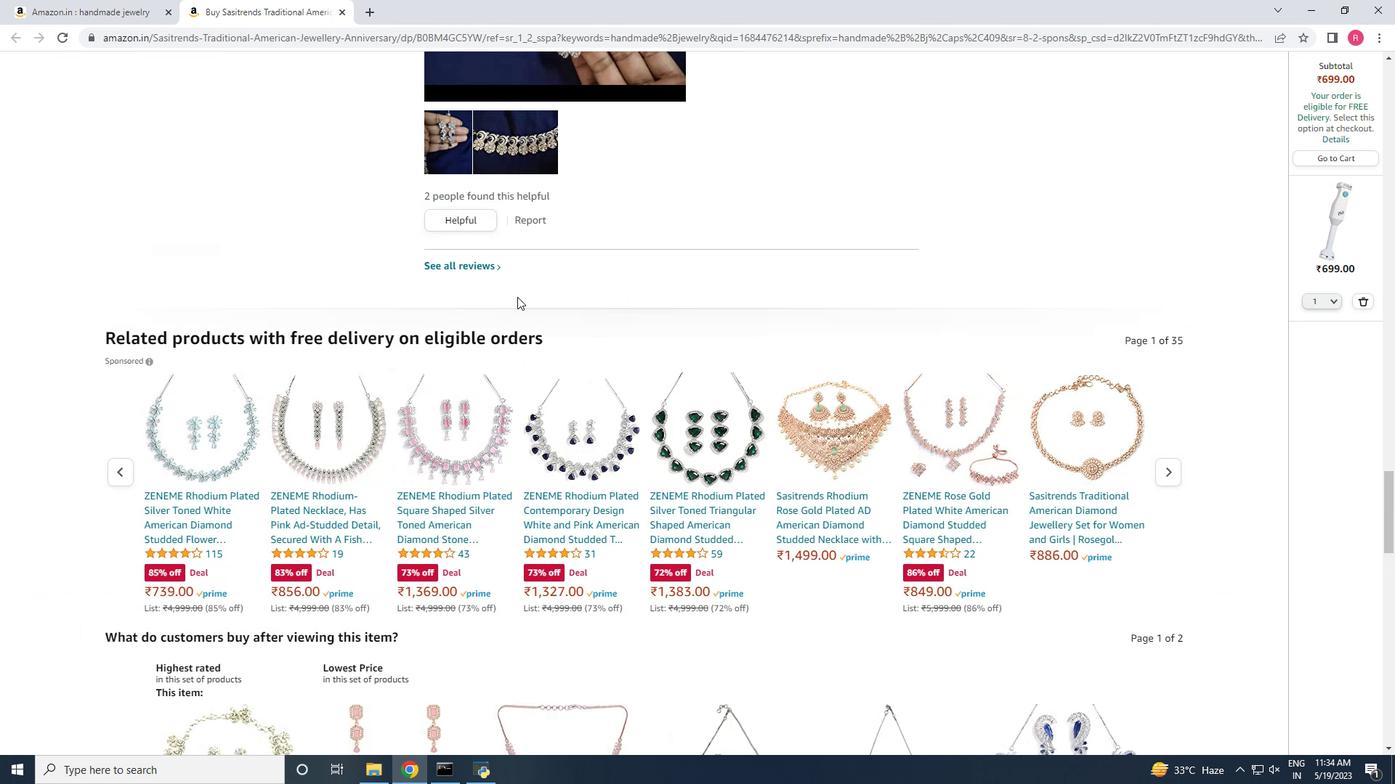 
Action: Mouse scrolled (517, 297) with delta (0, 0)
Screenshot: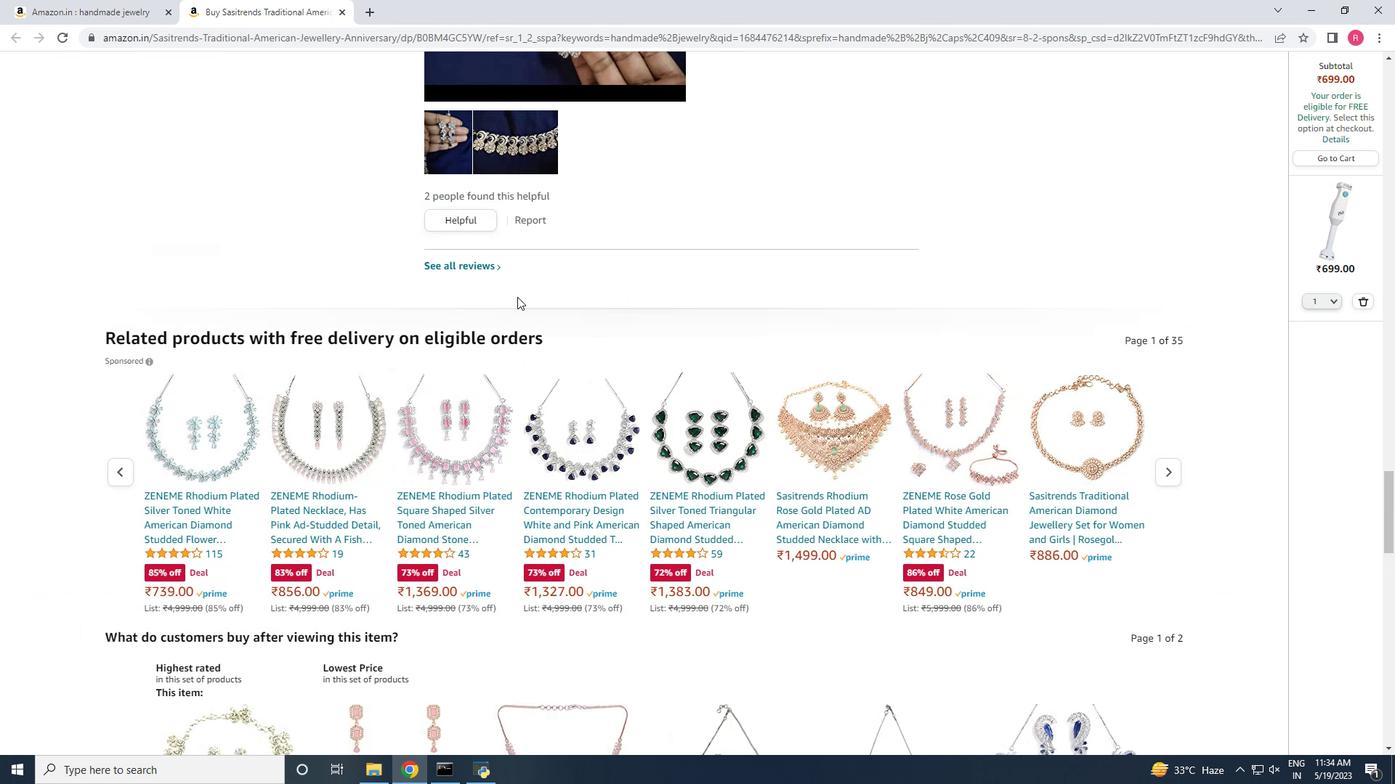
Action: Mouse scrolled (517, 297) with delta (0, 0)
Screenshot: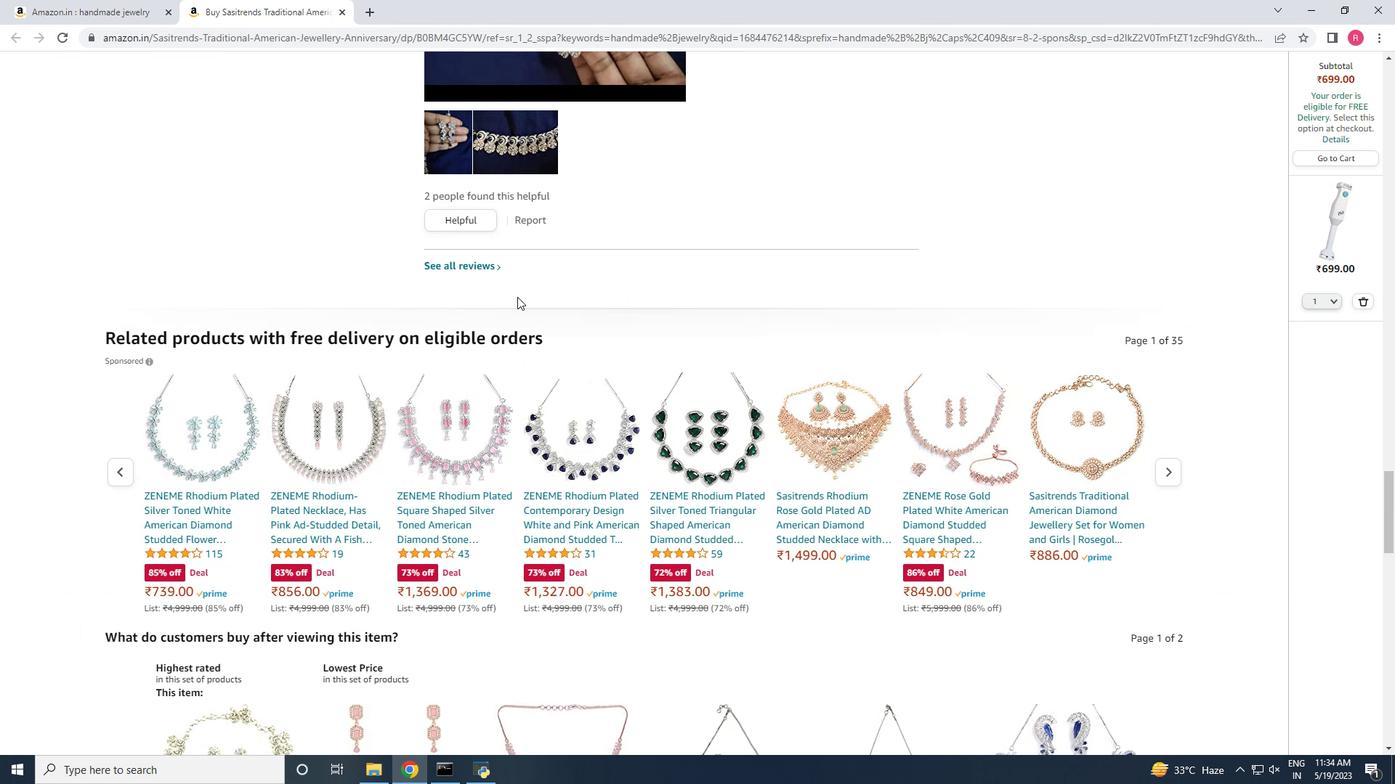 
Action: Mouse scrolled (517, 297) with delta (0, 0)
Screenshot: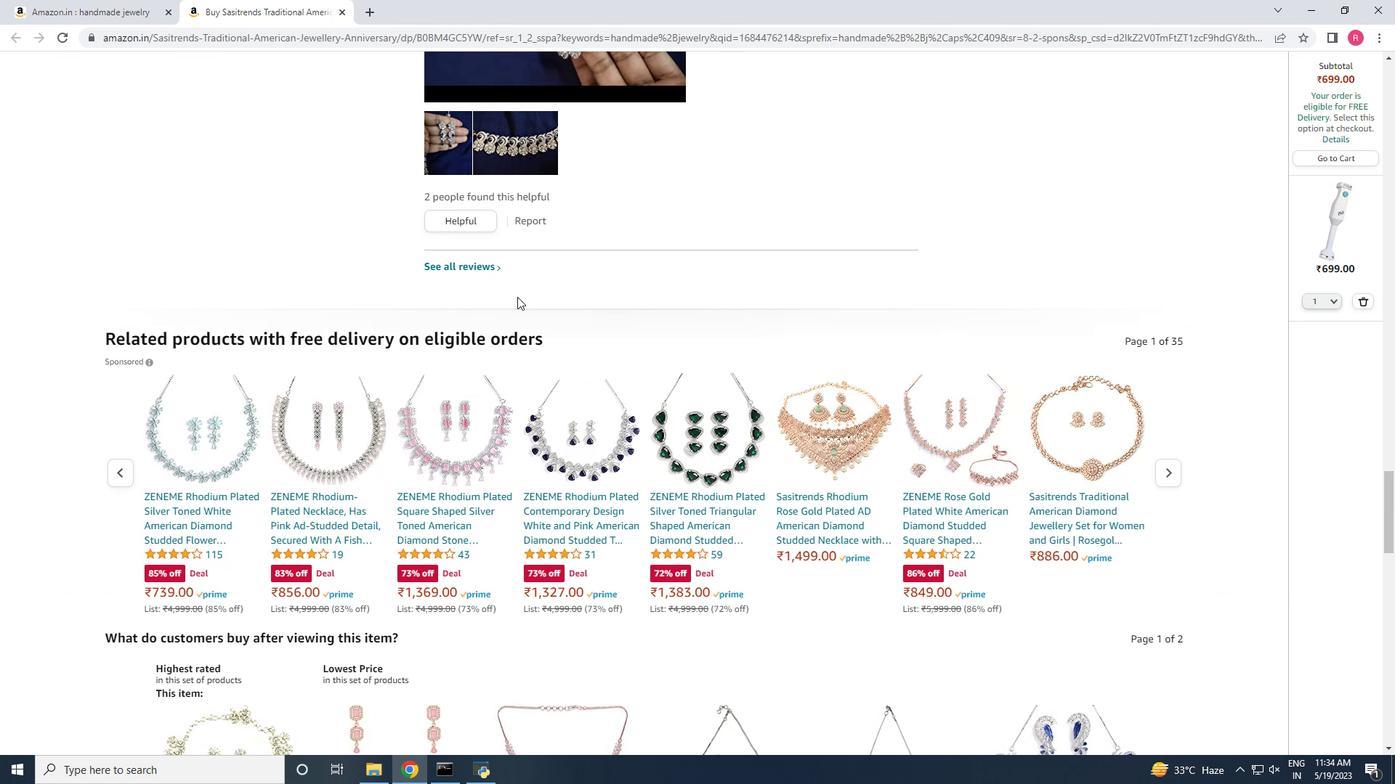 
Action: Mouse scrolled (517, 297) with delta (0, 0)
Screenshot: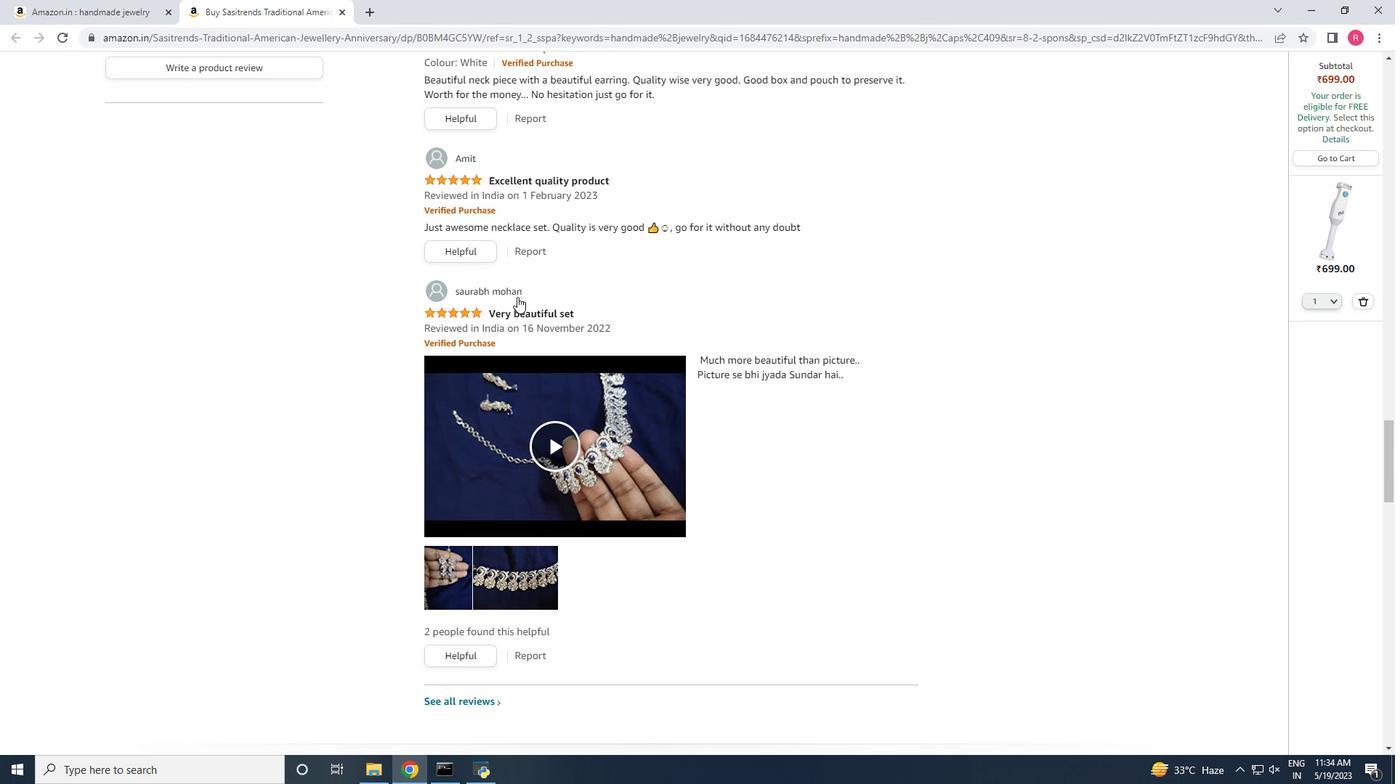 
Action: Mouse scrolled (517, 297) with delta (0, 0)
Screenshot: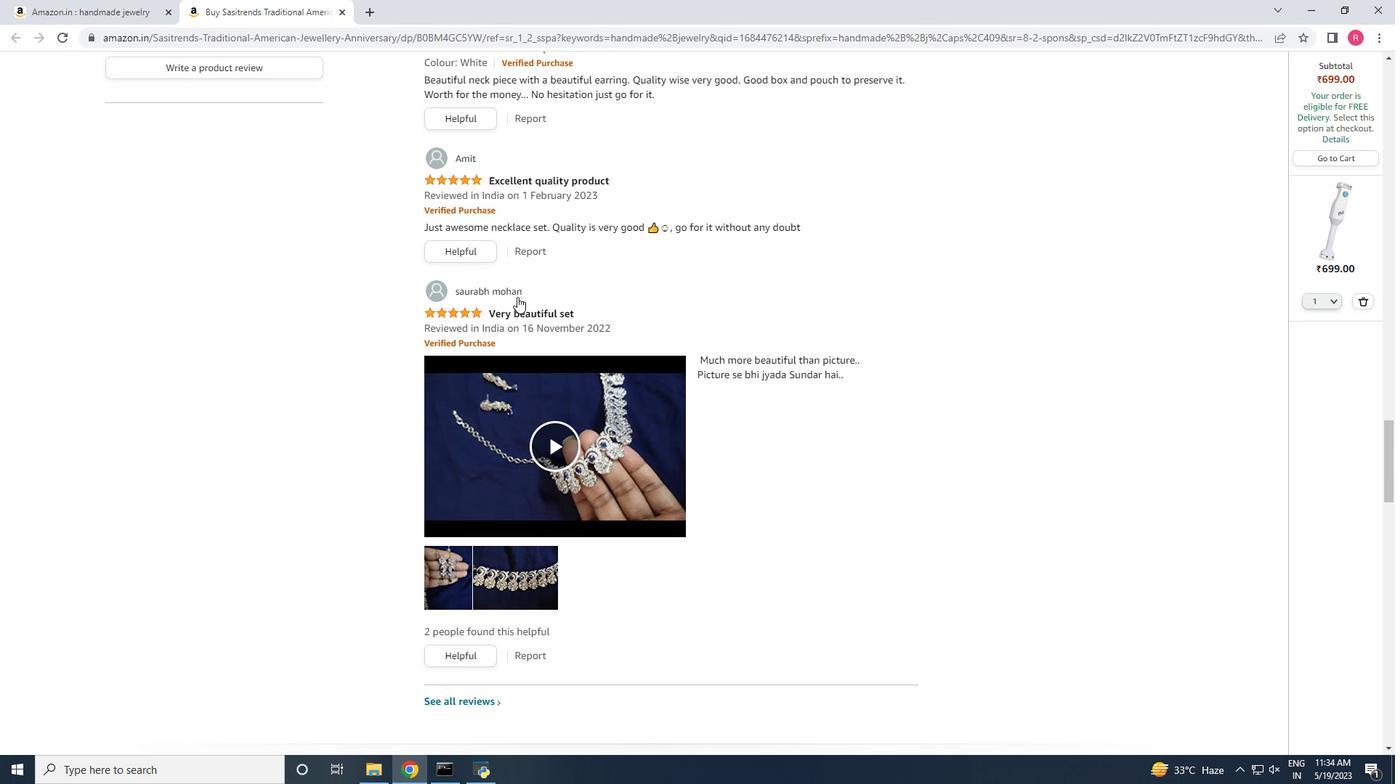 
Action: Mouse scrolled (517, 297) with delta (0, 0)
Screenshot: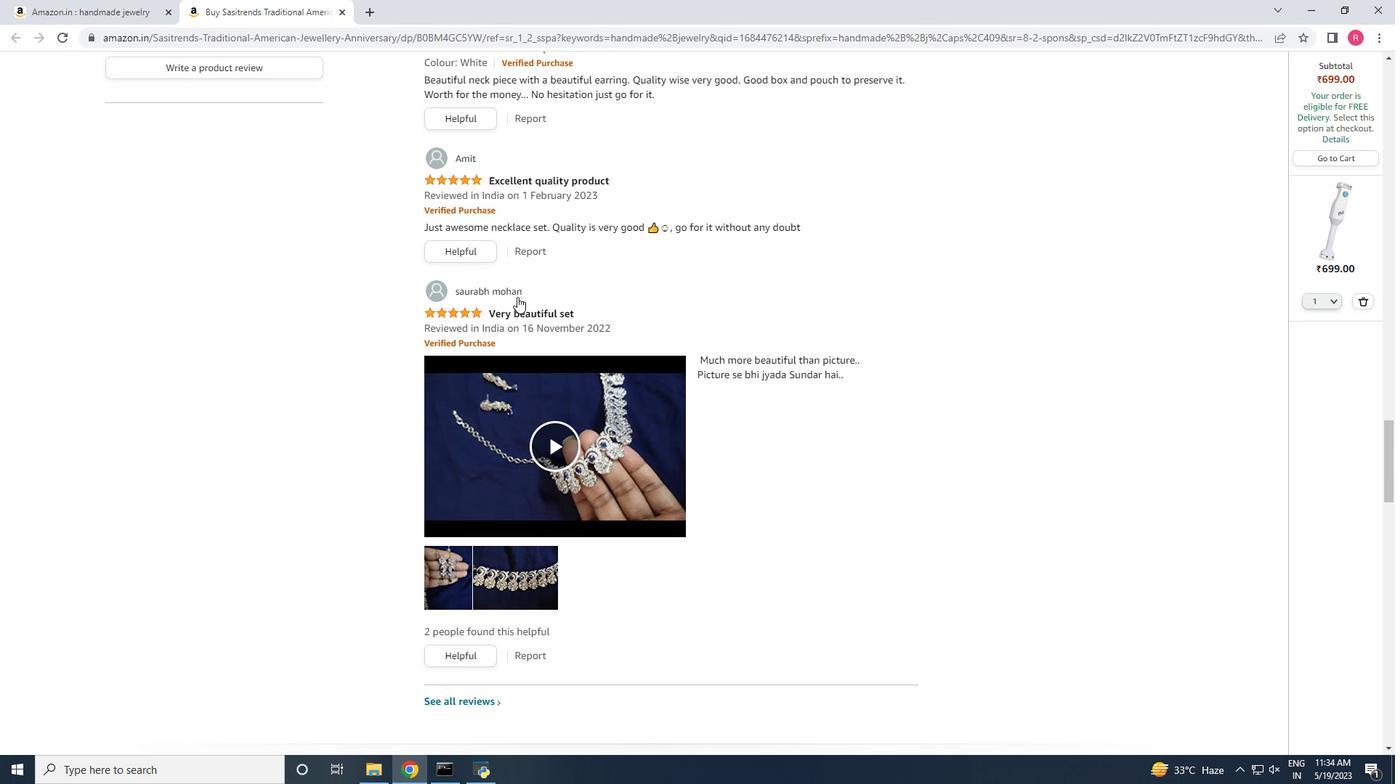 
Action: Mouse scrolled (517, 297) with delta (0, 0)
Screenshot: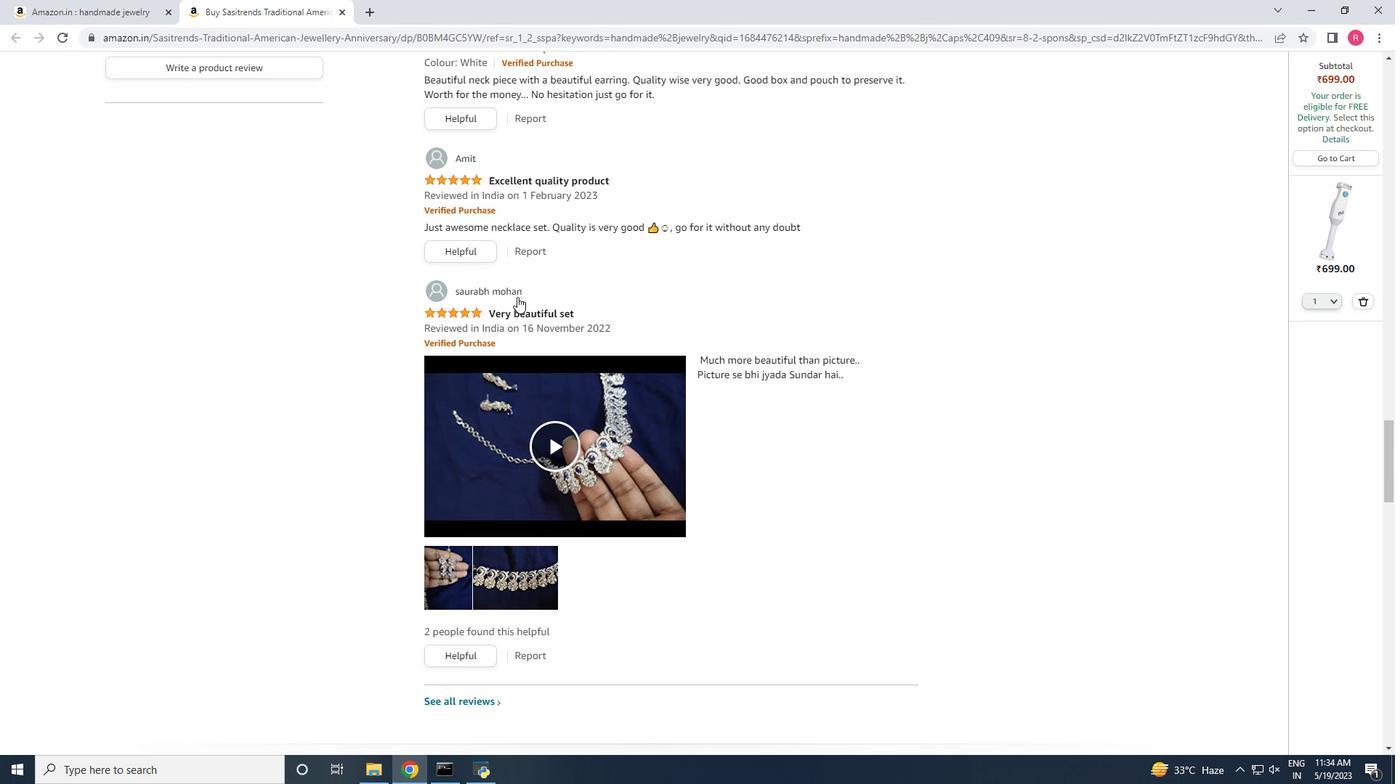 
Action: Mouse scrolled (517, 297) with delta (0, 0)
Screenshot: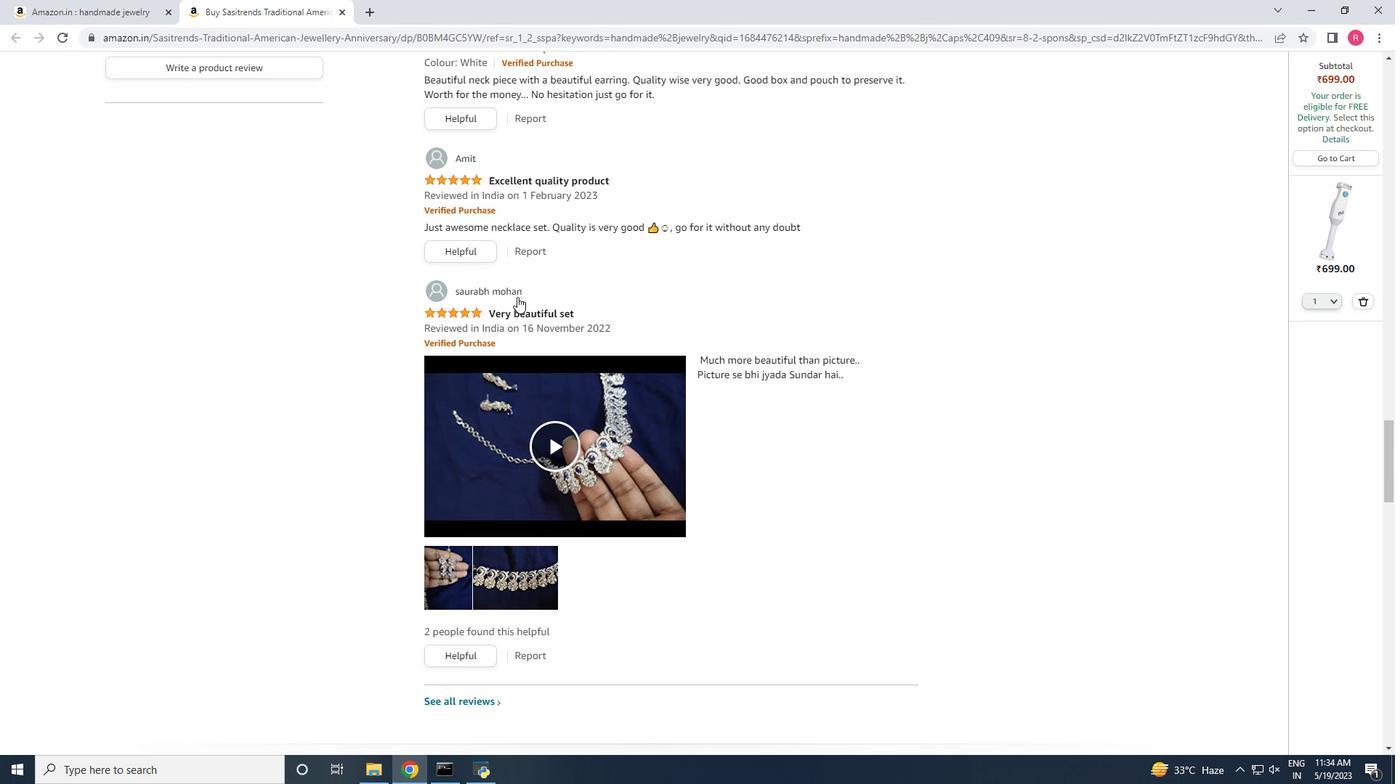 
Action: Mouse scrolled (517, 297) with delta (0, 0)
Screenshot: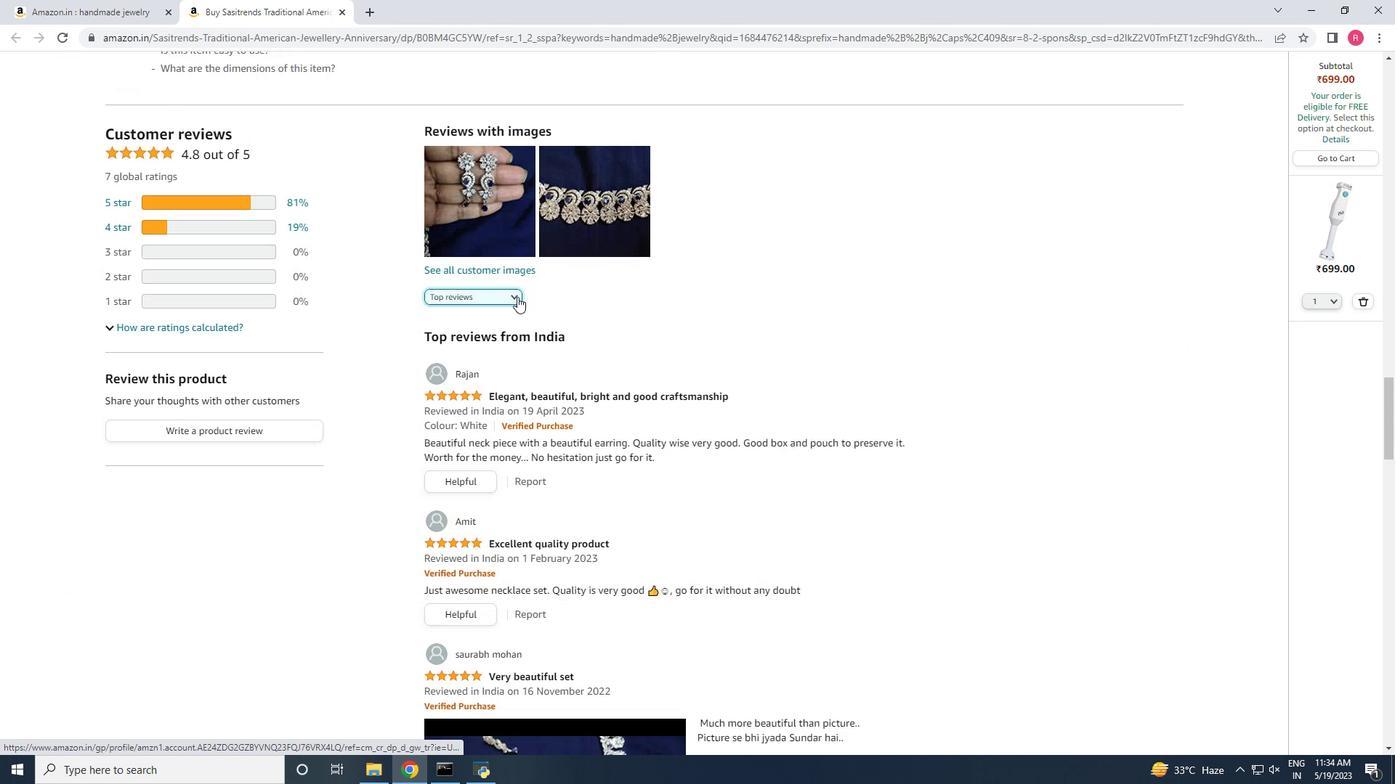 
Action: Mouse scrolled (517, 297) with delta (0, 0)
Screenshot: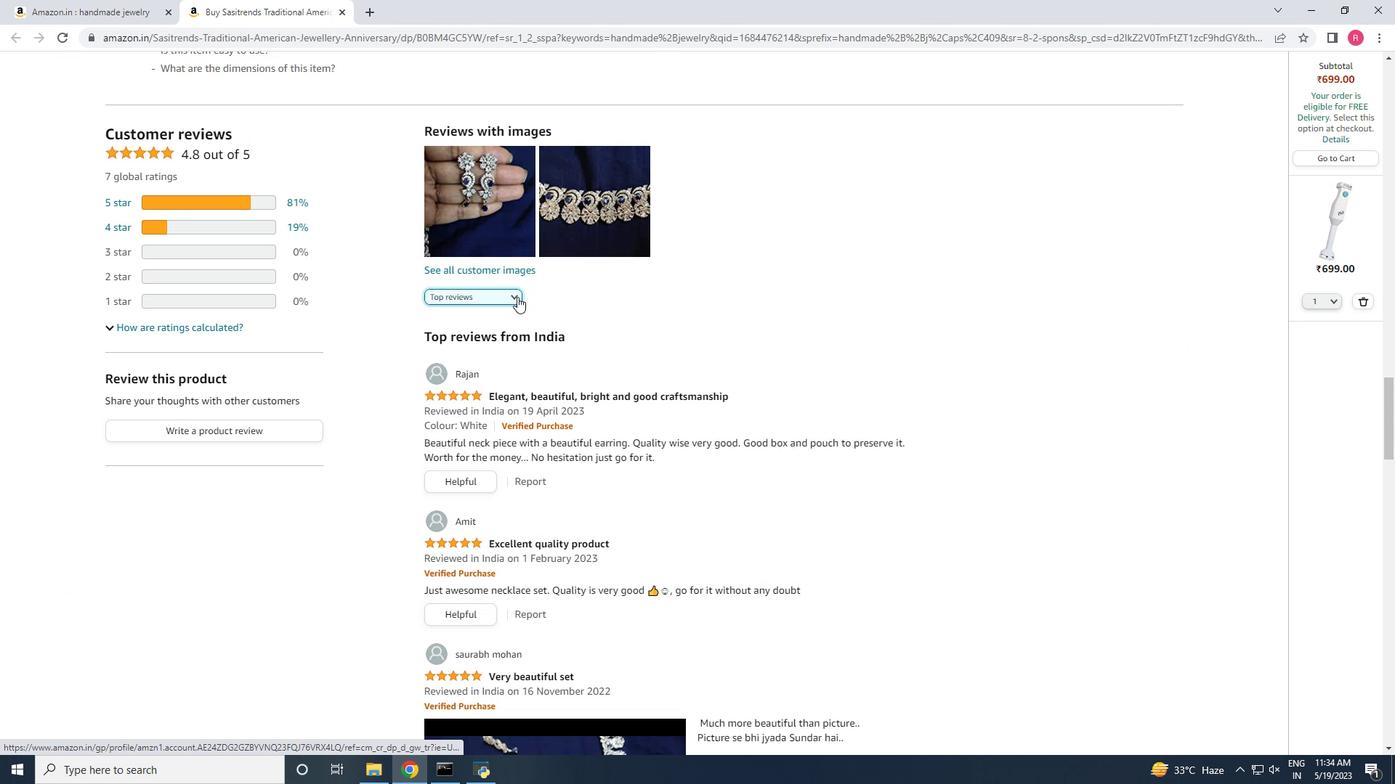 
Action: Mouse scrolled (517, 297) with delta (0, 0)
Screenshot: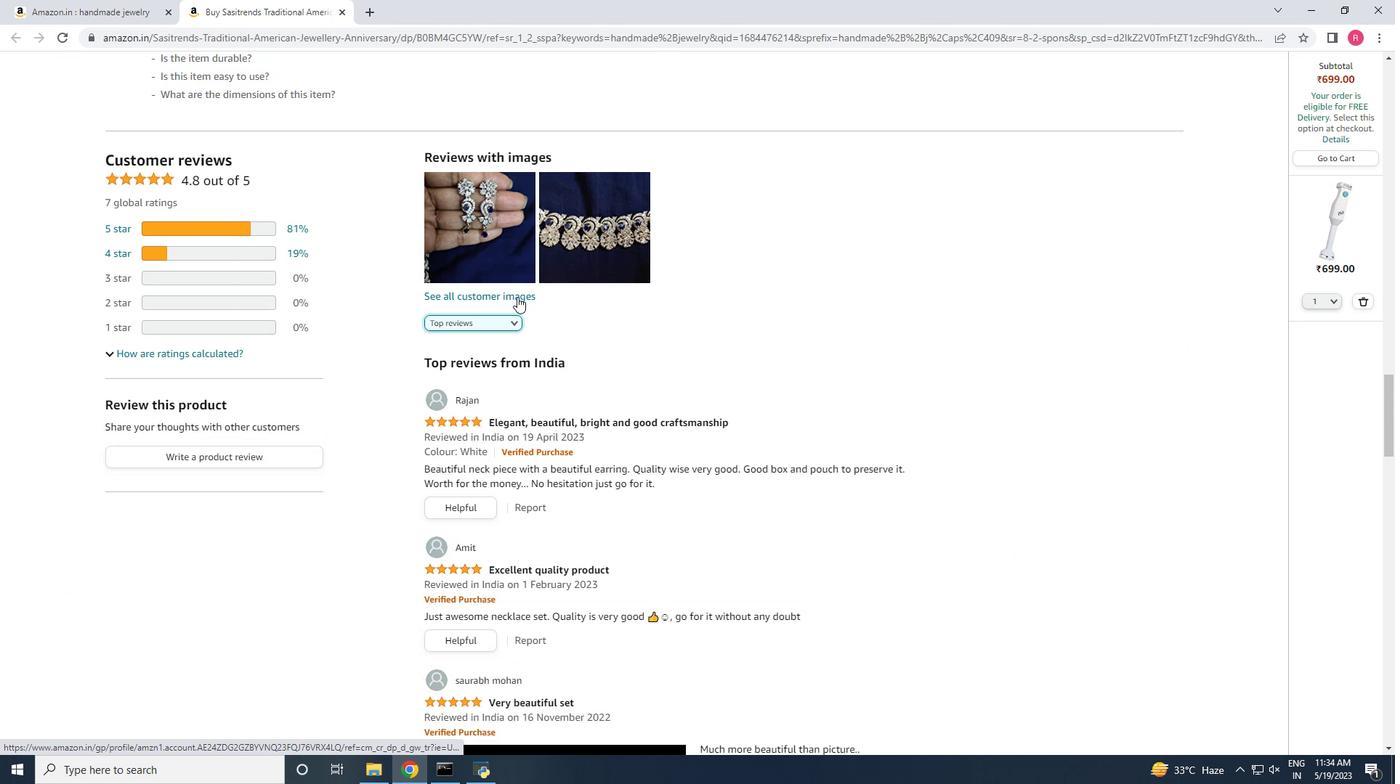 
Action: Mouse scrolled (517, 297) with delta (0, 0)
Screenshot: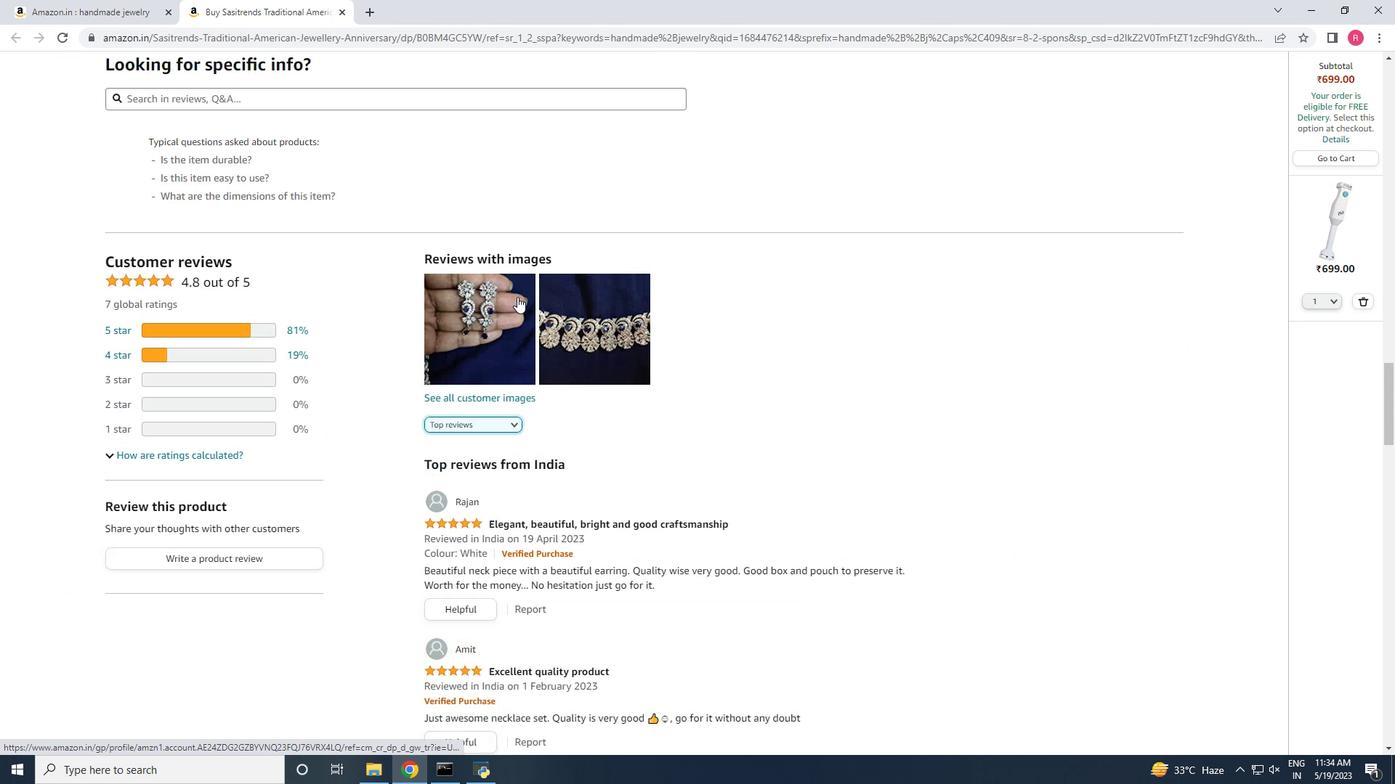 
Action: Mouse scrolled (517, 296) with delta (0, 0)
Screenshot: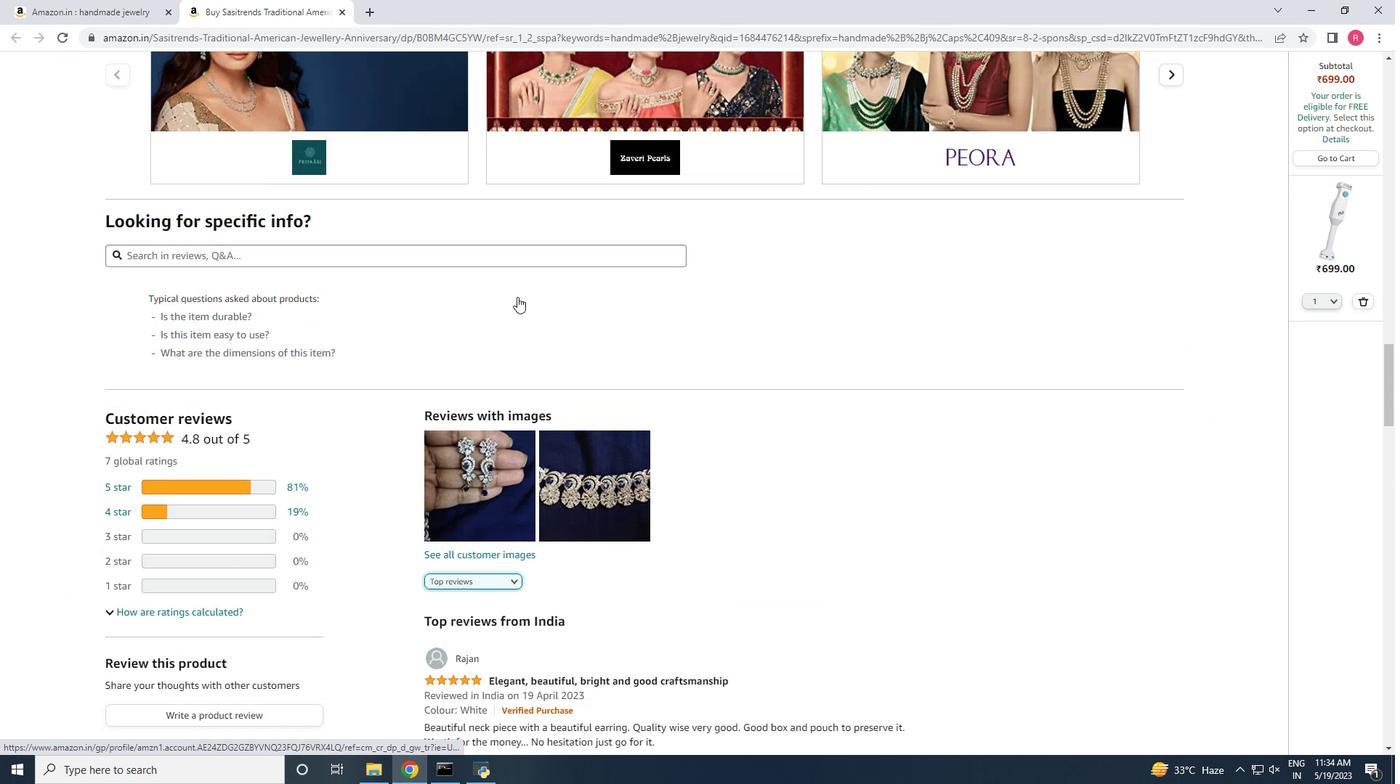 
Action: Mouse scrolled (517, 296) with delta (0, 0)
Screenshot: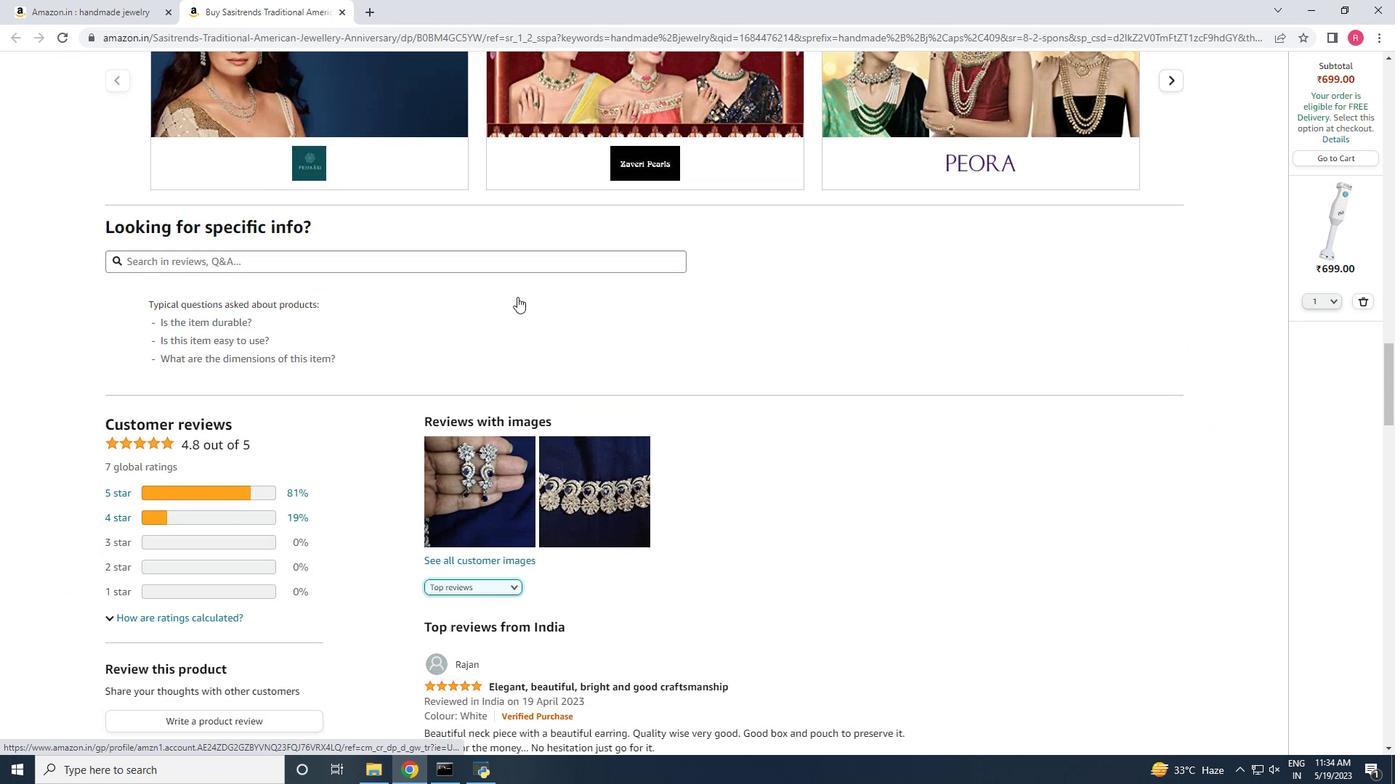 
Action: Mouse scrolled (517, 296) with delta (0, 0)
Screenshot: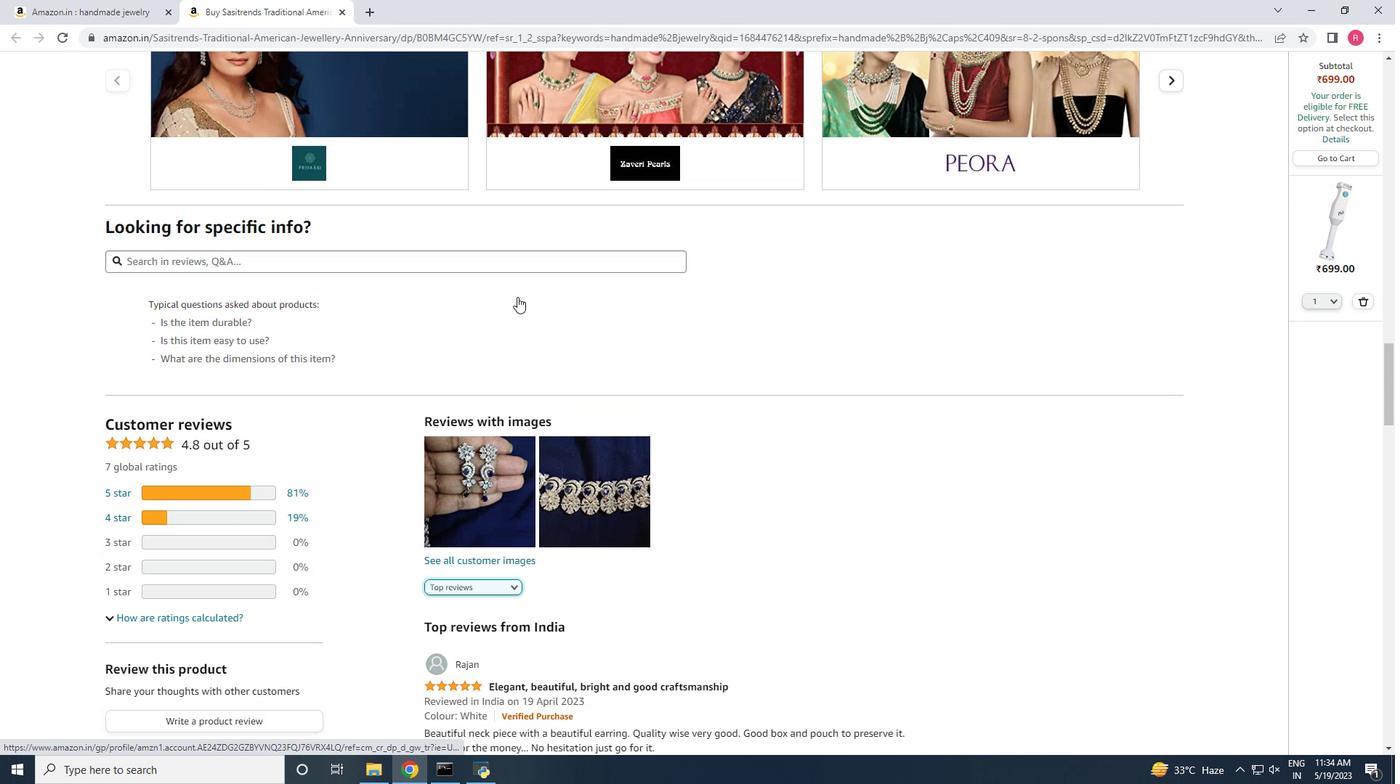 
Action: Mouse scrolled (517, 296) with delta (0, 0)
Screenshot: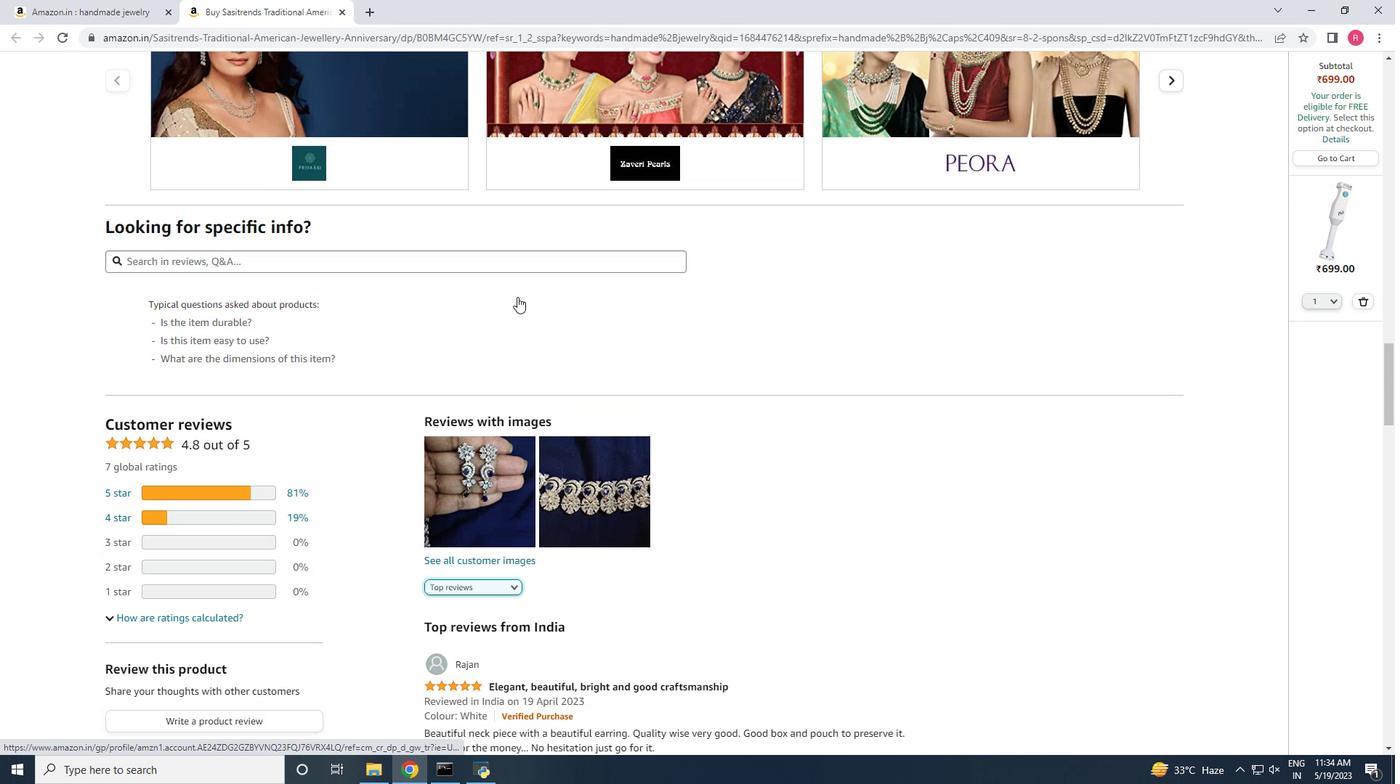 
Action: Mouse moved to (500, 295)
Screenshot: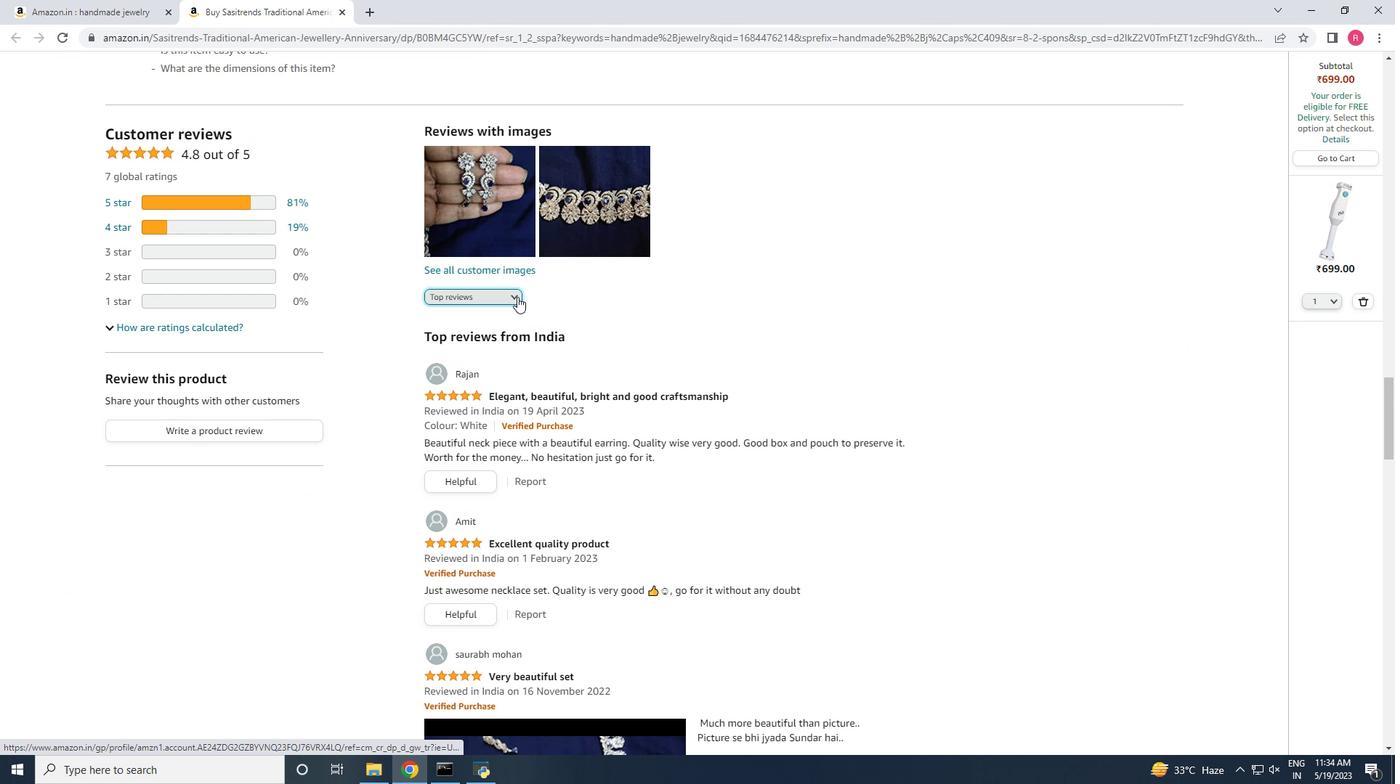 
Action: Mouse pressed left at (500, 295)
Screenshot: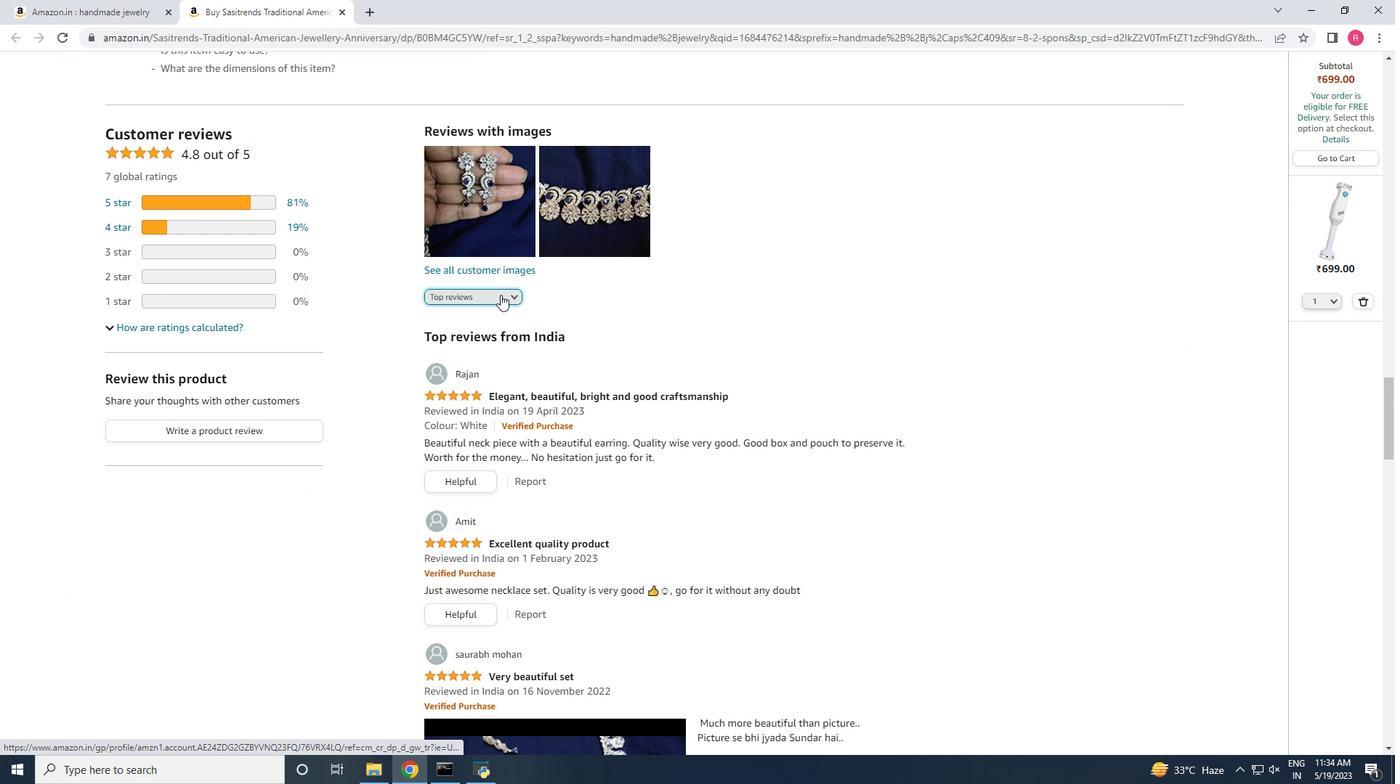 
Action: Mouse moved to (483, 324)
Screenshot: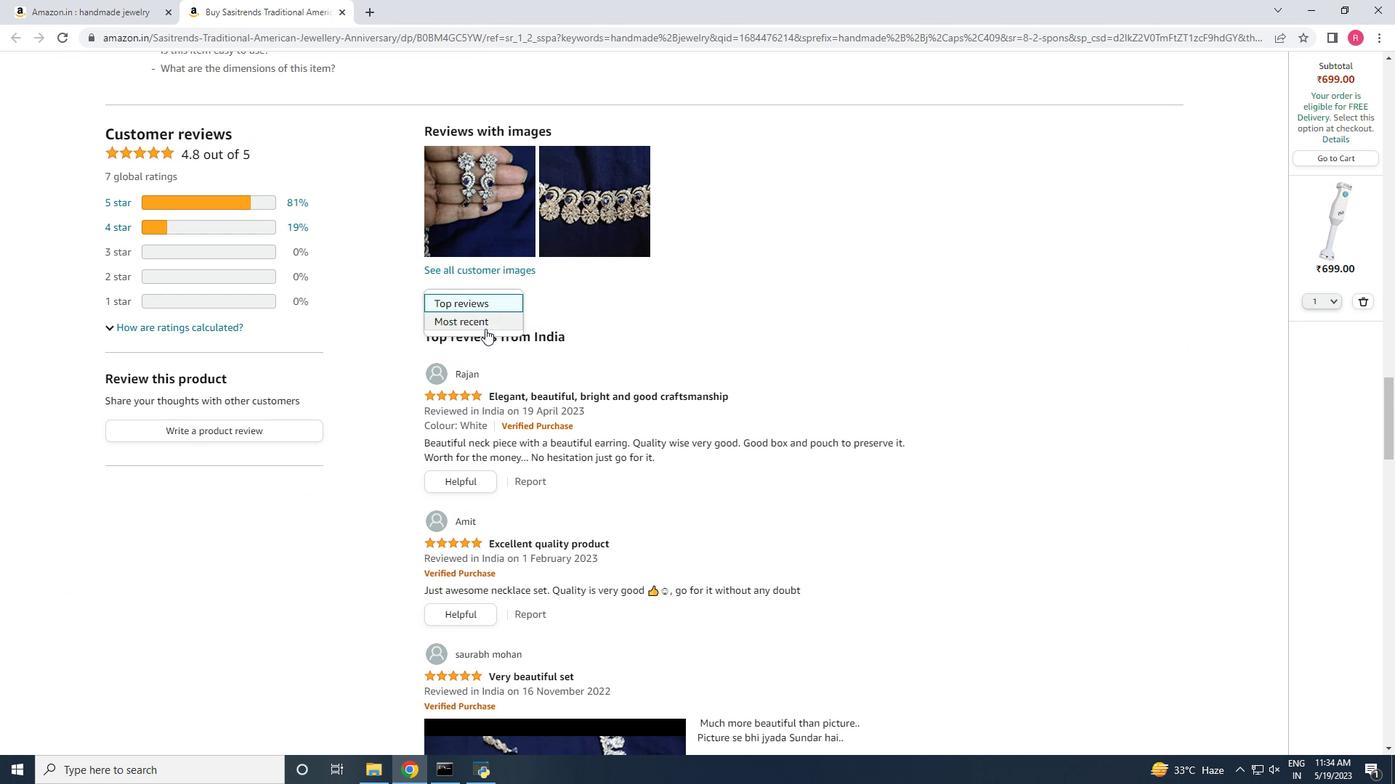 
Action: Mouse pressed left at (483, 324)
Screenshot: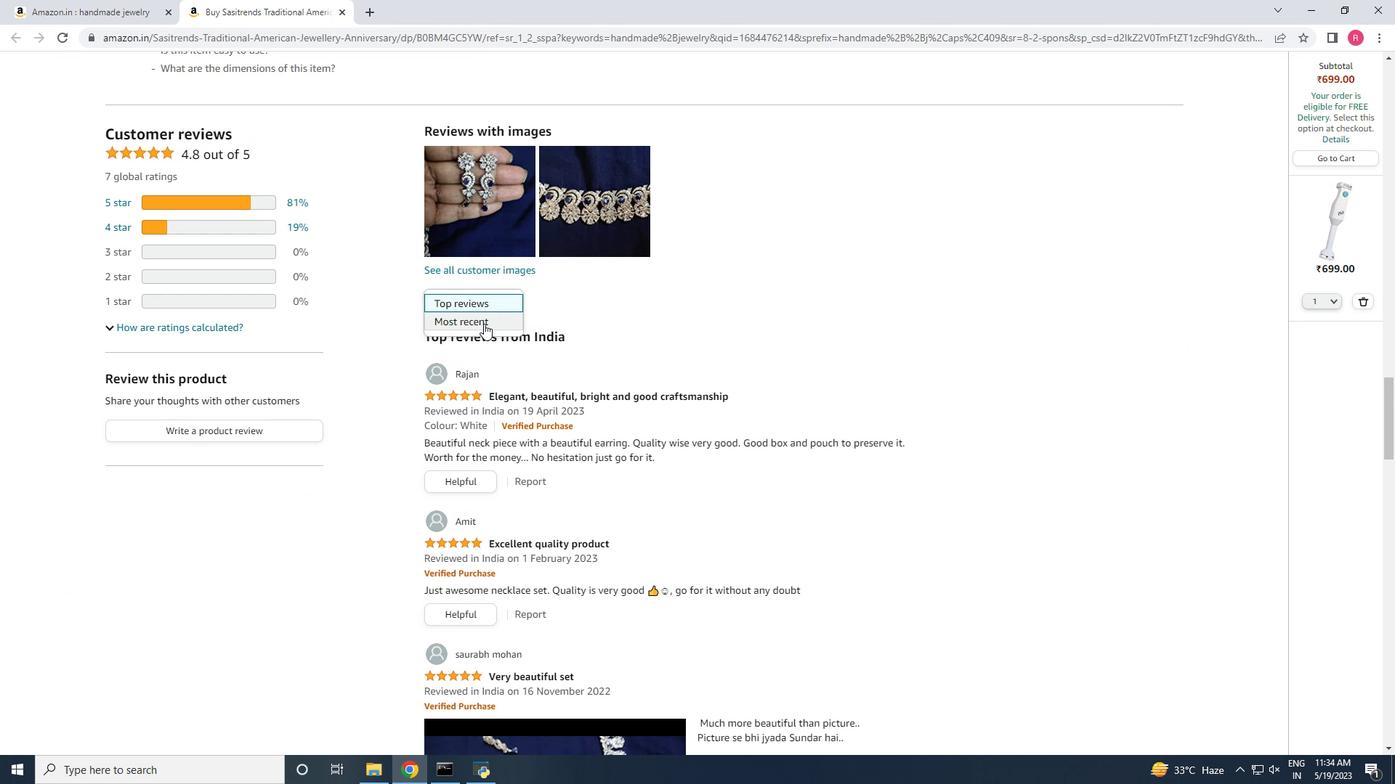 
Action: Mouse scrolled (483, 323) with delta (0, 0)
Screenshot: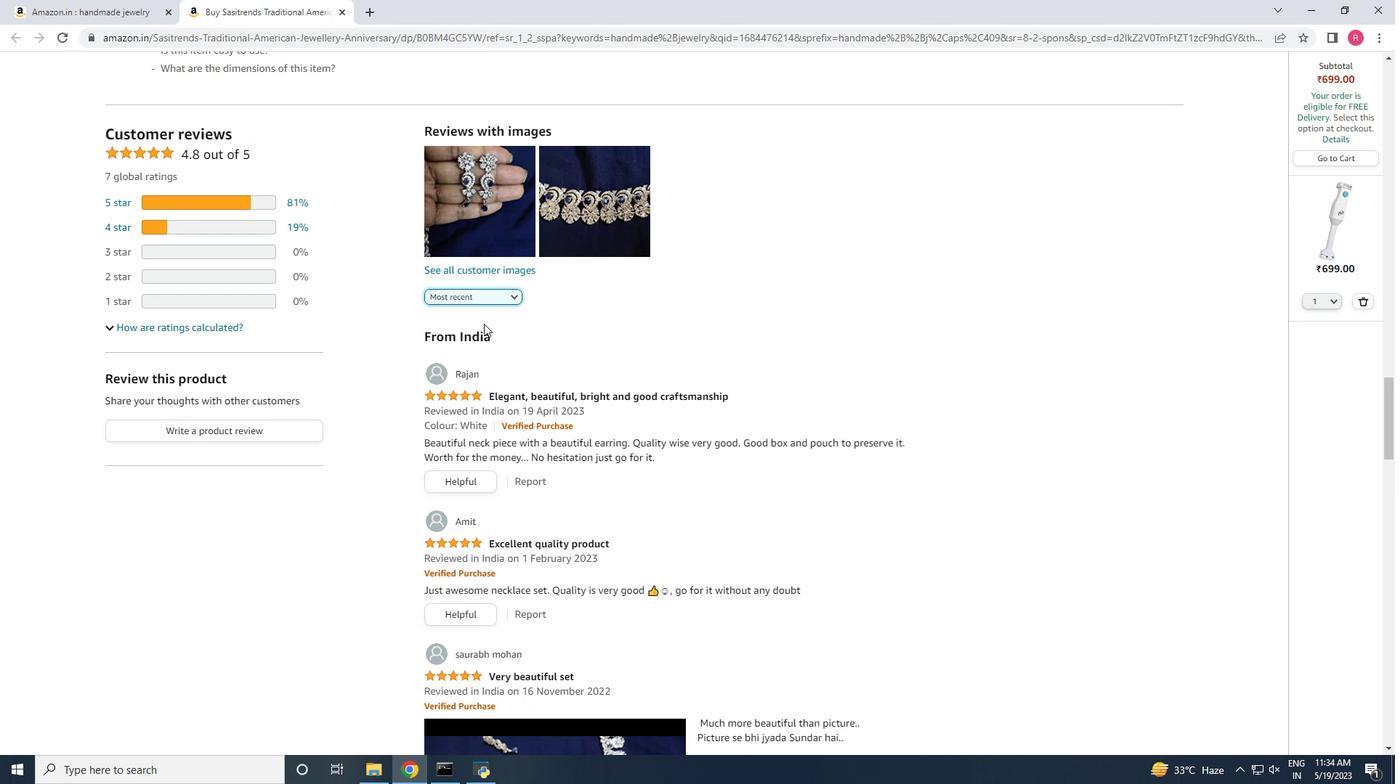 
Action: Mouse scrolled (483, 323) with delta (0, 0)
Screenshot: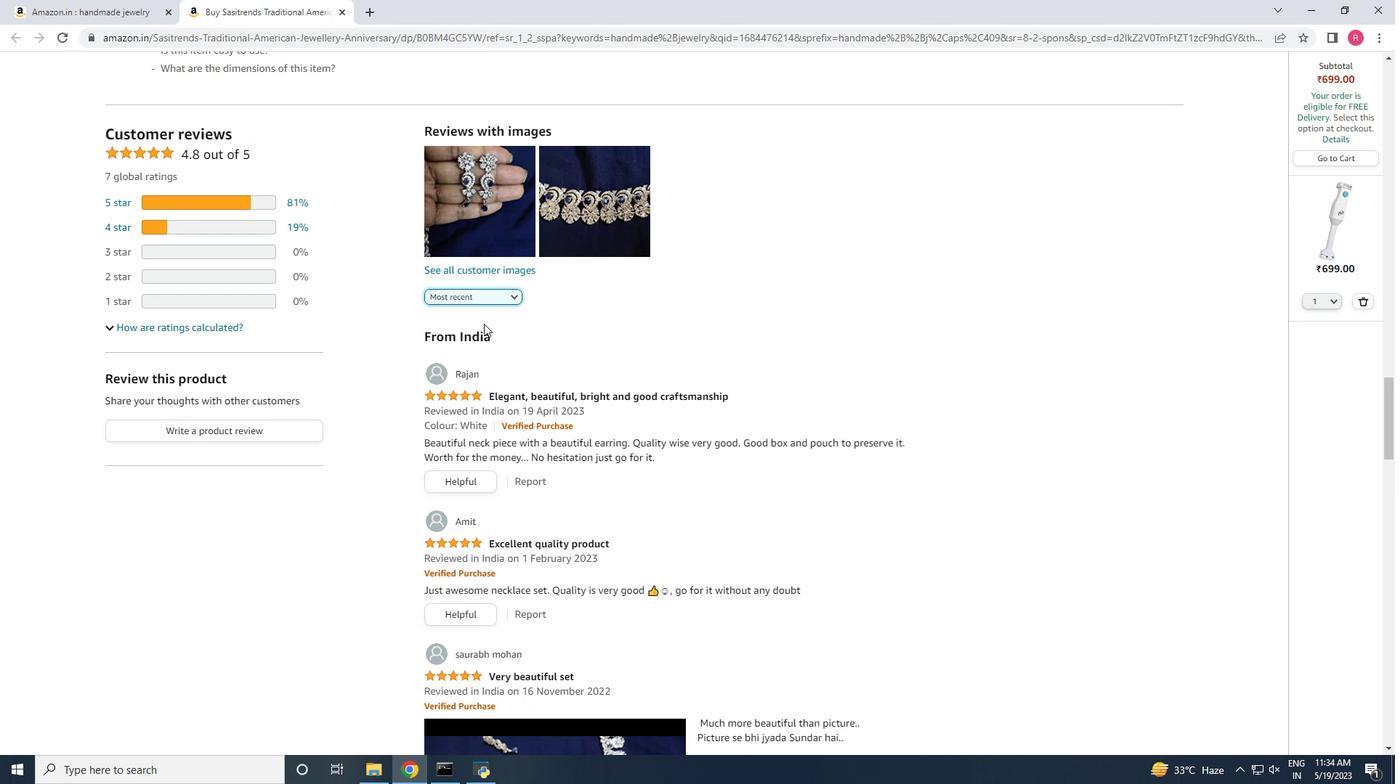 
Action: Mouse scrolled (483, 324) with delta (0, 0)
Screenshot: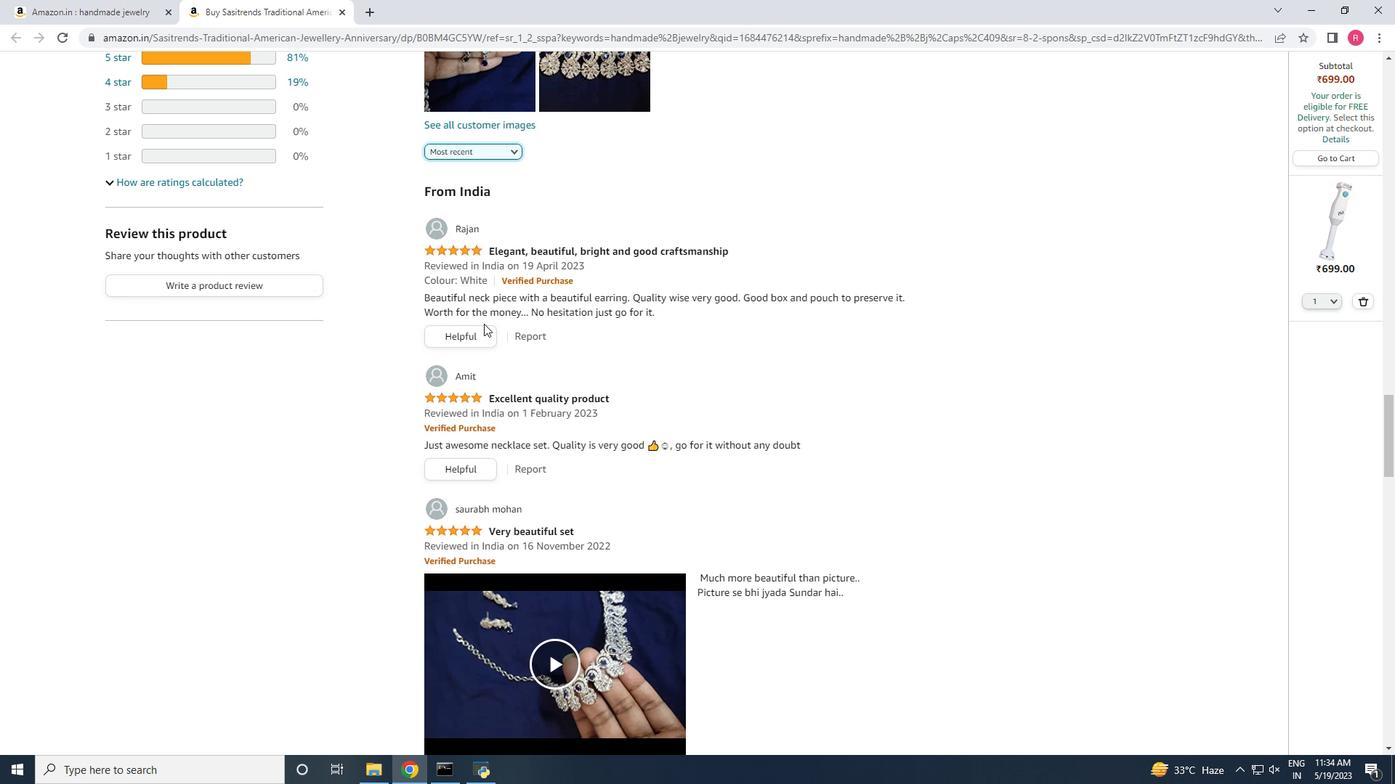 
Action: Mouse scrolled (483, 324) with delta (0, 0)
Screenshot: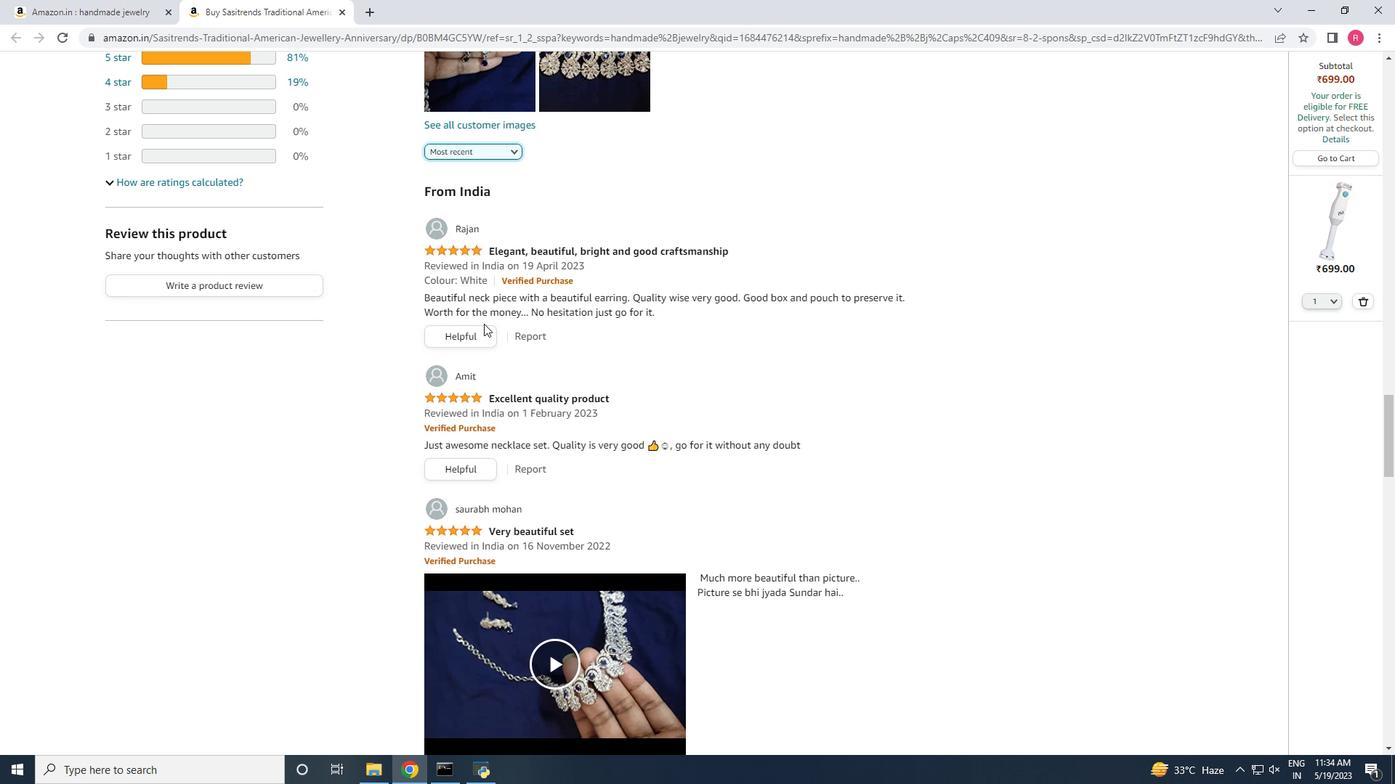 
Action: Mouse scrolled (483, 324) with delta (0, 0)
Screenshot: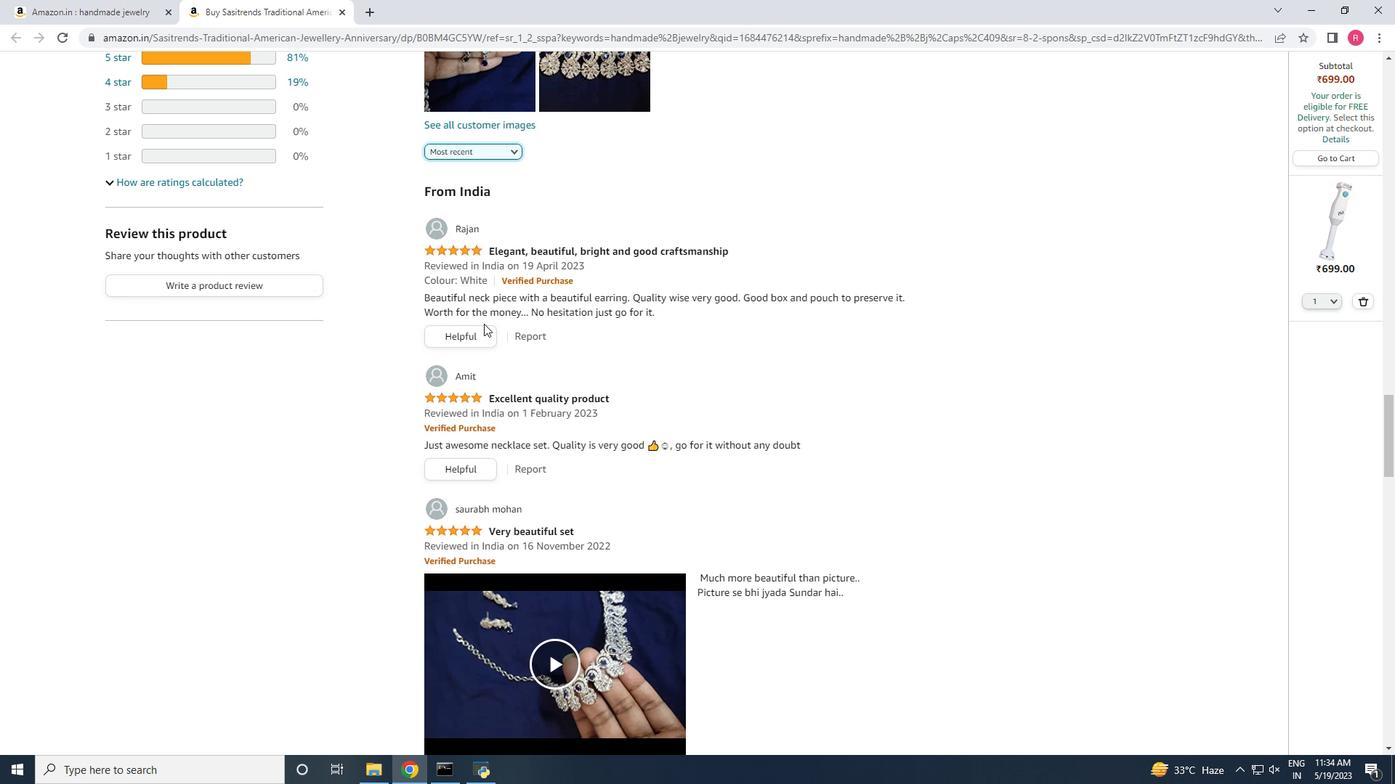 
Action: Mouse scrolled (483, 324) with delta (0, 0)
Screenshot: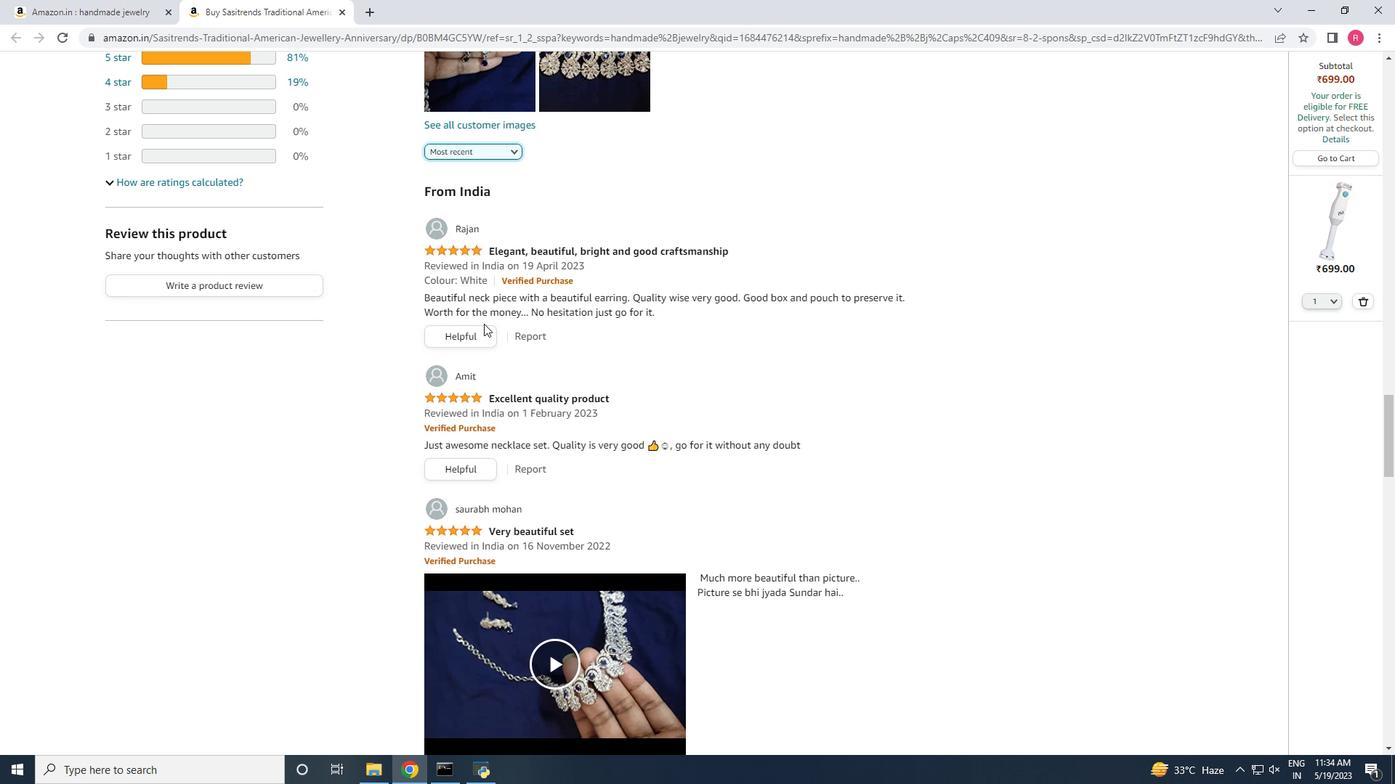 
Action: Mouse scrolled (483, 324) with delta (0, 0)
Screenshot: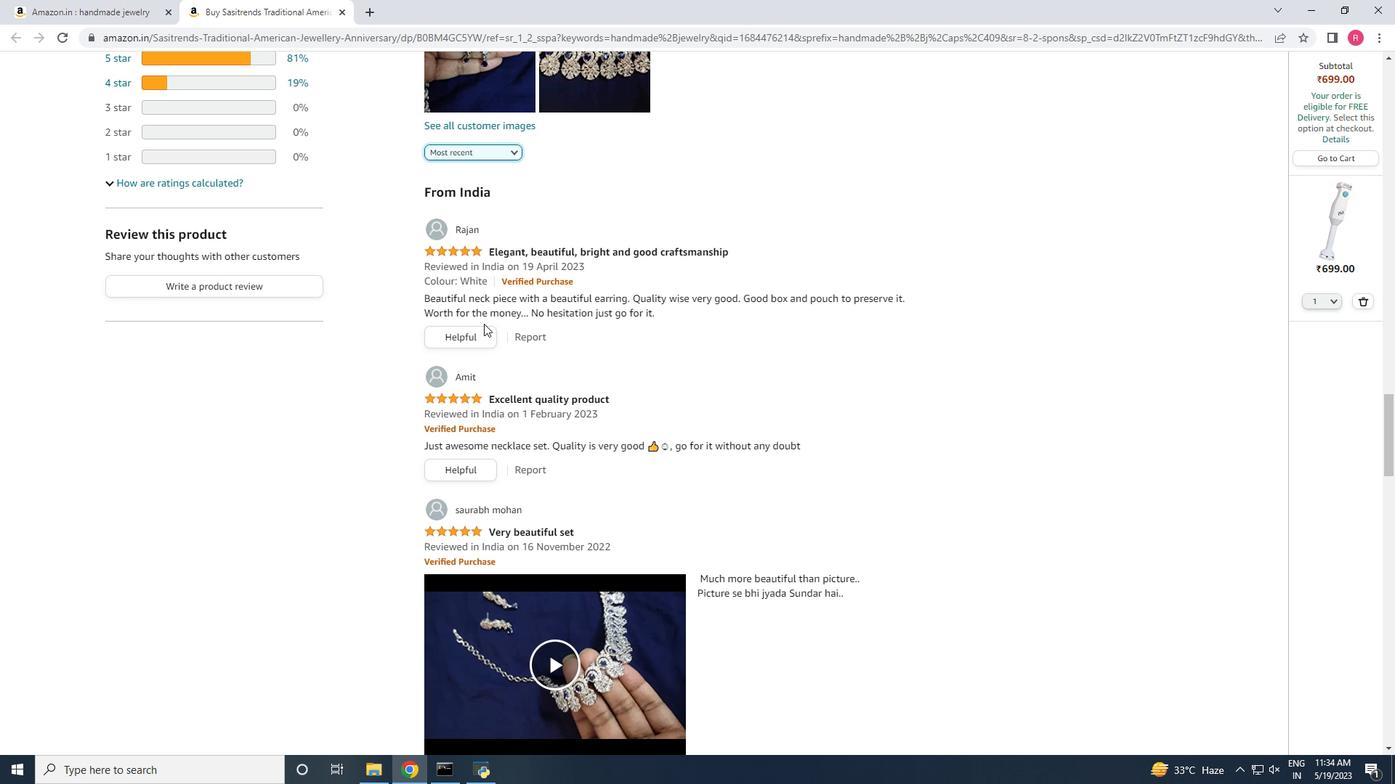 
Action: Mouse scrolled (483, 324) with delta (0, 0)
Screenshot: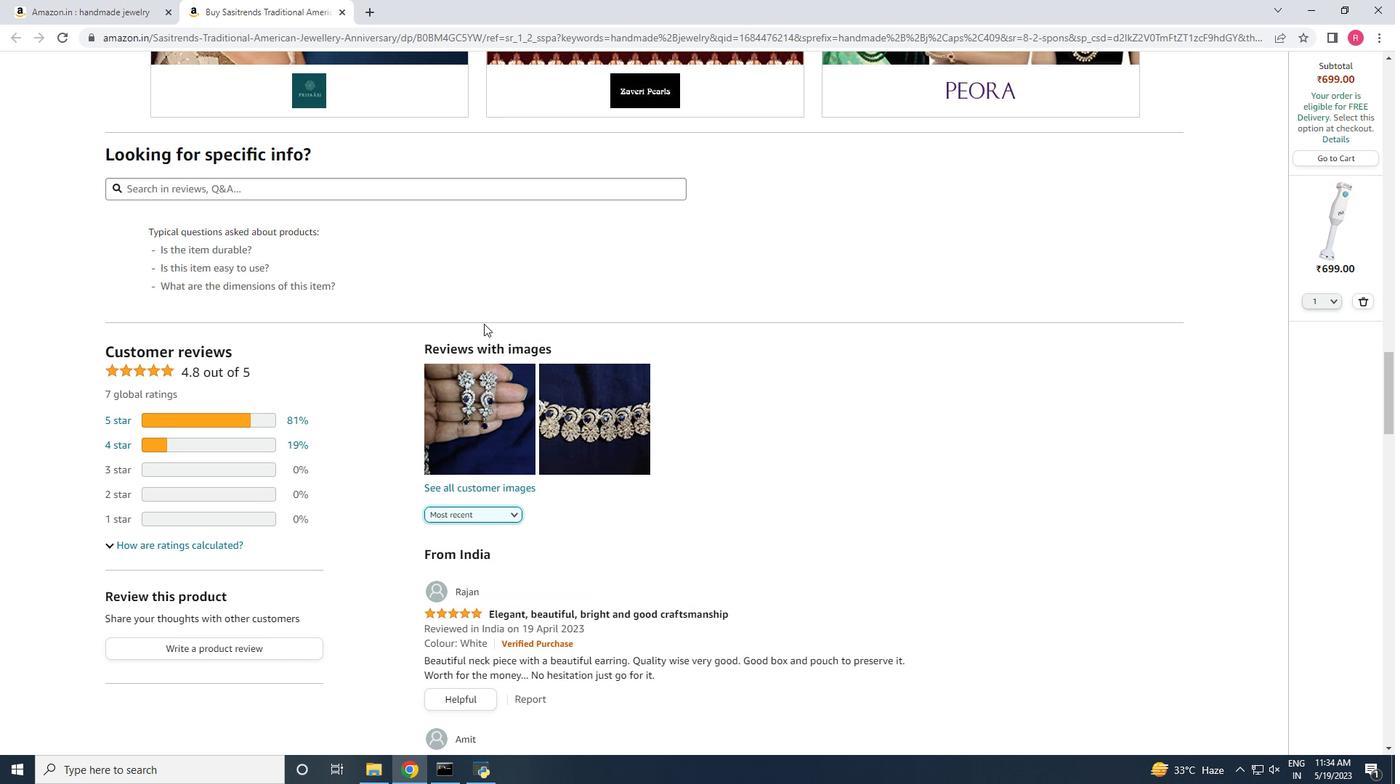
Action: Mouse scrolled (483, 324) with delta (0, 0)
Screenshot: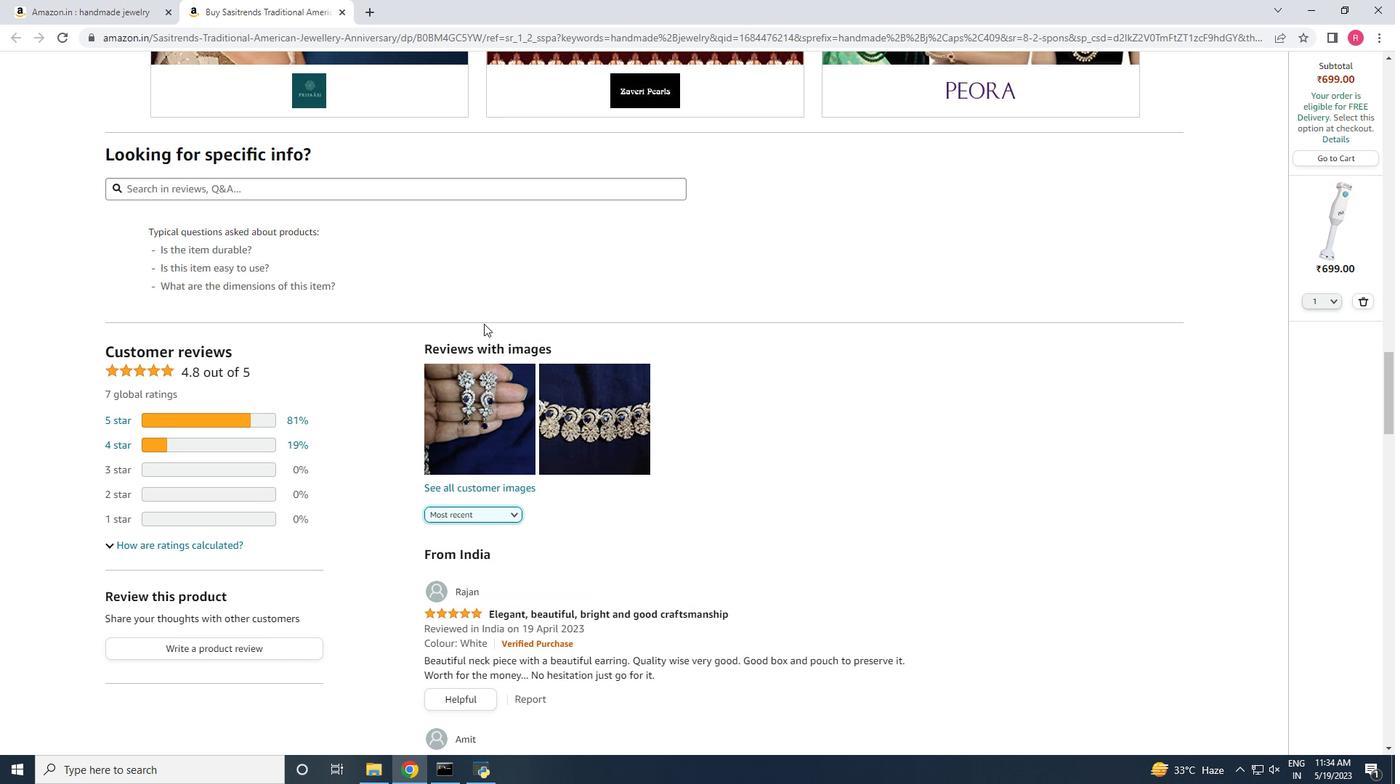 
Action: Mouse scrolled (483, 324) with delta (0, 0)
Screenshot: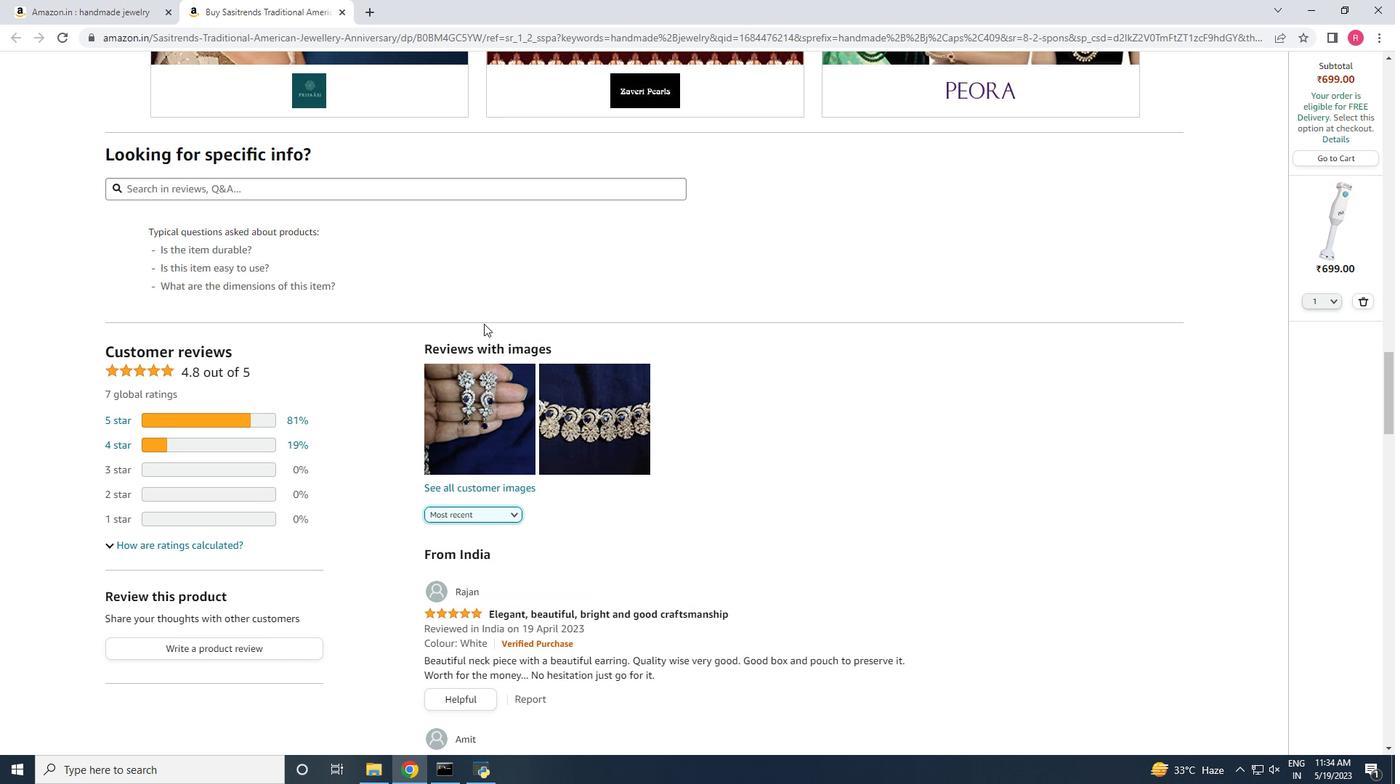 
Action: Mouse scrolled (483, 324) with delta (0, 0)
Screenshot: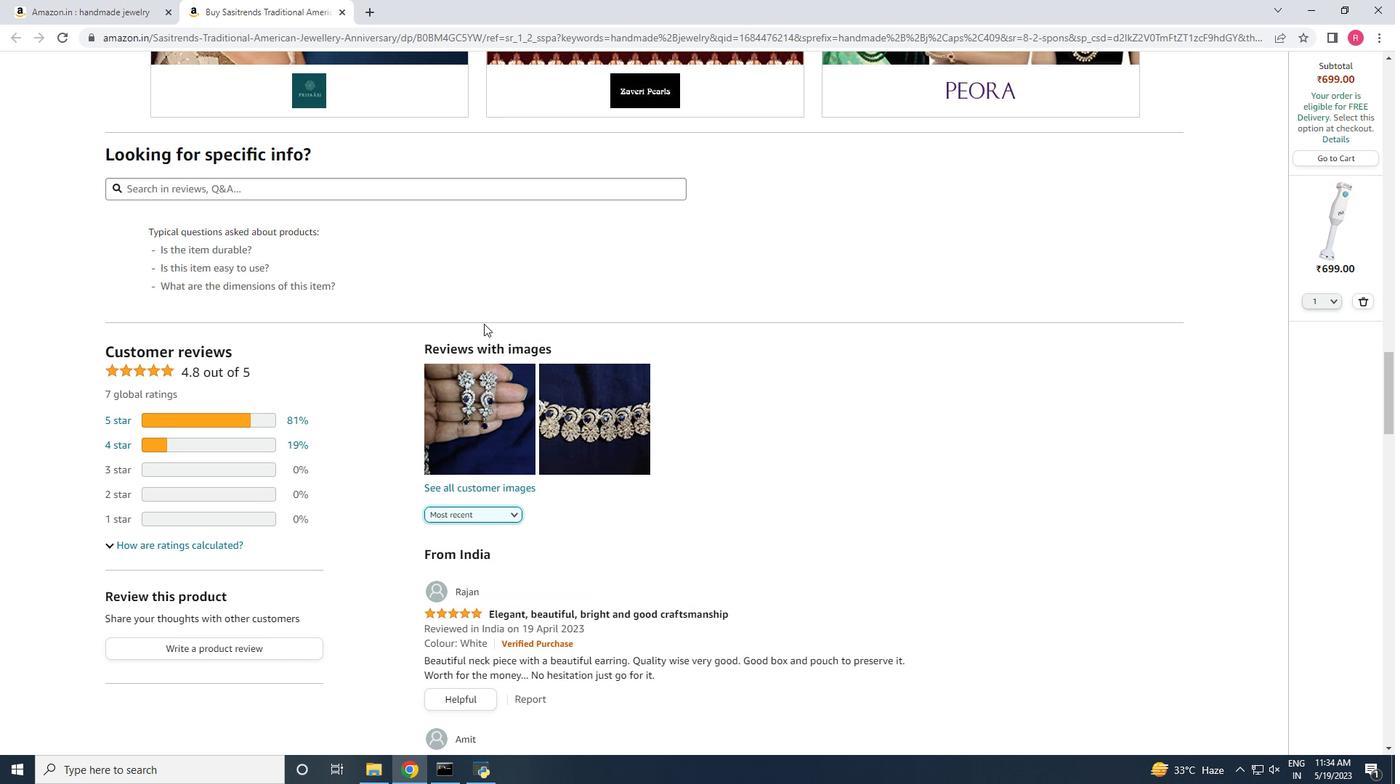 
Action: Mouse scrolled (483, 324) with delta (0, 0)
Screenshot: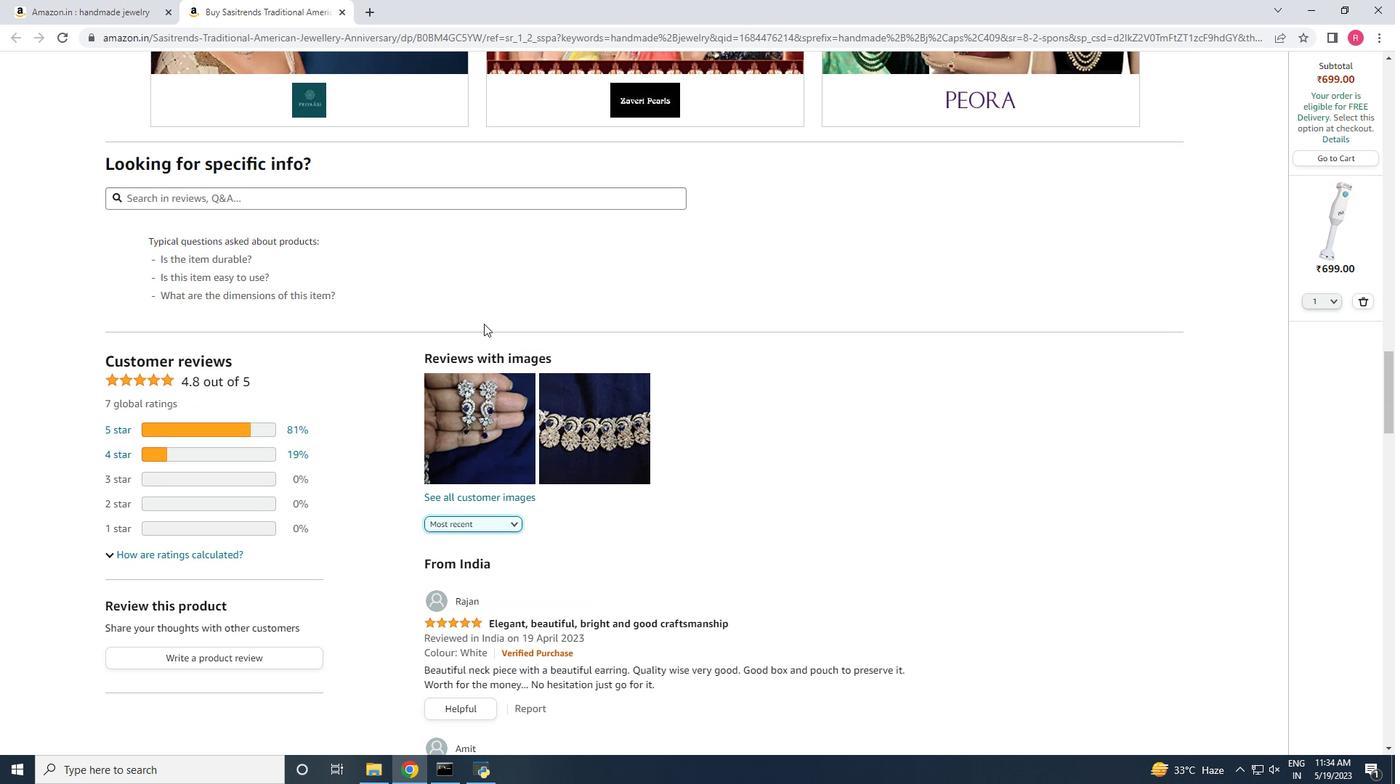 
Action: Mouse scrolled (483, 324) with delta (0, 0)
Screenshot: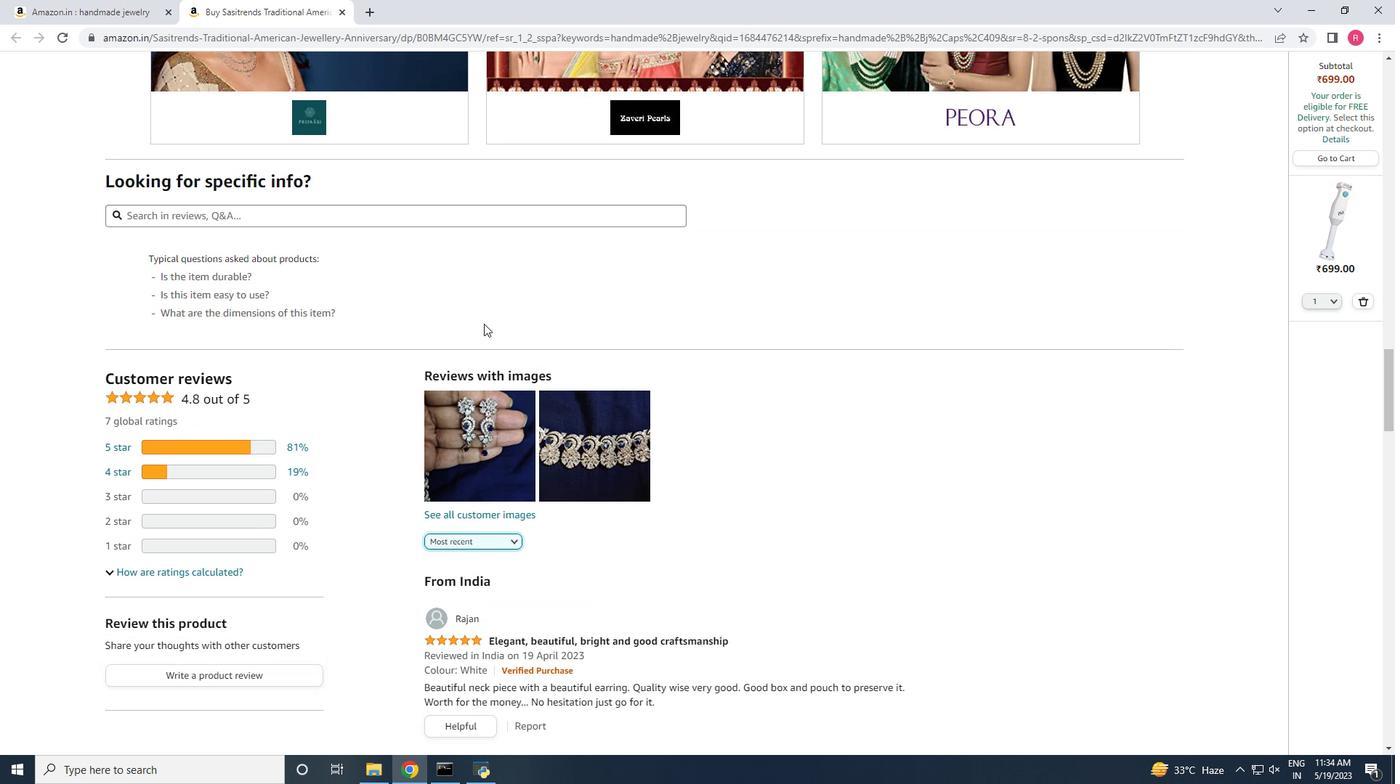 
Action: Mouse scrolled (483, 324) with delta (0, 0)
Screenshot: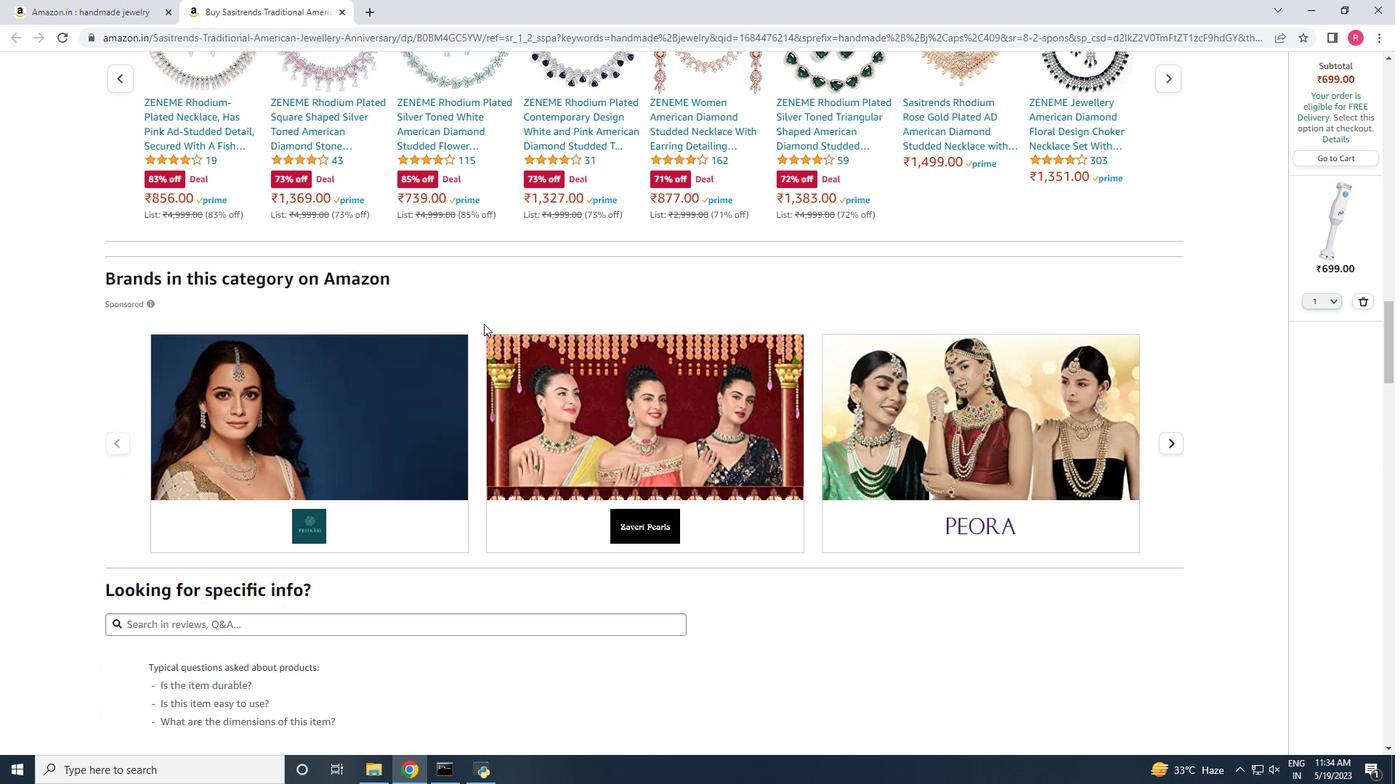 
Action: Mouse scrolled (483, 324) with delta (0, 0)
Screenshot: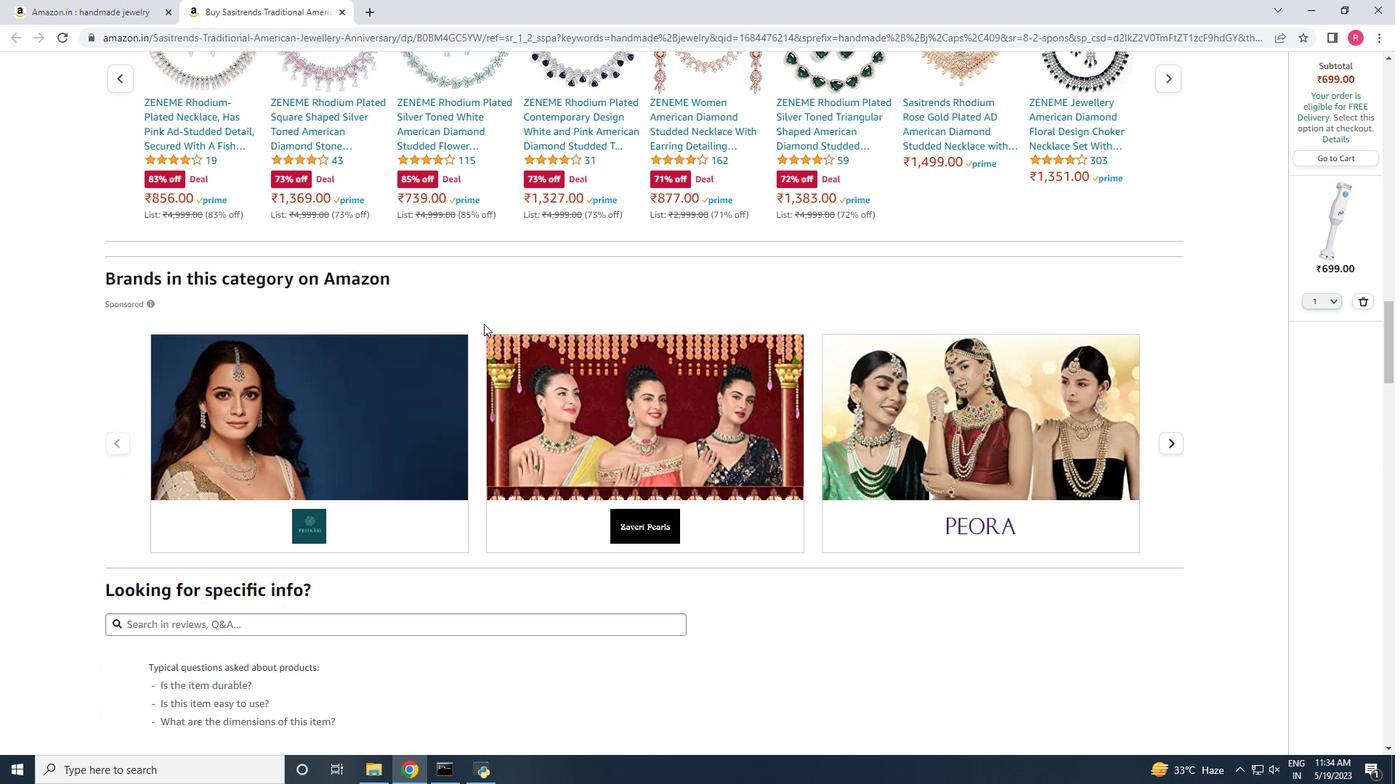 
Action: Mouse scrolled (483, 324) with delta (0, 0)
Screenshot: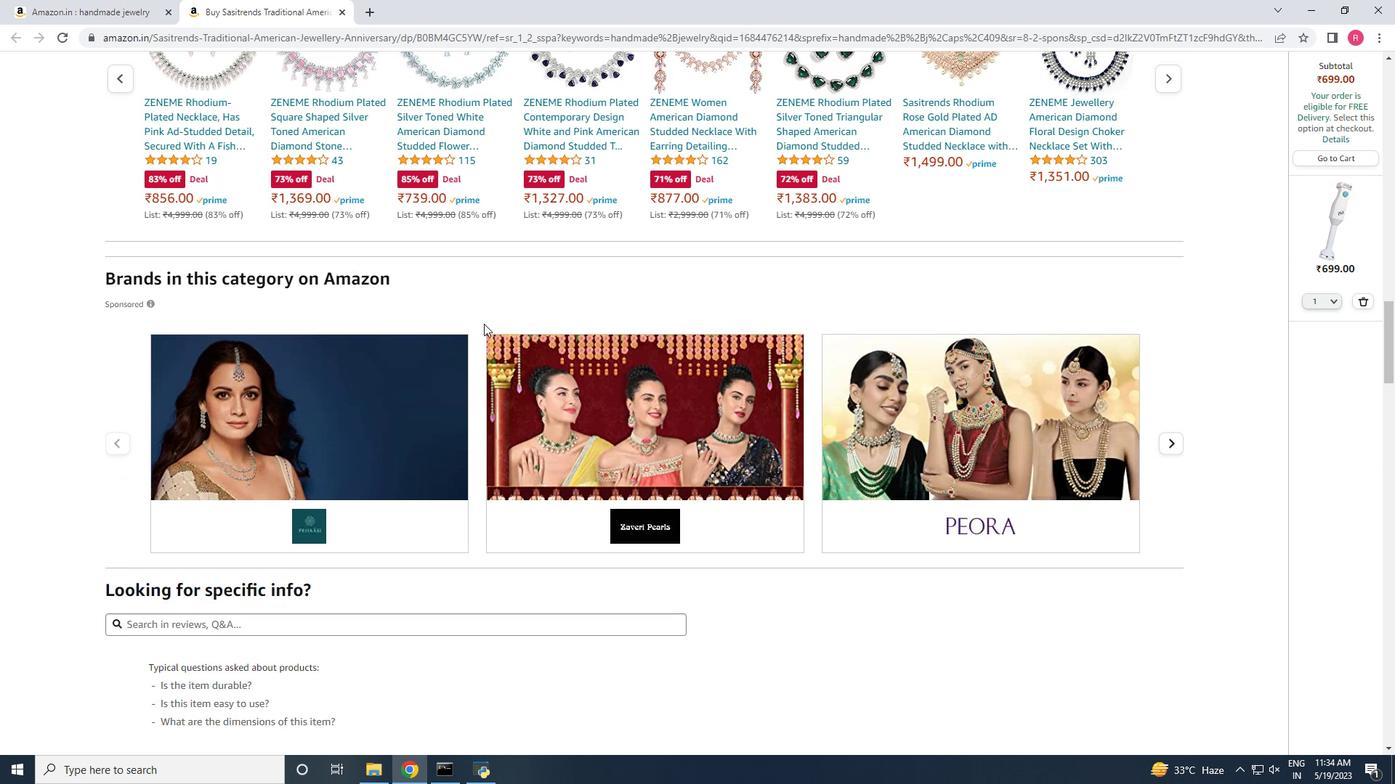 
Action: Mouse scrolled (483, 324) with delta (0, 0)
Screenshot: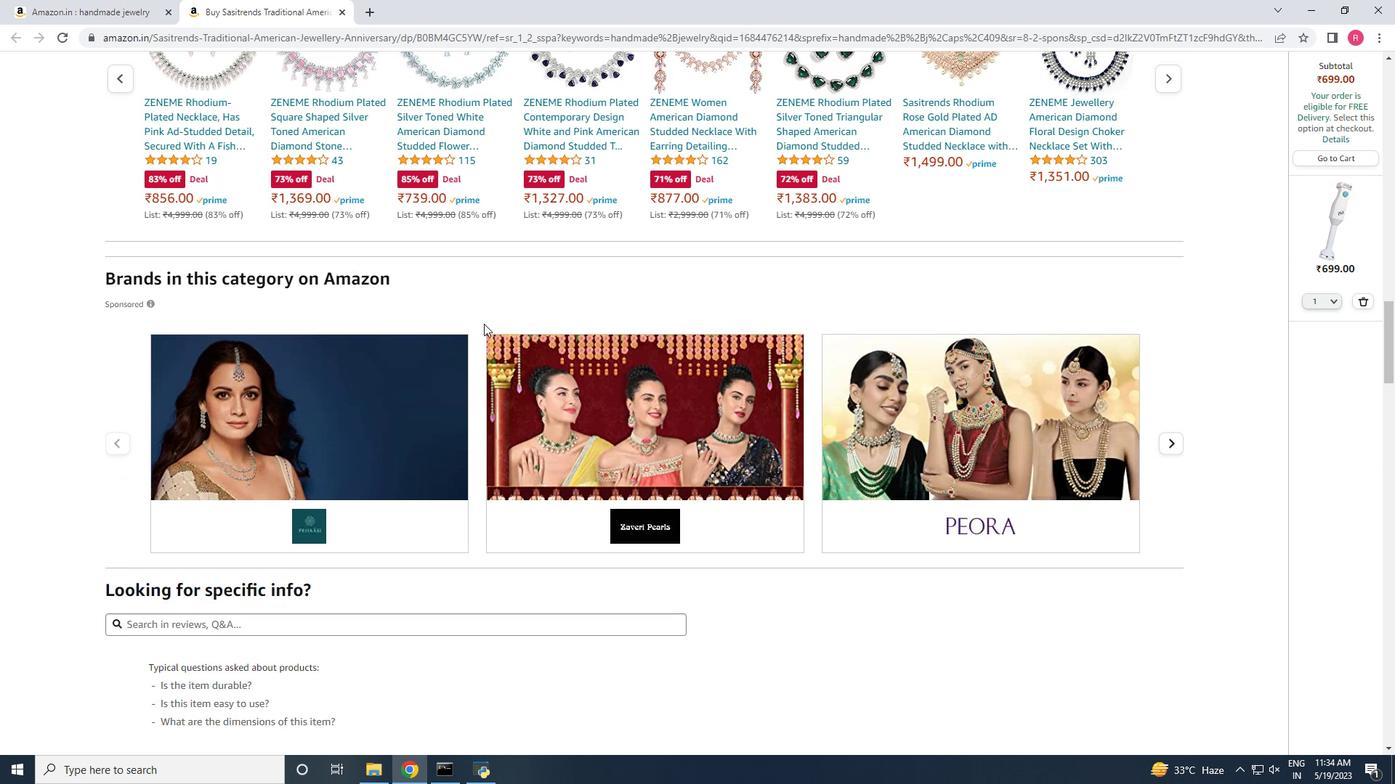 
Action: Mouse scrolled (483, 324) with delta (0, 0)
Screenshot: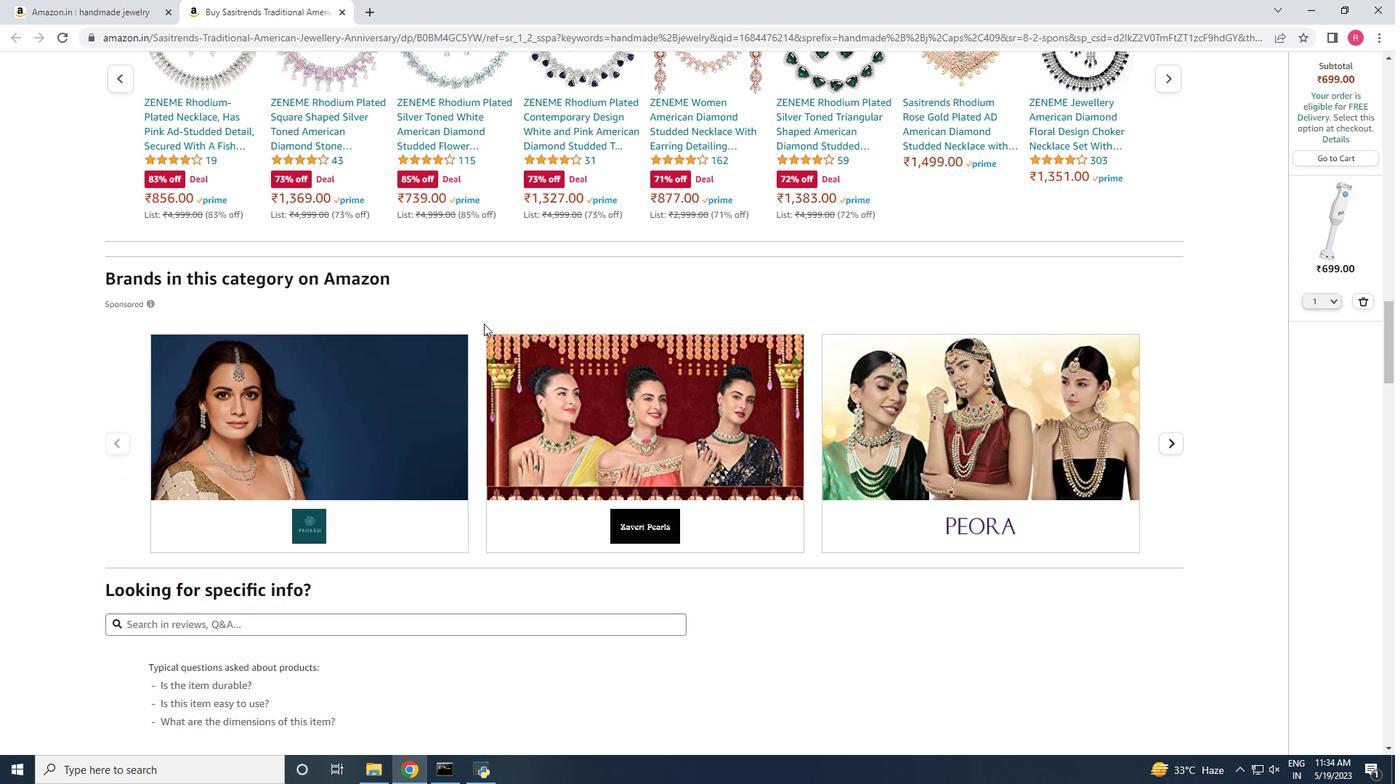 
Action: Mouse scrolled (483, 324) with delta (0, 0)
Screenshot: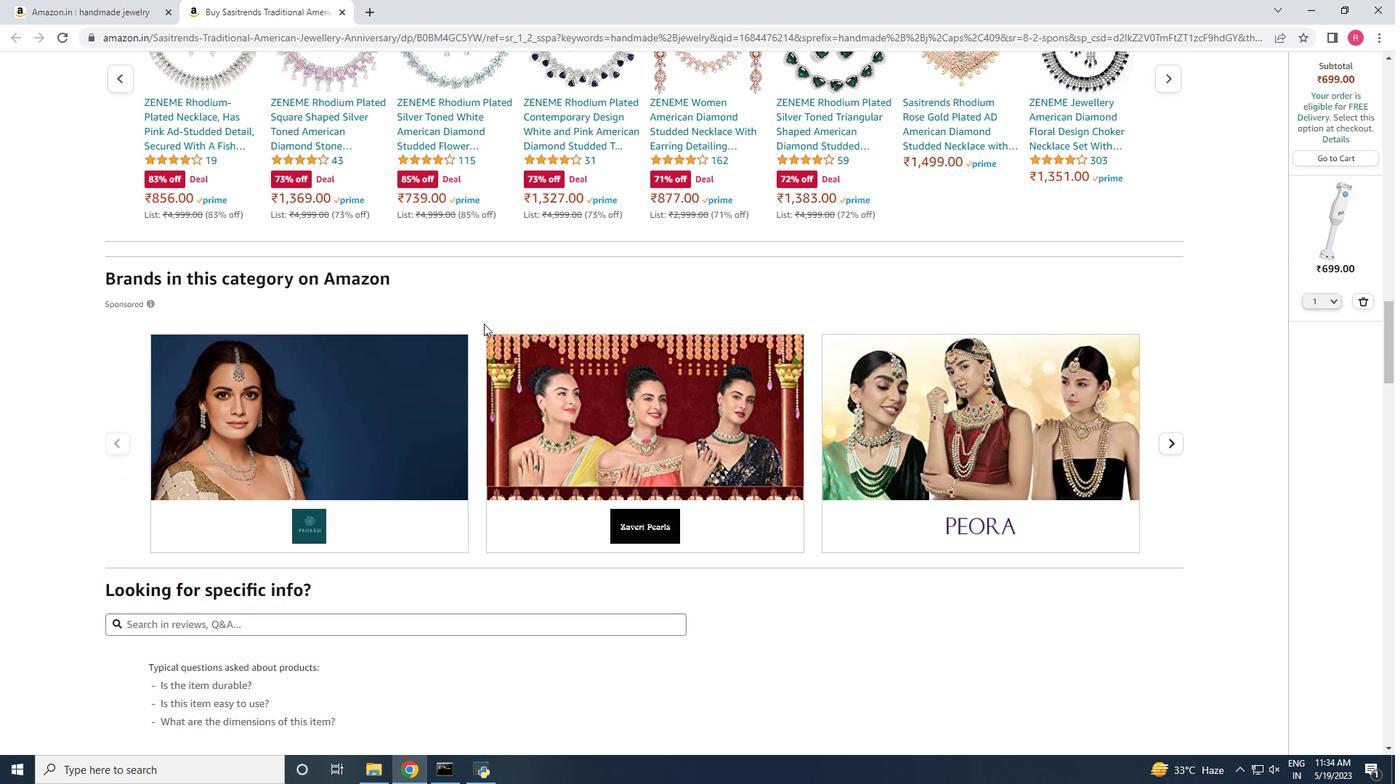 
Action: Mouse scrolled (483, 324) with delta (0, 0)
Screenshot: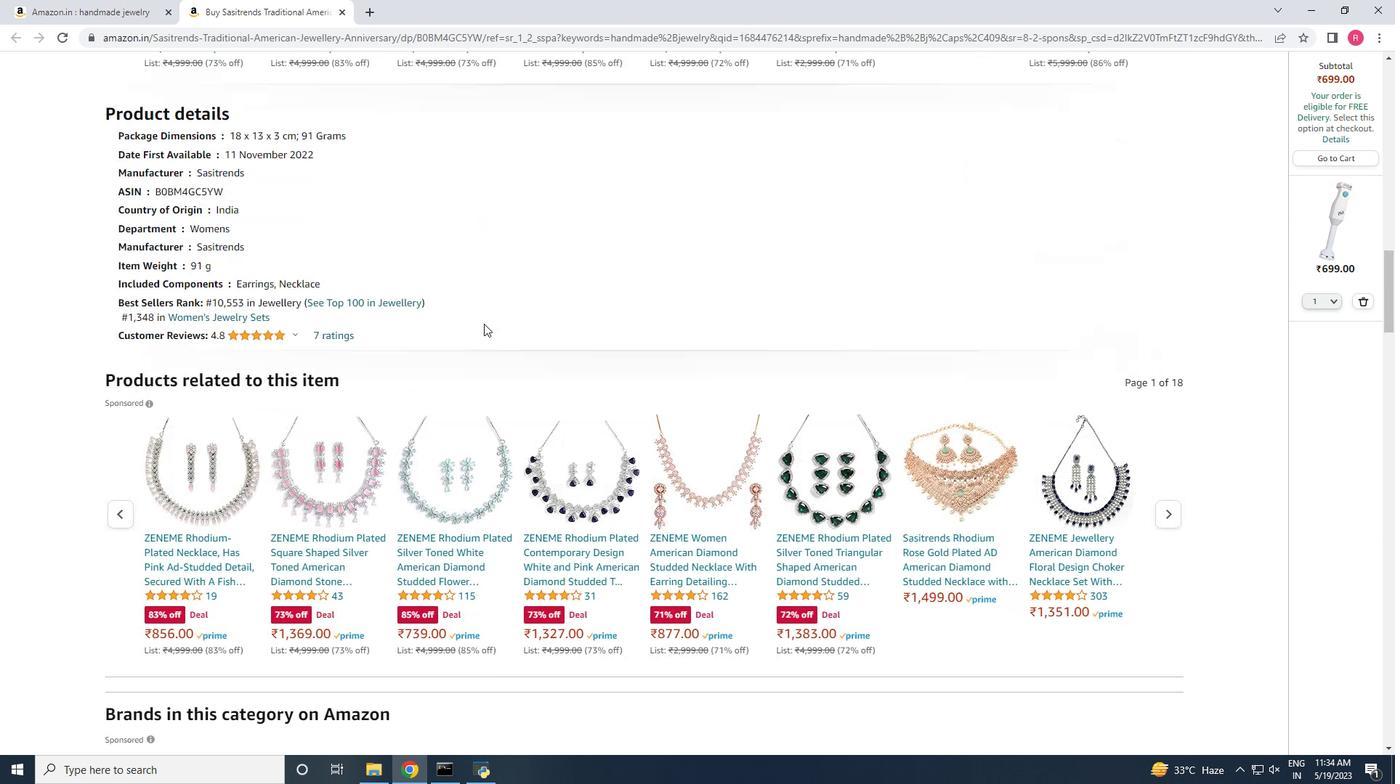 
Action: Mouse scrolled (483, 324) with delta (0, 0)
Screenshot: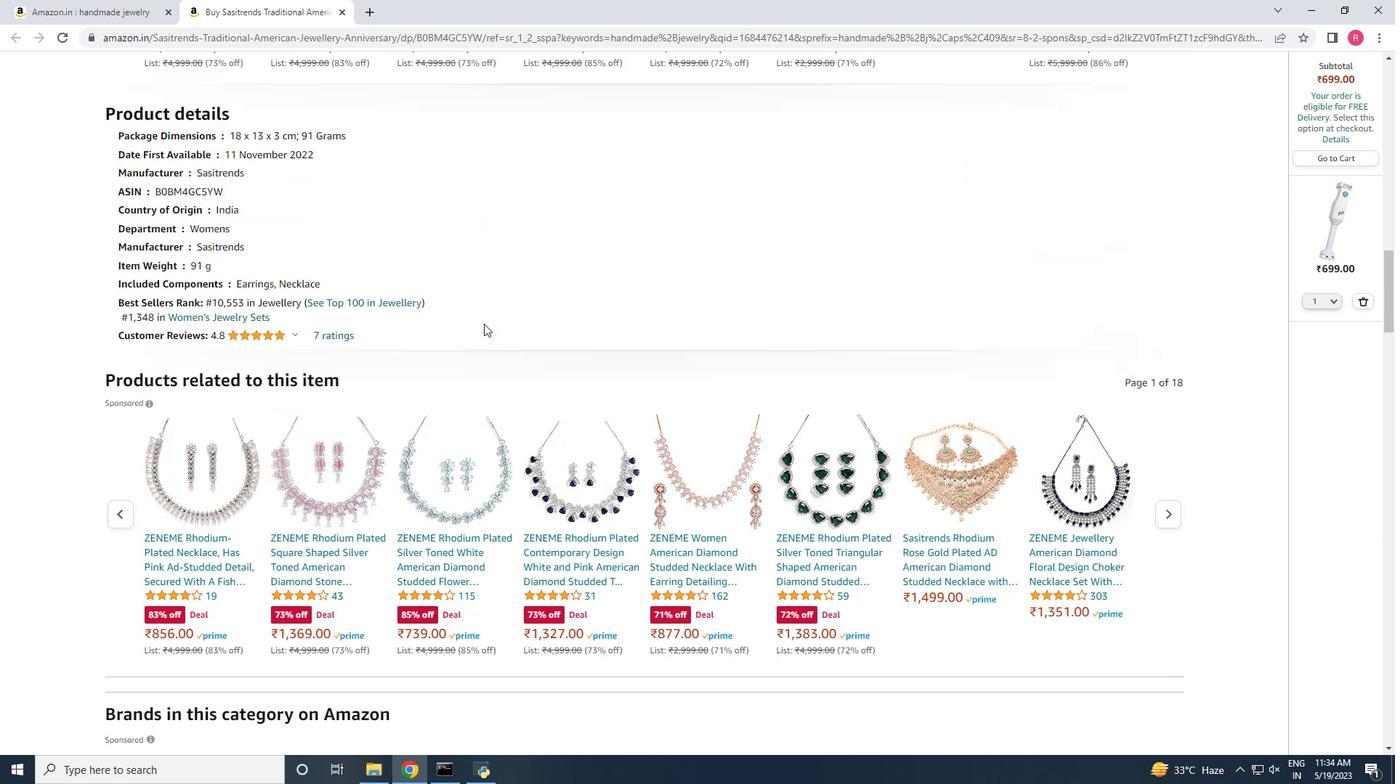 
Action: Mouse scrolled (483, 324) with delta (0, 0)
Screenshot: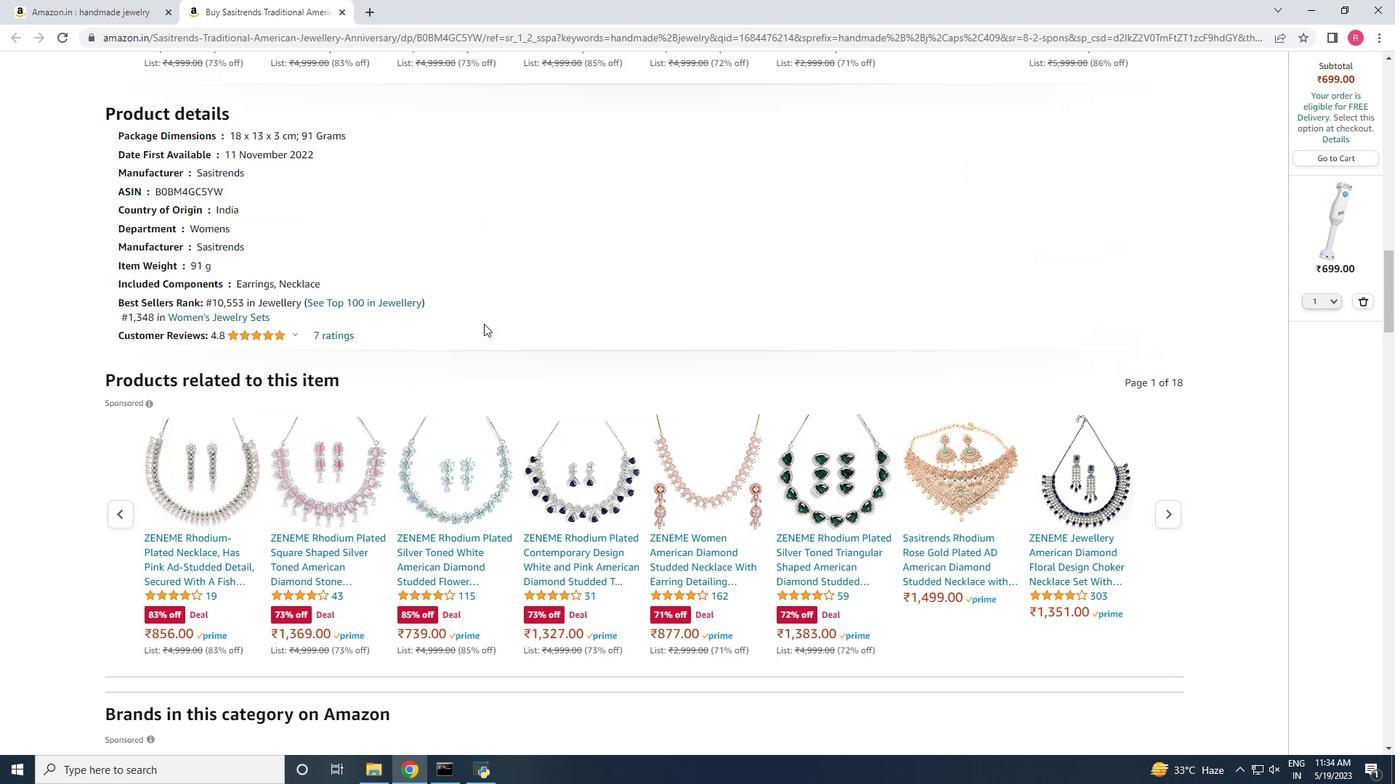 
Action: Mouse scrolled (483, 324) with delta (0, 0)
Screenshot: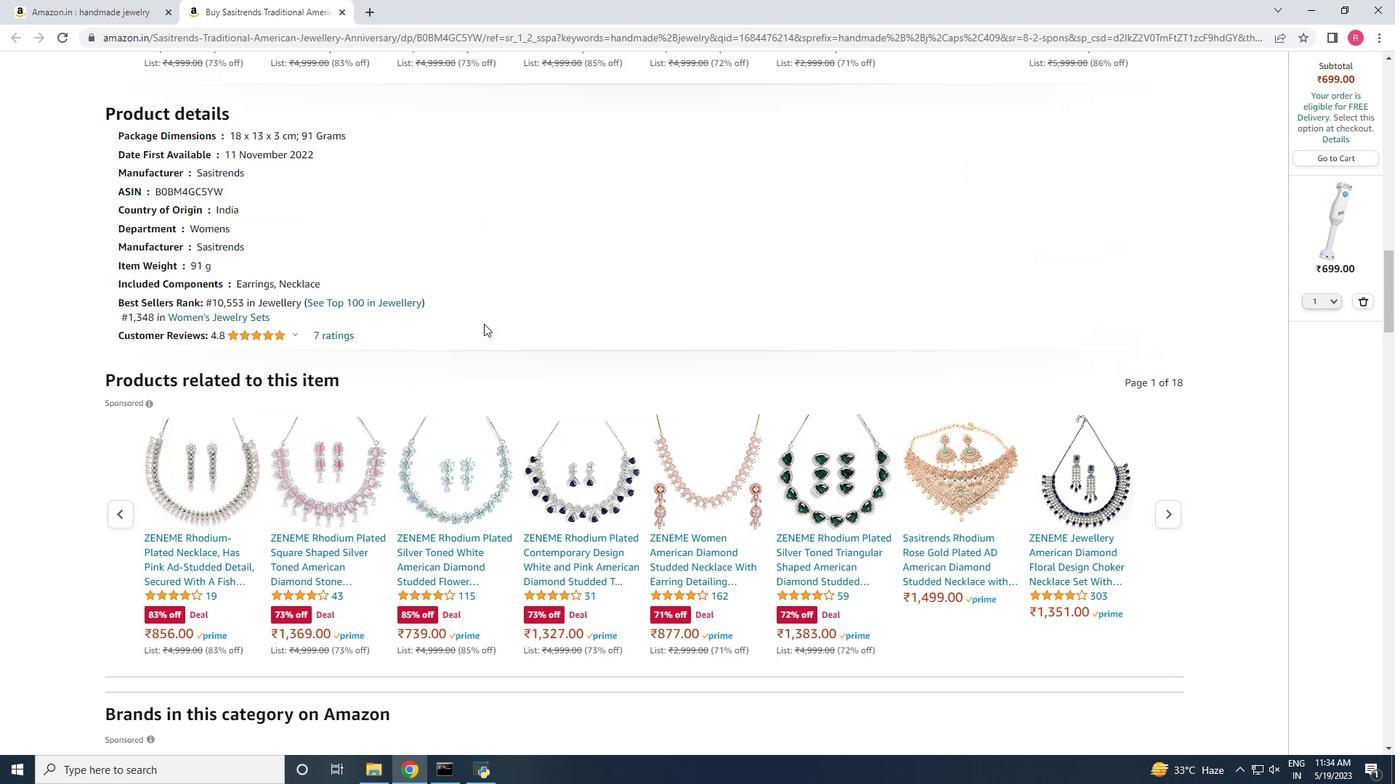 
Action: Mouse scrolled (483, 324) with delta (0, 0)
Screenshot: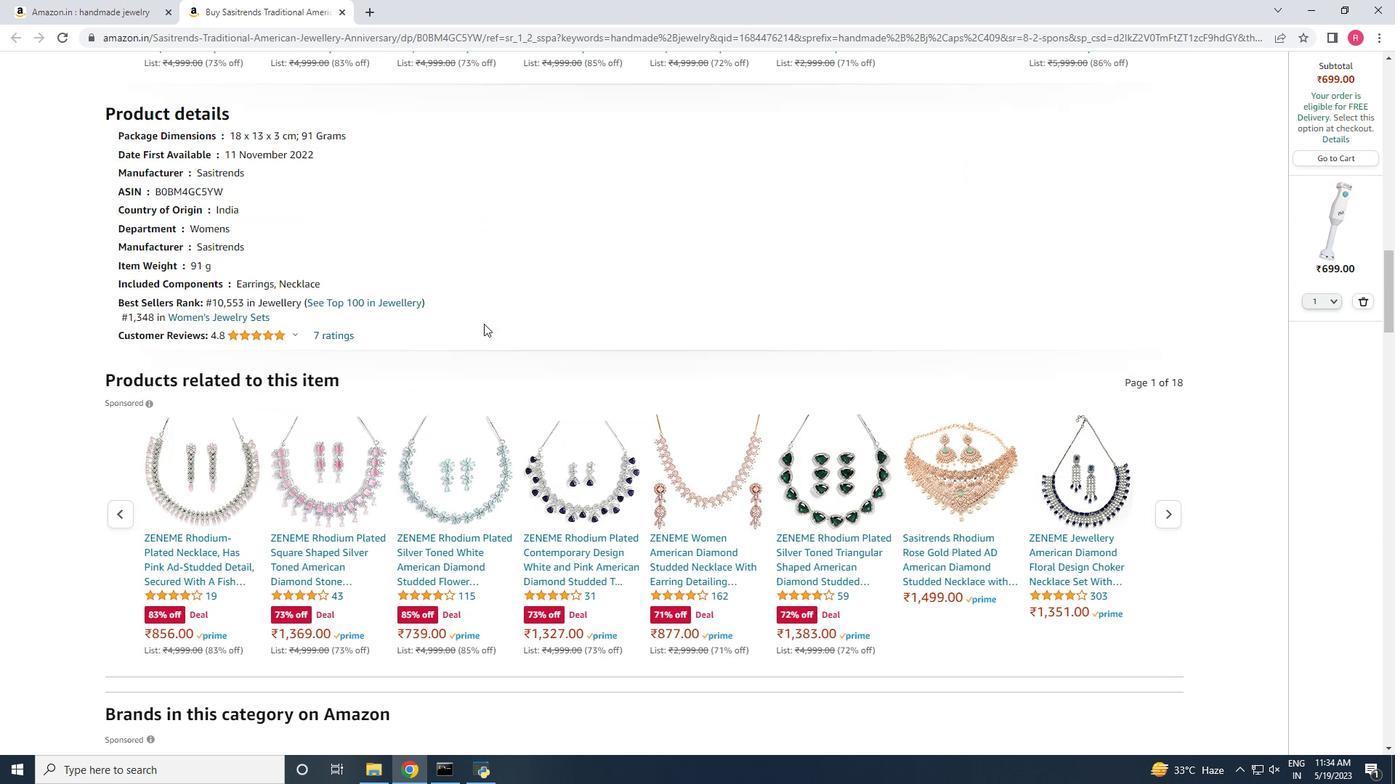 
Action: Mouse scrolled (483, 324) with delta (0, 0)
Screenshot: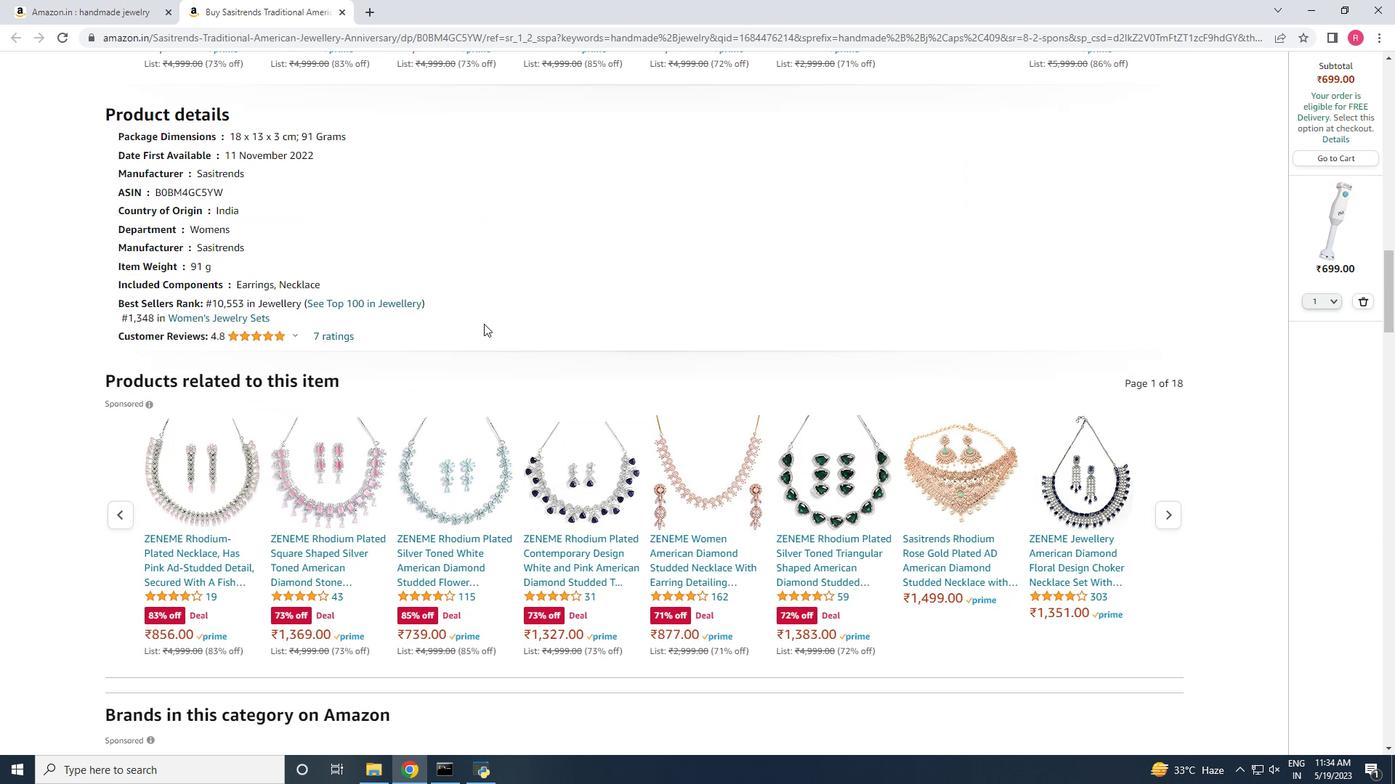 
Action: Mouse scrolled (483, 324) with delta (0, 0)
Screenshot: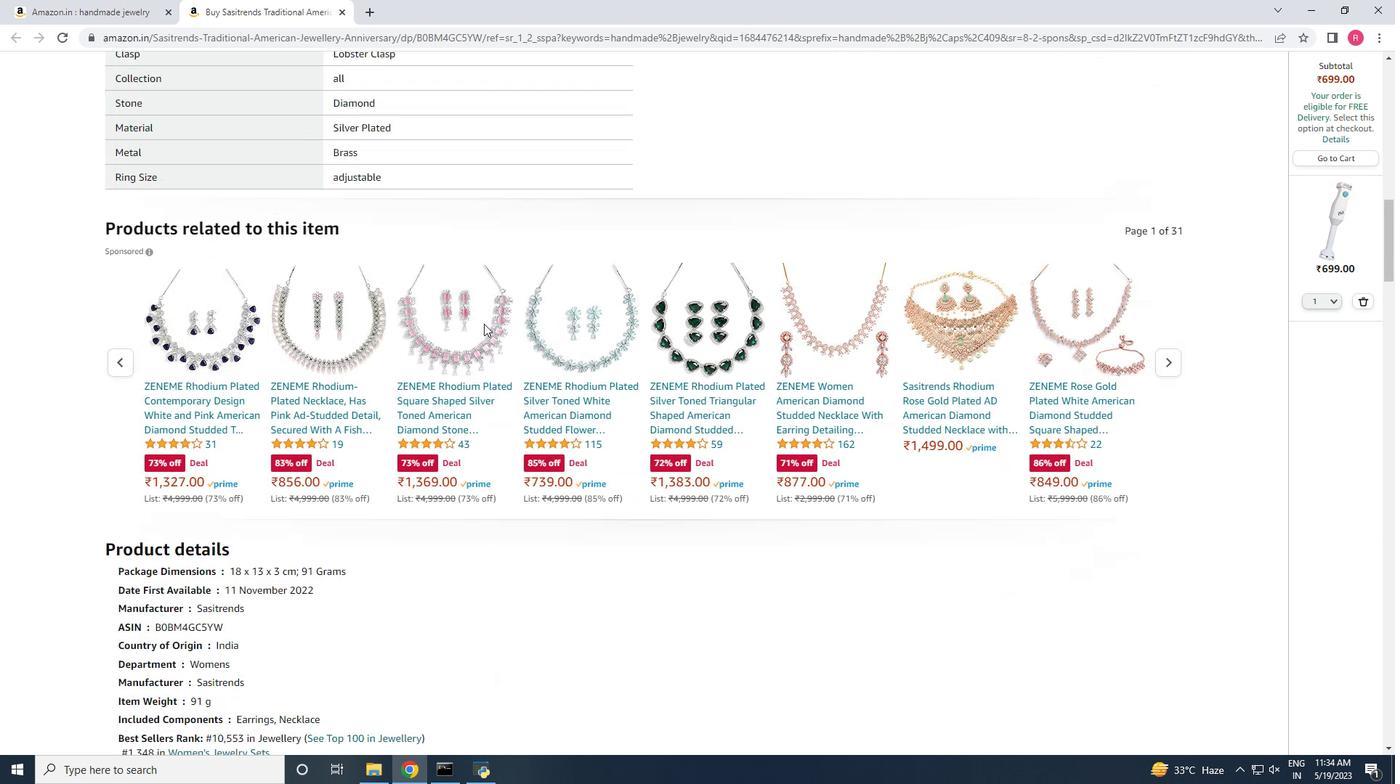 
Action: Mouse scrolled (483, 324) with delta (0, 0)
Screenshot: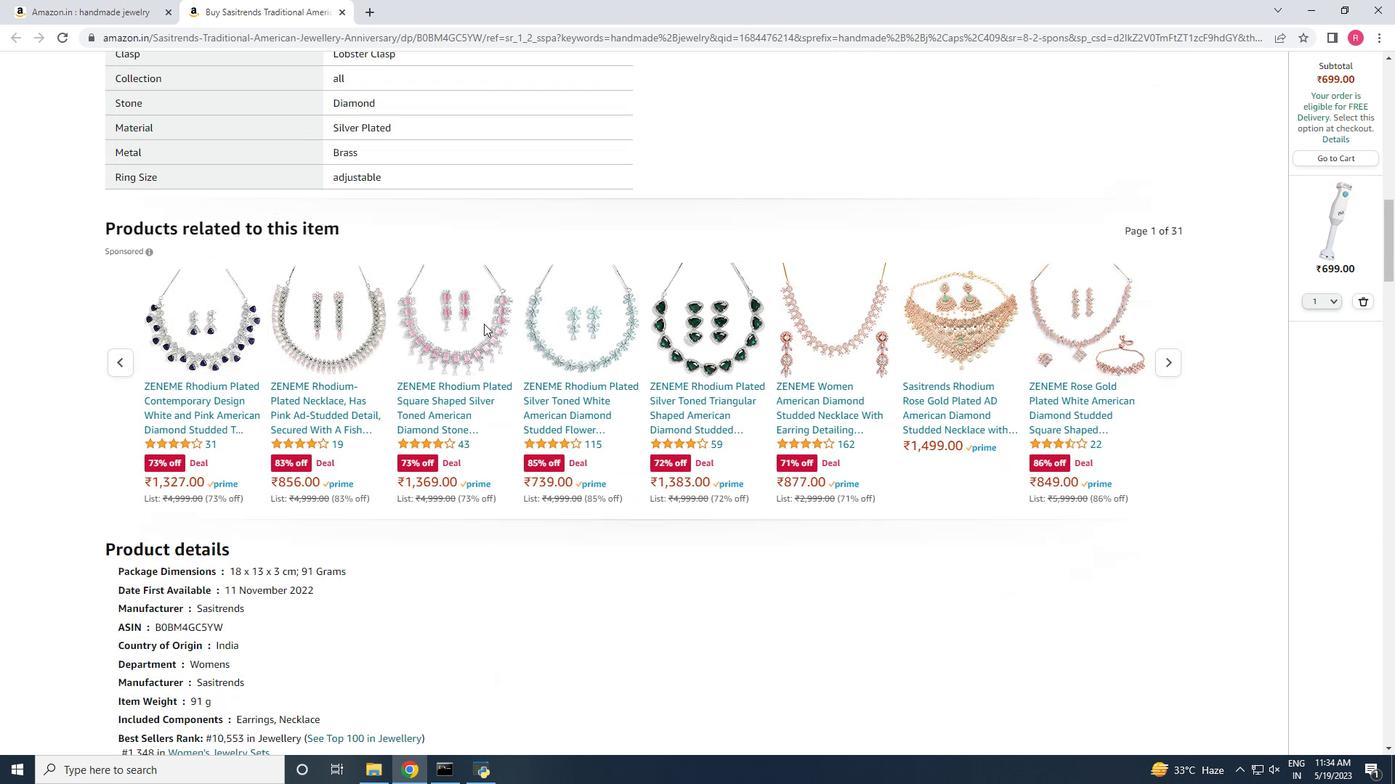 
Action: Mouse scrolled (483, 324) with delta (0, 0)
Screenshot: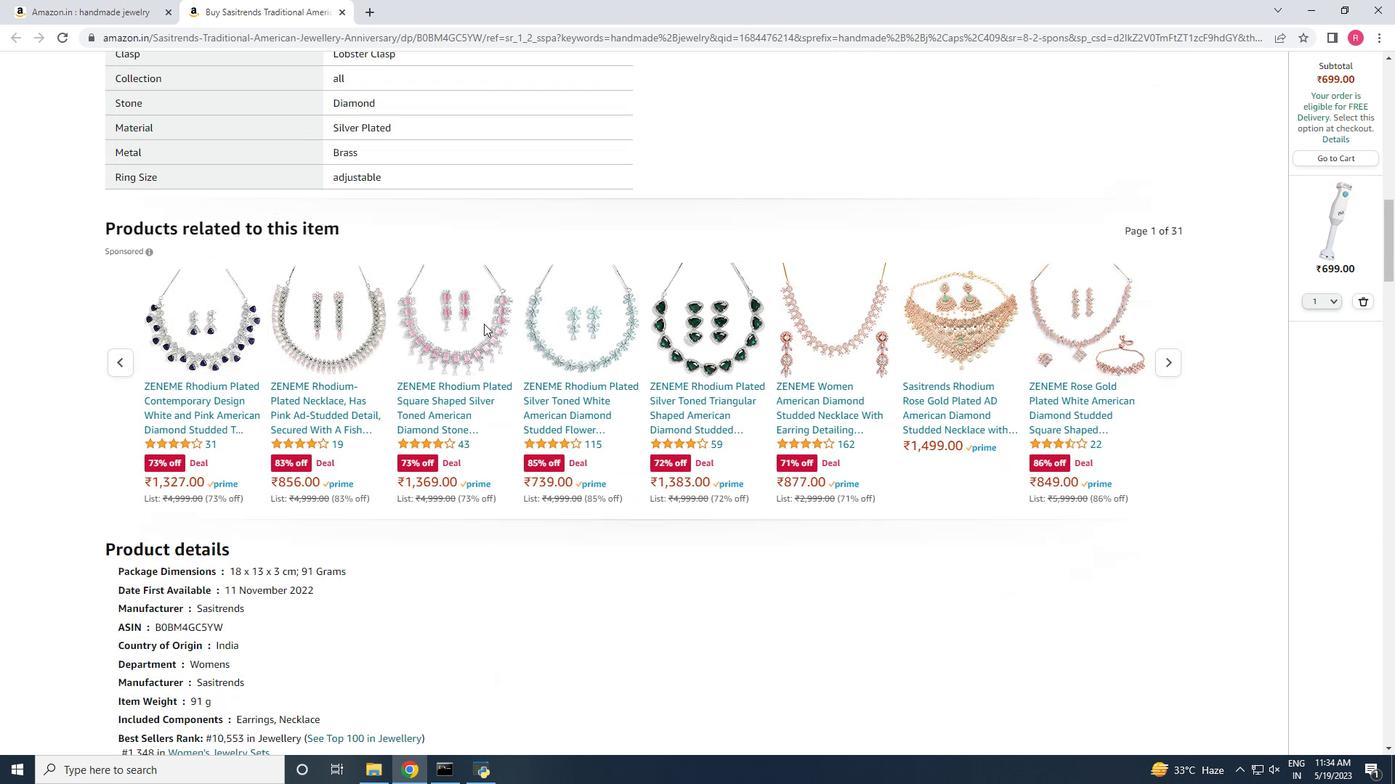 
Action: Mouse scrolled (483, 324) with delta (0, 0)
Screenshot: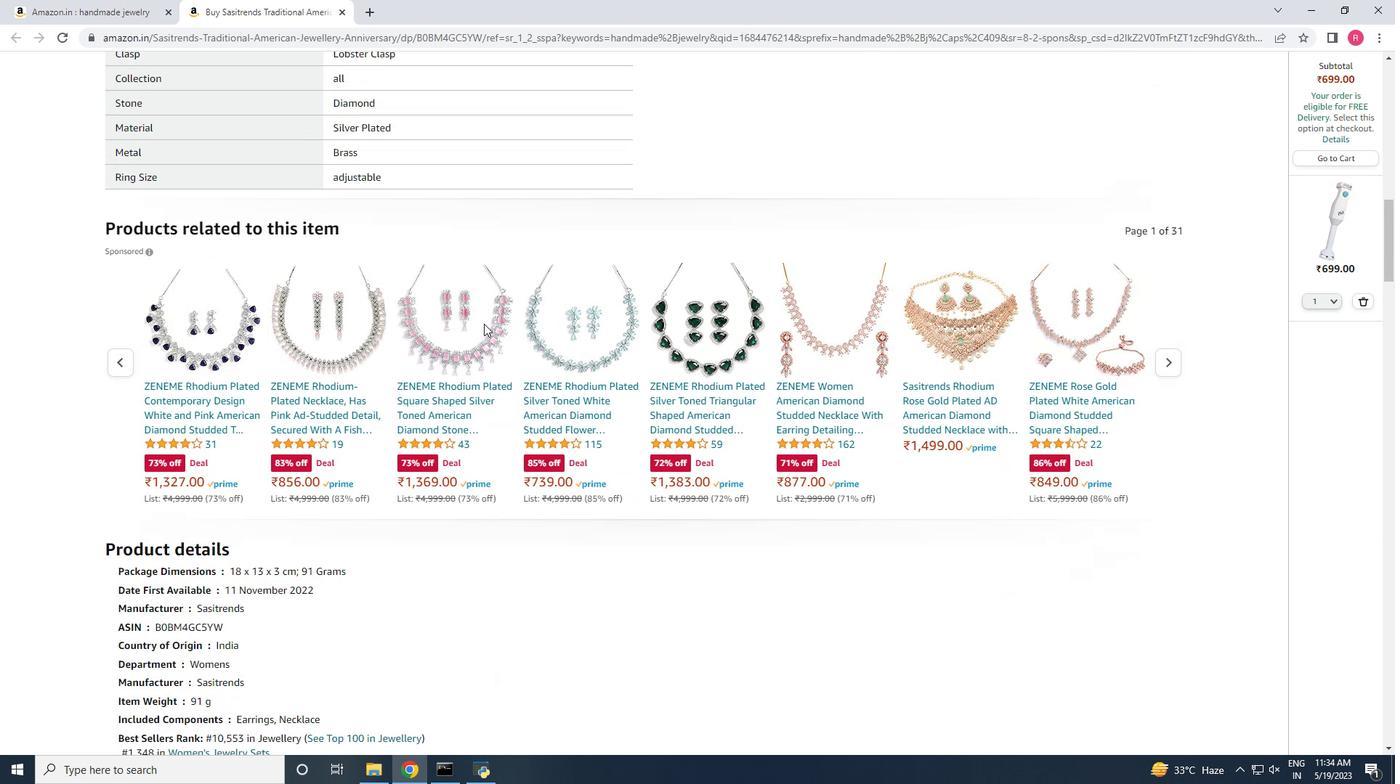 
Action: Mouse scrolled (483, 324) with delta (0, 0)
Screenshot: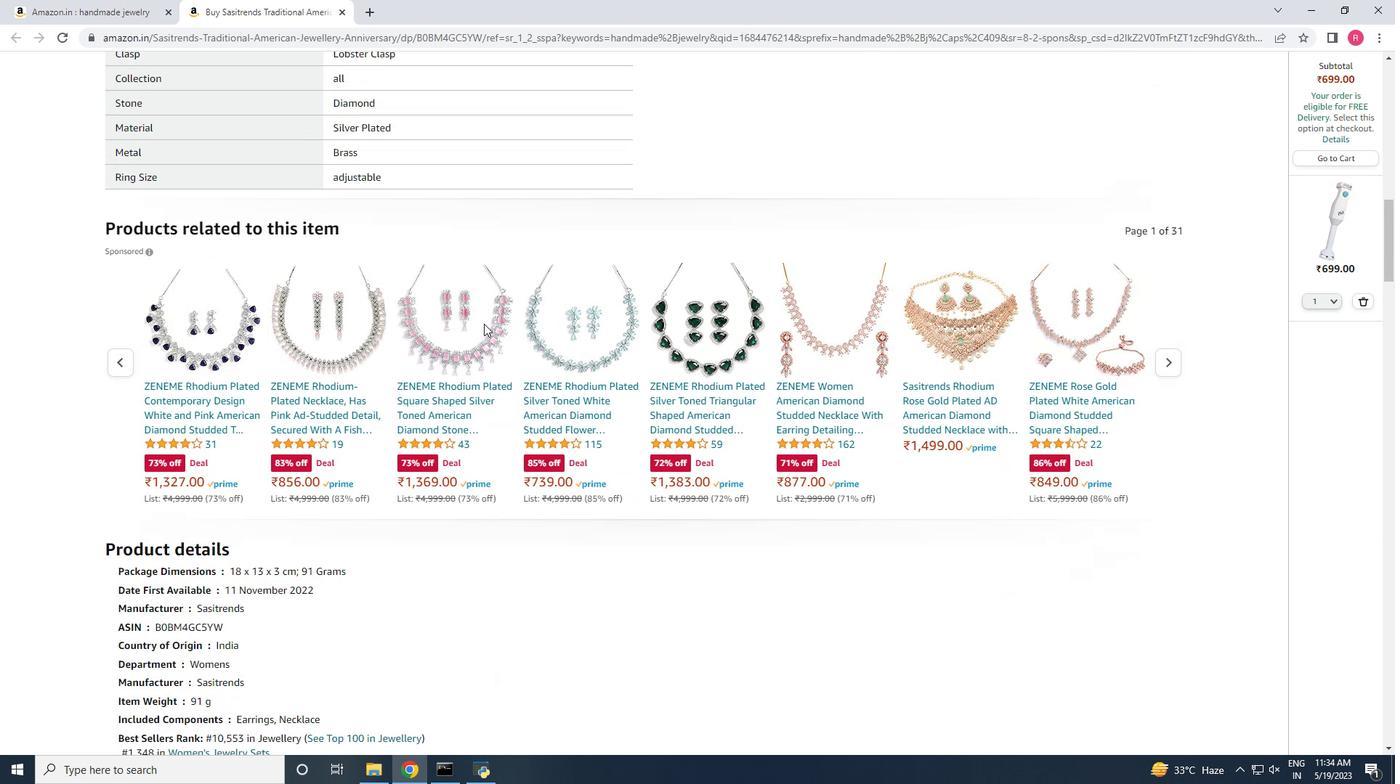 
Action: Mouse scrolled (483, 324) with delta (0, 0)
Screenshot: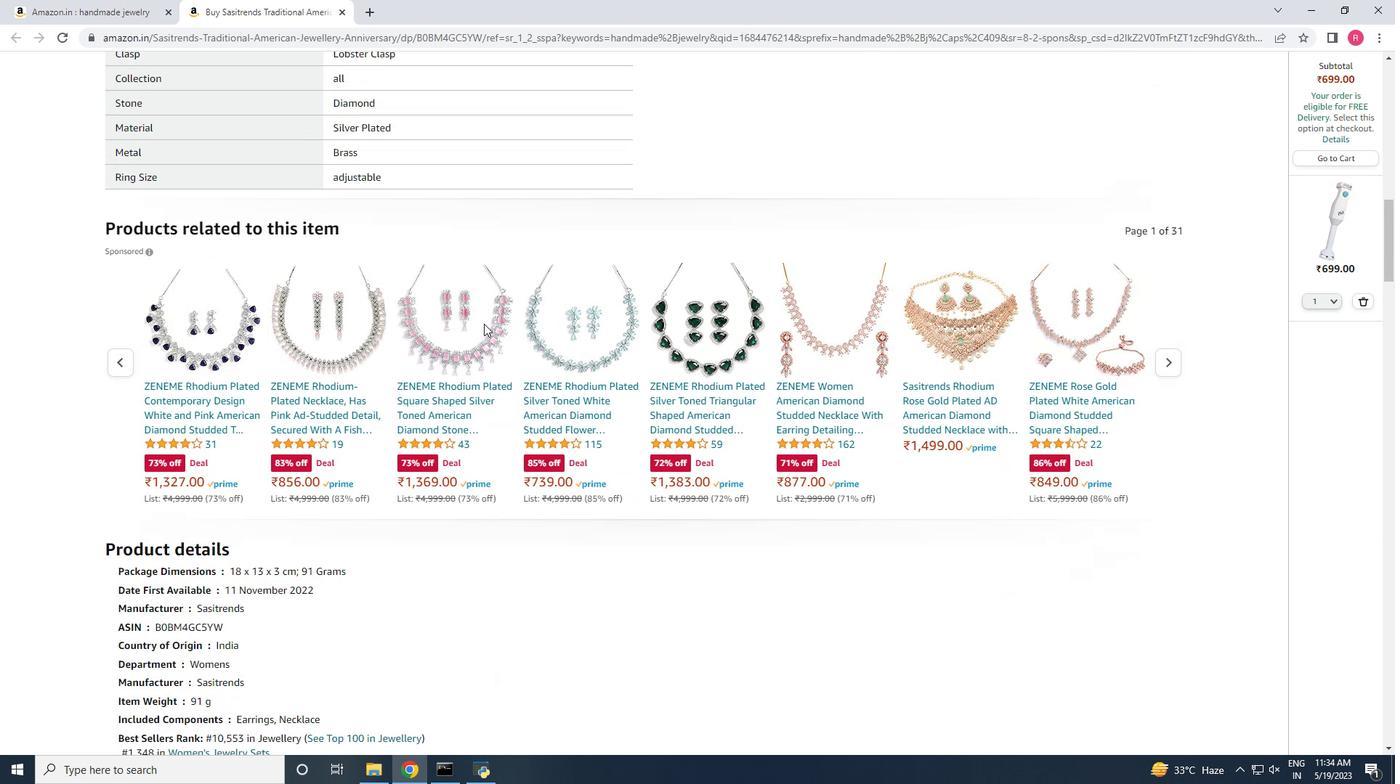 
Action: Mouse scrolled (483, 324) with delta (0, 0)
Screenshot: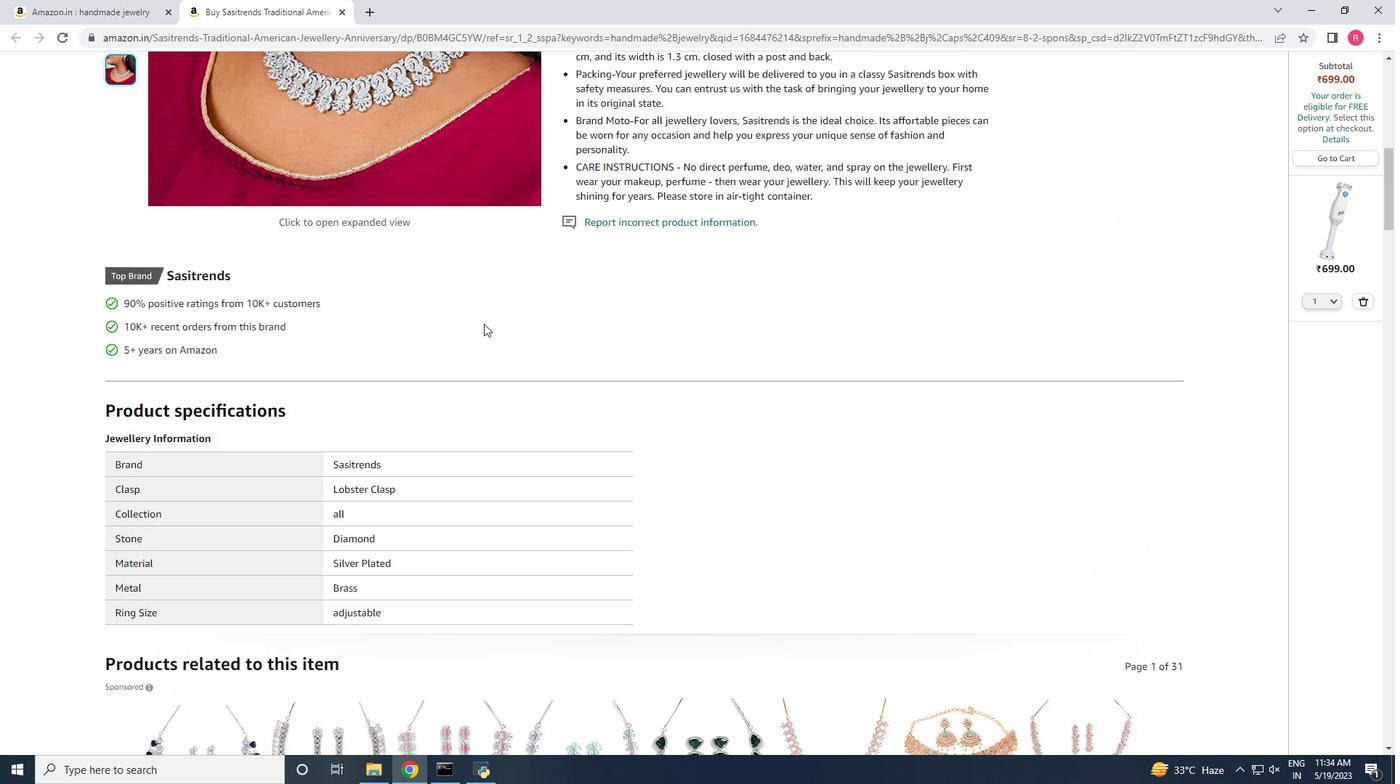 
Action: Mouse scrolled (483, 324) with delta (0, 0)
Screenshot: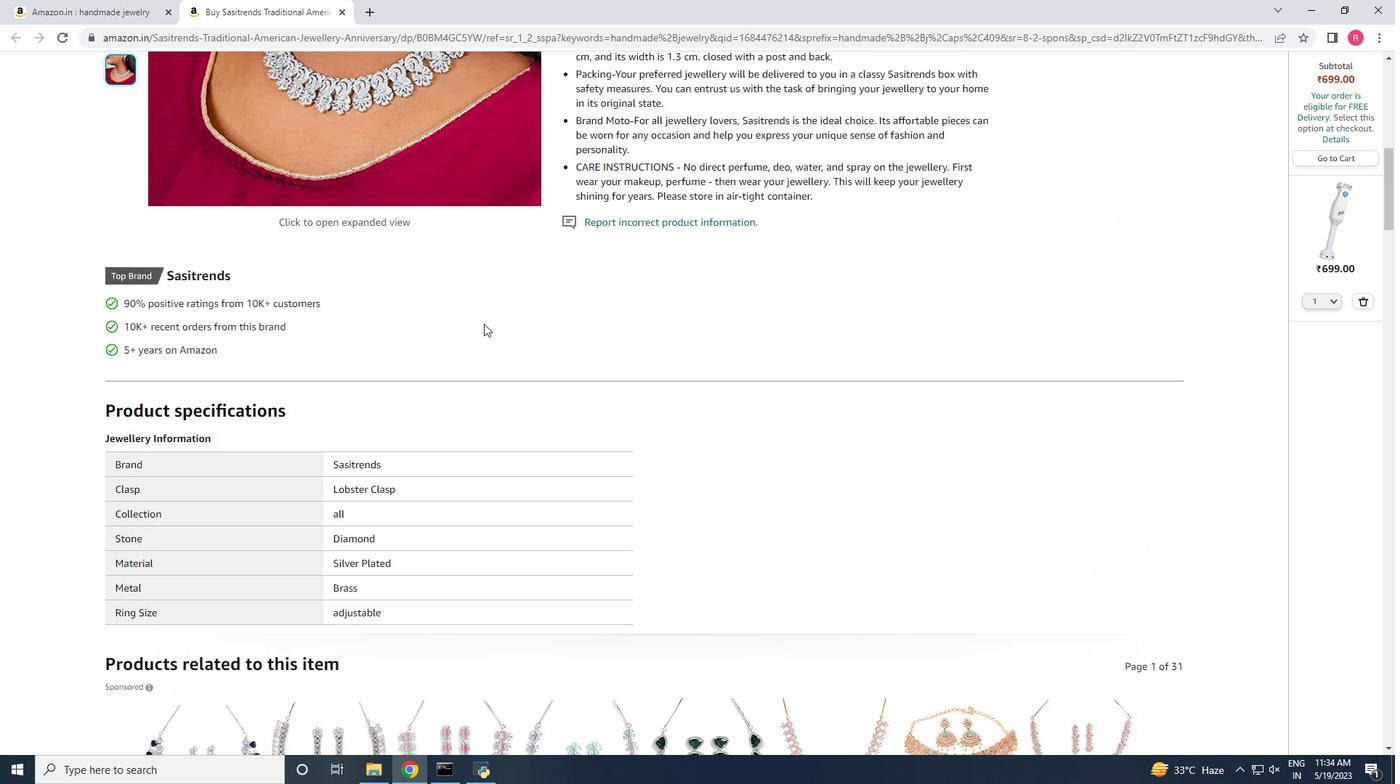 
Action: Mouse scrolled (483, 324) with delta (0, 0)
Screenshot: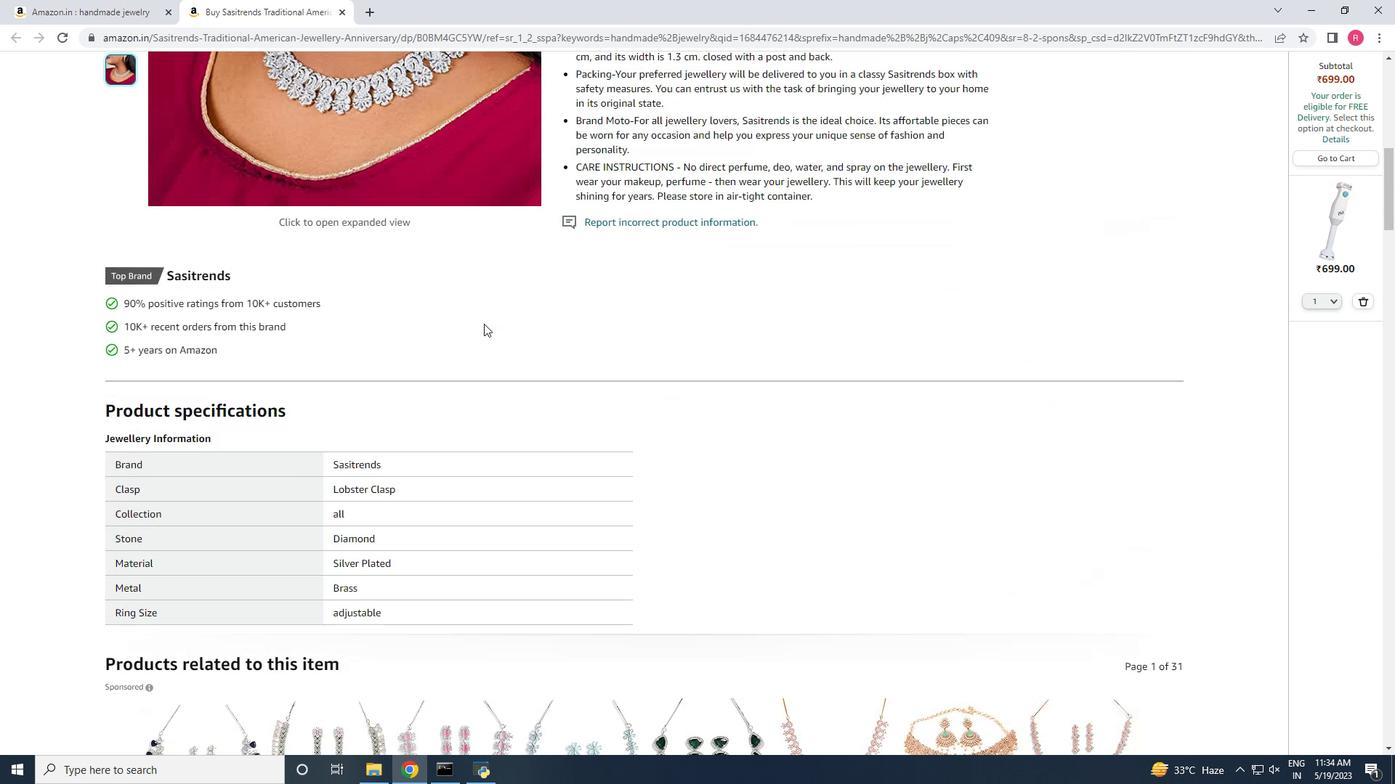 
Action: Mouse scrolled (483, 324) with delta (0, 0)
Screenshot: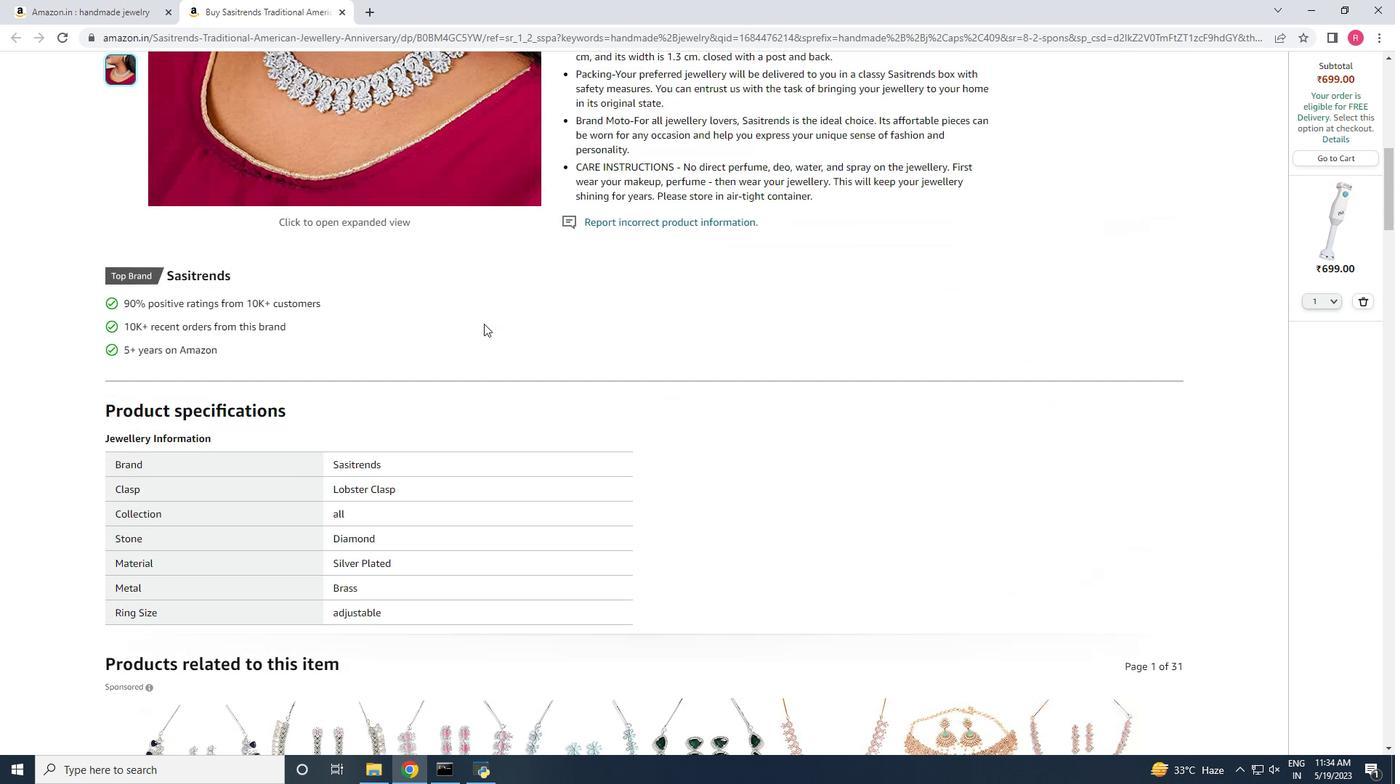 
Action: Mouse scrolled (483, 324) with delta (0, 0)
Screenshot: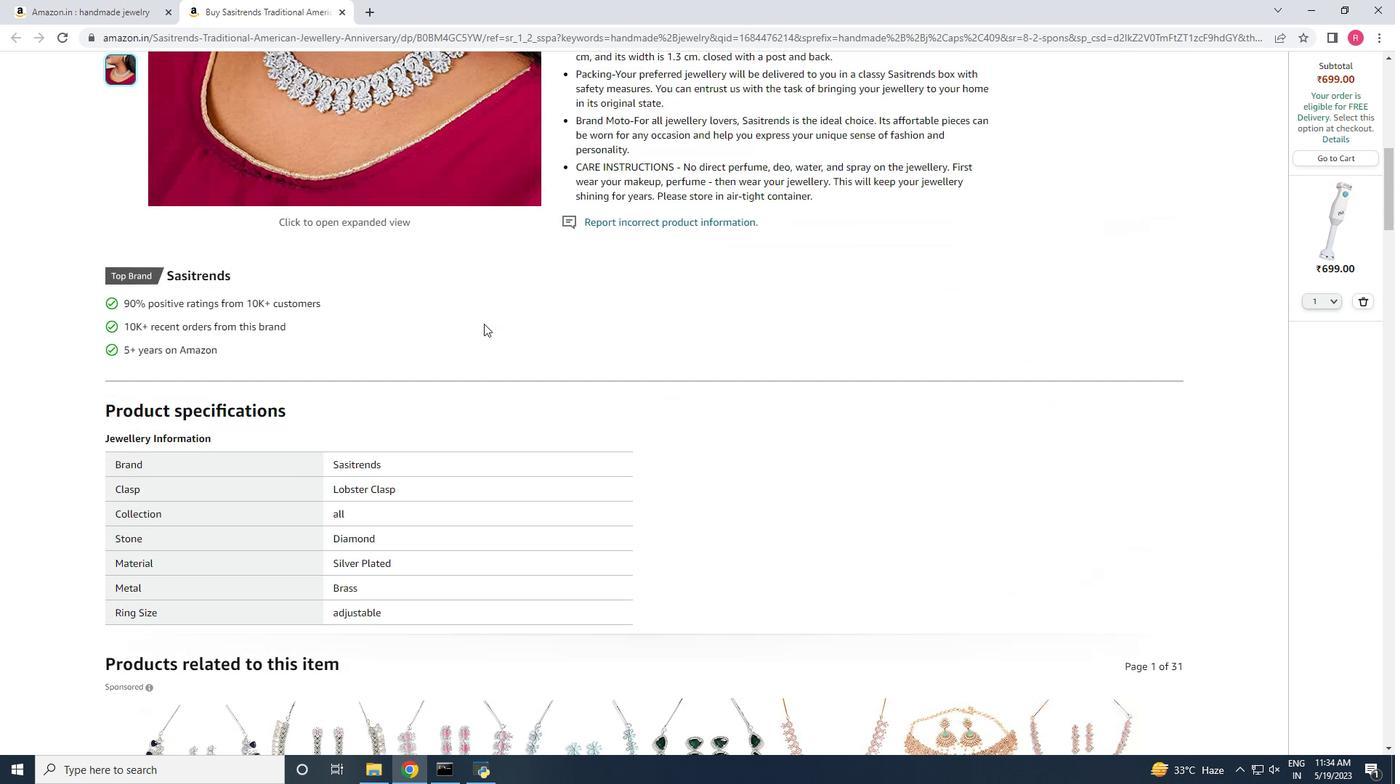 
Action: Mouse scrolled (483, 324) with delta (0, 0)
Screenshot: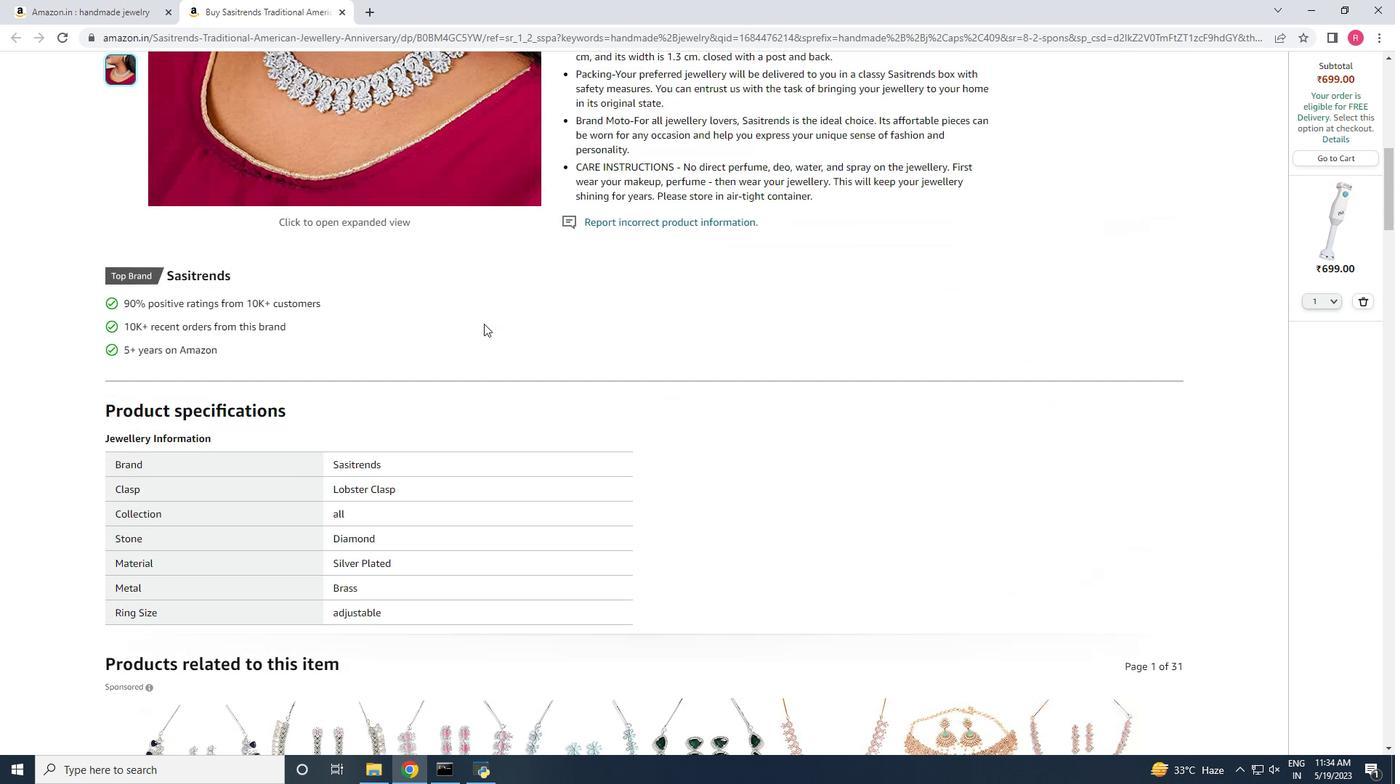 
Action: Mouse scrolled (483, 324) with delta (0, 0)
Screenshot: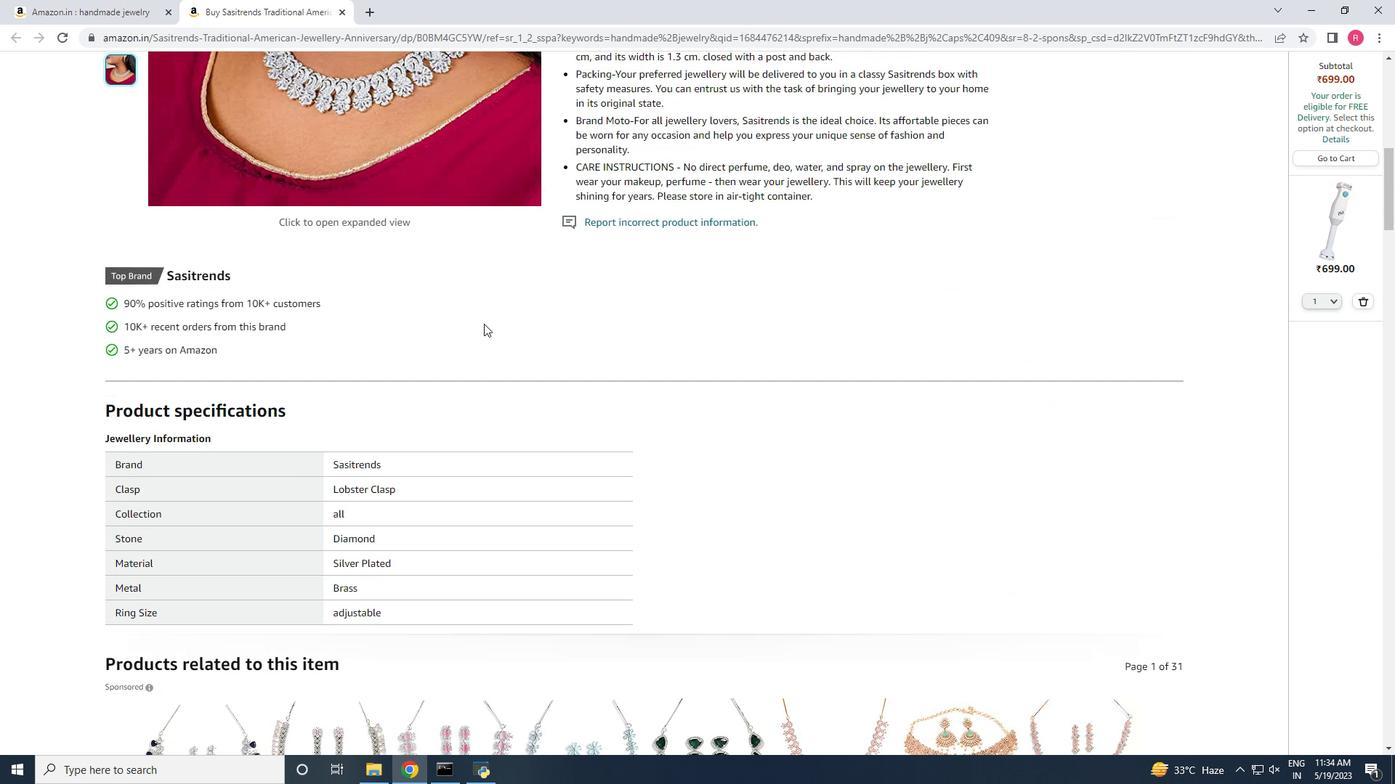 
Action: Mouse scrolled (483, 324) with delta (0, 0)
Screenshot: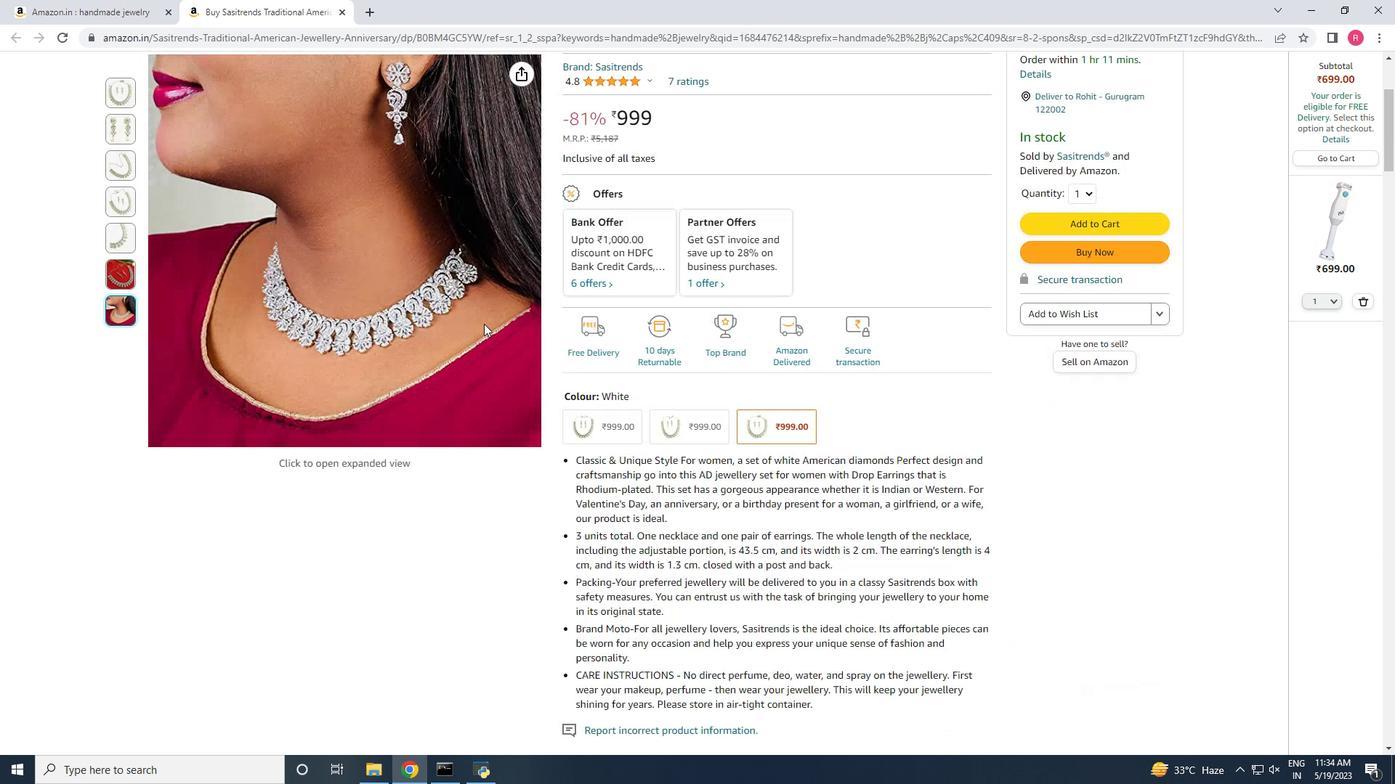 
Action: Mouse scrolled (483, 324) with delta (0, 0)
Screenshot: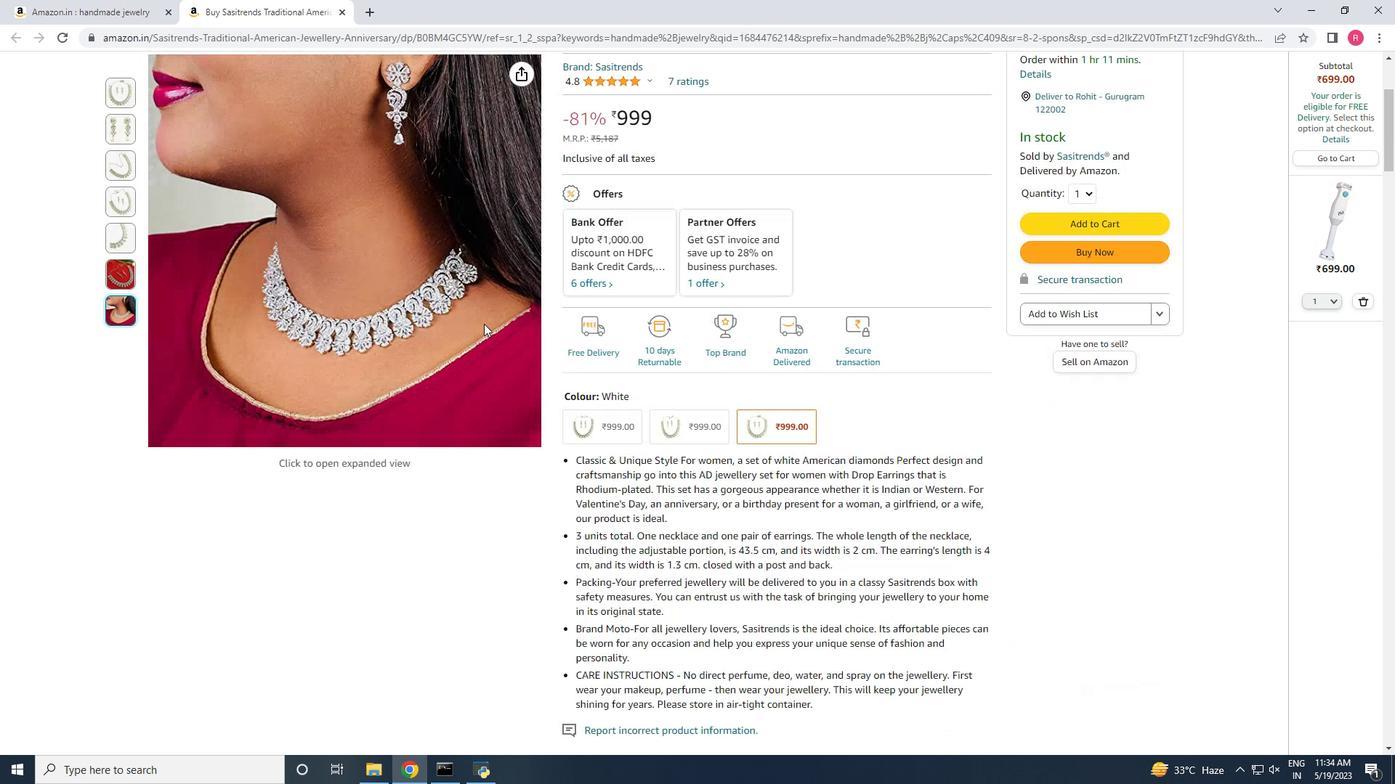 
Action: Mouse scrolled (483, 324) with delta (0, 0)
Screenshot: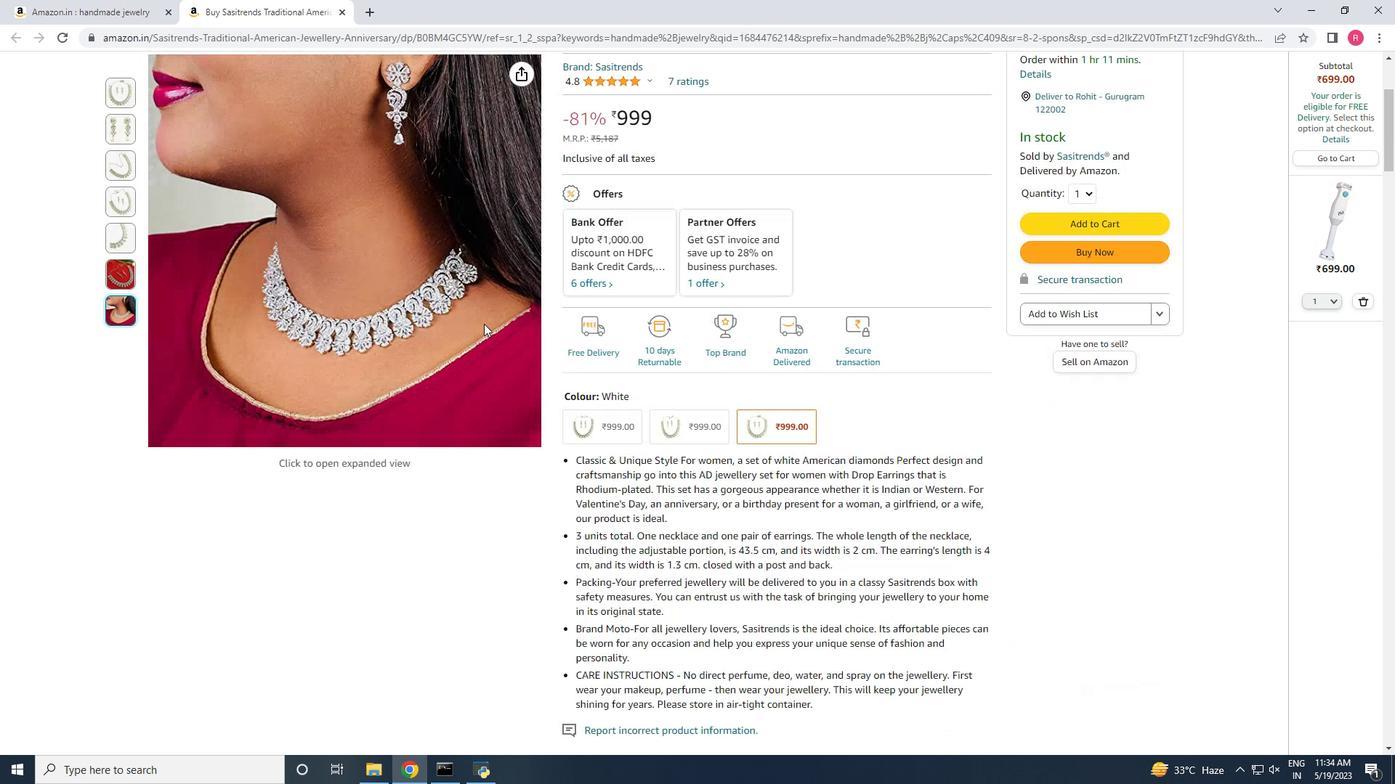 
Action: Mouse scrolled (483, 324) with delta (0, 0)
Screenshot: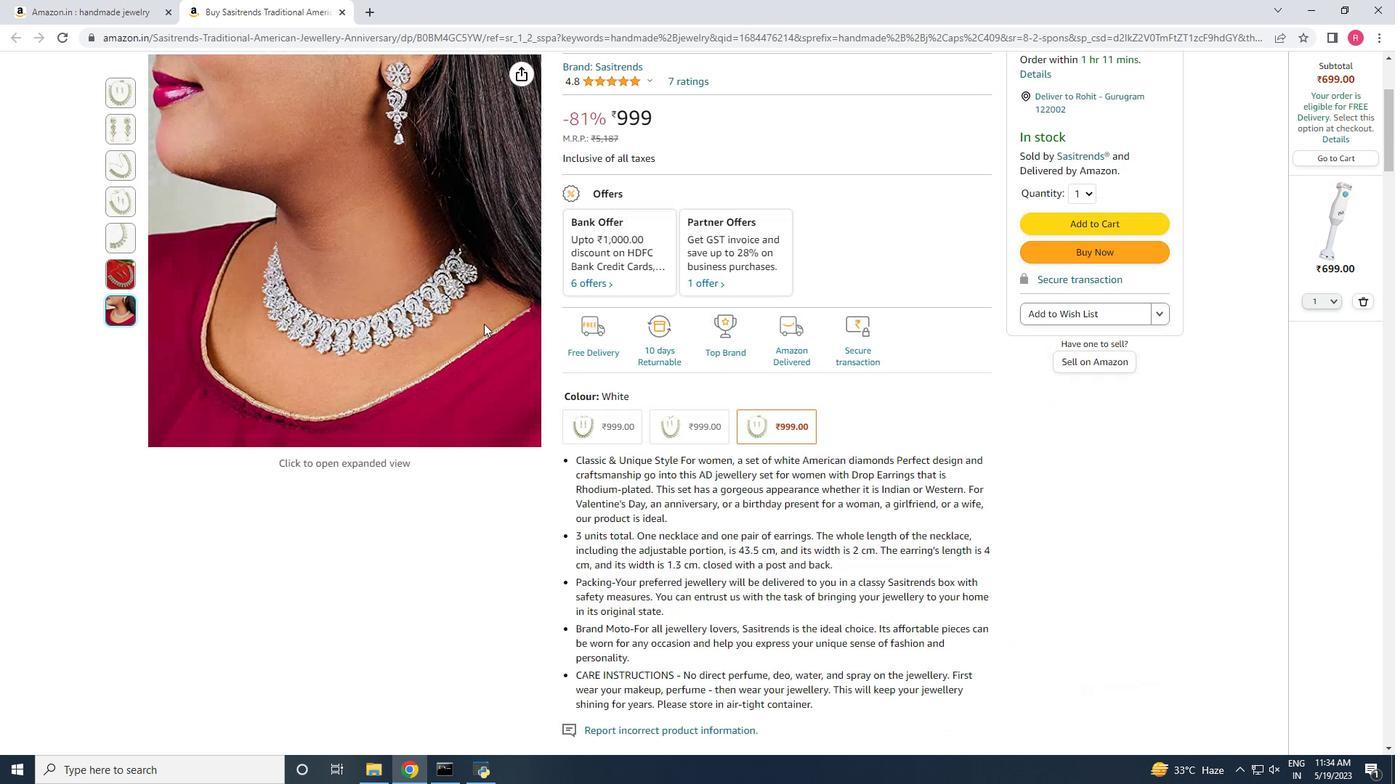 
Action: Mouse scrolled (483, 324) with delta (0, 0)
Screenshot: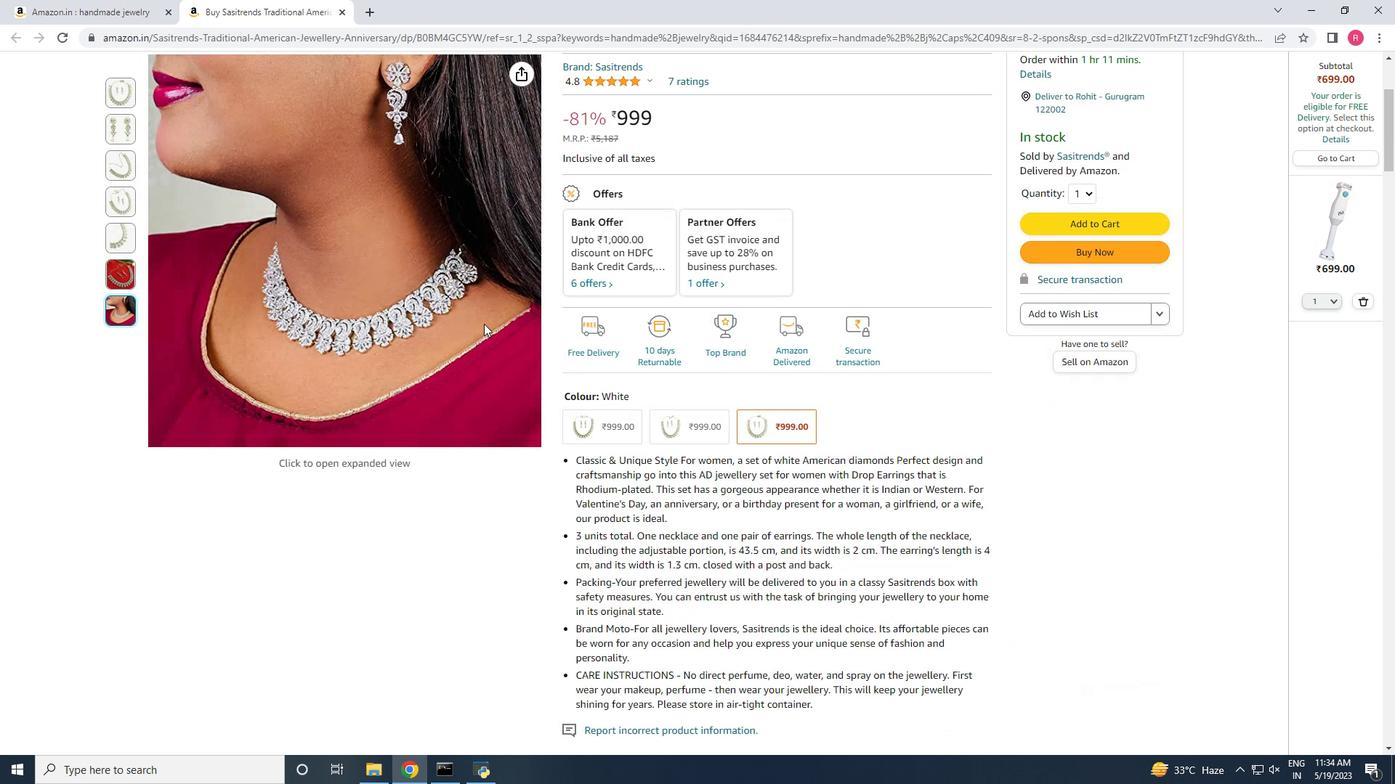 
Action: Mouse scrolled (483, 324) with delta (0, 0)
Screenshot: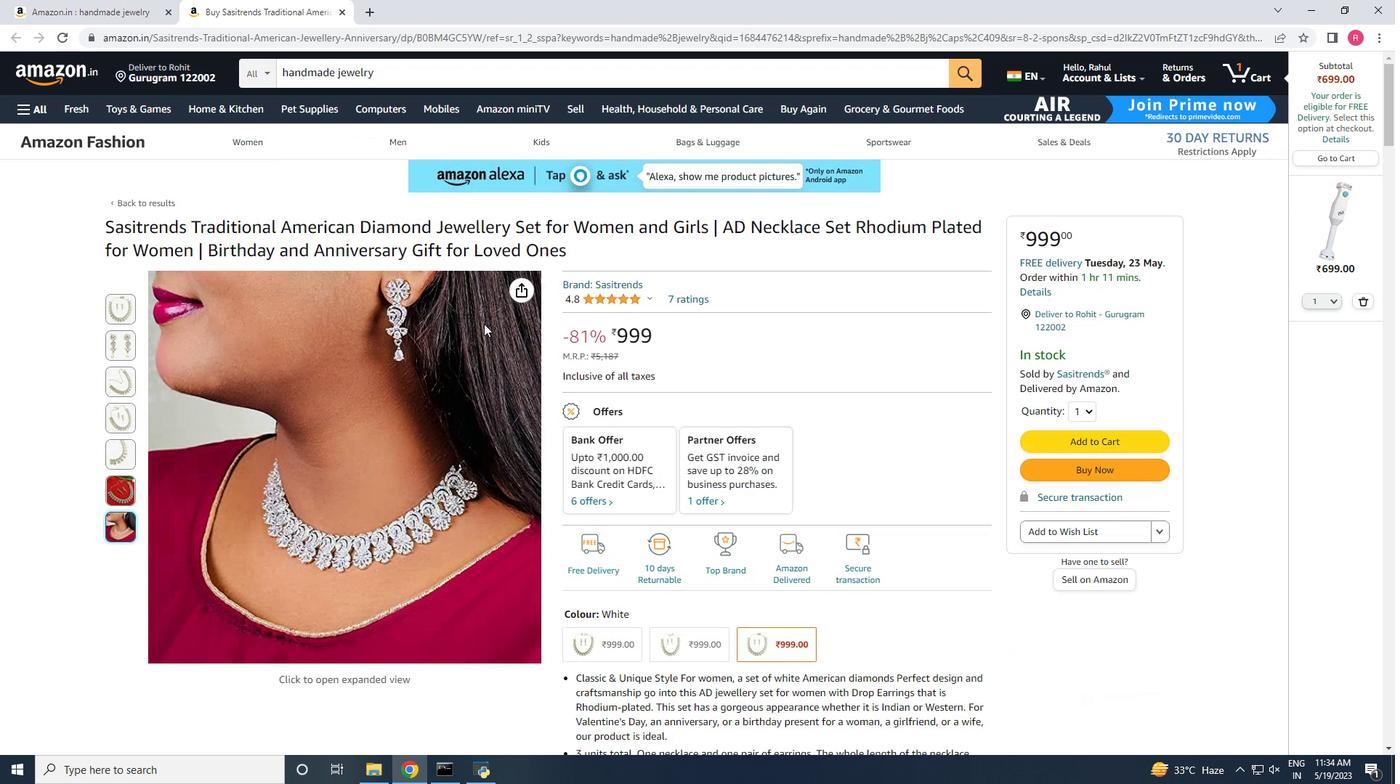 
Action: Mouse scrolled (483, 324) with delta (0, 0)
Screenshot: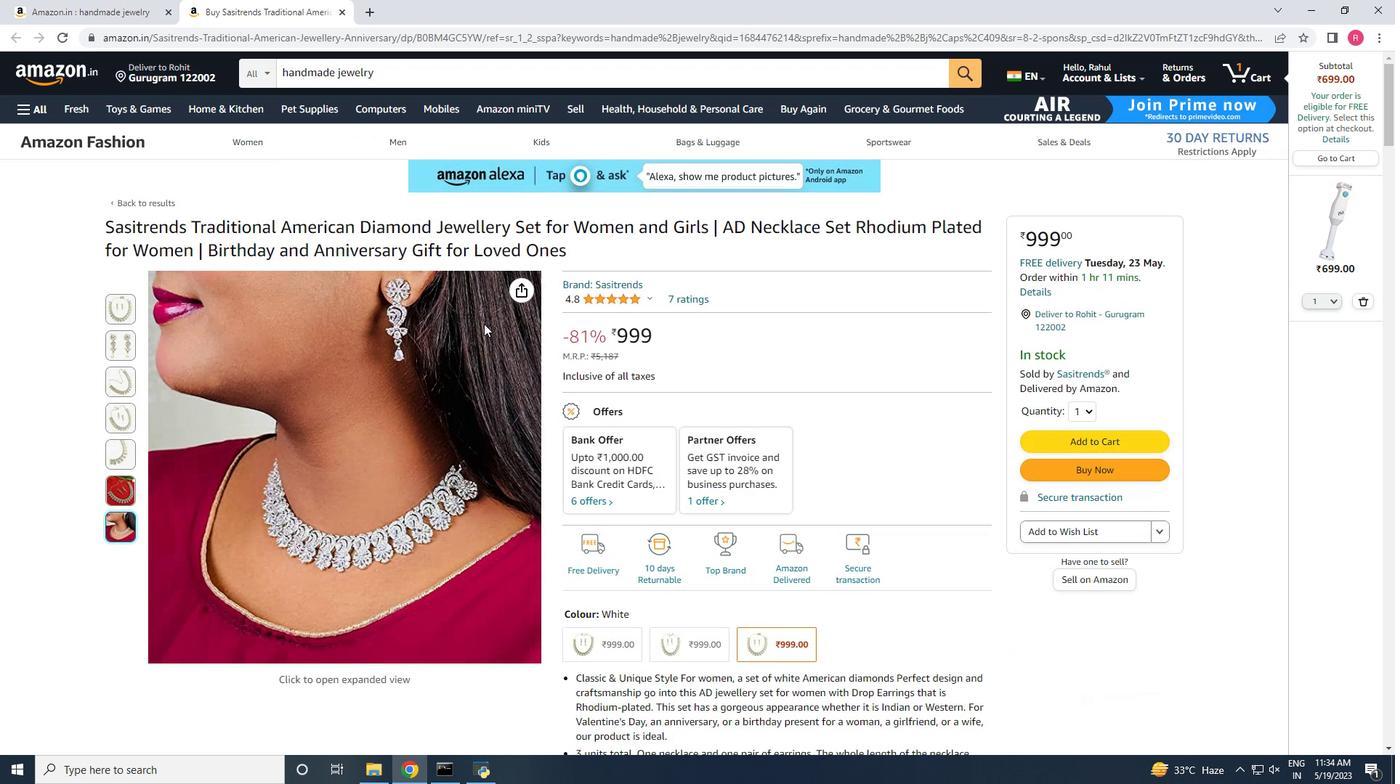 
Action: Mouse scrolled (483, 324) with delta (0, 0)
Screenshot: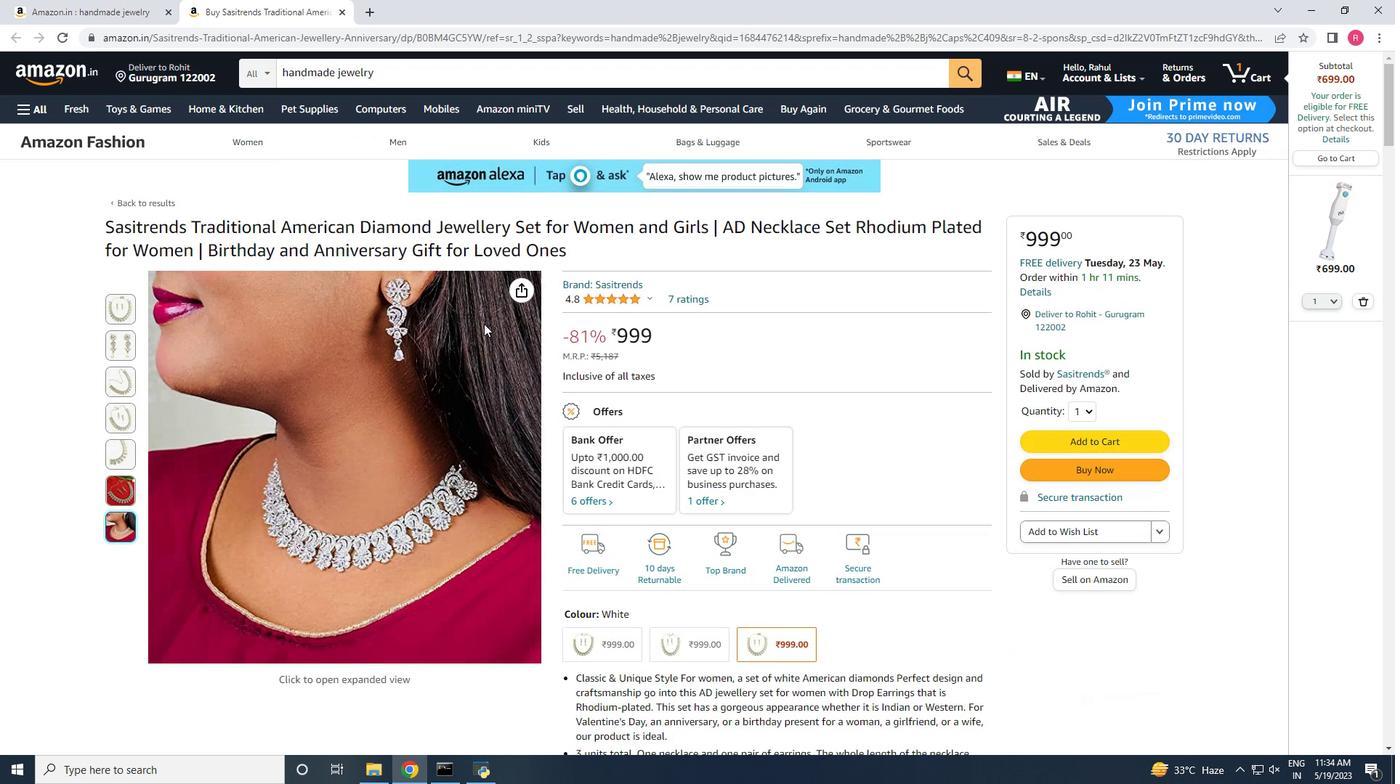 
Action: Mouse scrolled (483, 324) with delta (0, 0)
Screenshot: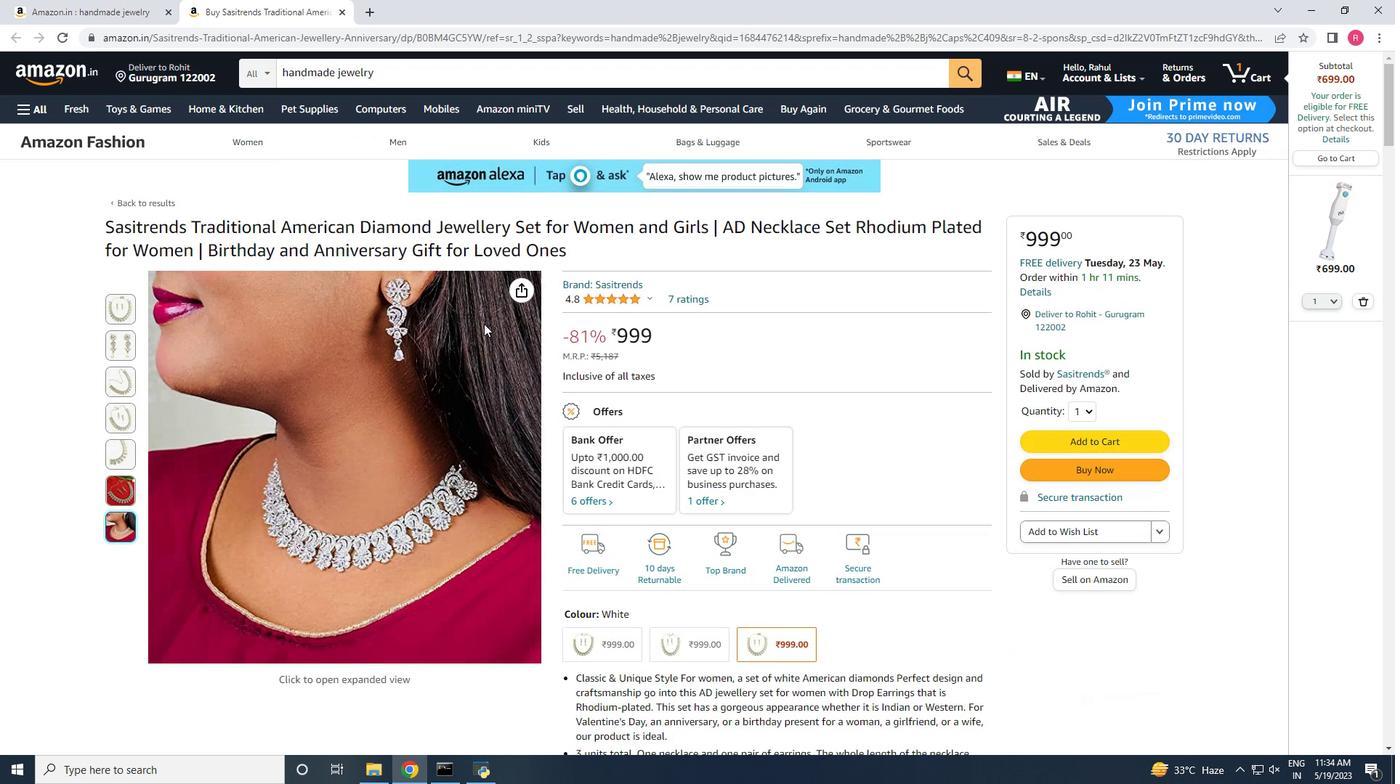 
Action: Mouse scrolled (483, 324) with delta (0, 0)
Screenshot: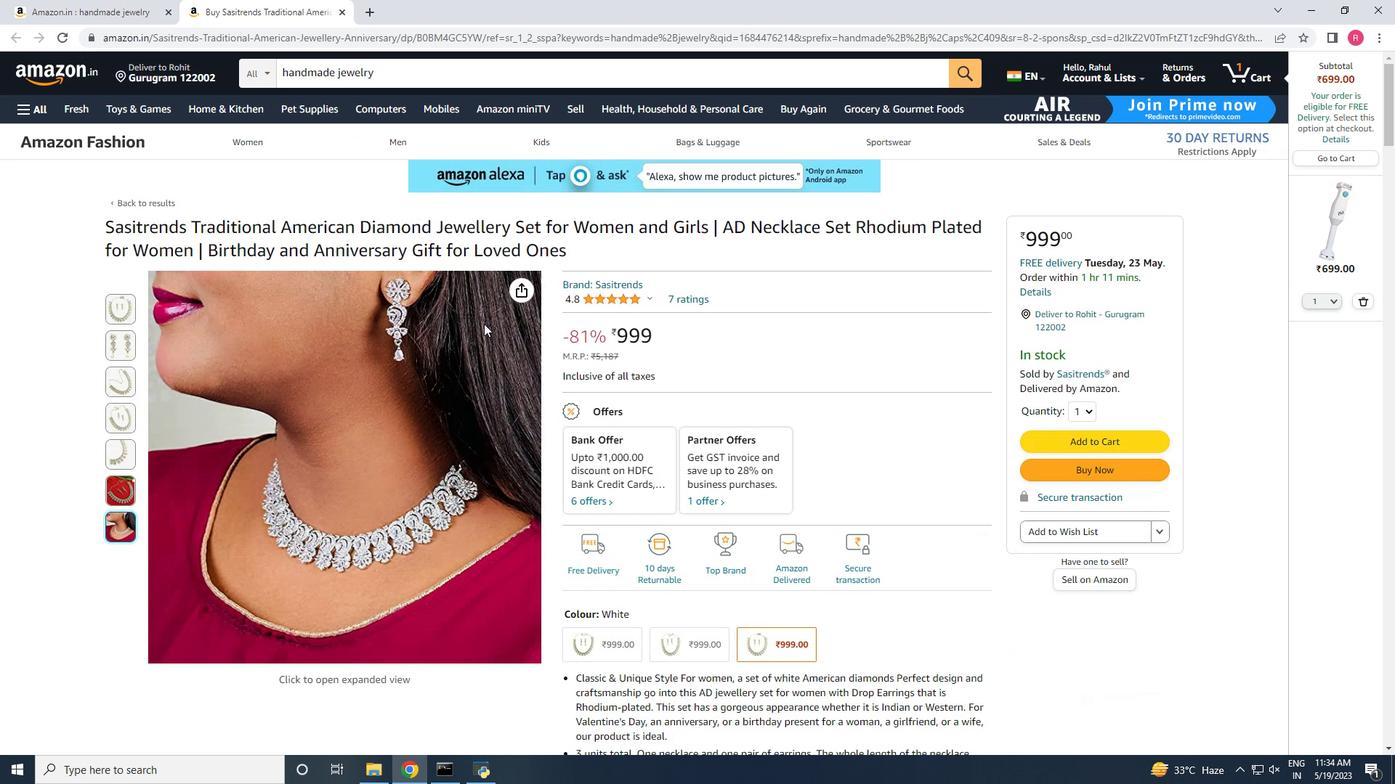 
Action: Mouse scrolled (483, 324) with delta (0, 0)
Screenshot: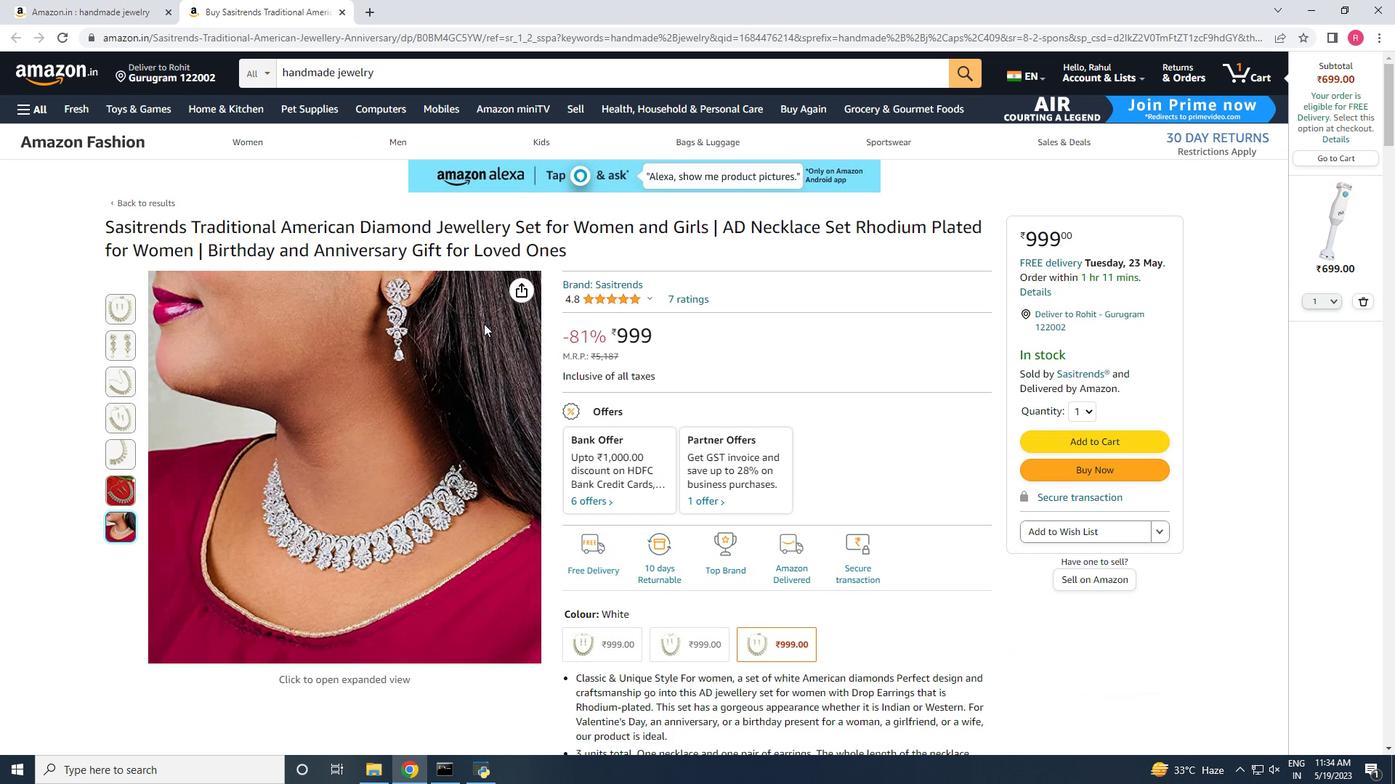 
Action: Mouse moved to (543, 515)
Screenshot: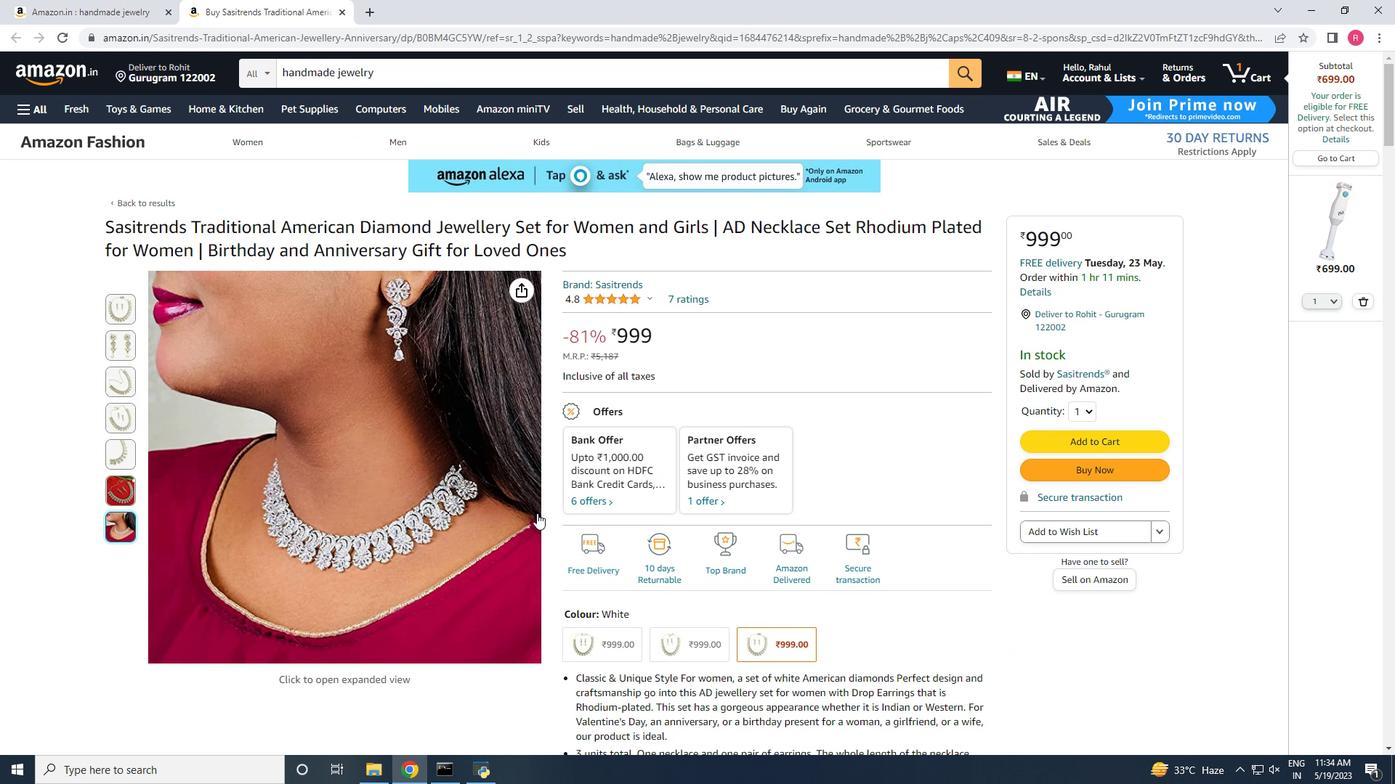 
Action: Mouse scrolled (543, 515) with delta (0, 0)
Screenshot: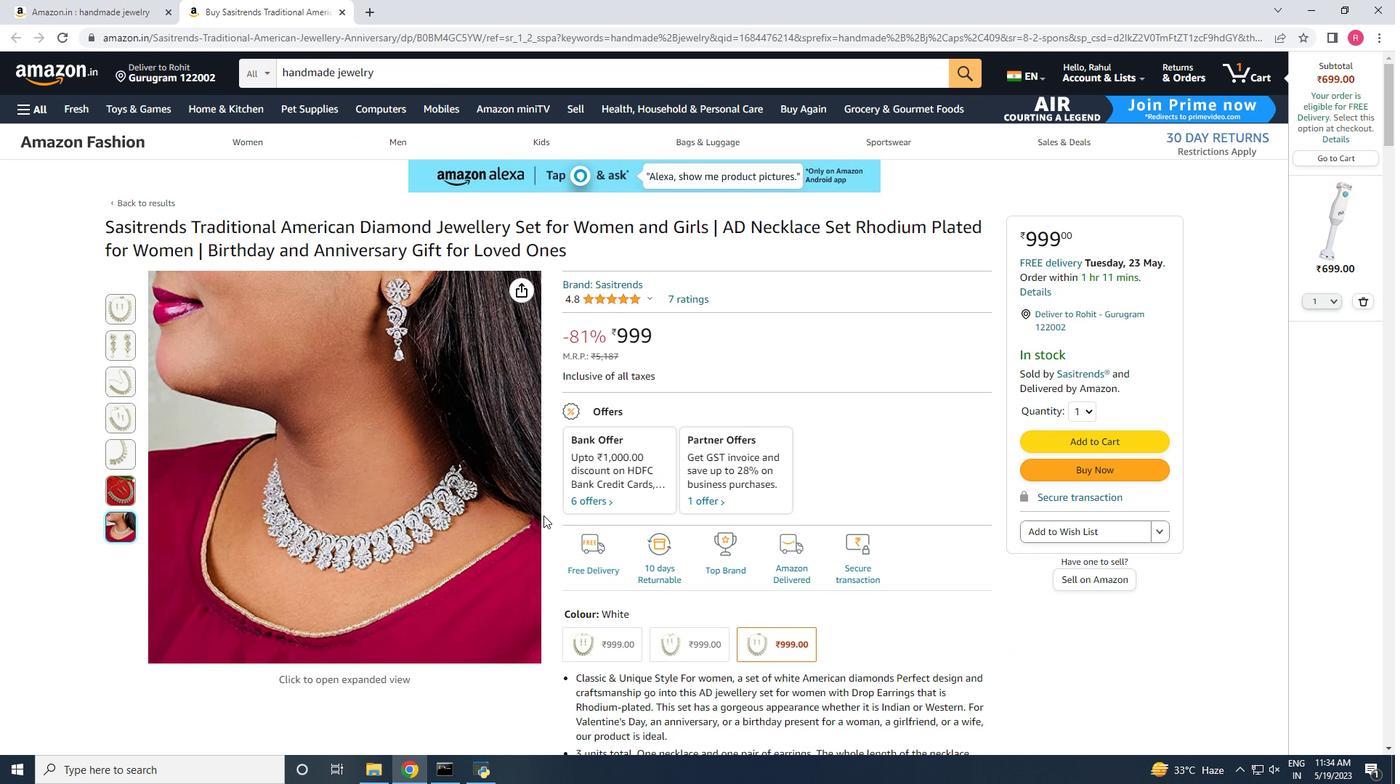 
Action: Mouse scrolled (543, 515) with delta (0, 0)
Screenshot: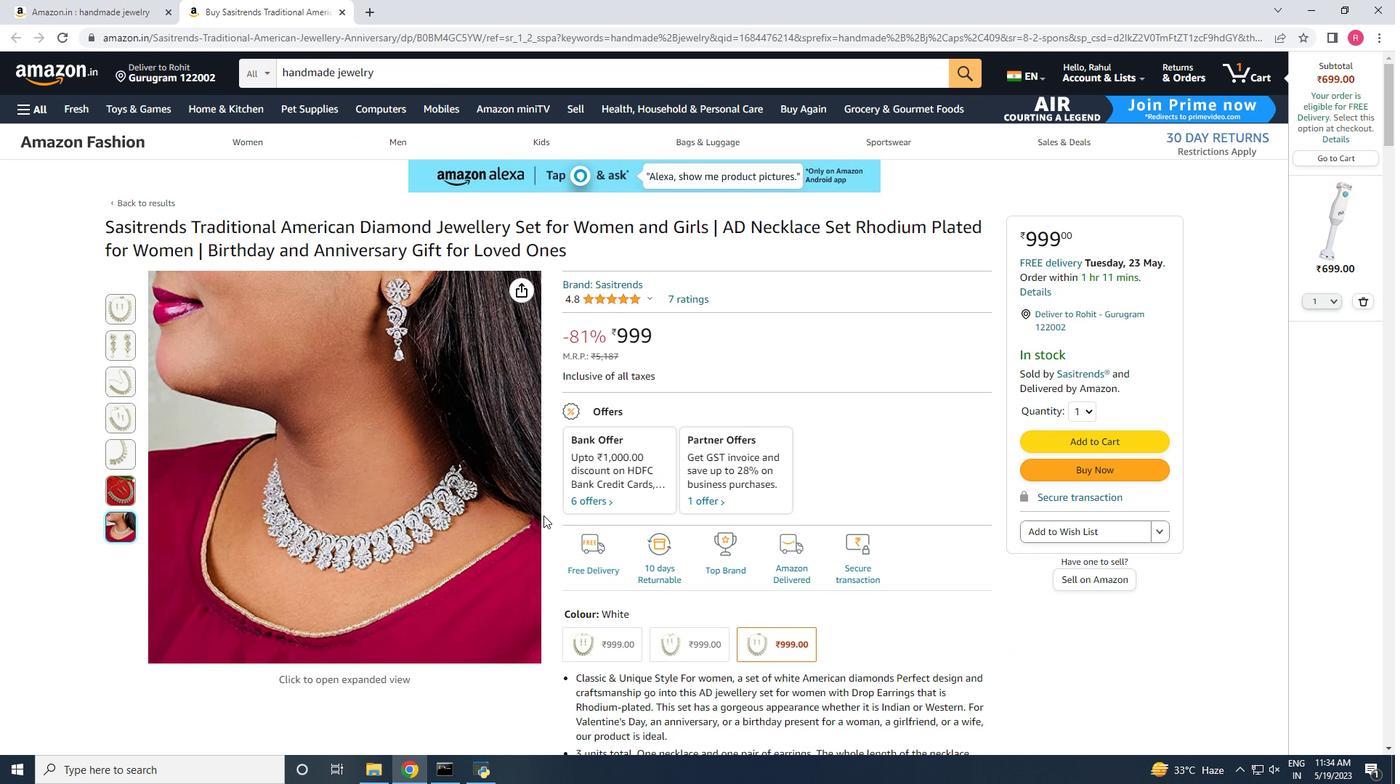 
Action: Mouse scrolled (543, 515) with delta (0, 0)
Screenshot: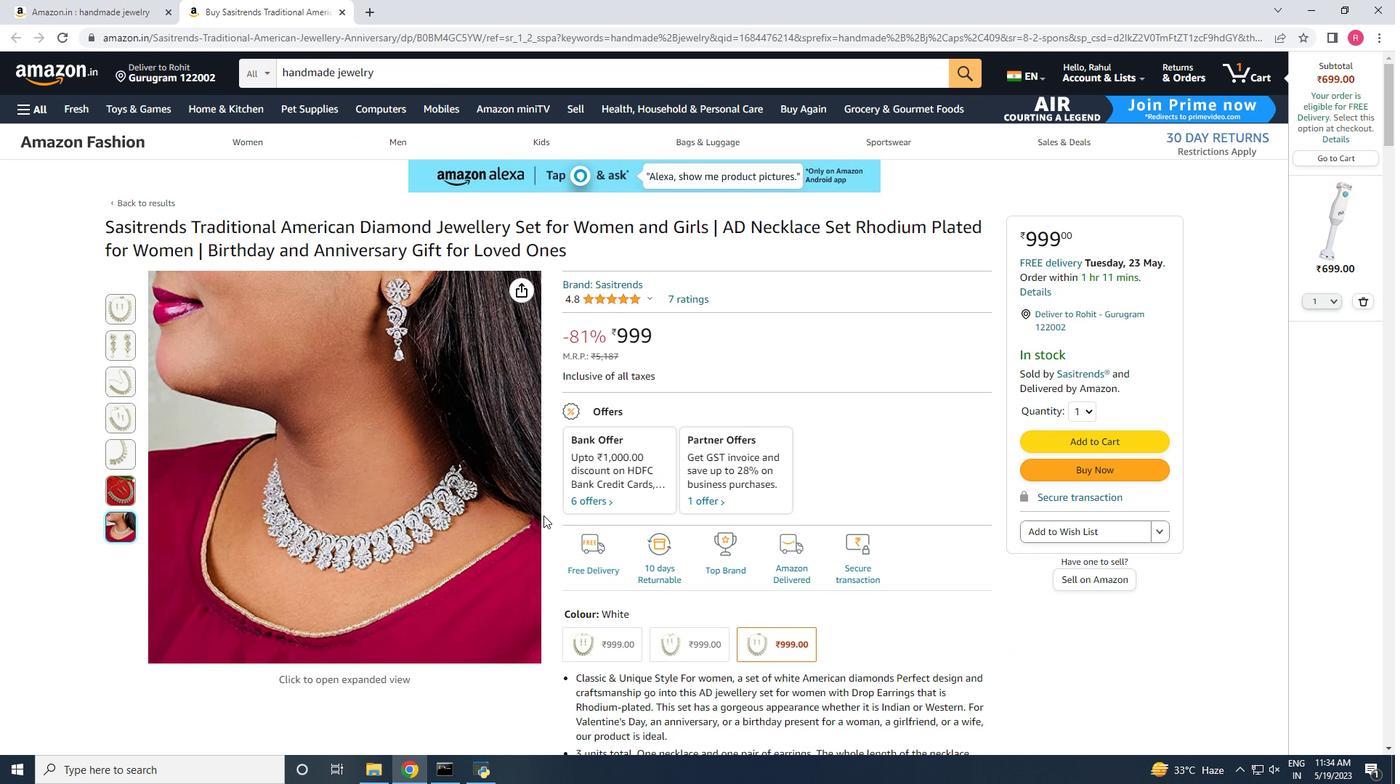 
Action: Mouse scrolled (543, 515) with delta (0, 0)
Screenshot: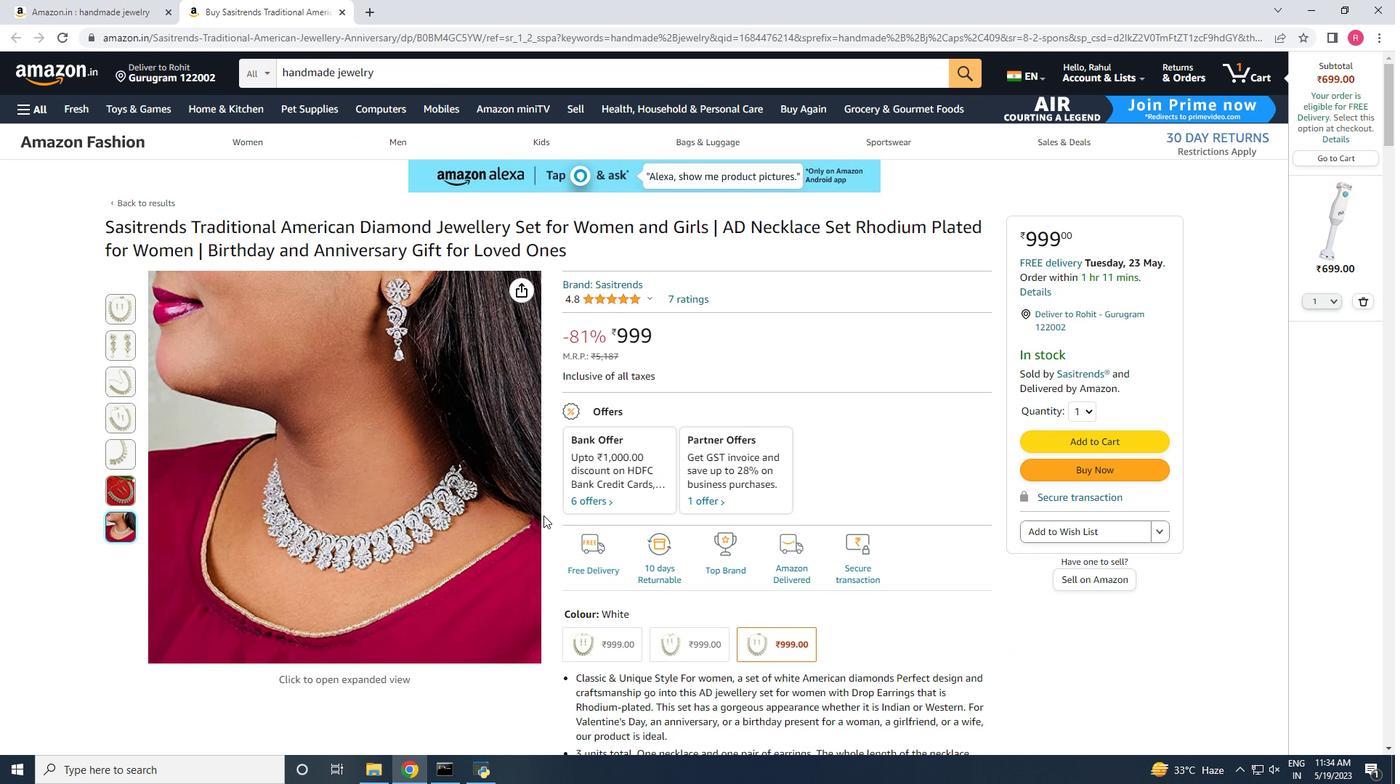 
Action: Mouse scrolled (543, 515) with delta (0, 0)
Screenshot: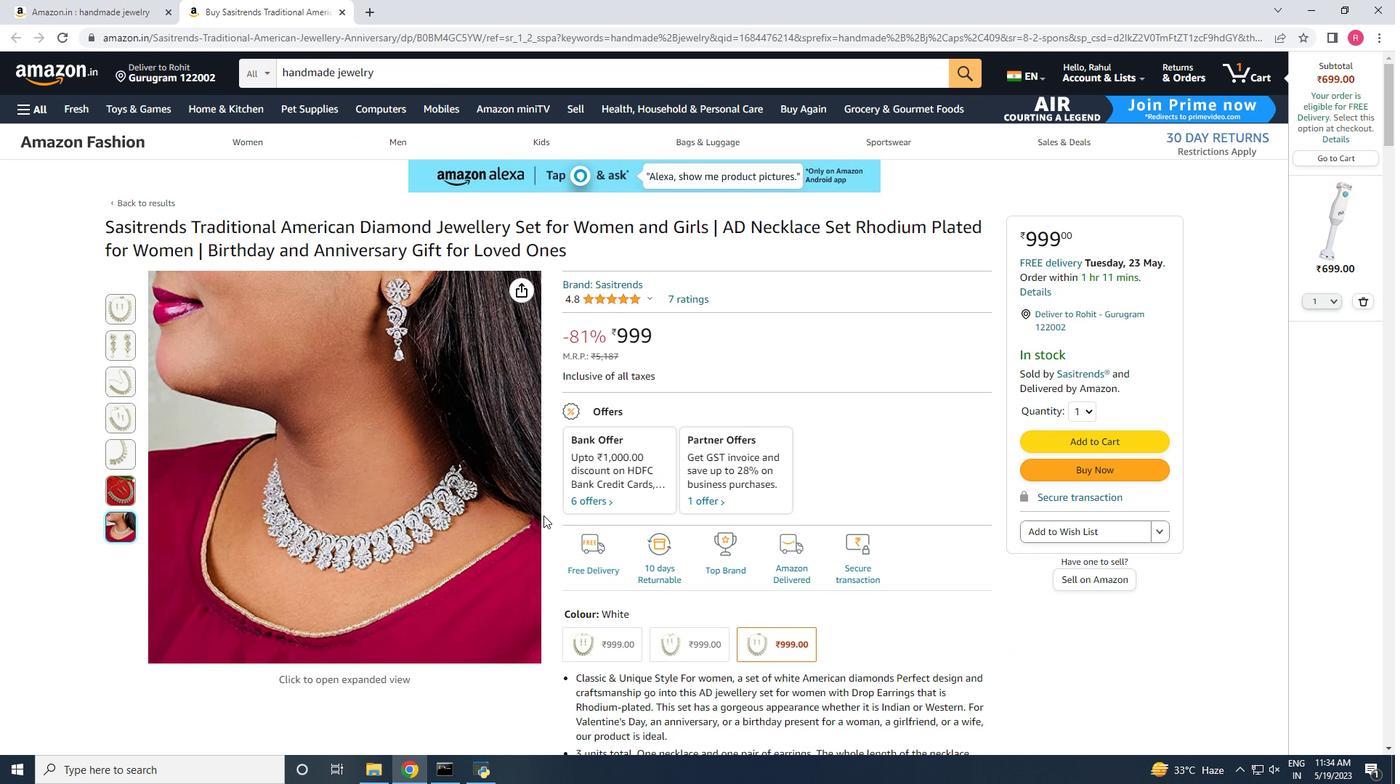 
Action: Mouse scrolled (543, 516) with delta (0, 0)
Screenshot: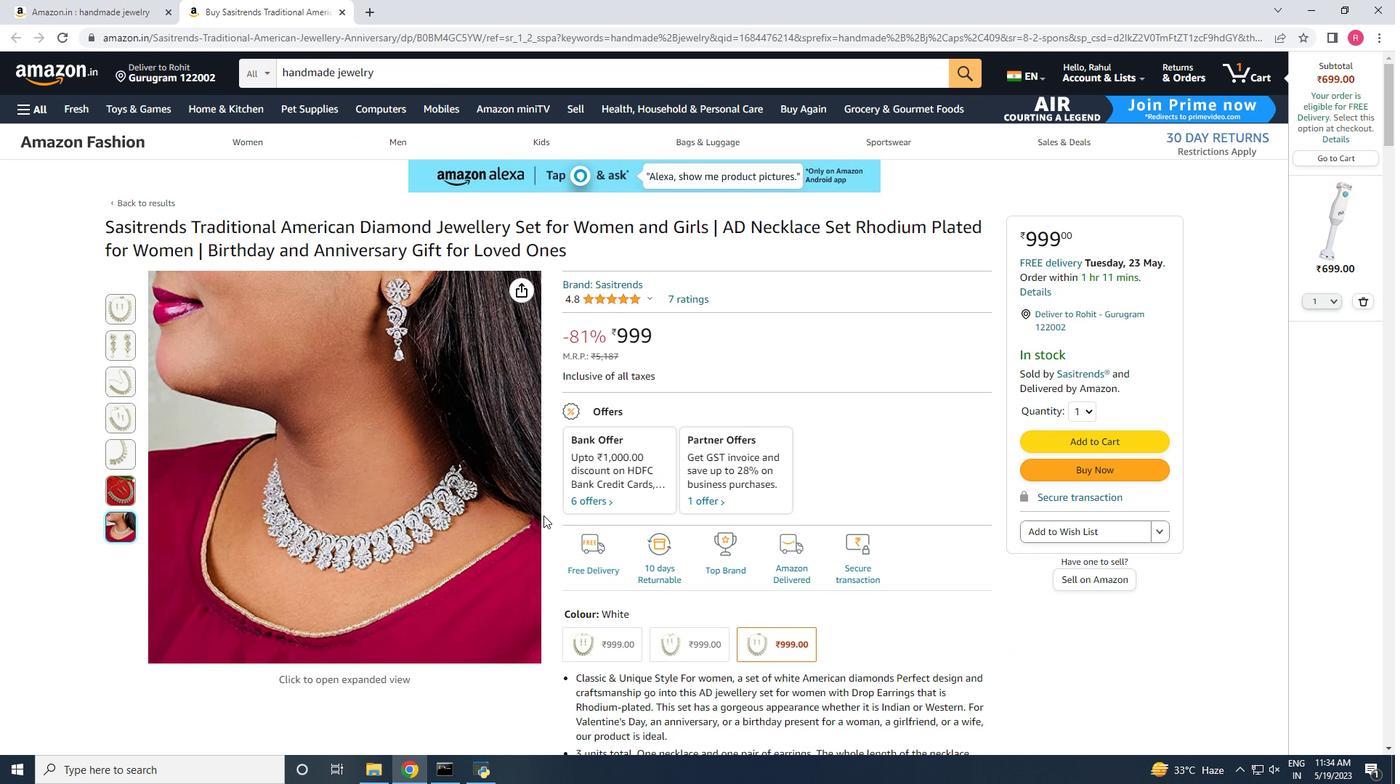 
Action: Mouse scrolled (543, 515) with delta (0, 0)
Screenshot: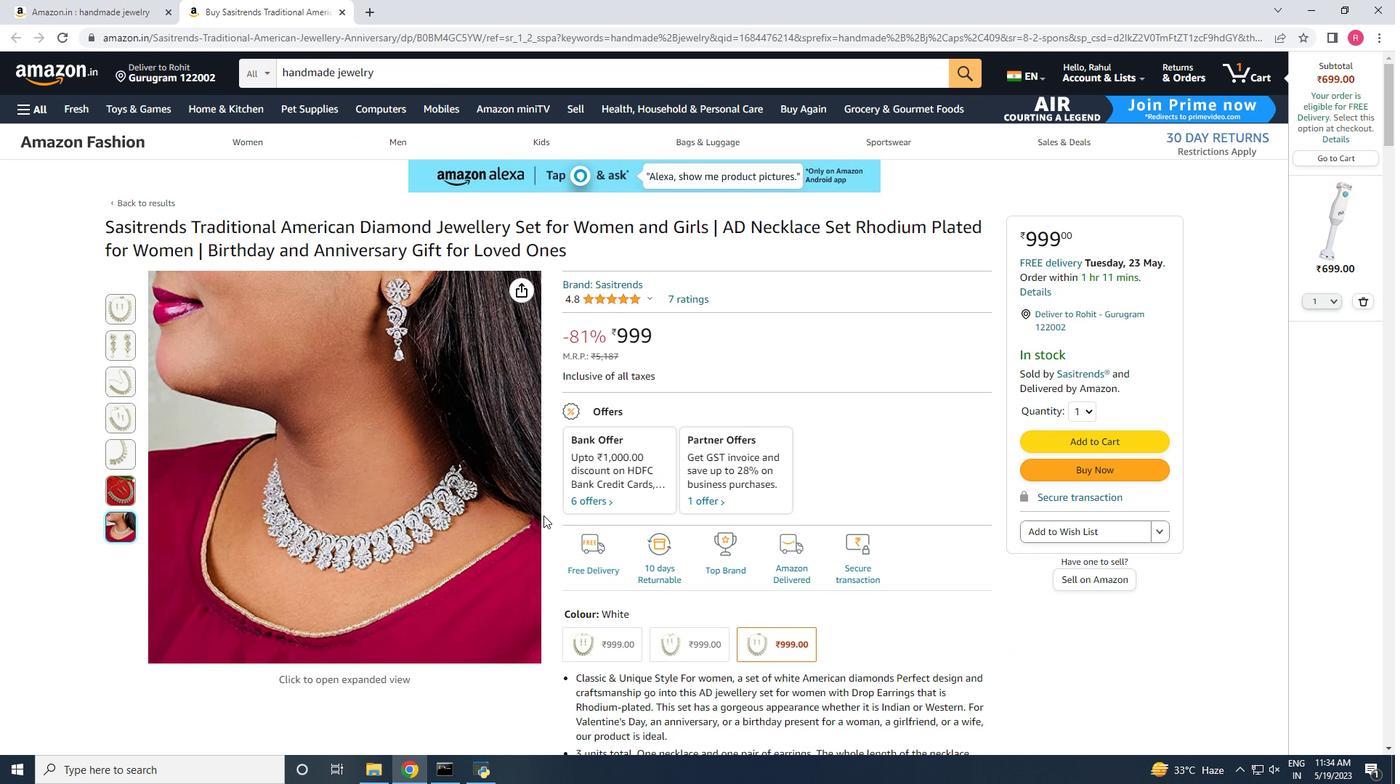 
Action: Mouse scrolled (543, 515) with delta (0, 0)
Screenshot: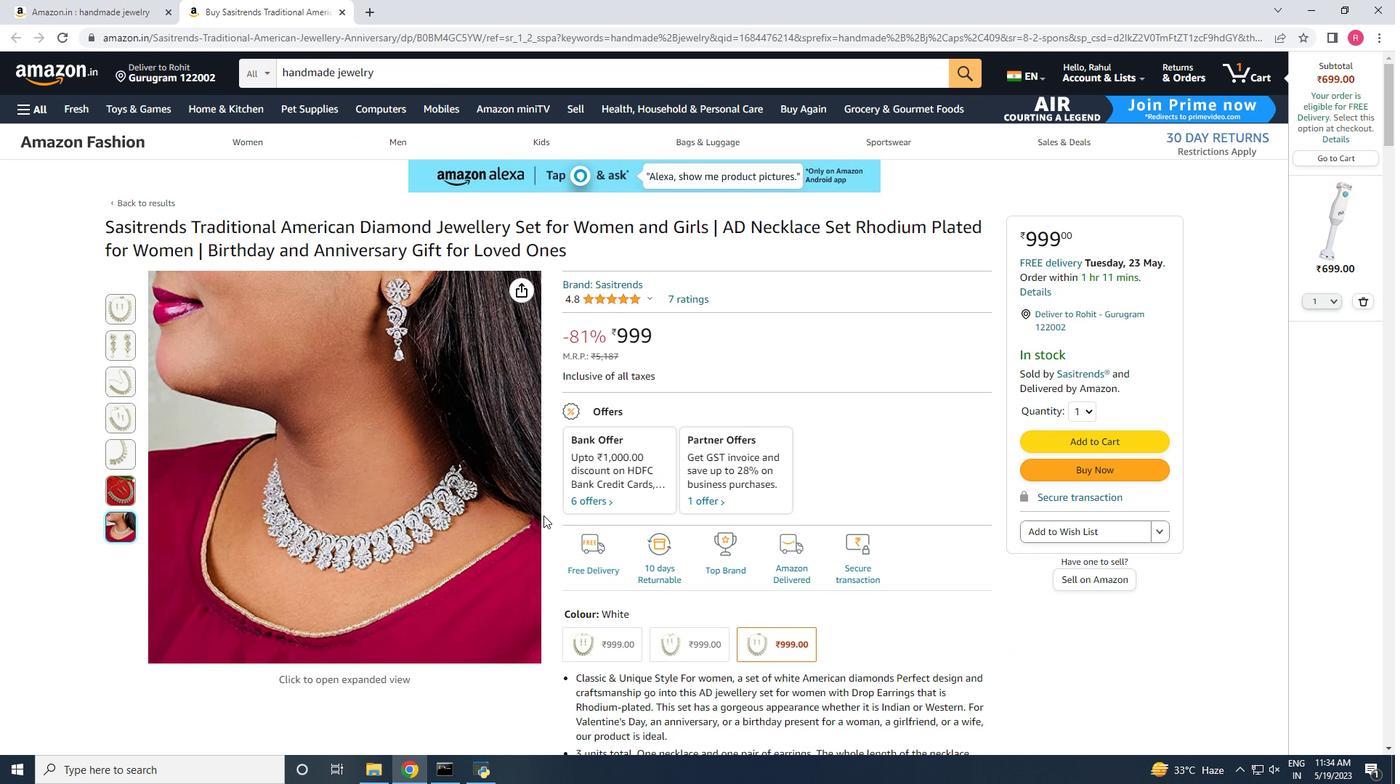 
Action: Mouse moved to (548, 513)
Screenshot: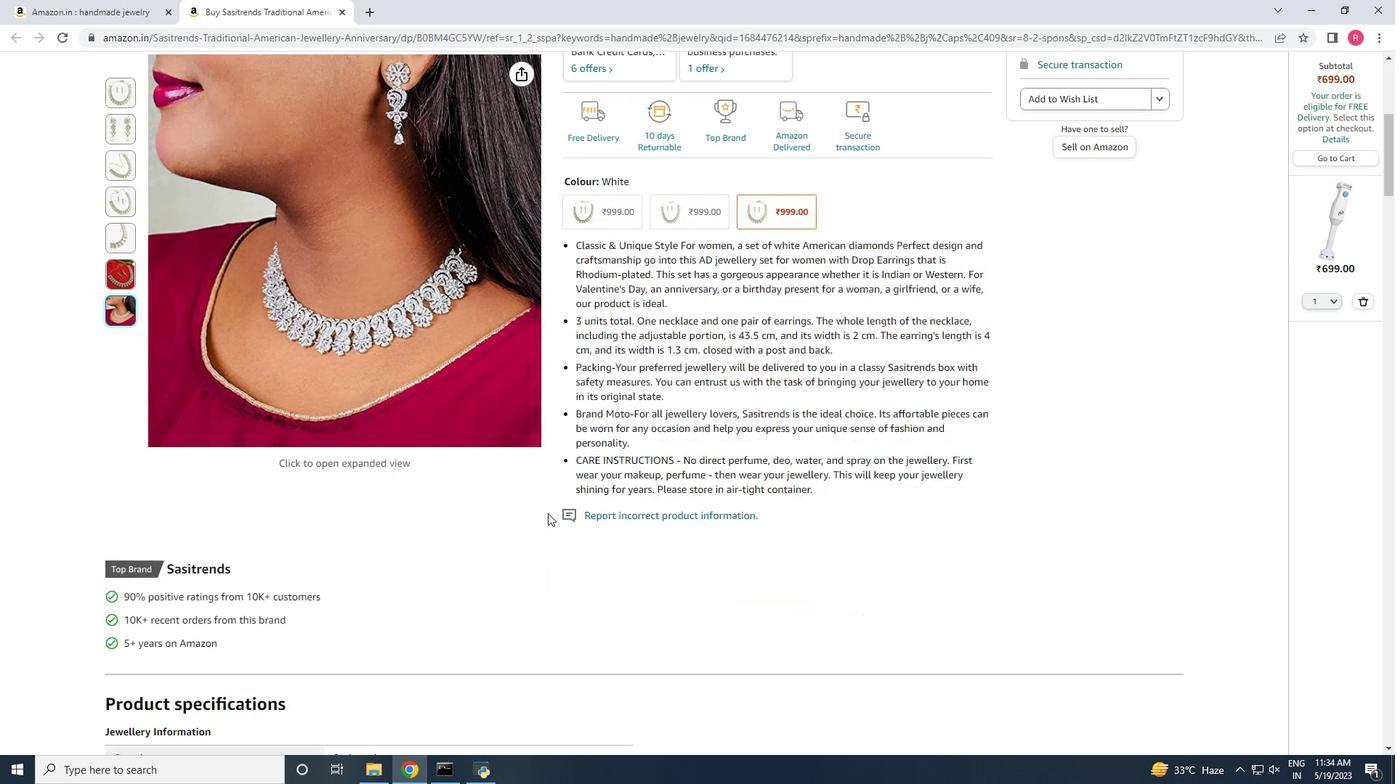 
Action: Mouse scrolled (548, 512) with delta (0, 0)
Screenshot: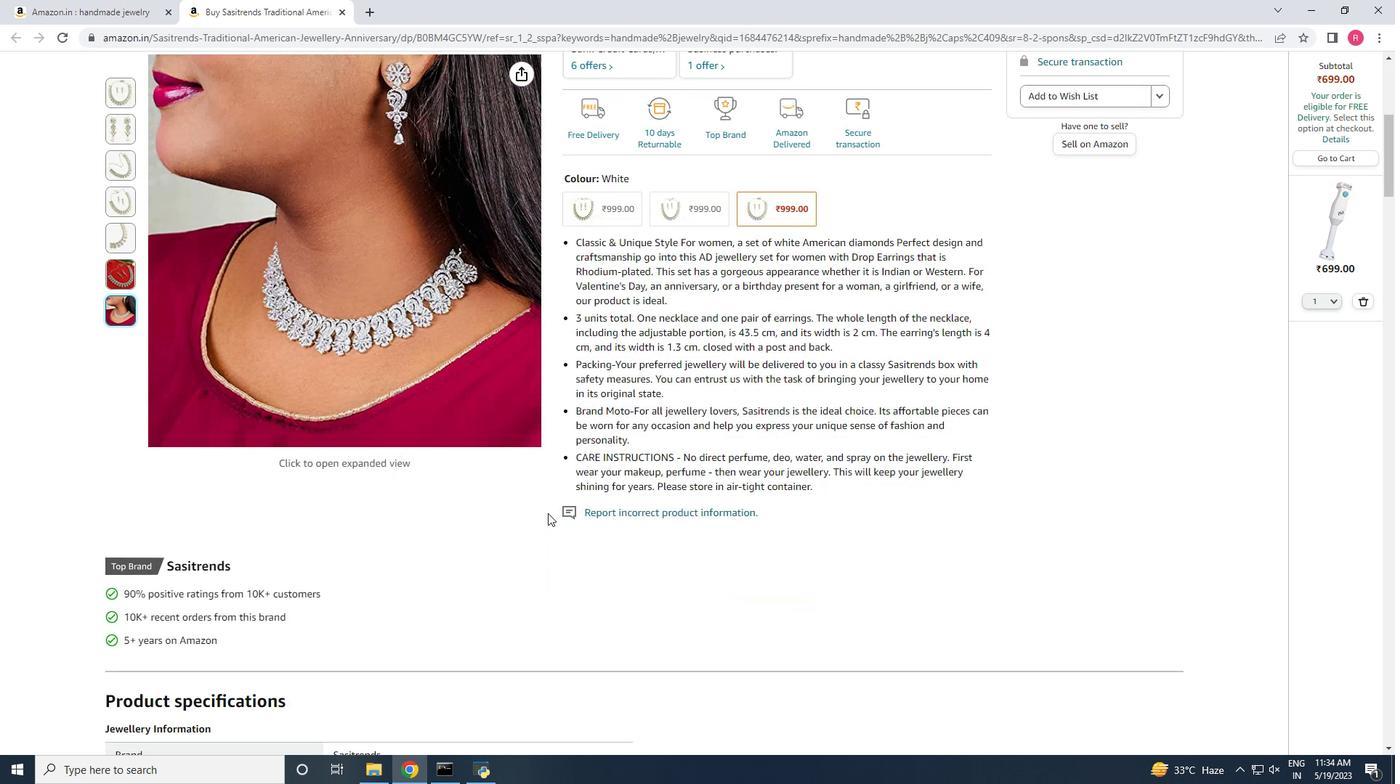 
Action: Mouse scrolled (548, 512) with delta (0, 0)
Screenshot: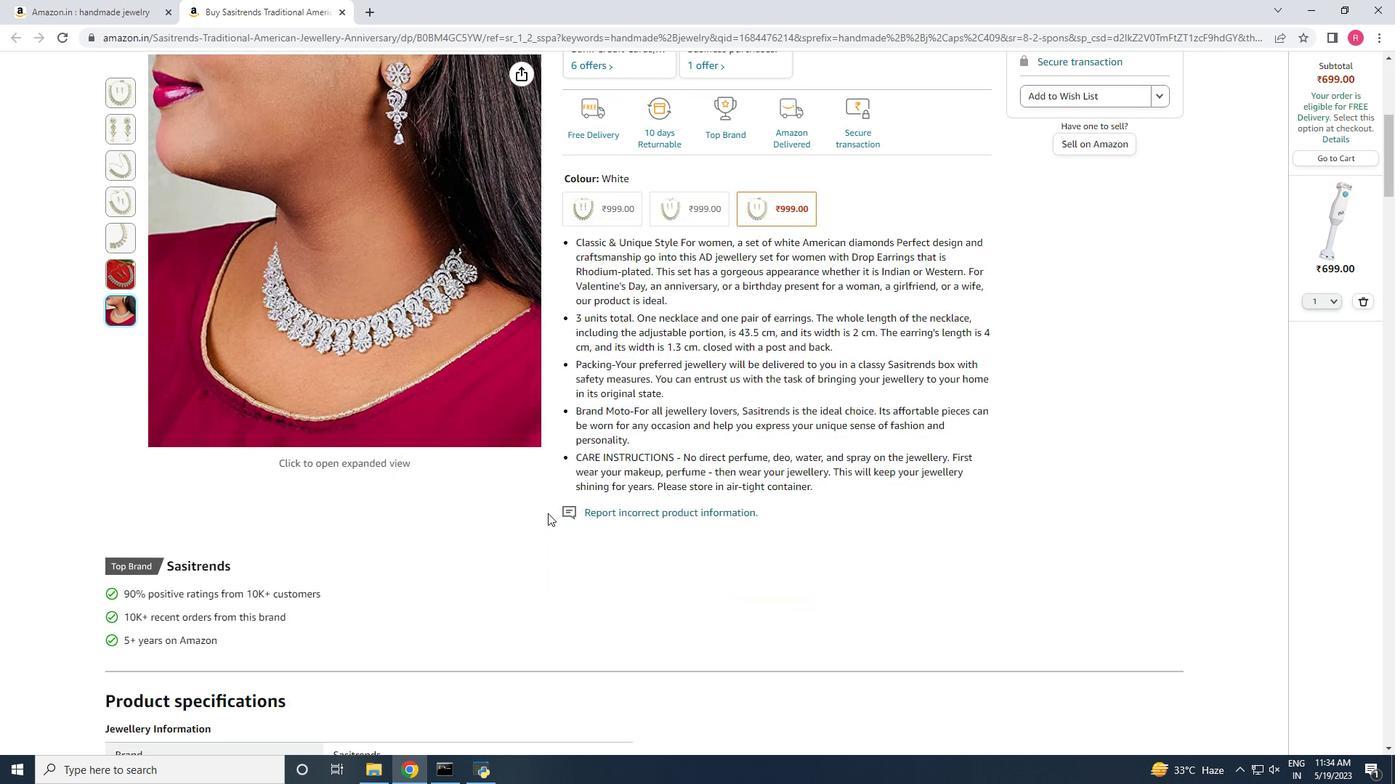 
Action: Mouse scrolled (548, 512) with delta (0, 0)
Screenshot: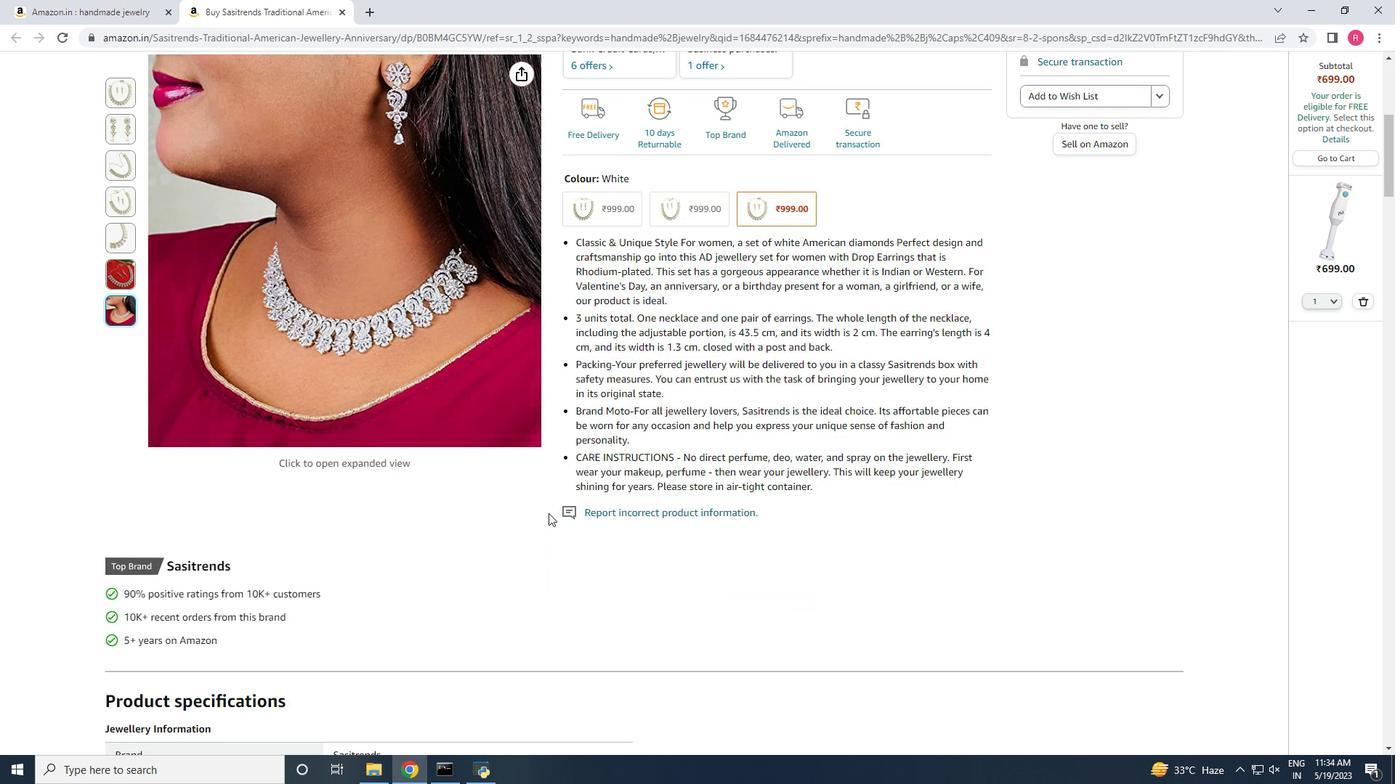 
Action: Mouse scrolled (548, 512) with delta (0, 0)
Screenshot: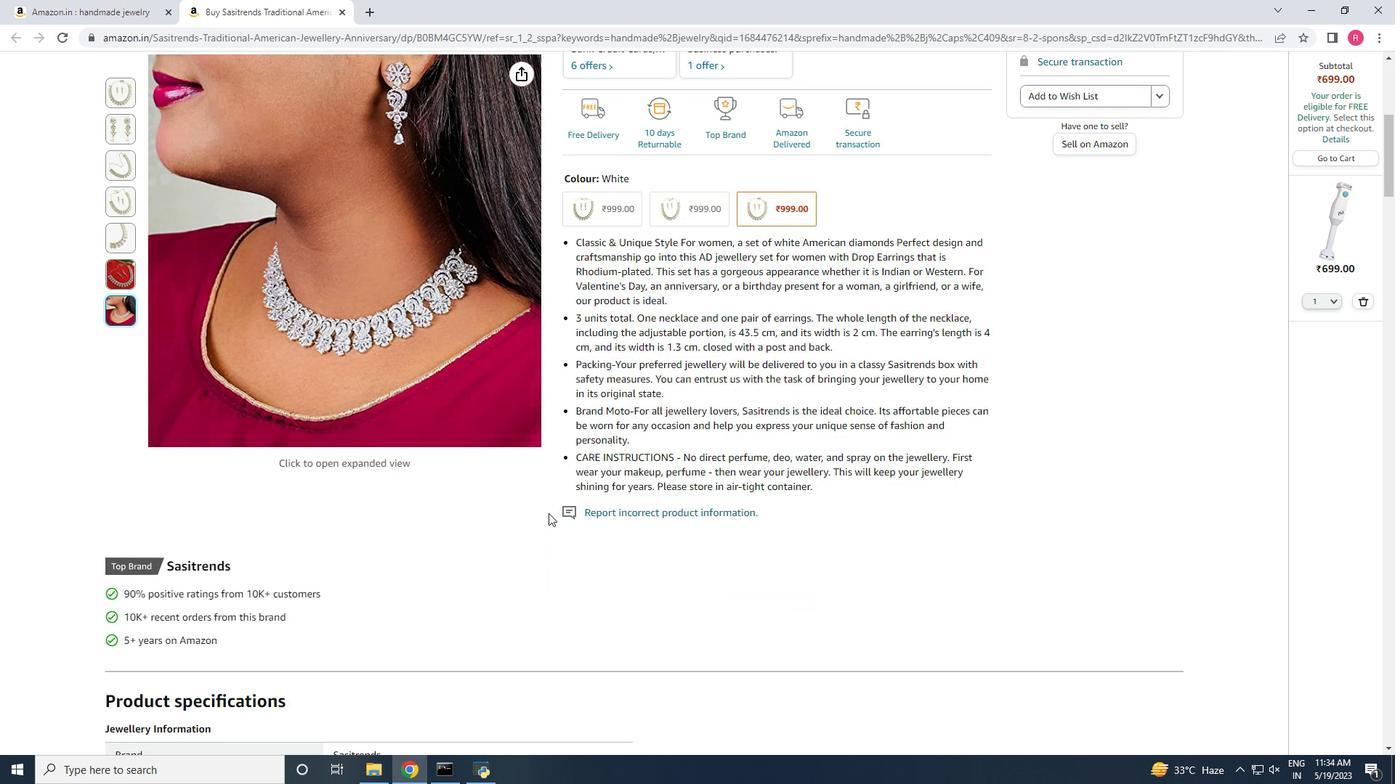 
Action: Mouse scrolled (548, 512) with delta (0, 0)
Screenshot: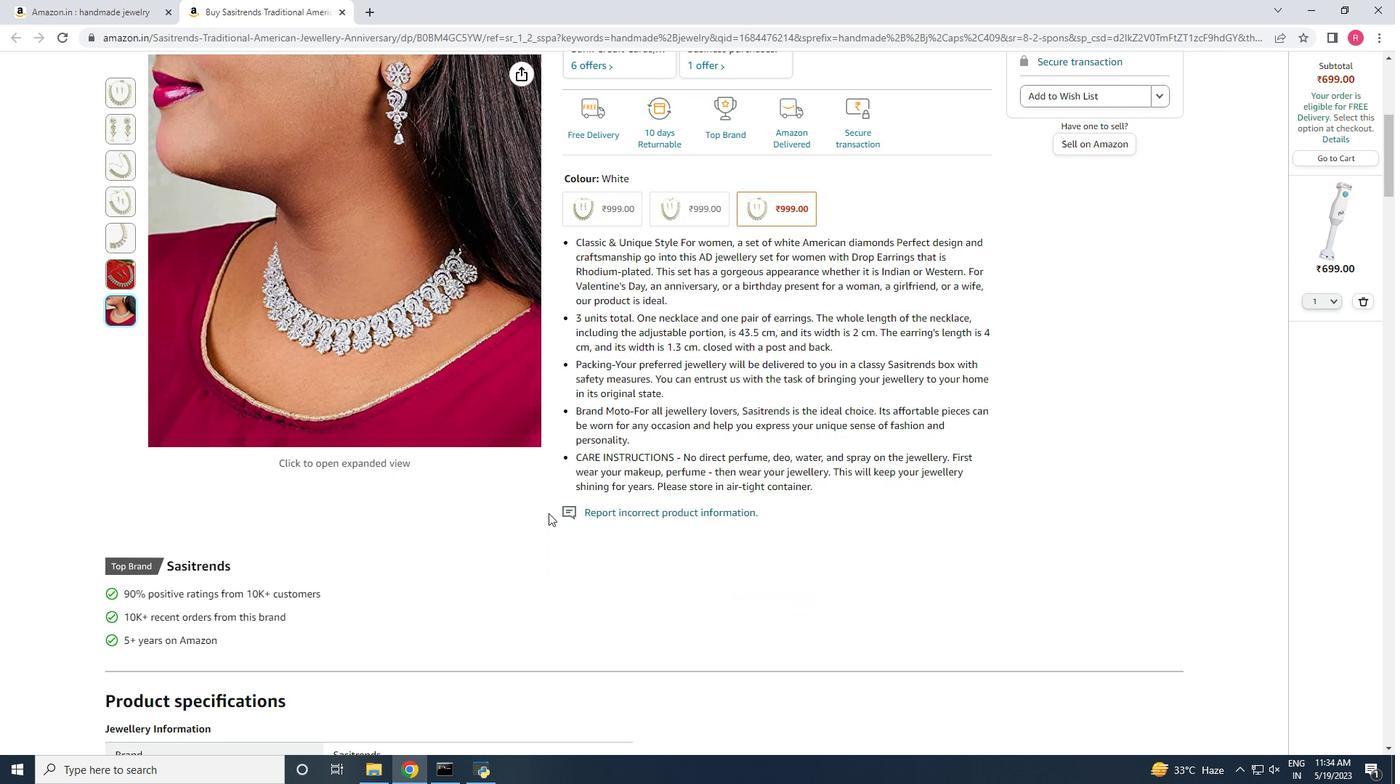 
Action: Mouse scrolled (548, 512) with delta (0, 0)
Screenshot: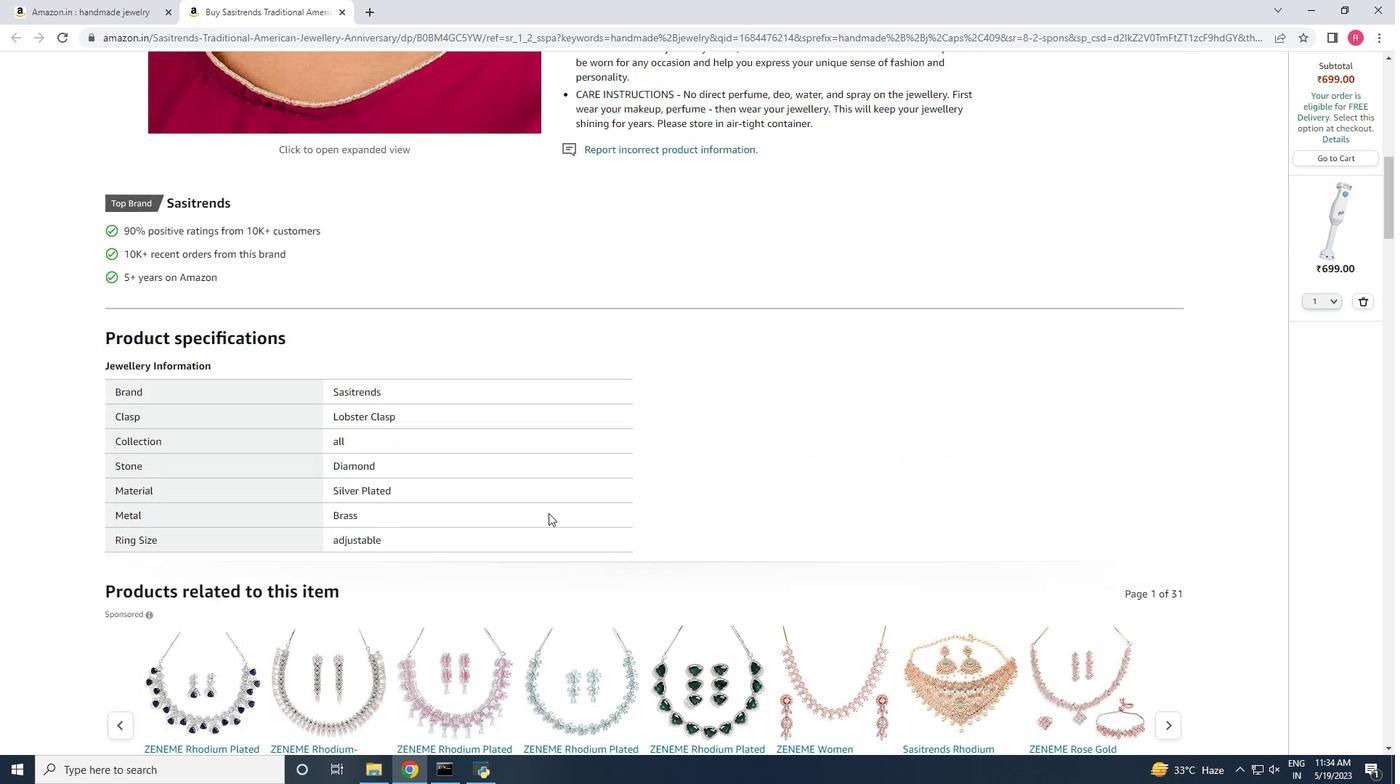 
Action: Mouse scrolled (548, 512) with delta (0, 0)
Screenshot: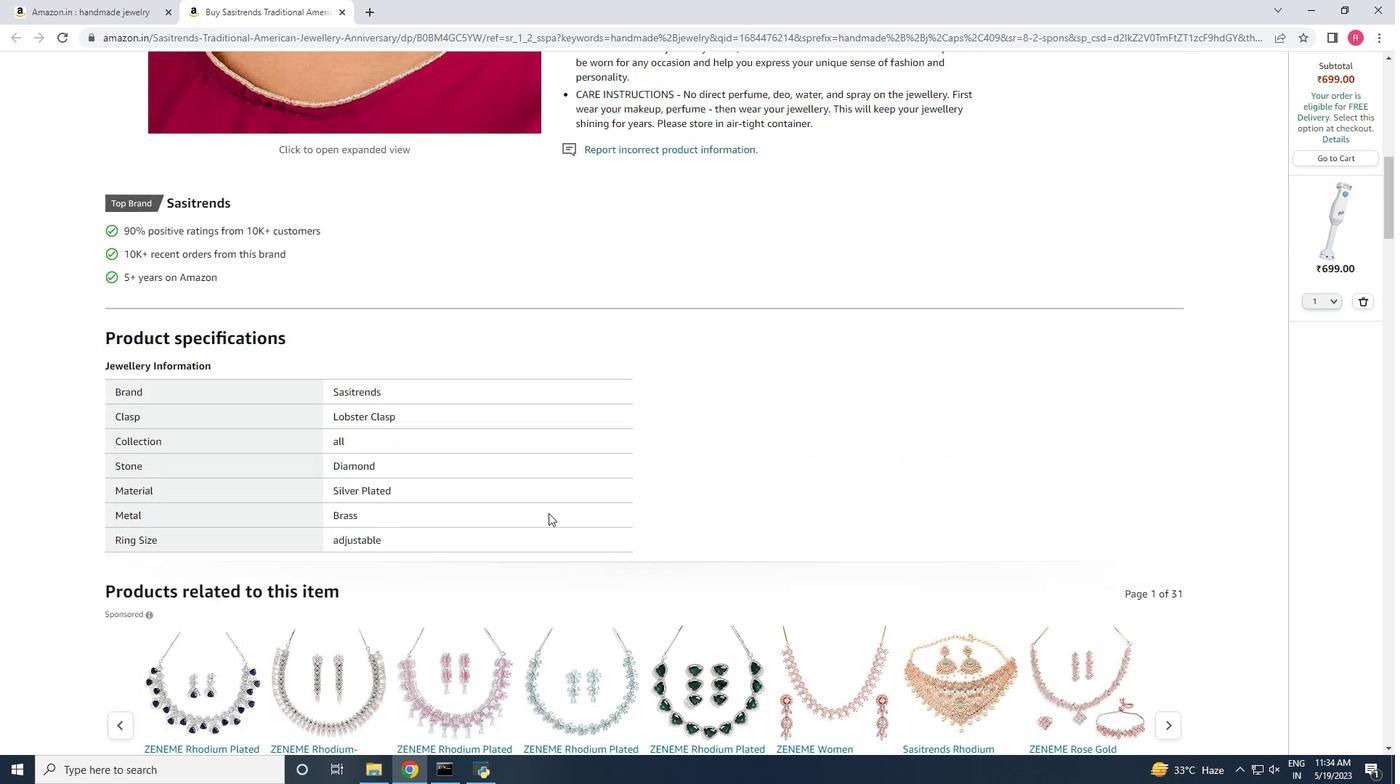 
Action: Mouse scrolled (548, 512) with delta (0, 0)
Screenshot: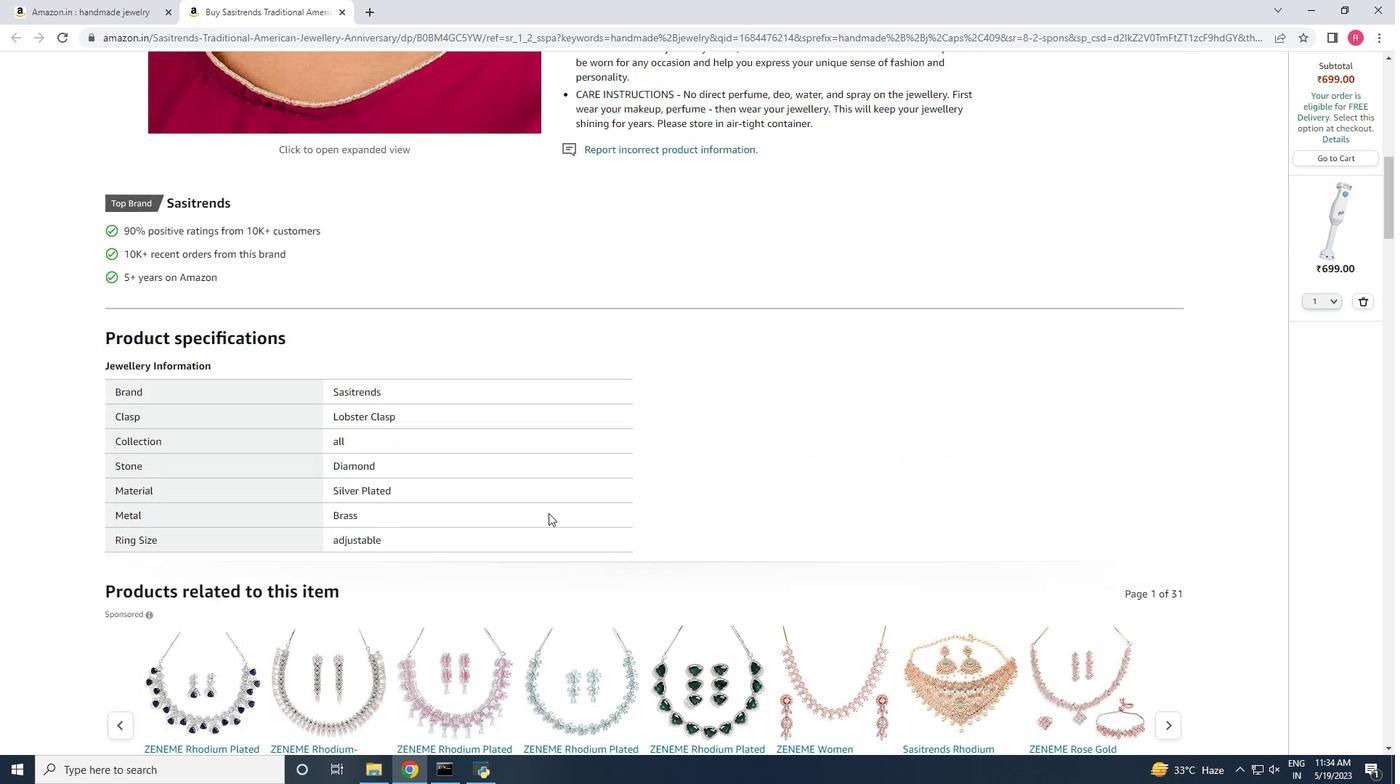 
Action: Mouse scrolled (548, 512) with delta (0, 0)
Screenshot: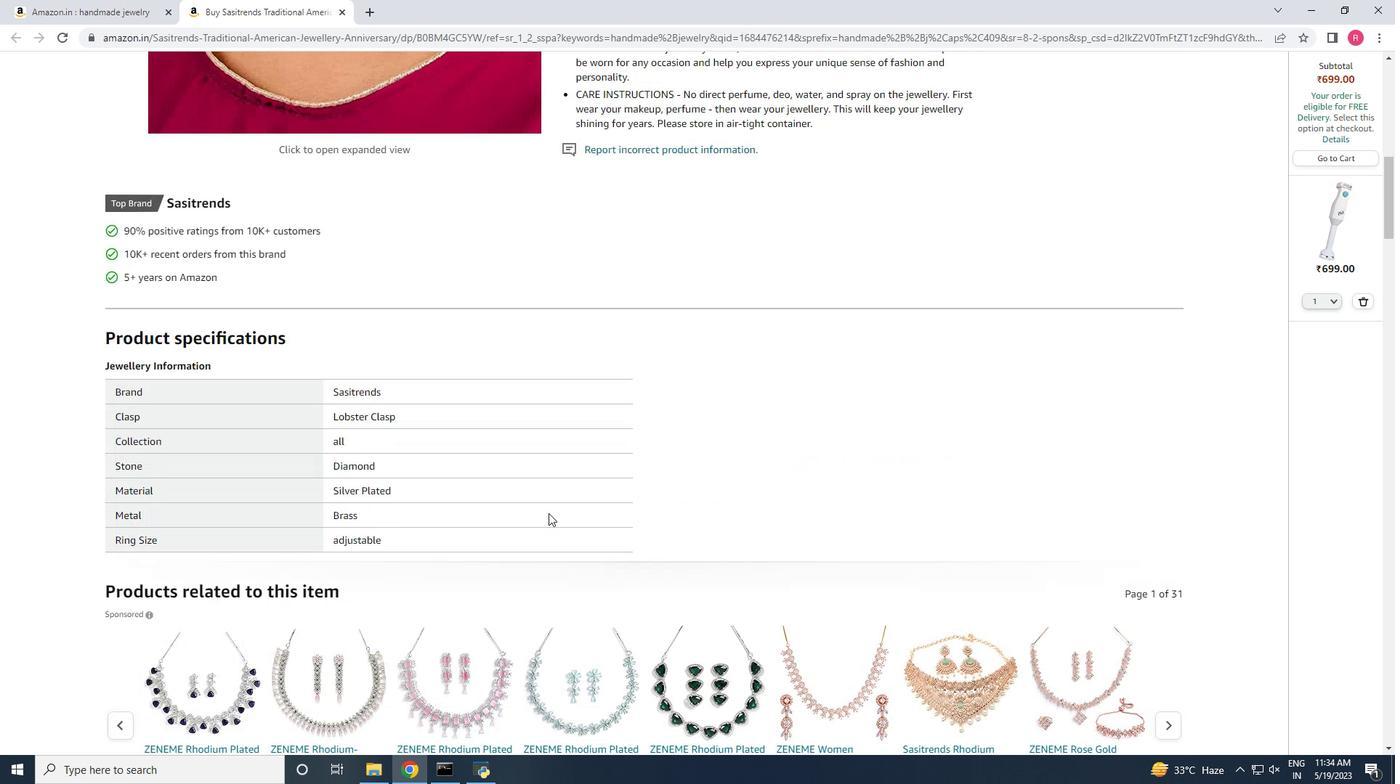 
Action: Mouse scrolled (548, 514) with delta (0, 0)
Screenshot: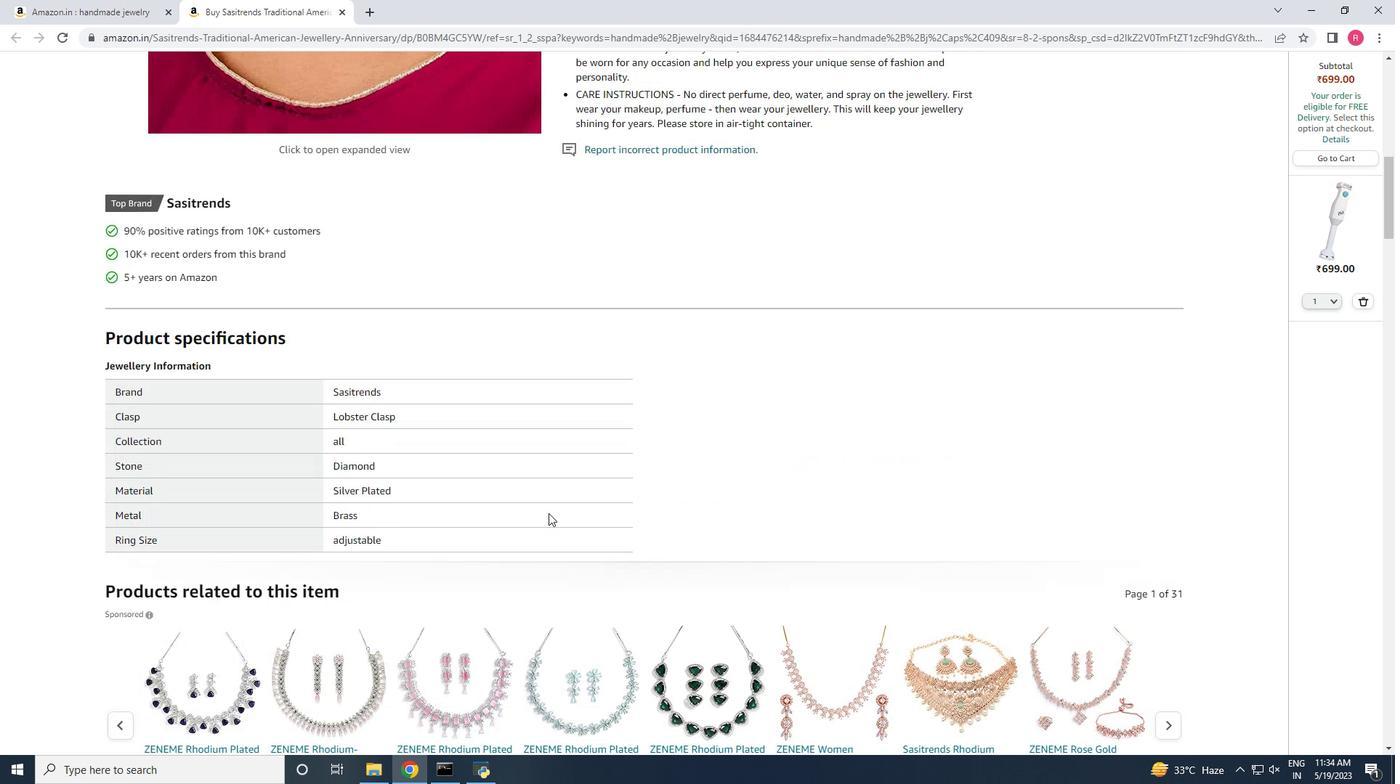 
Action: Mouse scrolled (548, 512) with delta (0, 0)
Screenshot: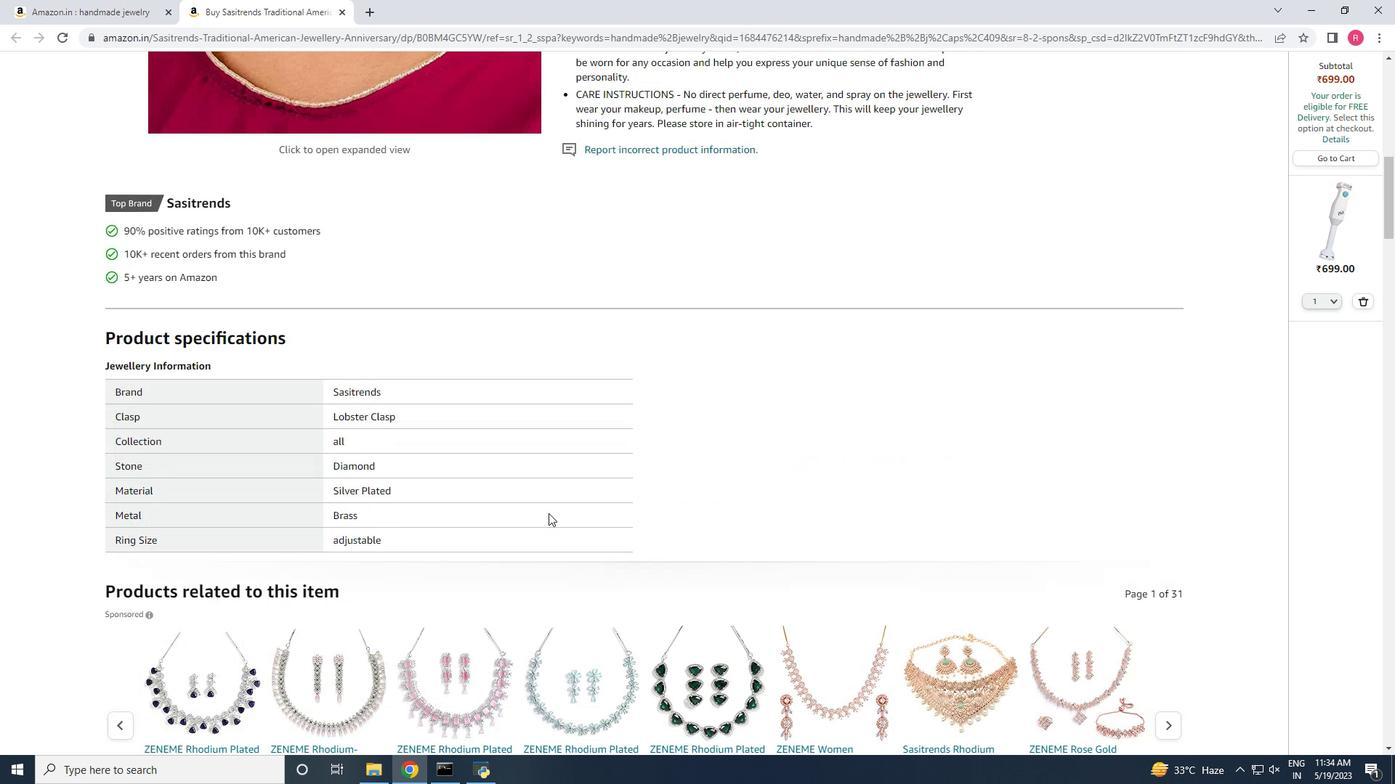 
Action: Mouse scrolled (548, 514) with delta (0, 0)
Screenshot: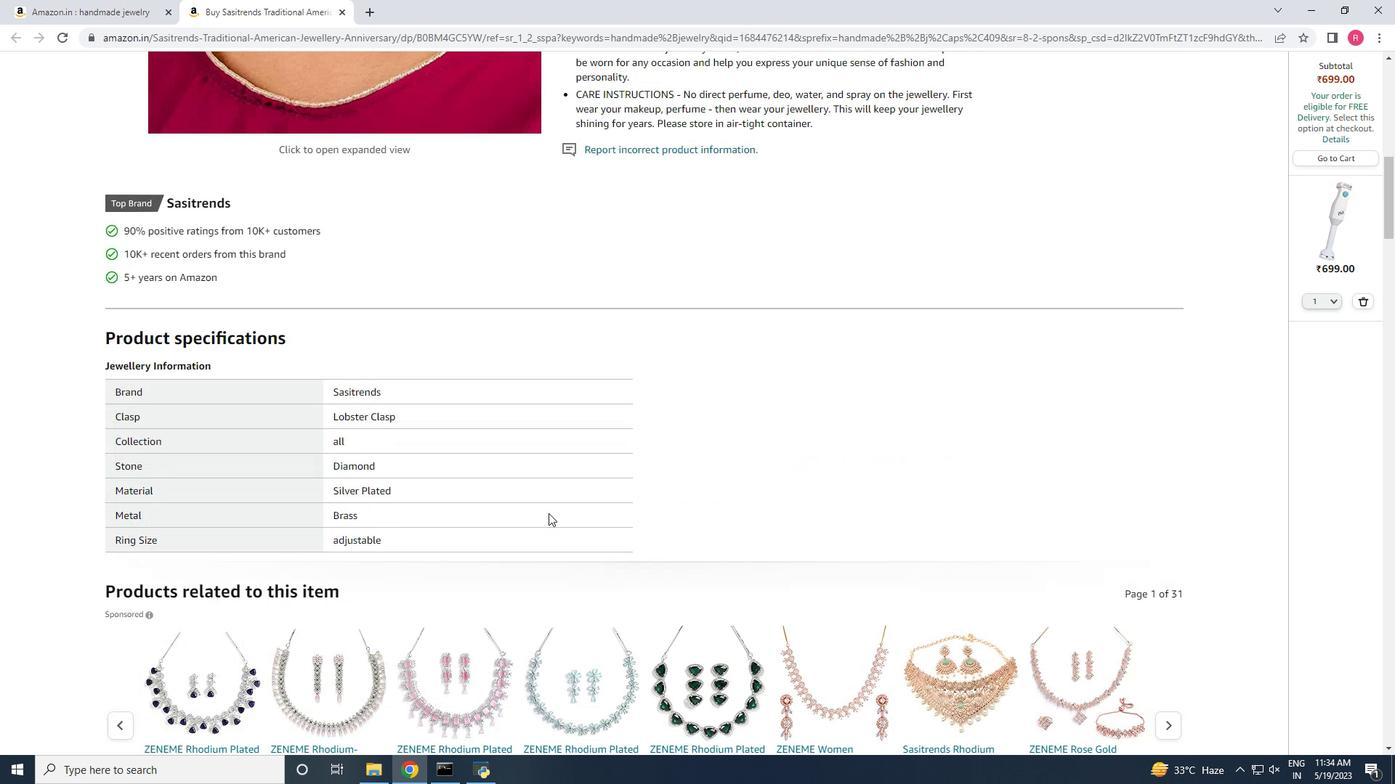 
Action: Mouse scrolled (548, 512) with delta (0, 0)
Screenshot: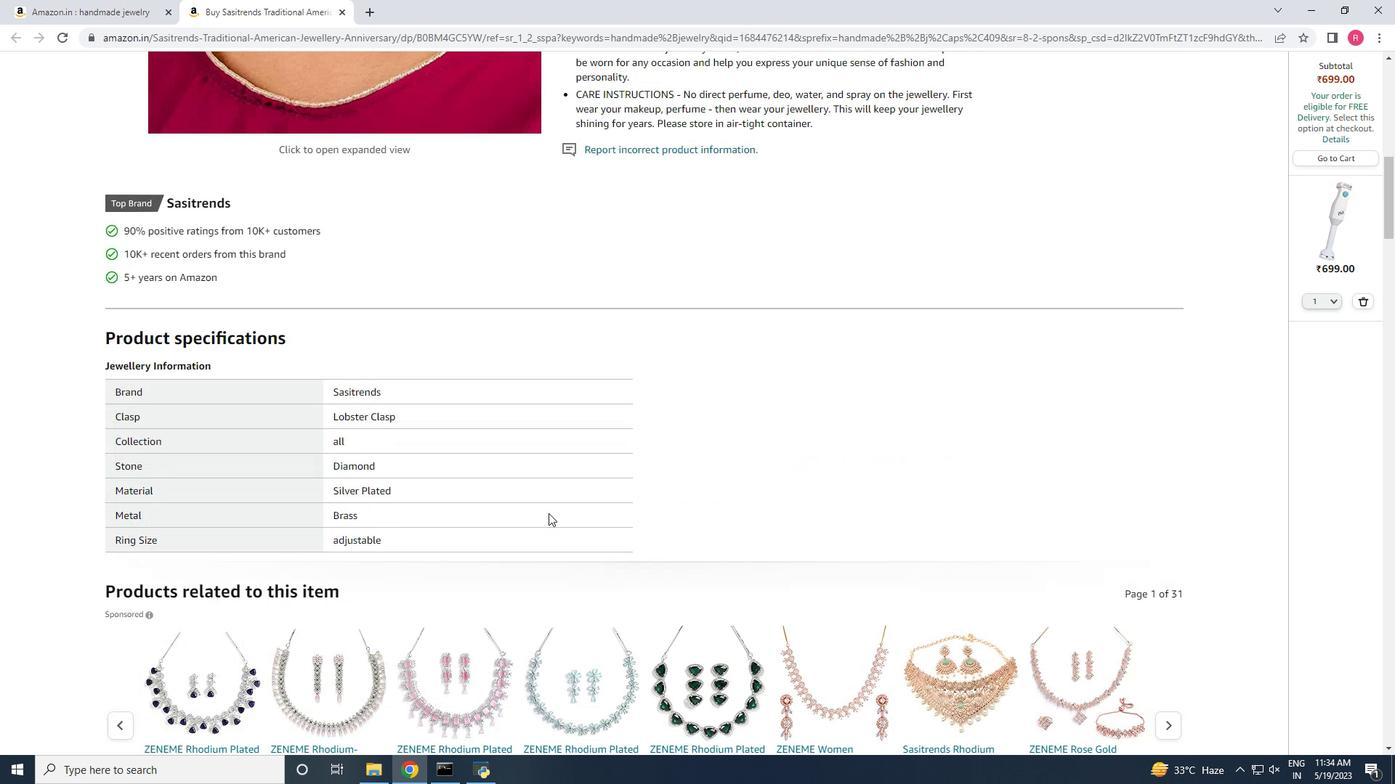 
Action: Mouse scrolled (548, 512) with delta (0, 0)
Screenshot: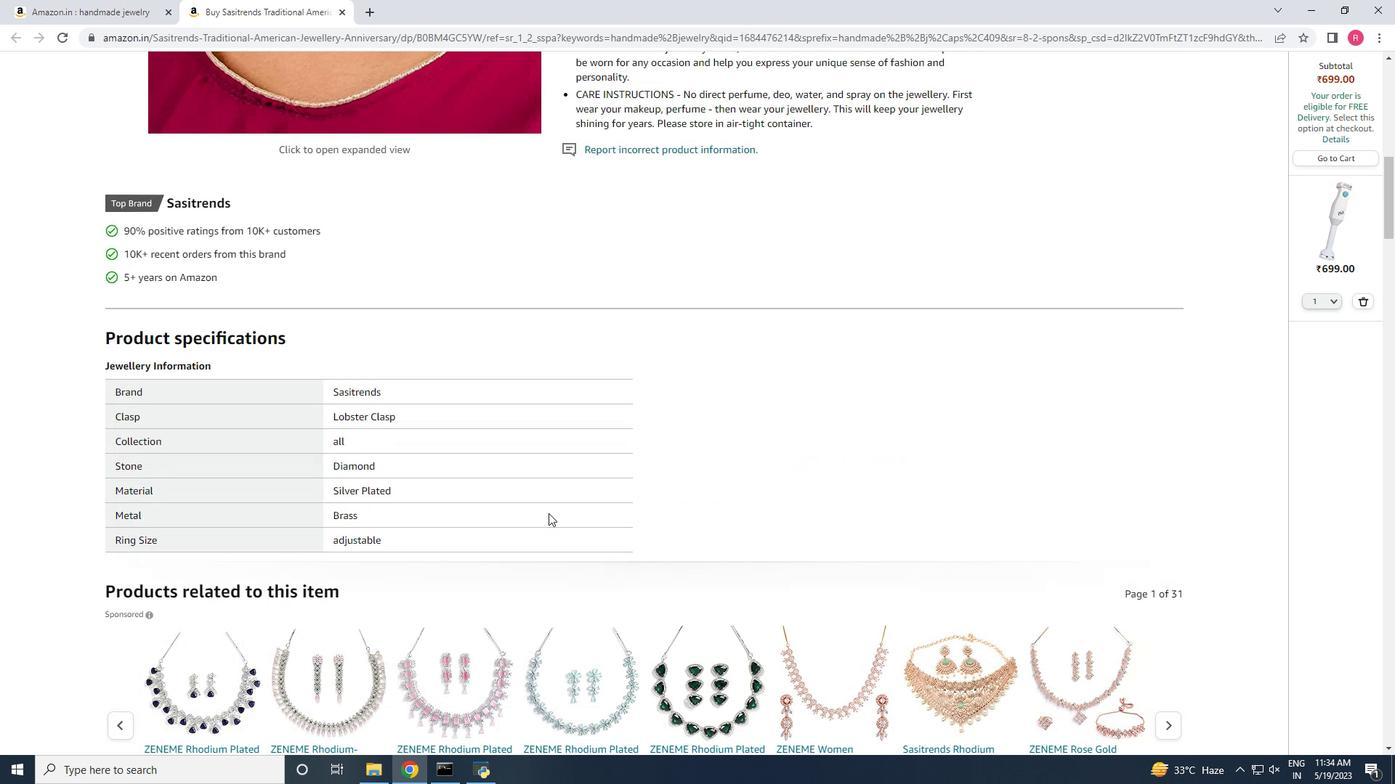
Action: Mouse scrolled (548, 512) with delta (0, 0)
Screenshot: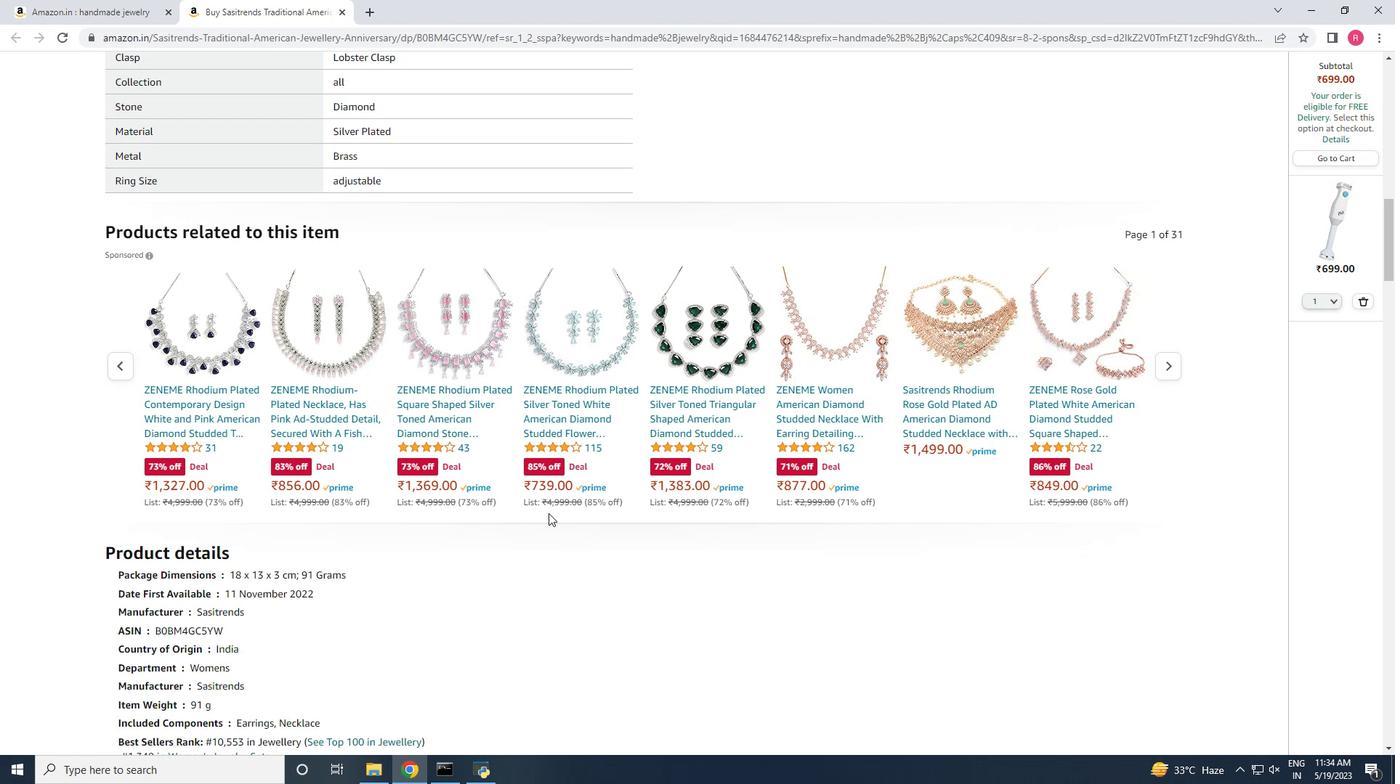 
Action: Mouse scrolled (548, 512) with delta (0, 0)
Screenshot: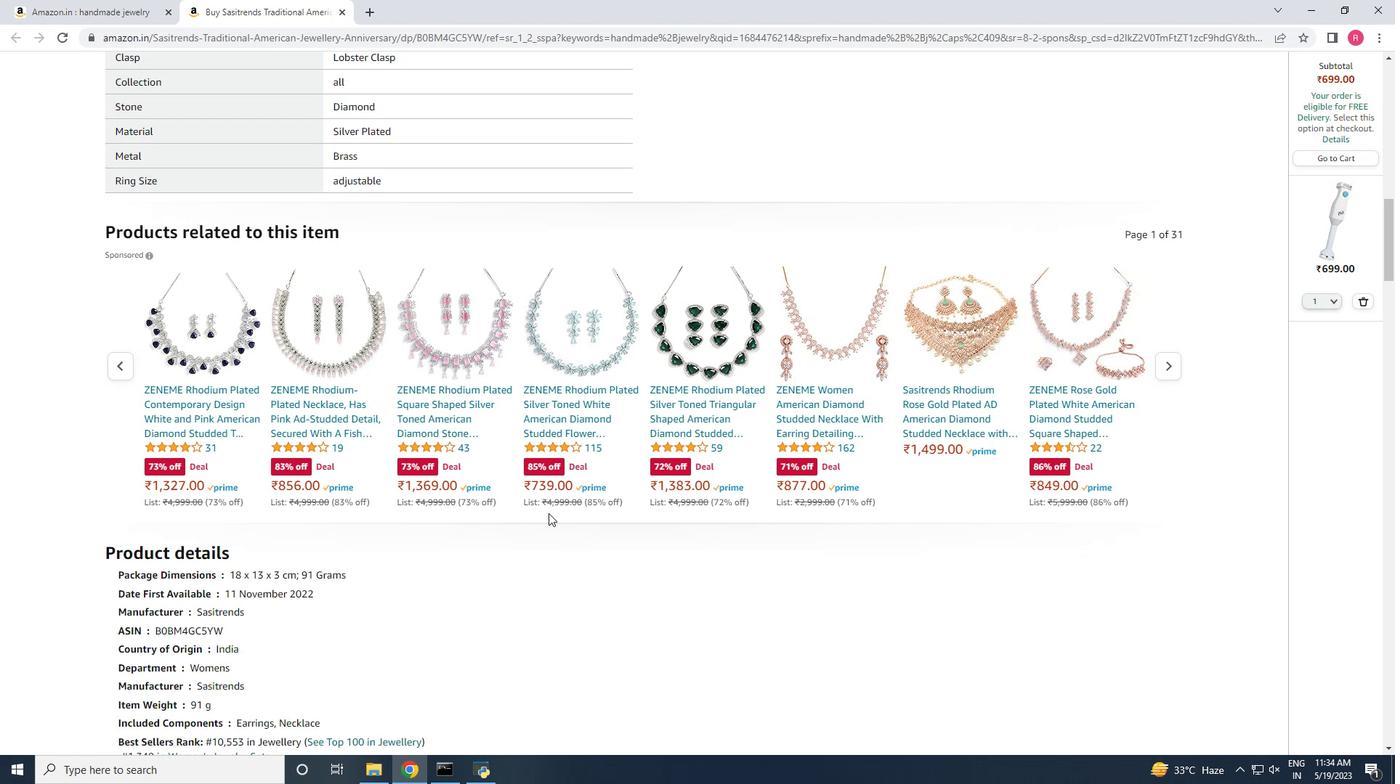 
Action: Mouse scrolled (548, 512) with delta (0, 0)
Screenshot: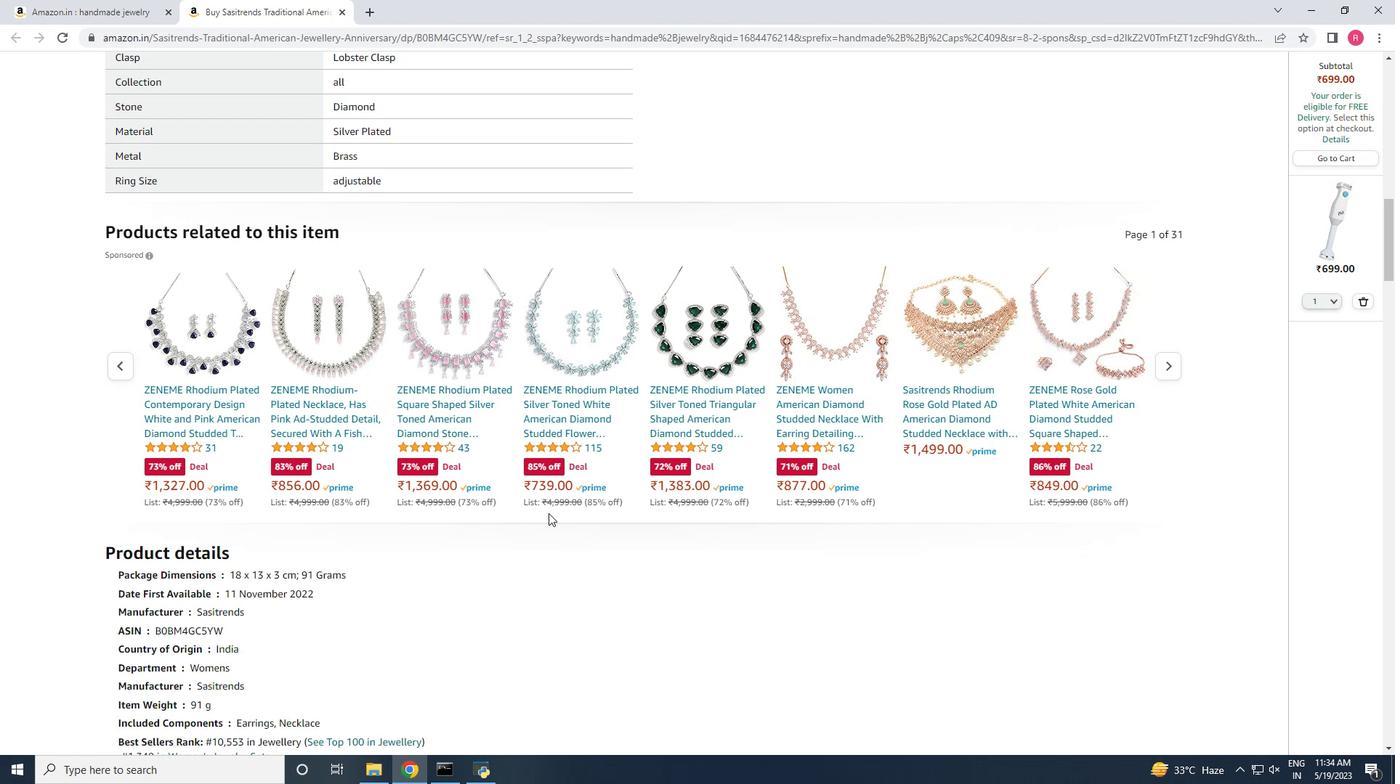 
Action: Mouse scrolled (548, 512) with delta (0, 0)
Screenshot: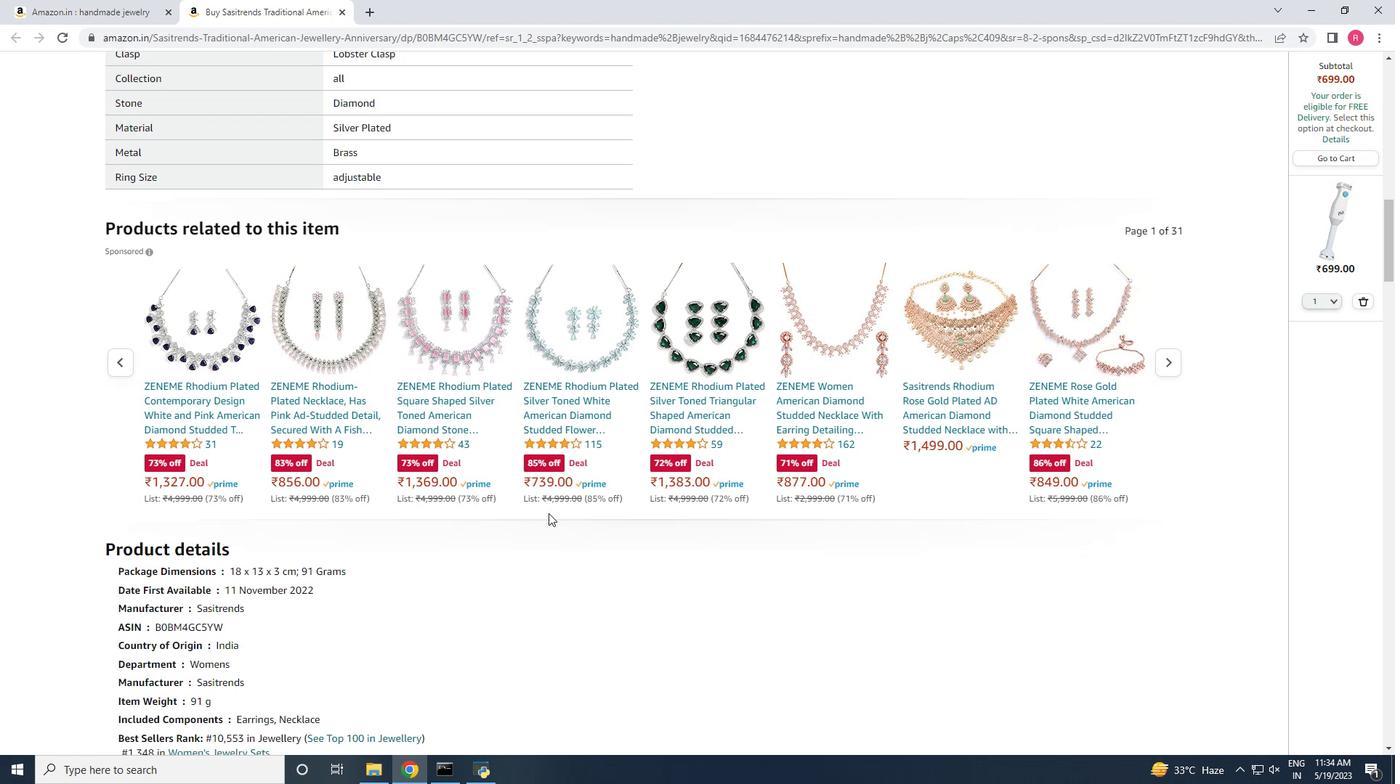 
Action: Mouse scrolled (548, 512) with delta (0, 0)
Screenshot: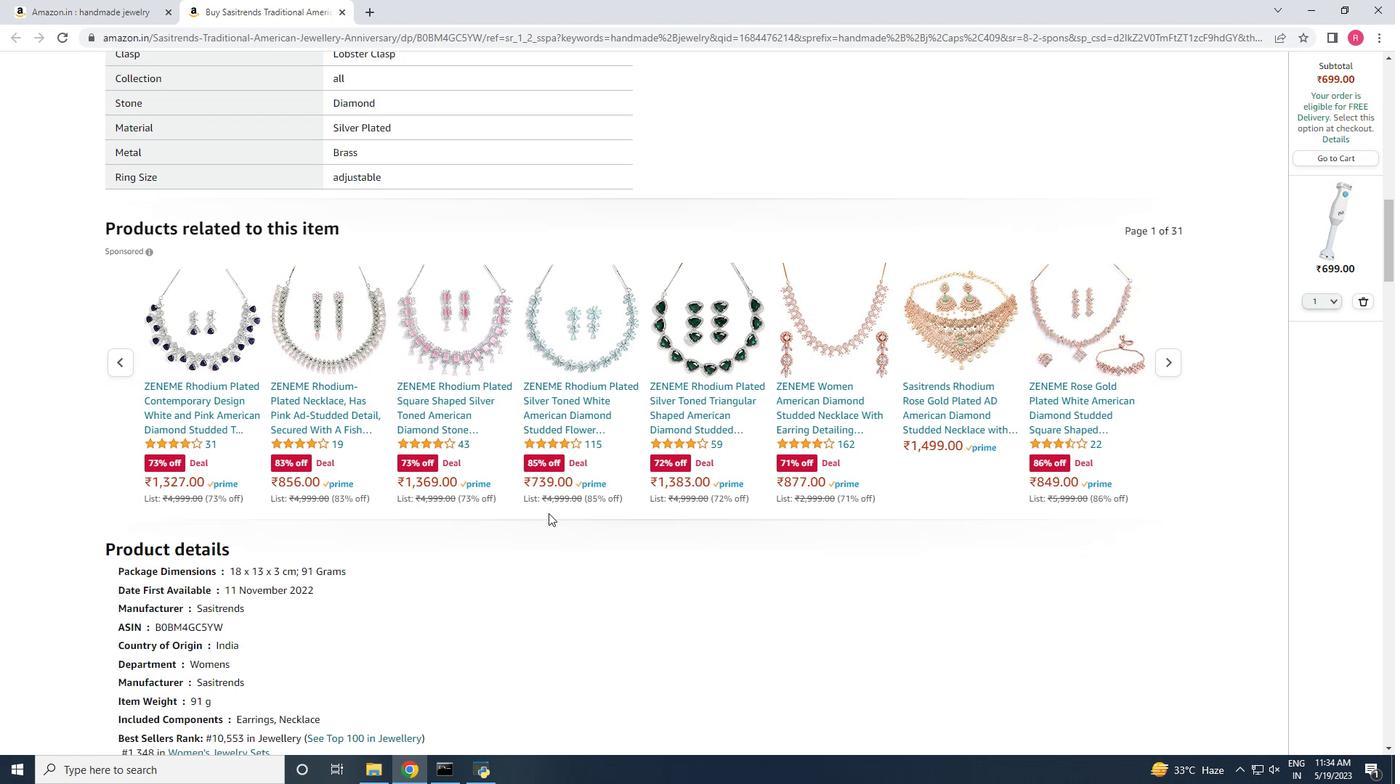 
Action: Mouse scrolled (548, 512) with delta (0, 0)
Screenshot: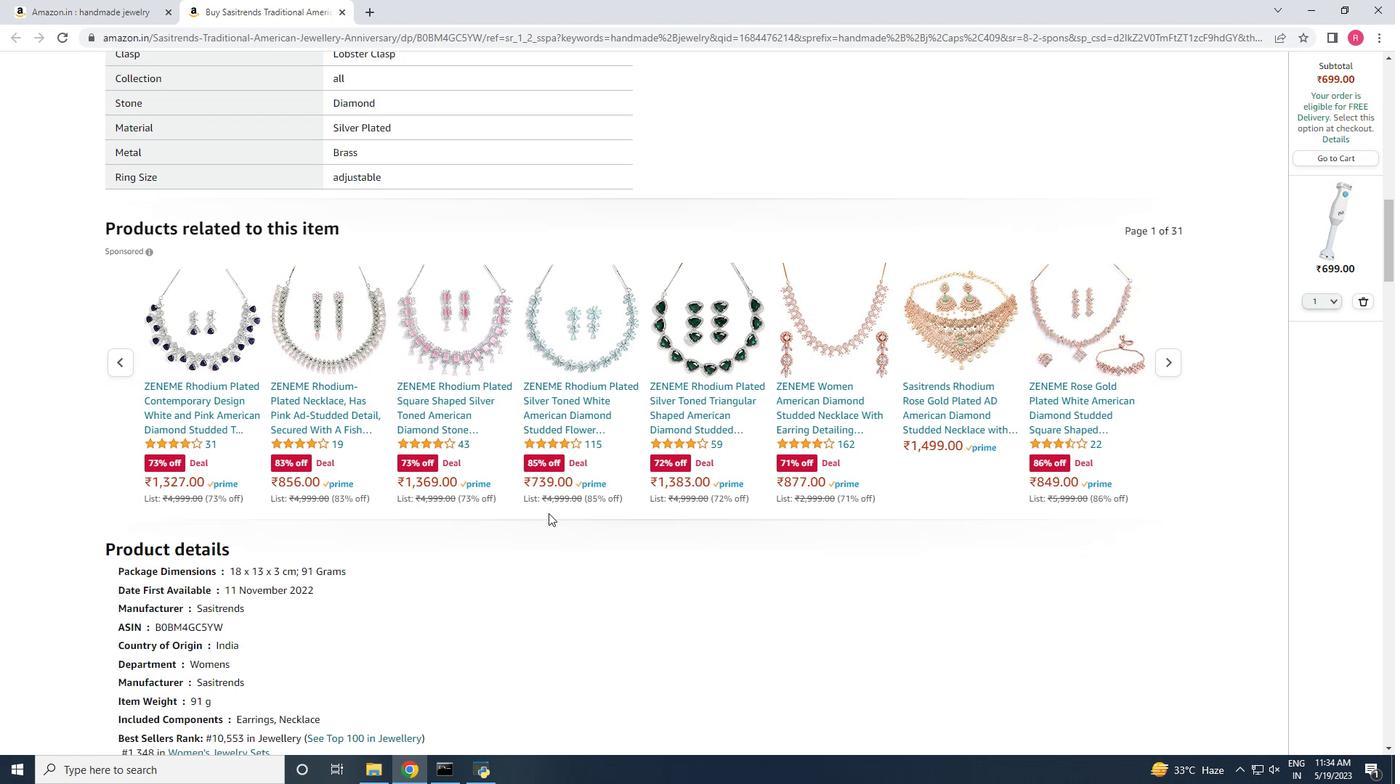 
Action: Mouse scrolled (548, 514) with delta (0, 0)
Screenshot: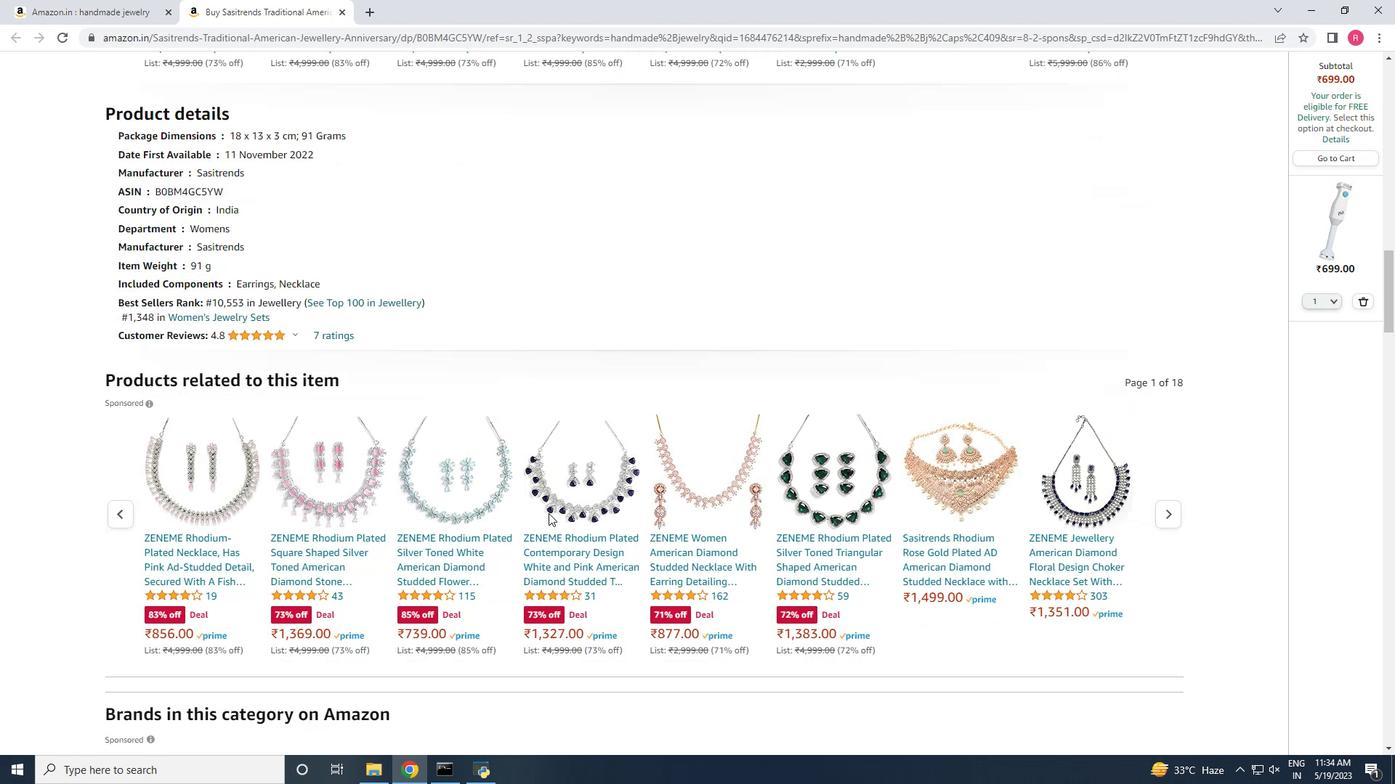
Action: Mouse scrolled (548, 514) with delta (0, 0)
Screenshot: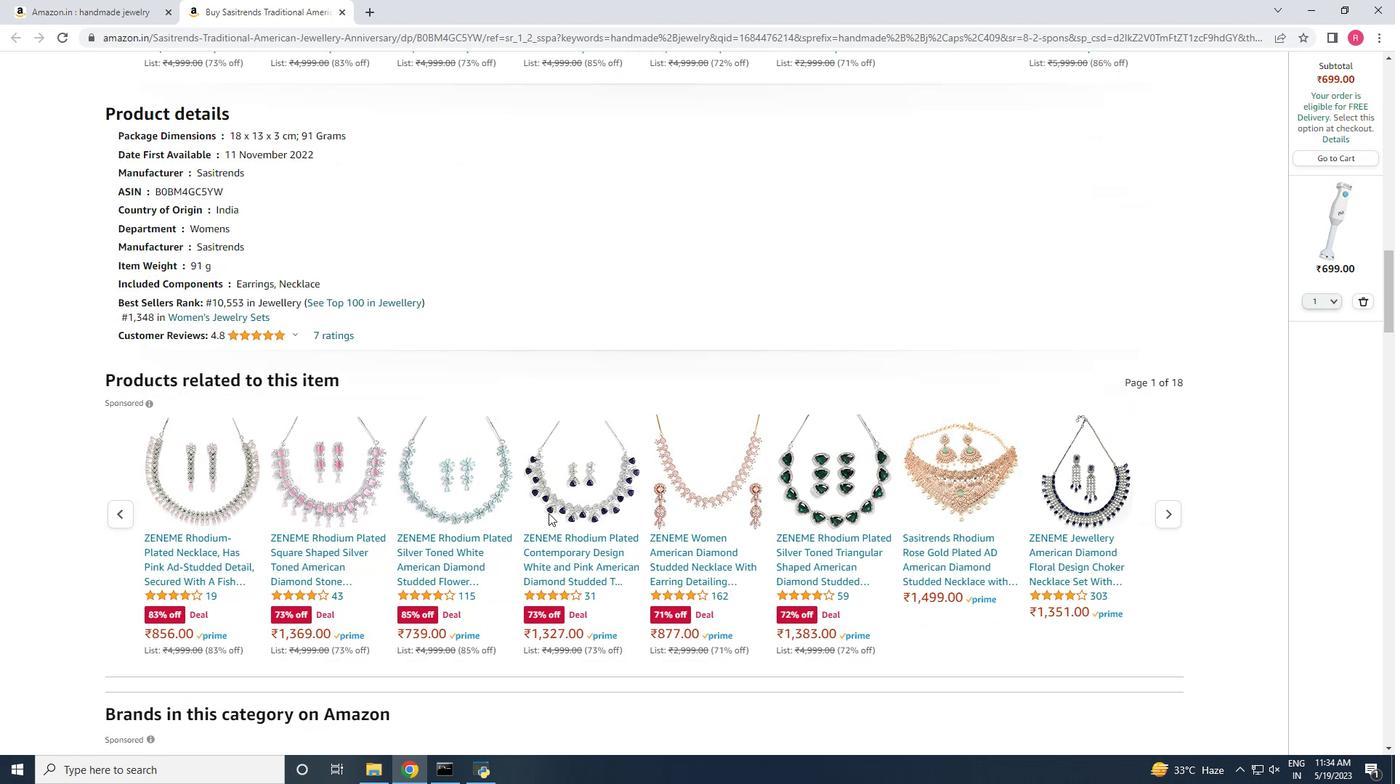 
Action: Mouse scrolled (548, 514) with delta (0, 0)
Screenshot: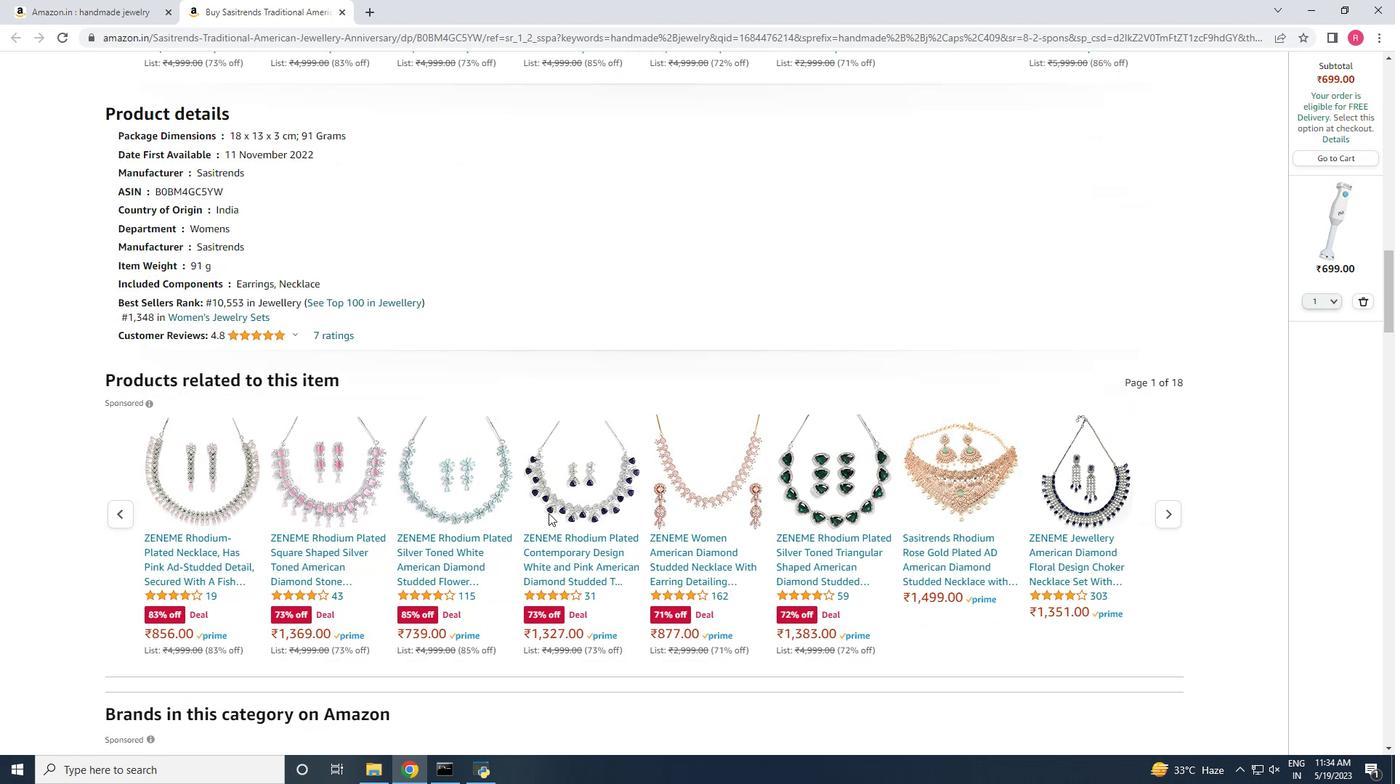 
Action: Mouse scrolled (548, 514) with delta (0, 0)
Screenshot: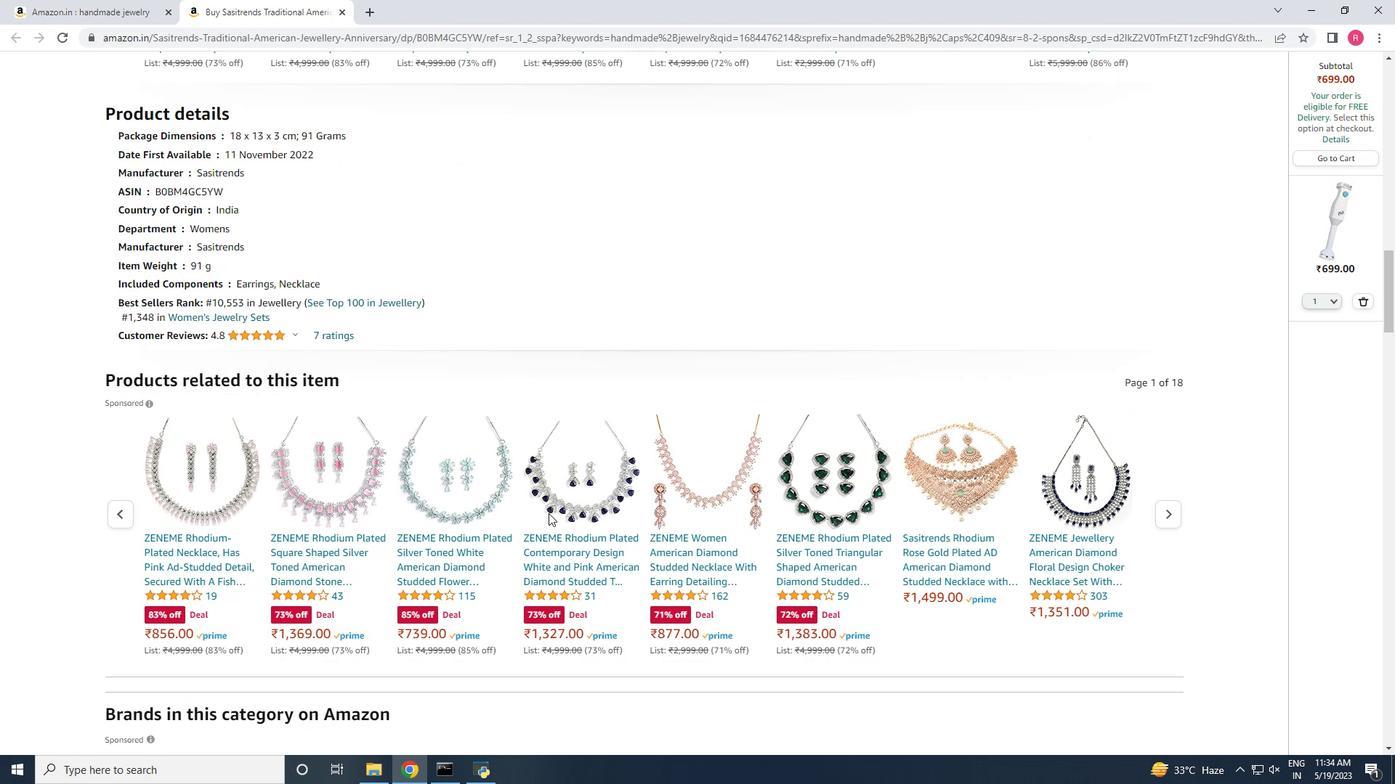 
Action: Mouse scrolled (548, 514) with delta (0, 0)
Screenshot: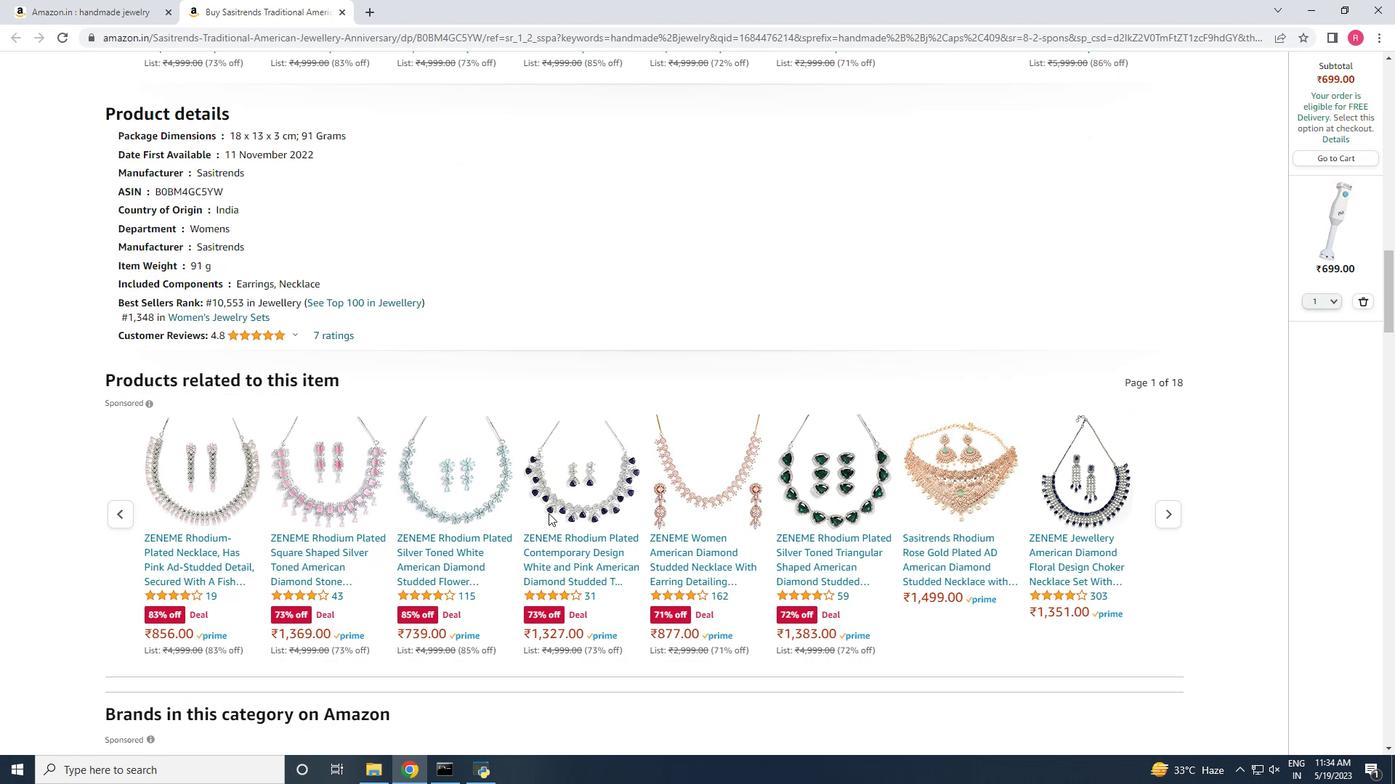 
Action: Mouse scrolled (548, 514) with delta (0, 0)
Screenshot: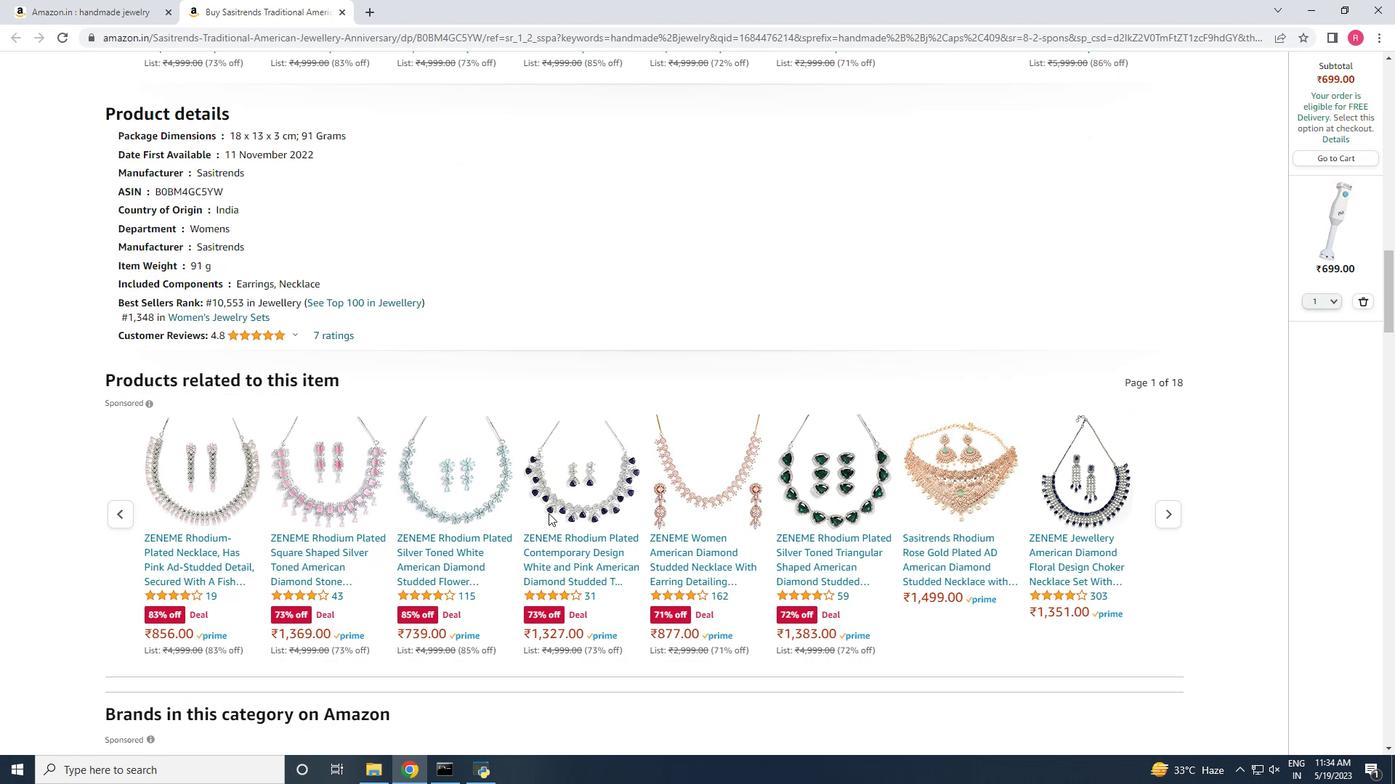 
Action: Mouse scrolled (548, 514) with delta (0, 0)
Screenshot: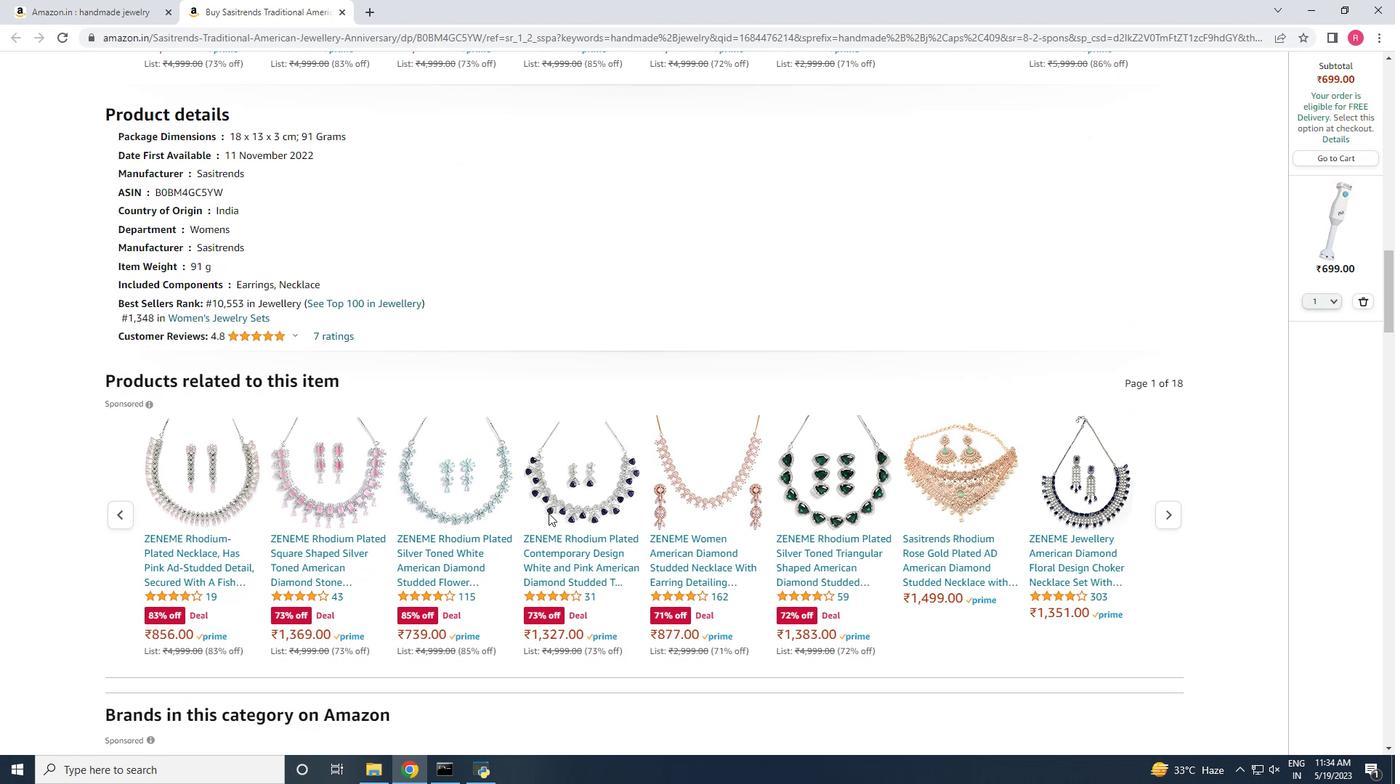 
Action: Mouse moved to (296, 438)
Screenshot: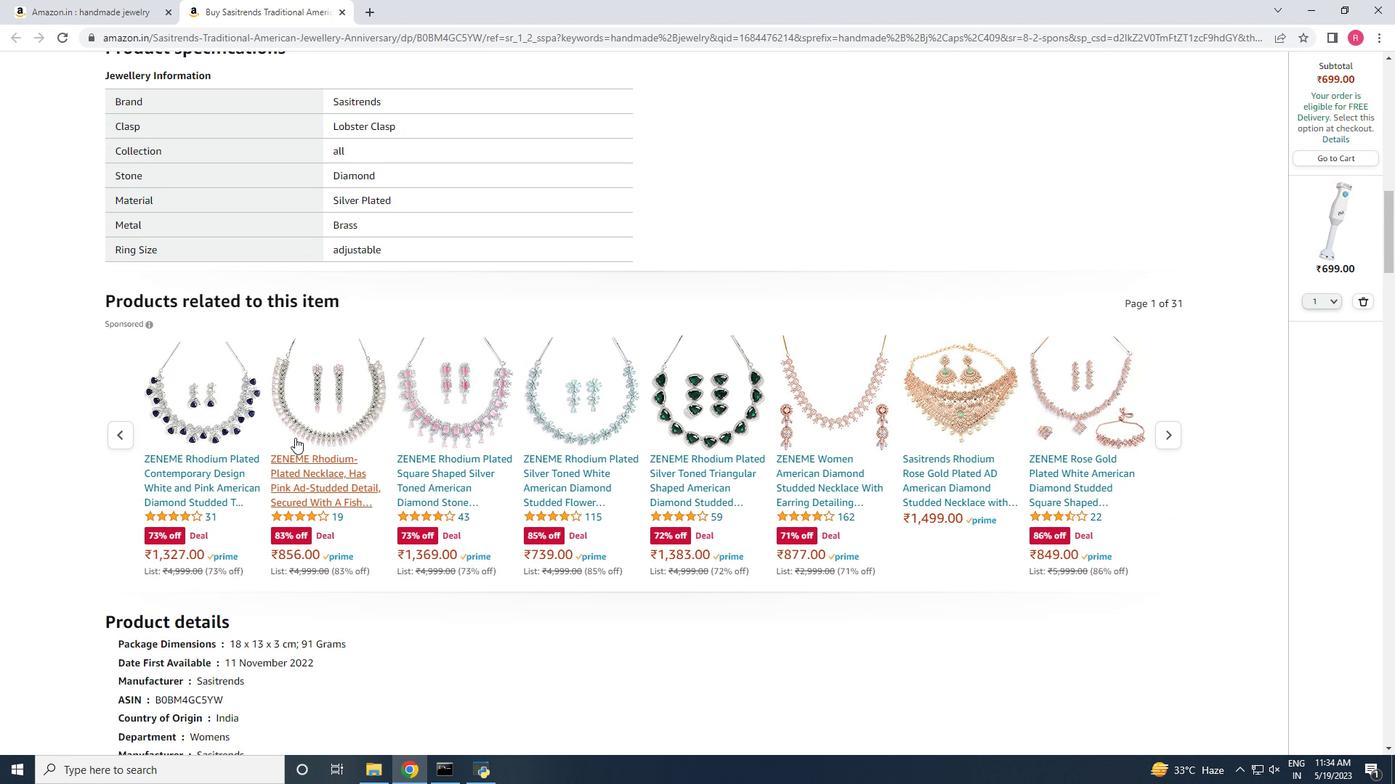 
Action: Mouse scrolled (296, 438) with delta (0, 0)
Screenshot: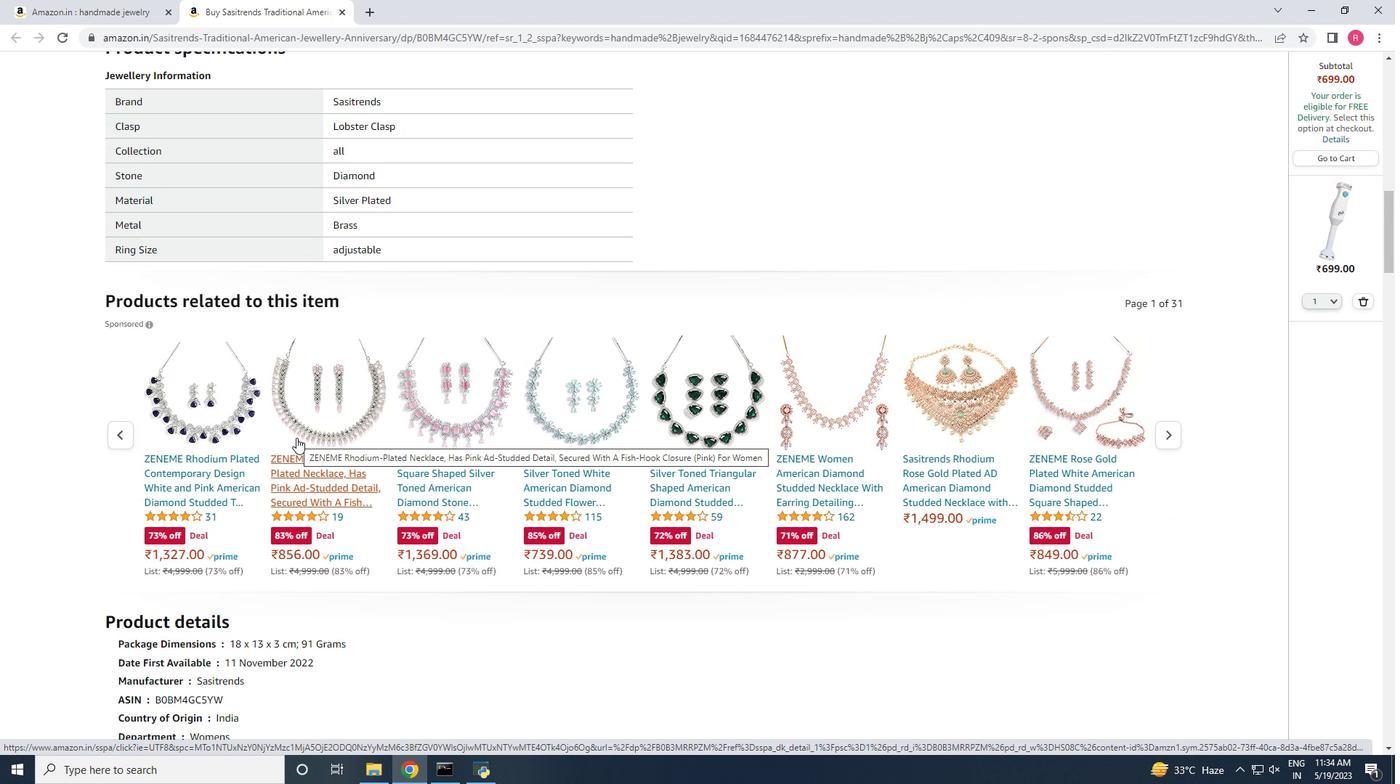 
Action: Mouse scrolled (296, 438) with delta (0, 0)
Screenshot: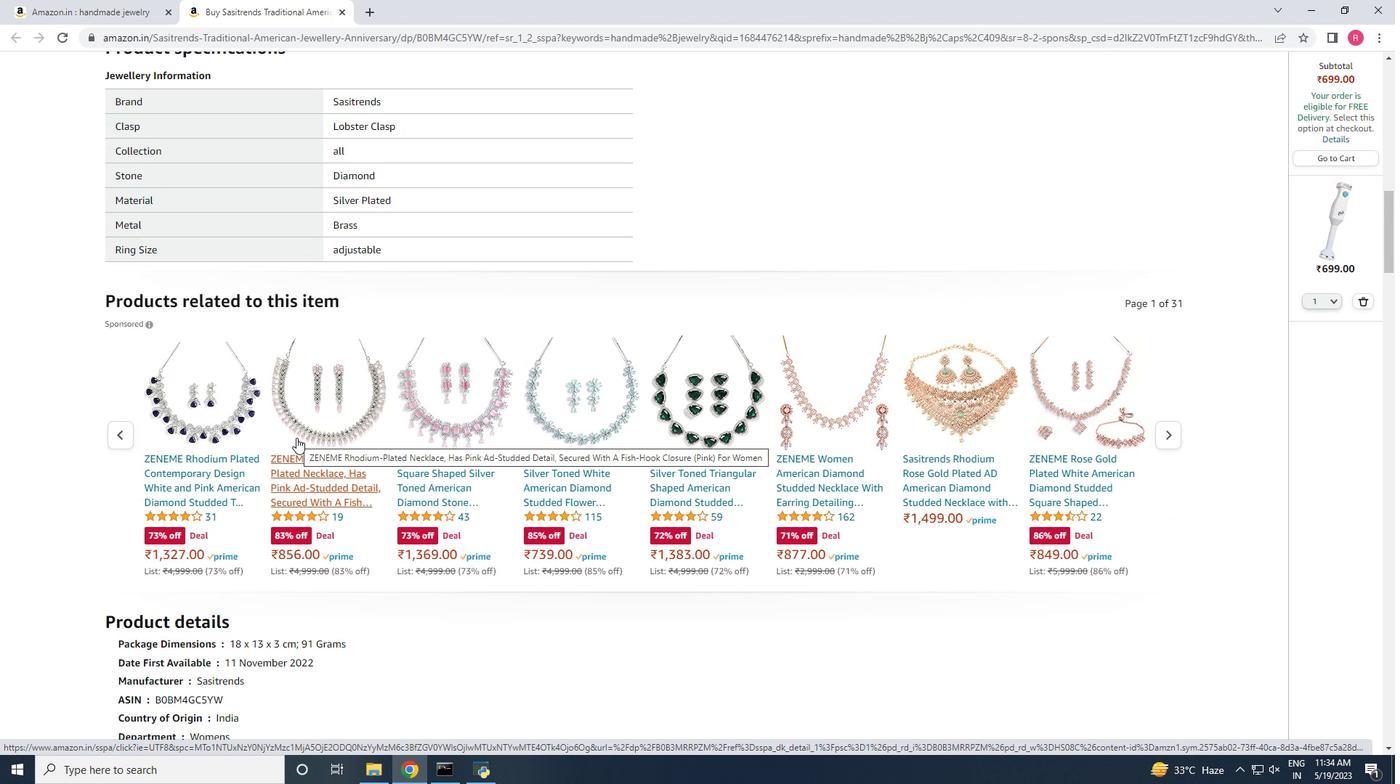 
Action: Mouse scrolled (296, 438) with delta (0, 0)
Screenshot: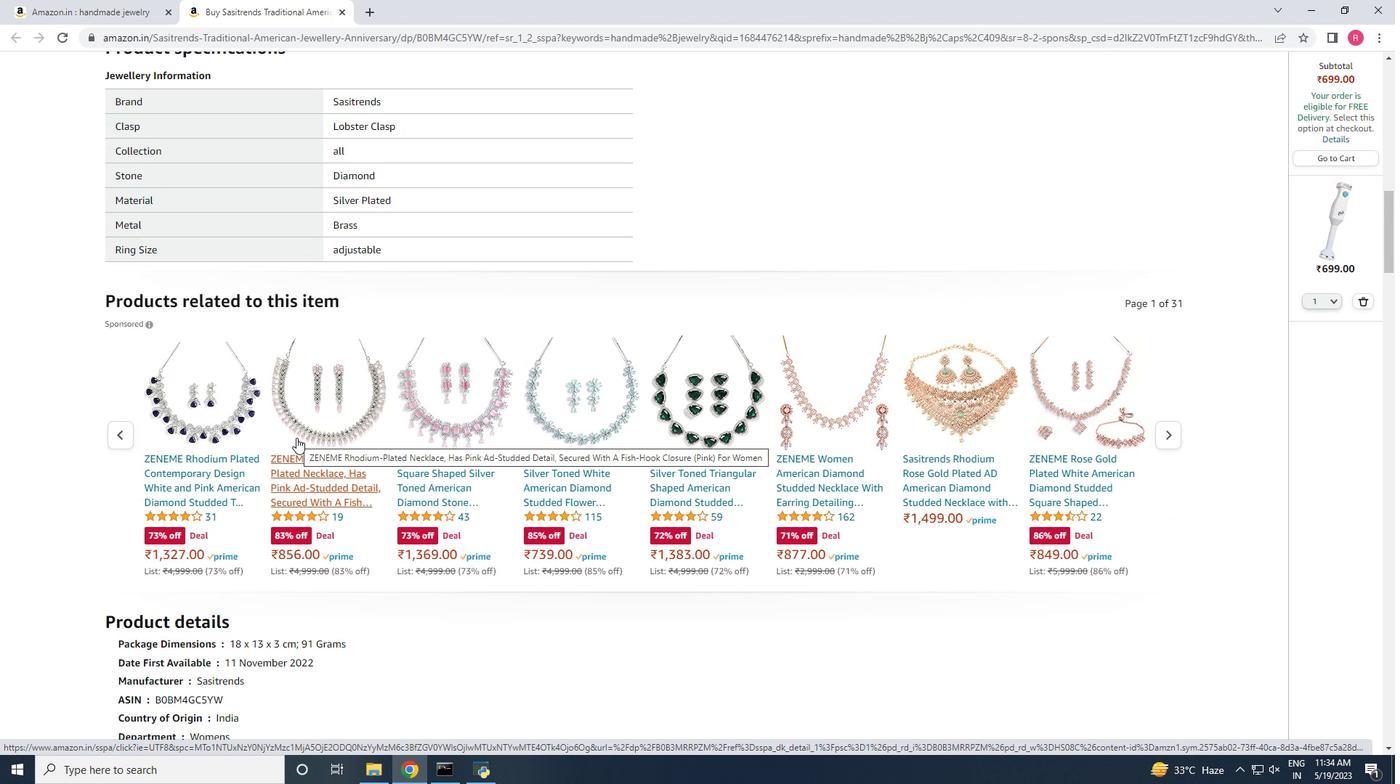 
Action: Mouse scrolled (296, 438) with delta (0, 0)
Screenshot: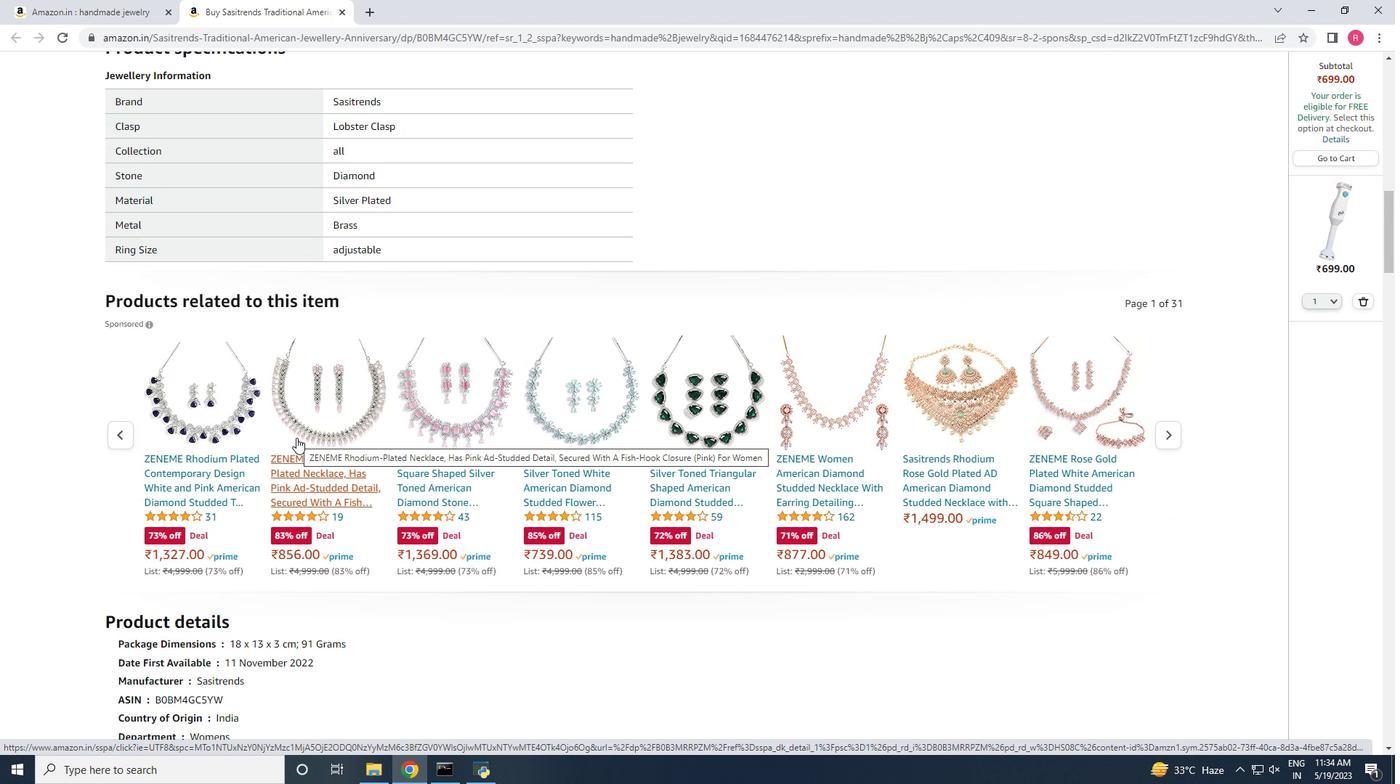 
Action: Mouse scrolled (296, 438) with delta (0, 0)
Screenshot: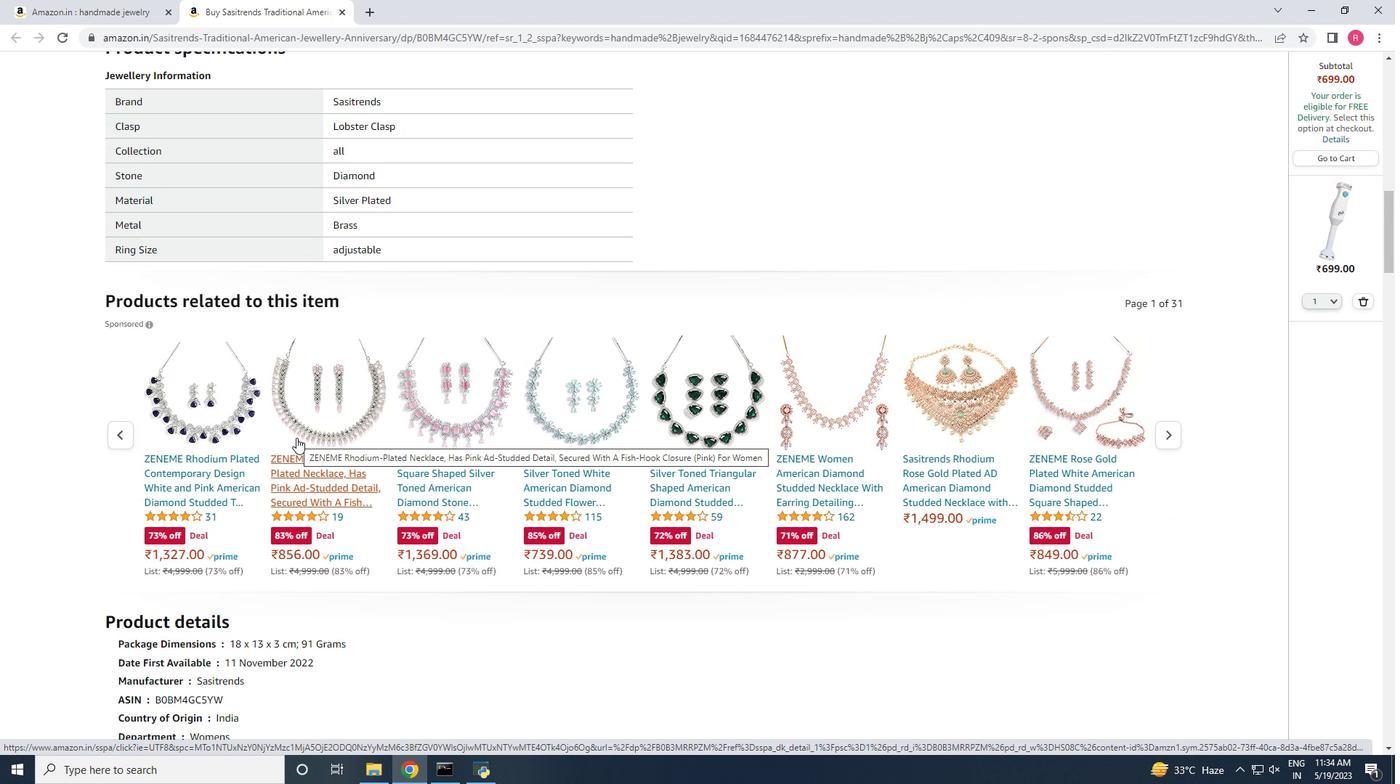 
Action: Mouse scrolled (296, 438) with delta (0, 0)
